 Task: Save favorite listings for townhouses in Columbus, Ohio, with a minimum of 3 bedrooms
Action: Mouse moved to (233, 214)
Screenshot: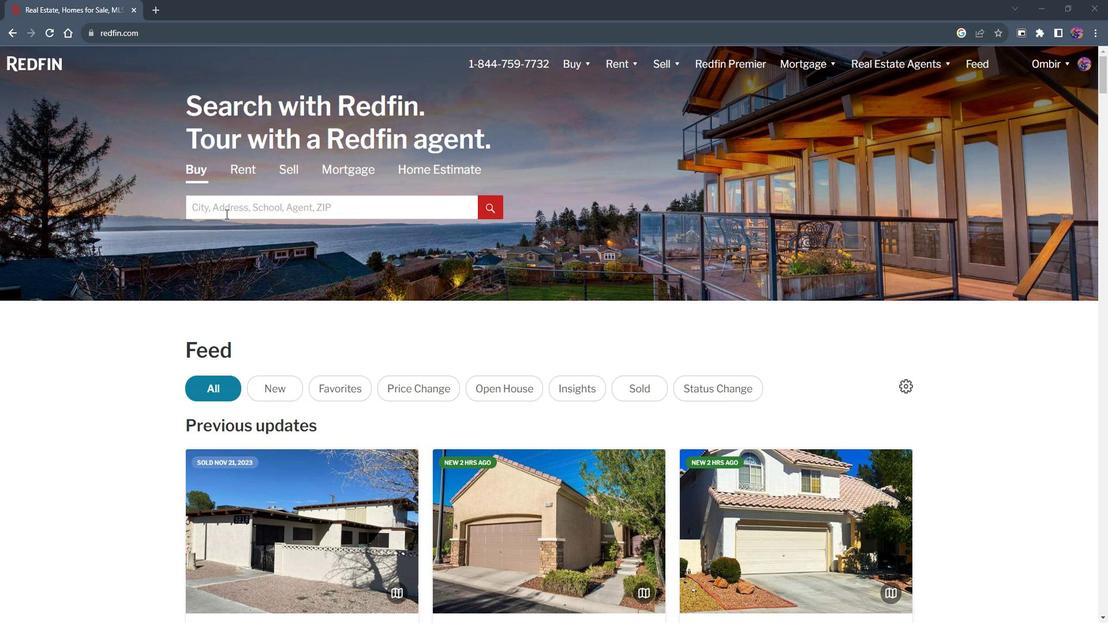 
Action: Mouse pressed left at (233, 214)
Screenshot: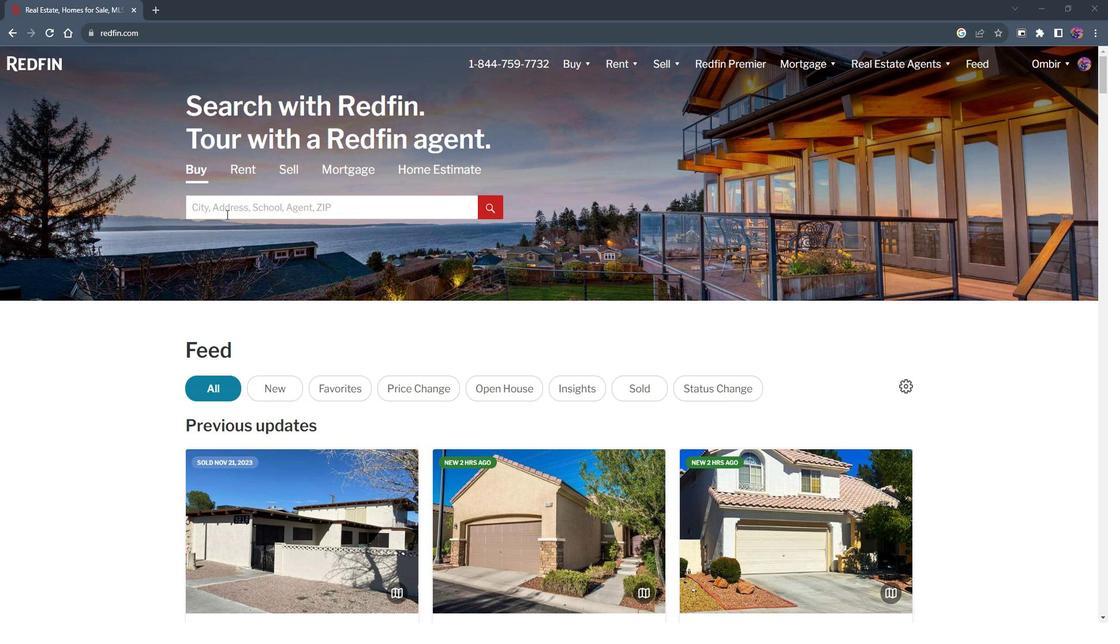 
Action: Mouse moved to (232, 211)
Screenshot: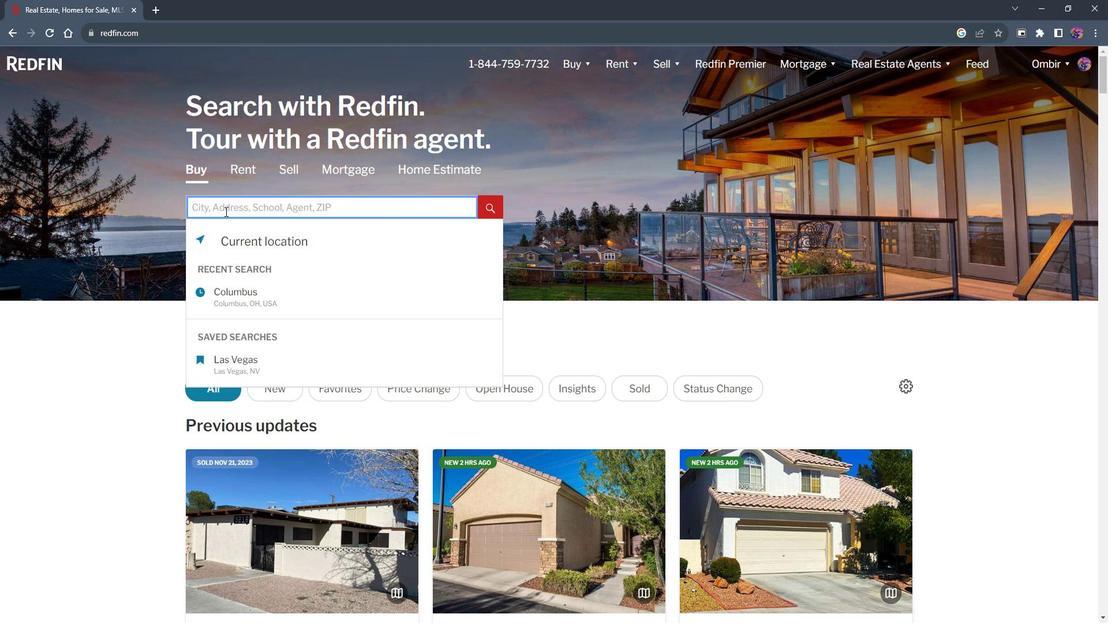 
Action: Key pressed columbus<Key.space>ohio<Key.enter>
Screenshot: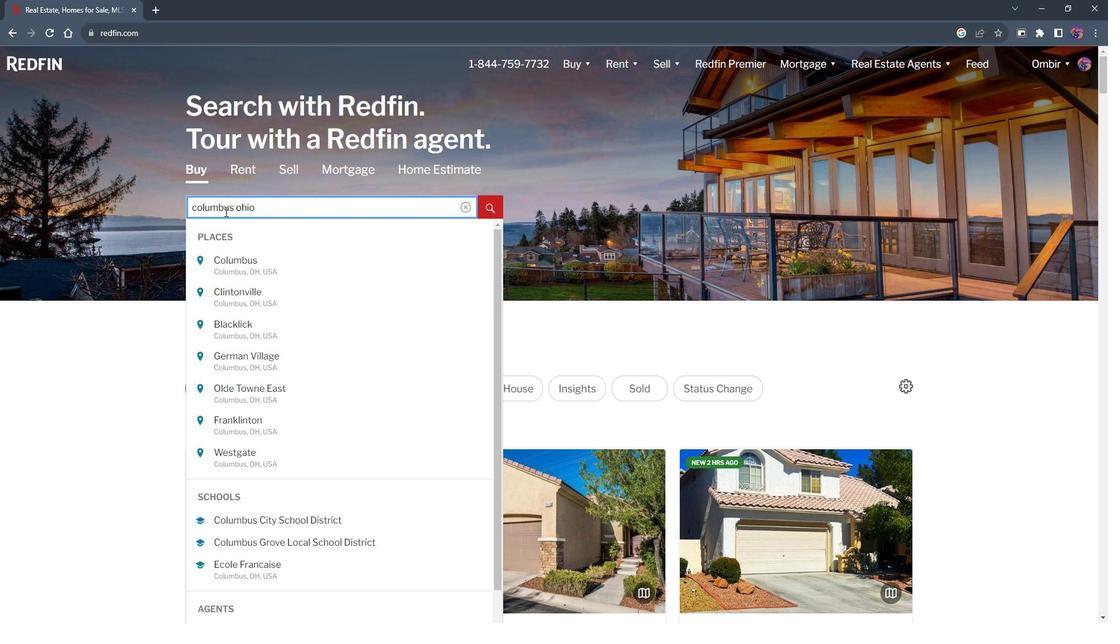 
Action: Mouse moved to (1036, 153)
Screenshot: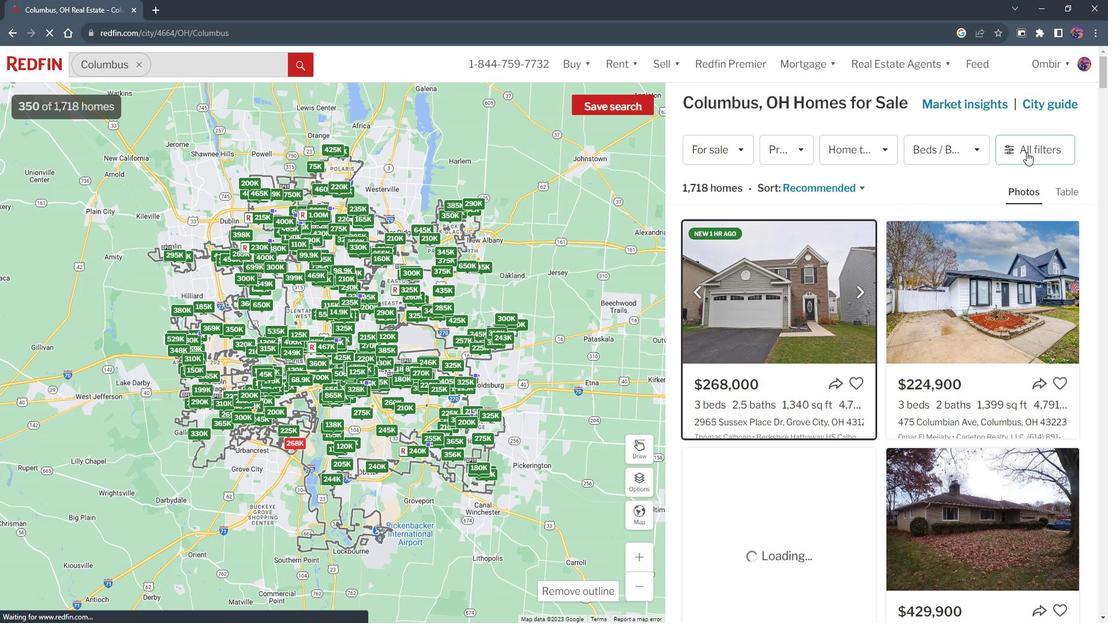 
Action: Mouse pressed left at (1036, 153)
Screenshot: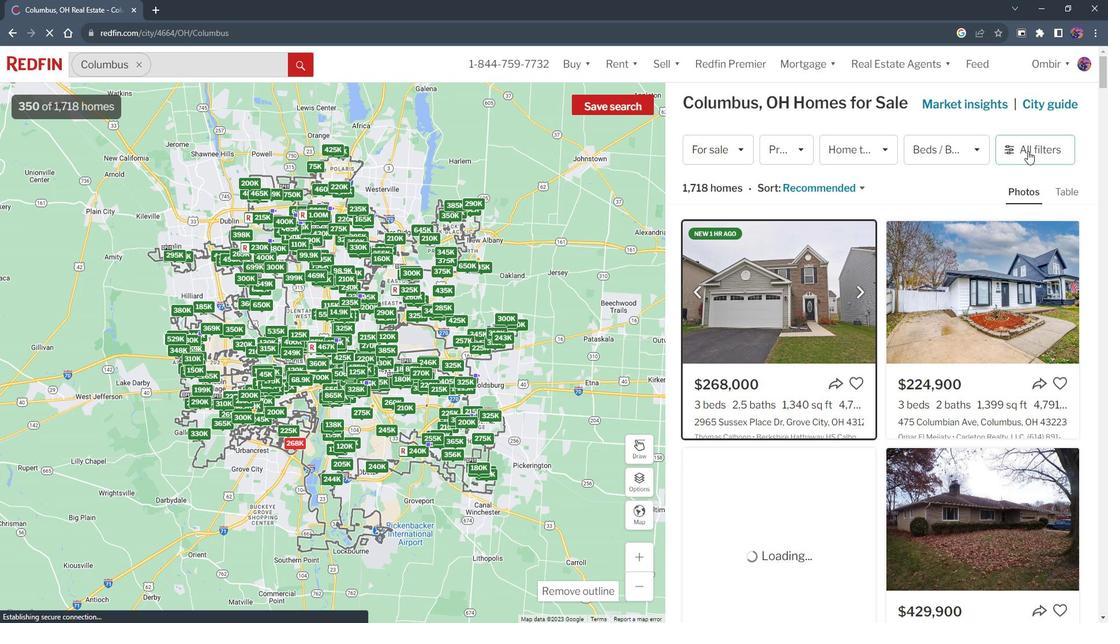 
Action: Mouse moved to (1032, 151)
Screenshot: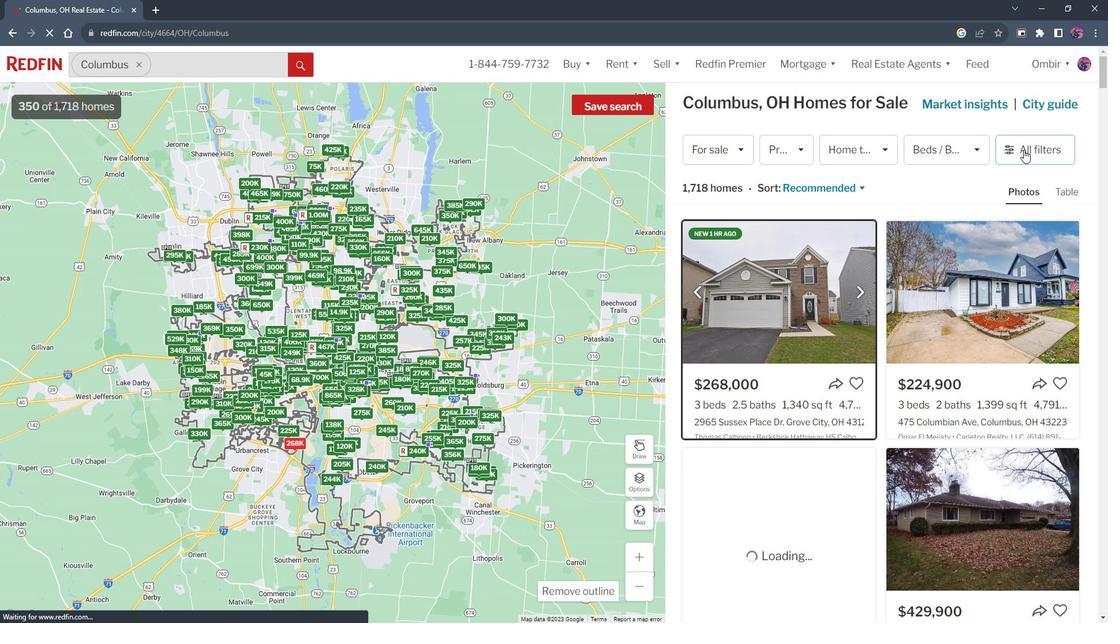 
Action: Mouse pressed left at (1032, 151)
Screenshot: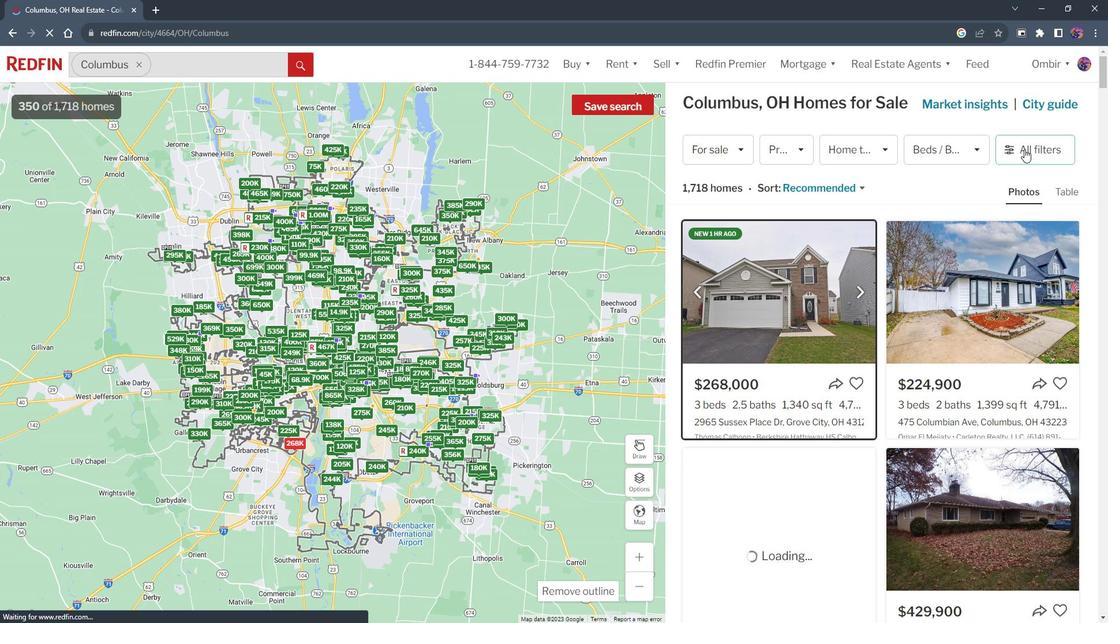 
Action: Mouse pressed left at (1032, 151)
Screenshot: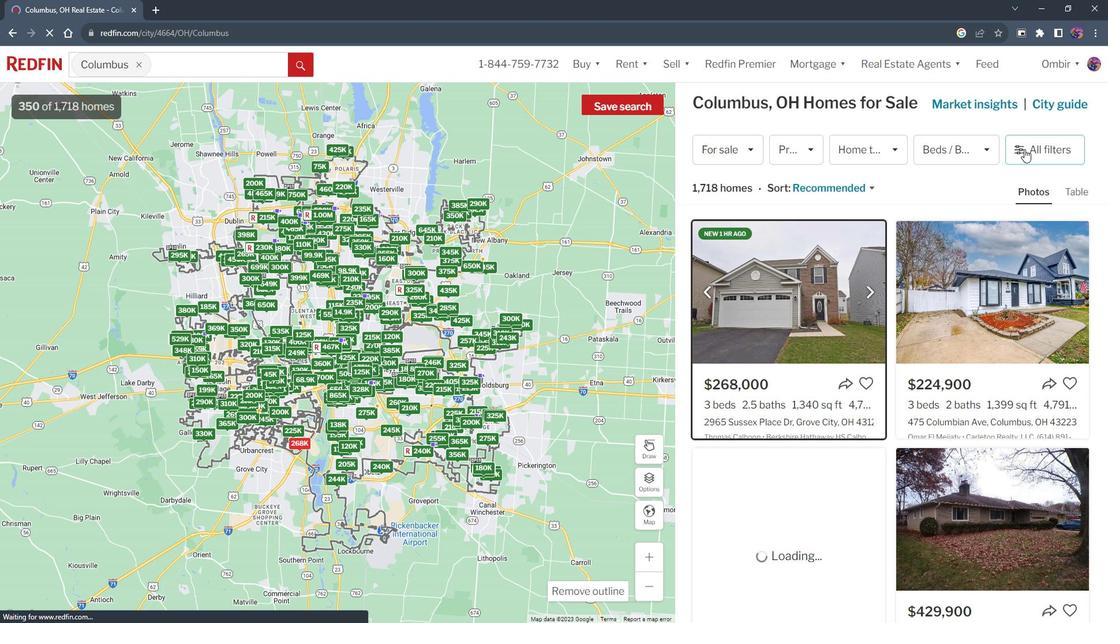 
Action: Mouse pressed left at (1032, 151)
Screenshot: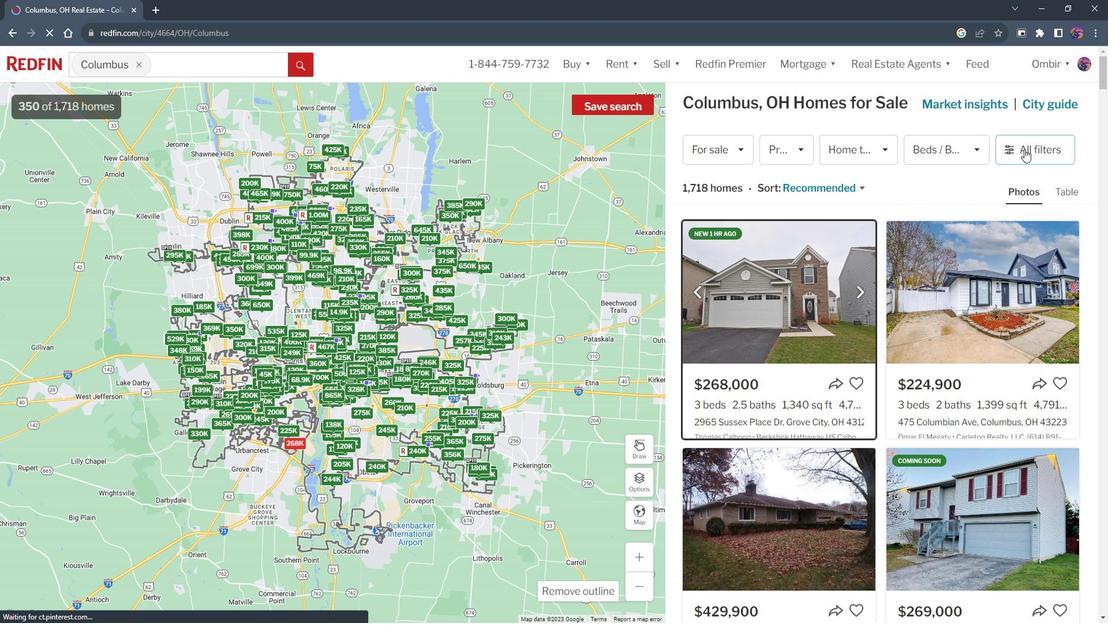 
Action: Mouse moved to (881, 322)
Screenshot: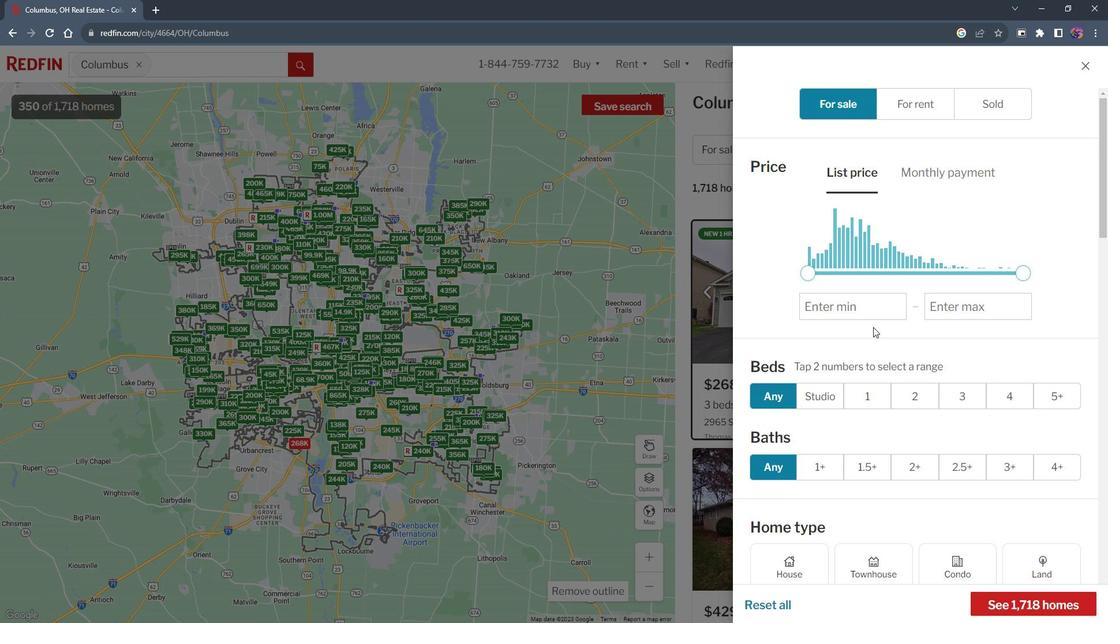 
Action: Mouse scrolled (881, 322) with delta (0, 0)
Screenshot: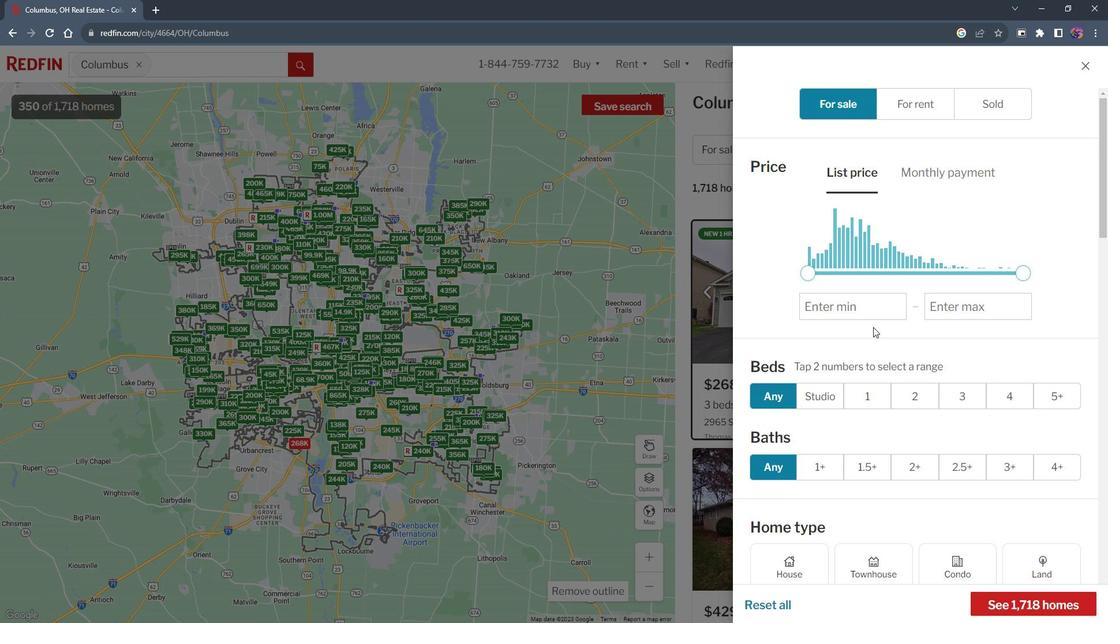 
Action: Mouse moved to (879, 321)
Screenshot: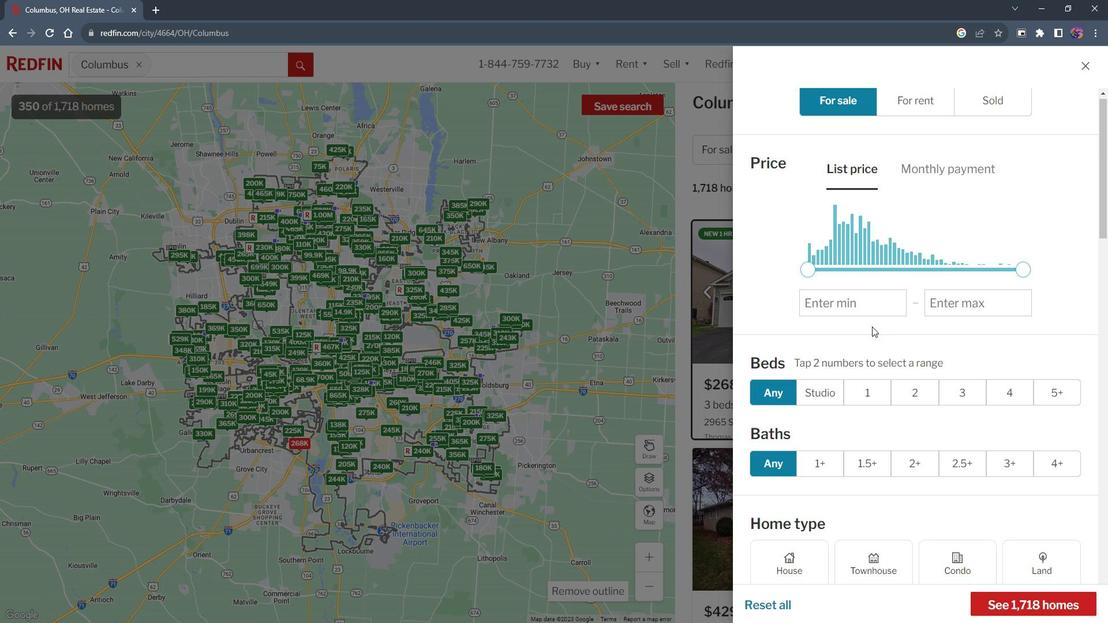 
Action: Mouse scrolled (879, 321) with delta (0, 0)
Screenshot: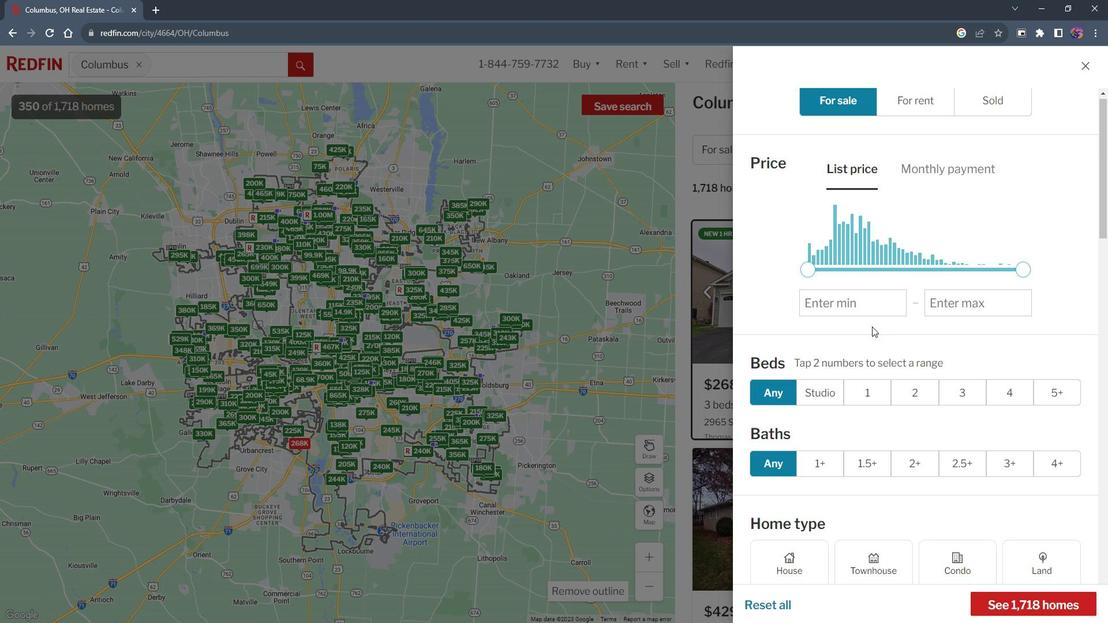 
Action: Mouse moved to (971, 269)
Screenshot: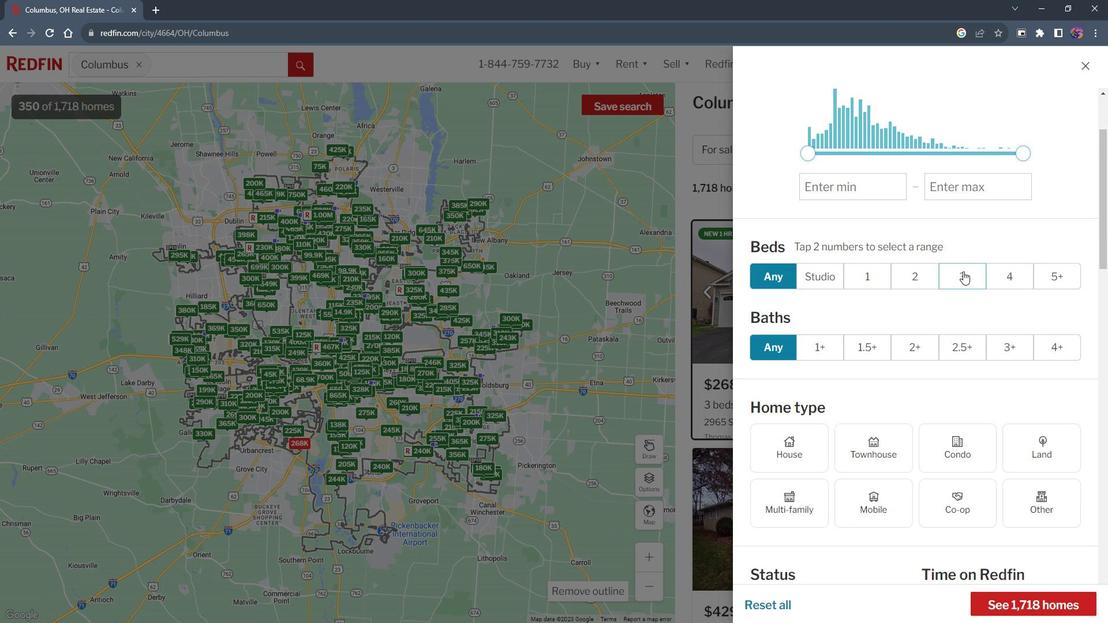 
Action: Mouse pressed left at (971, 269)
Screenshot: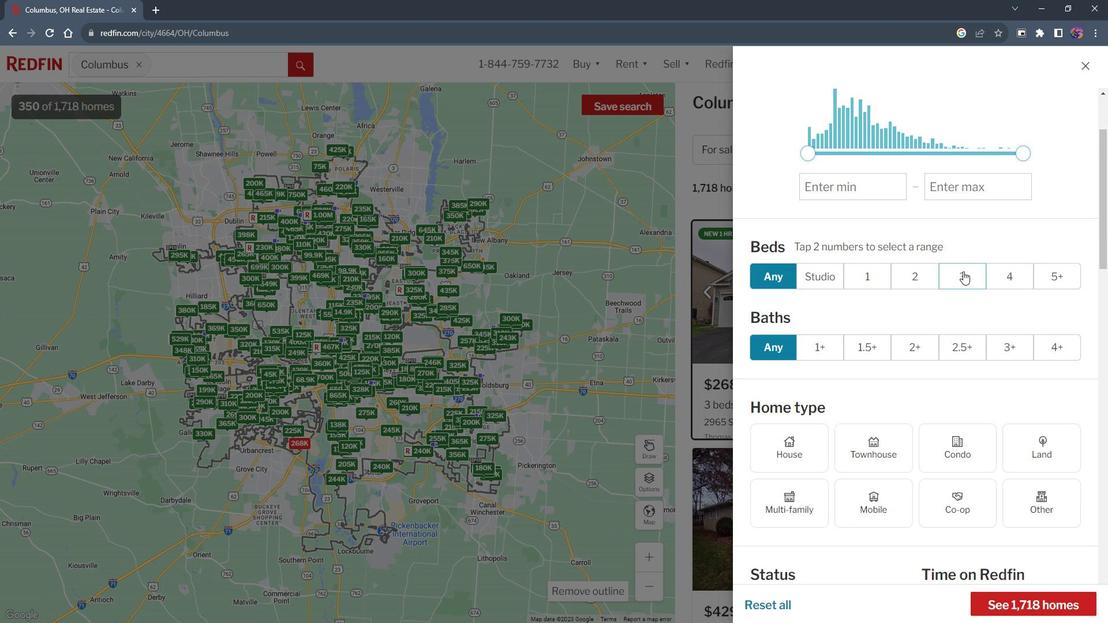 
Action: Mouse moved to (969, 269)
Screenshot: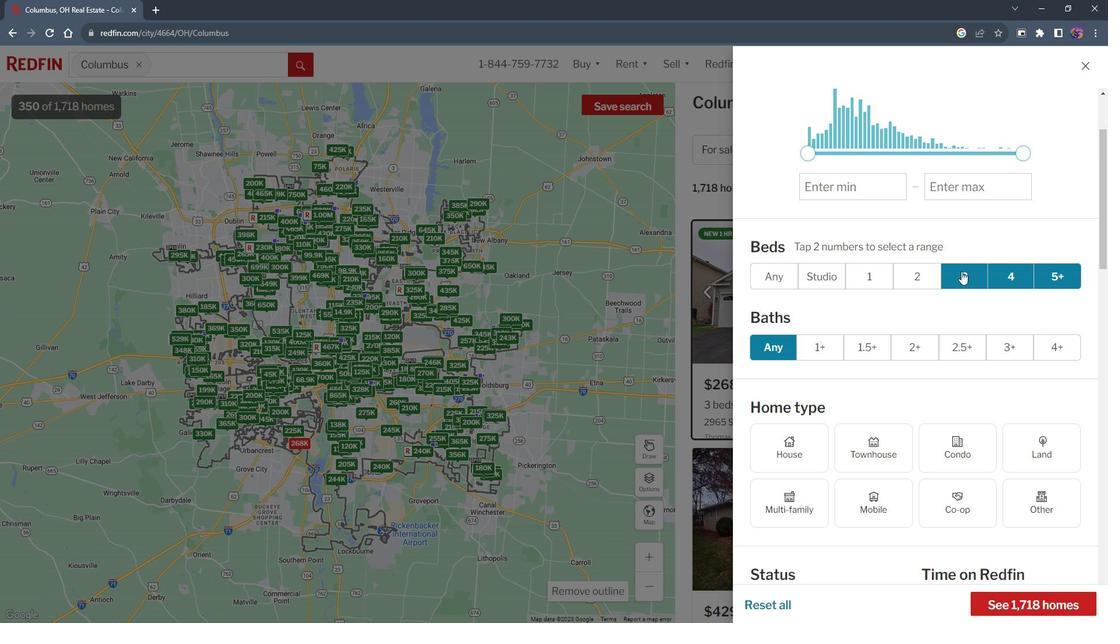 
Action: Mouse scrolled (969, 269) with delta (0, 0)
Screenshot: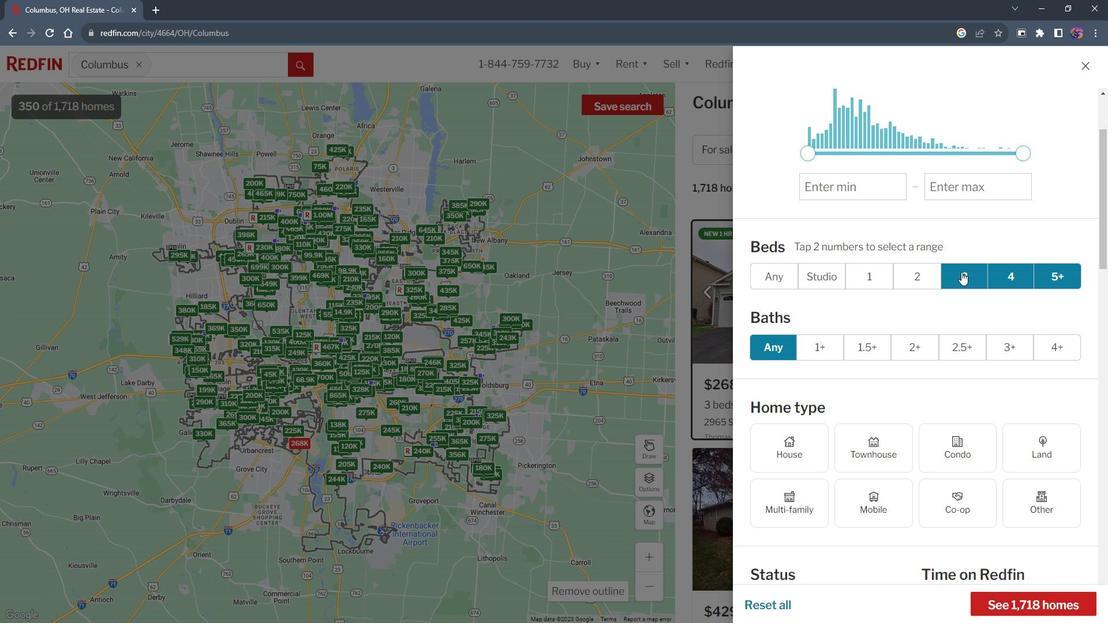 
Action: Mouse scrolled (969, 269) with delta (0, 0)
Screenshot: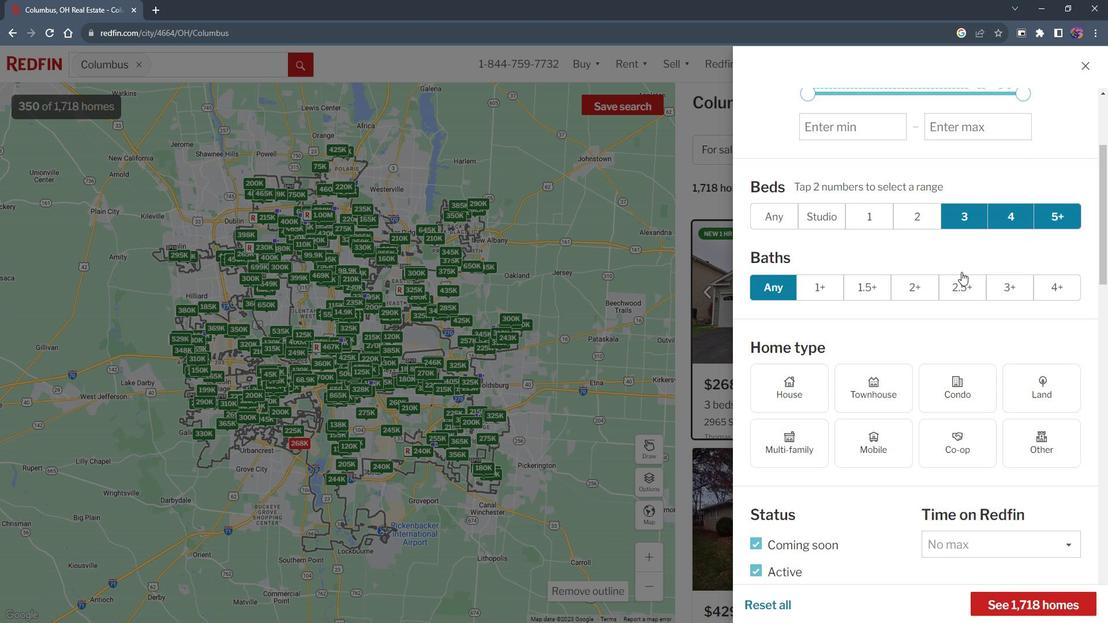 
Action: Mouse moved to (888, 318)
Screenshot: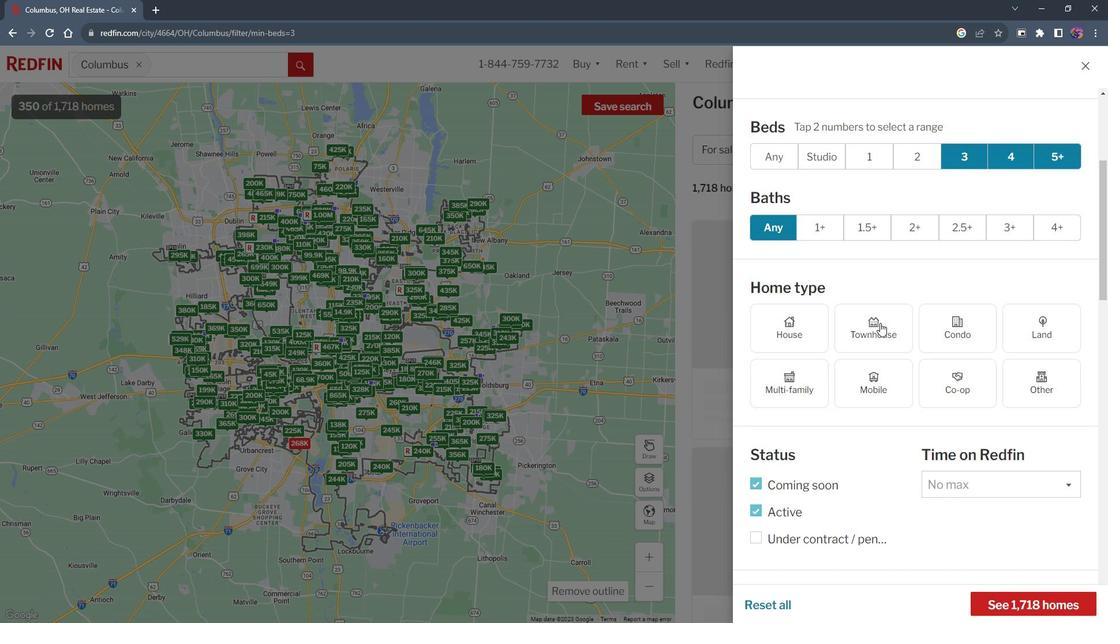 
Action: Mouse pressed left at (888, 318)
Screenshot: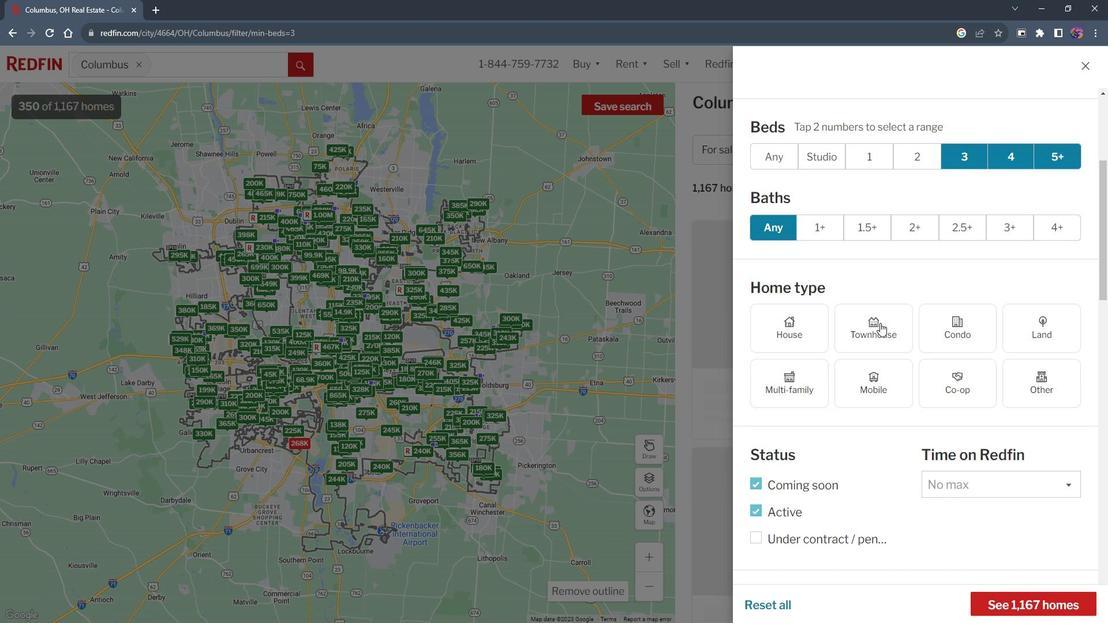 
Action: Mouse moved to (970, 157)
Screenshot: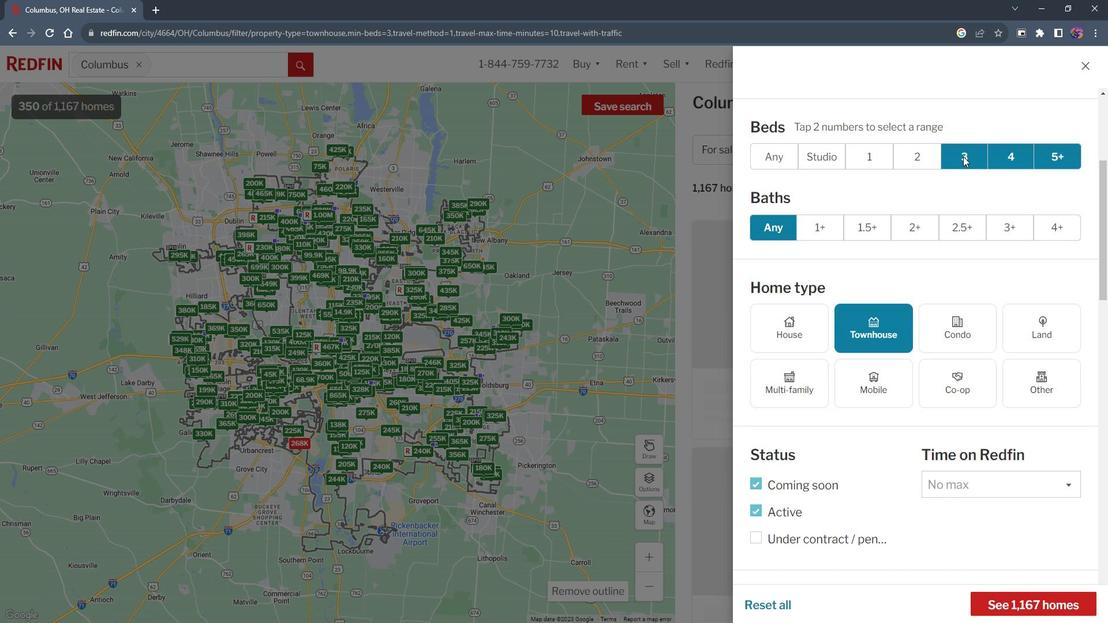 
Action: Mouse pressed left at (970, 157)
Screenshot: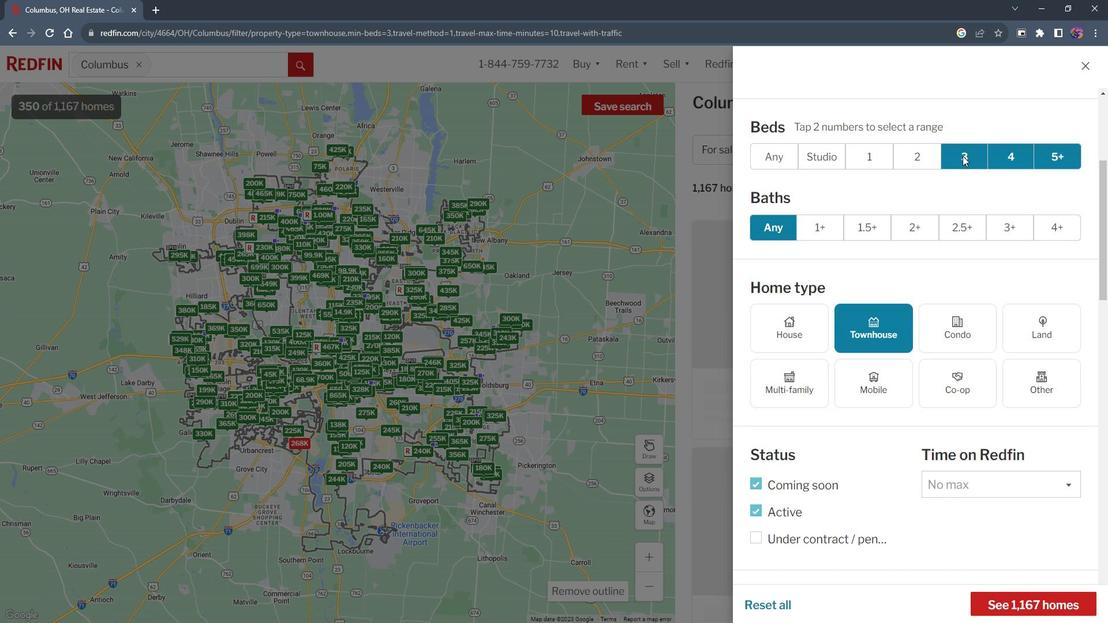 
Action: Mouse moved to (1043, 589)
Screenshot: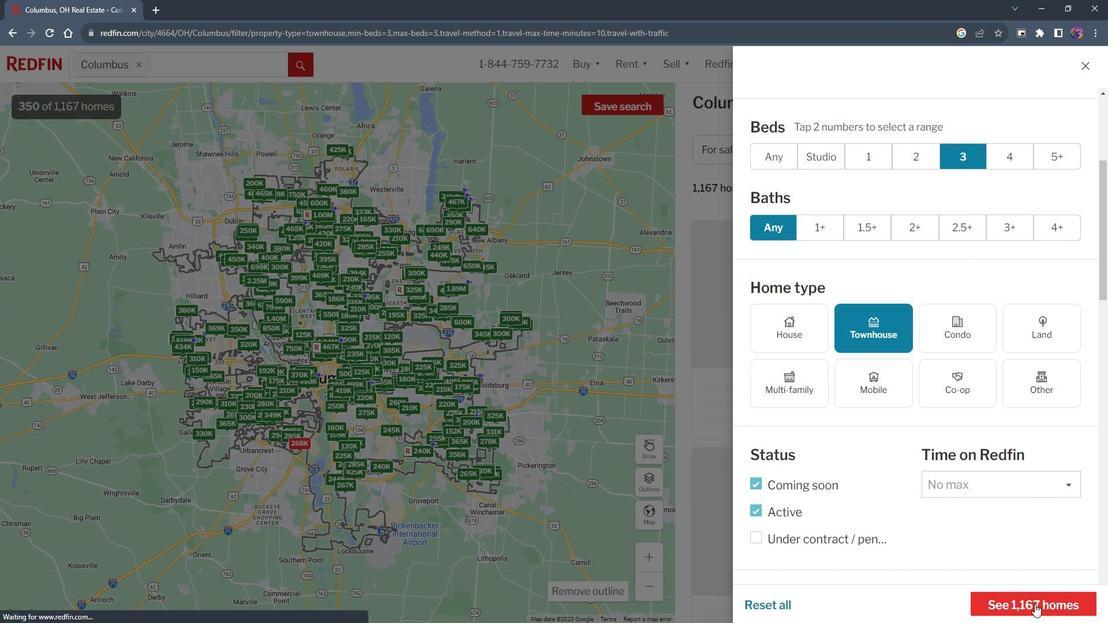 
Action: Mouse pressed left at (1043, 589)
Screenshot: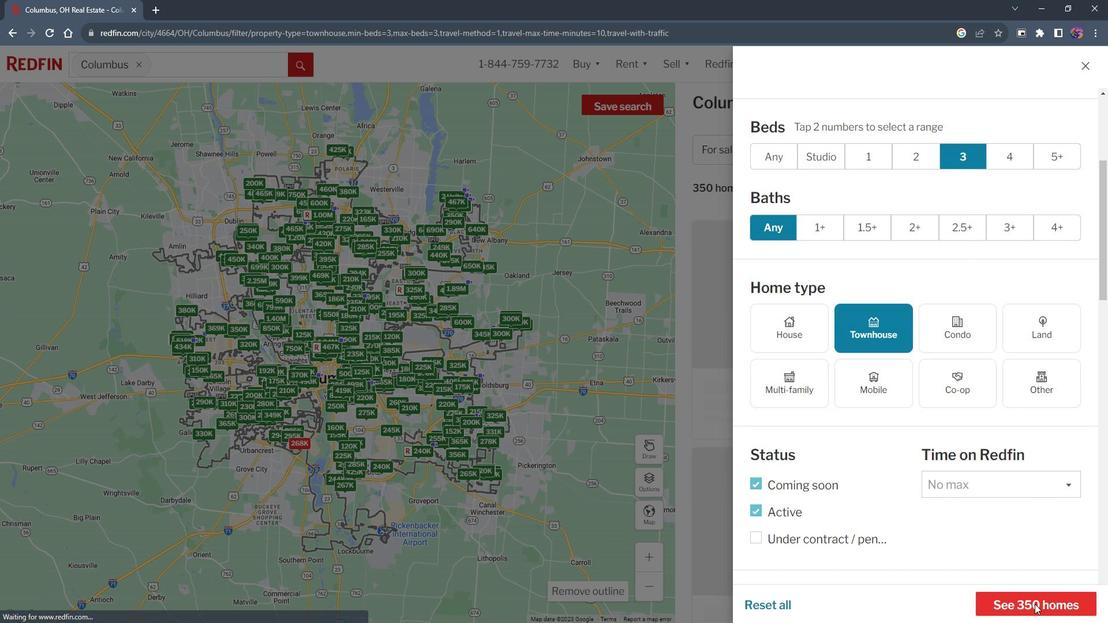 
Action: Mouse moved to (772, 289)
Screenshot: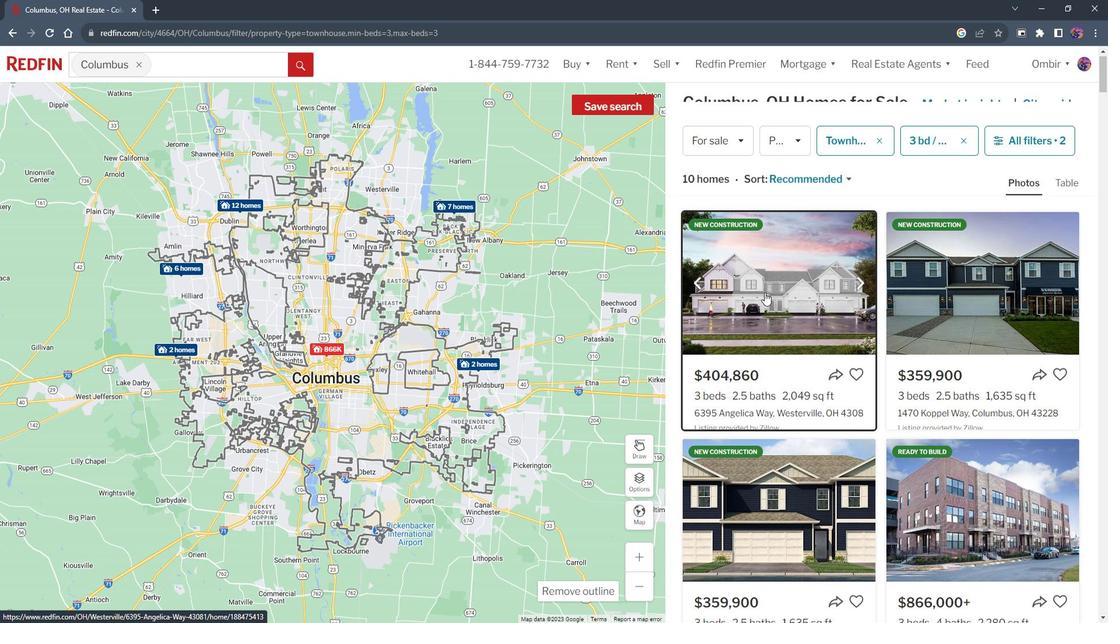 
Action: Mouse pressed left at (772, 289)
Screenshot: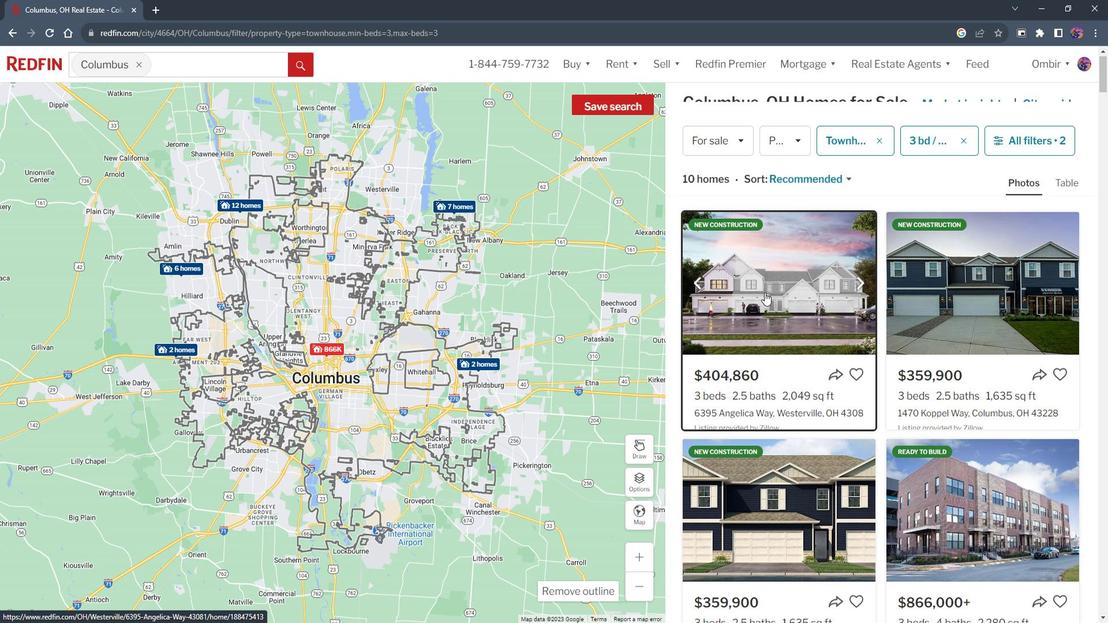 
Action: Mouse moved to (490, 282)
Screenshot: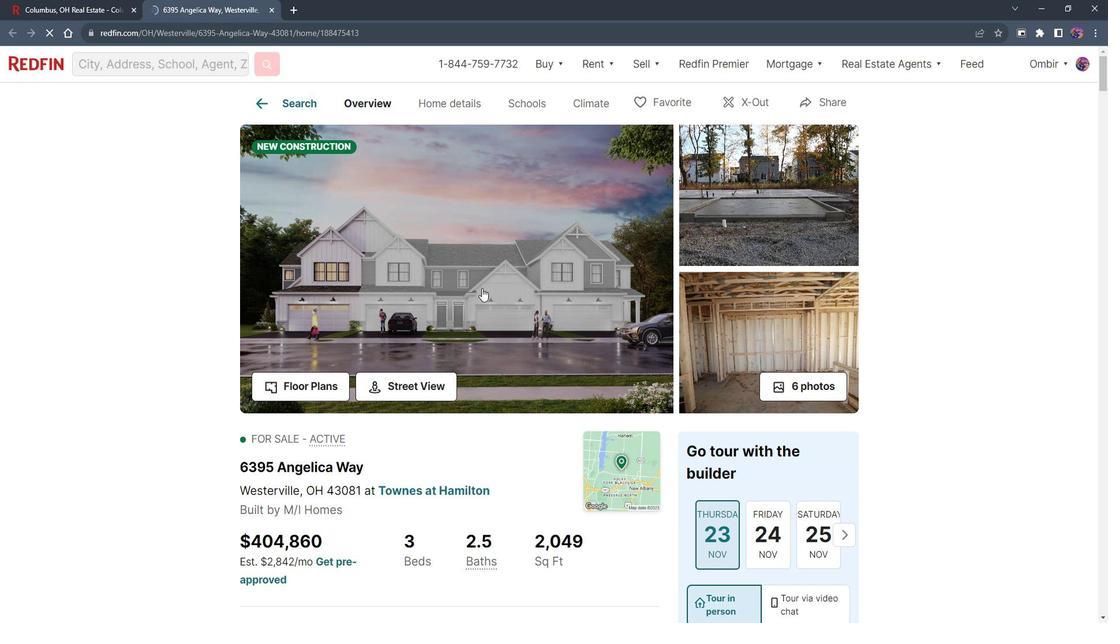 
Action: Mouse pressed left at (490, 282)
Screenshot: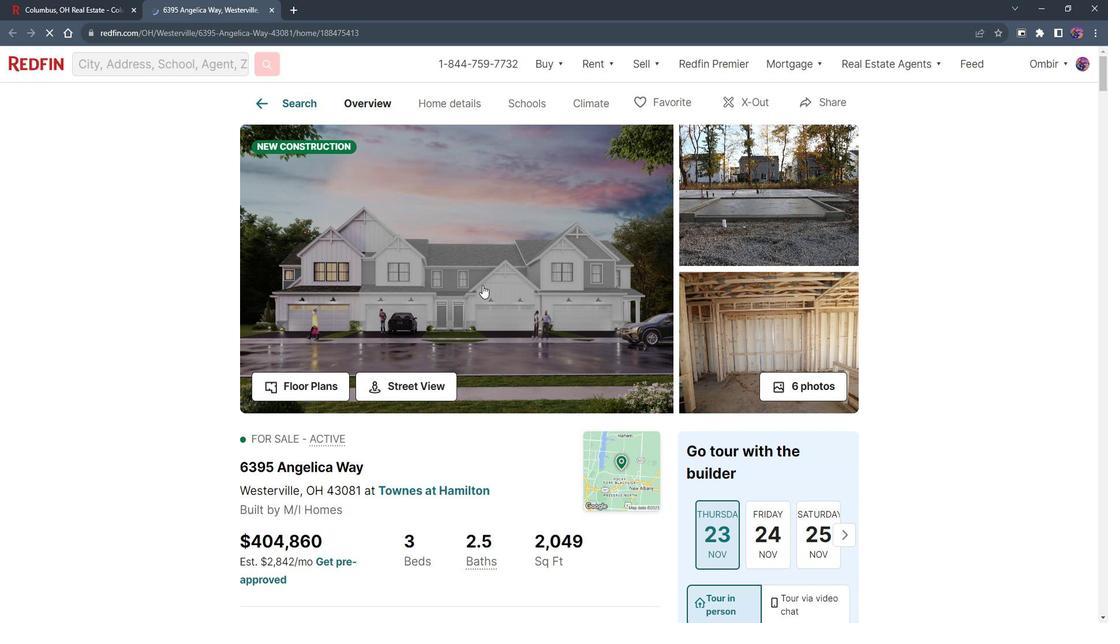 
Action: Mouse moved to (91, 368)
Screenshot: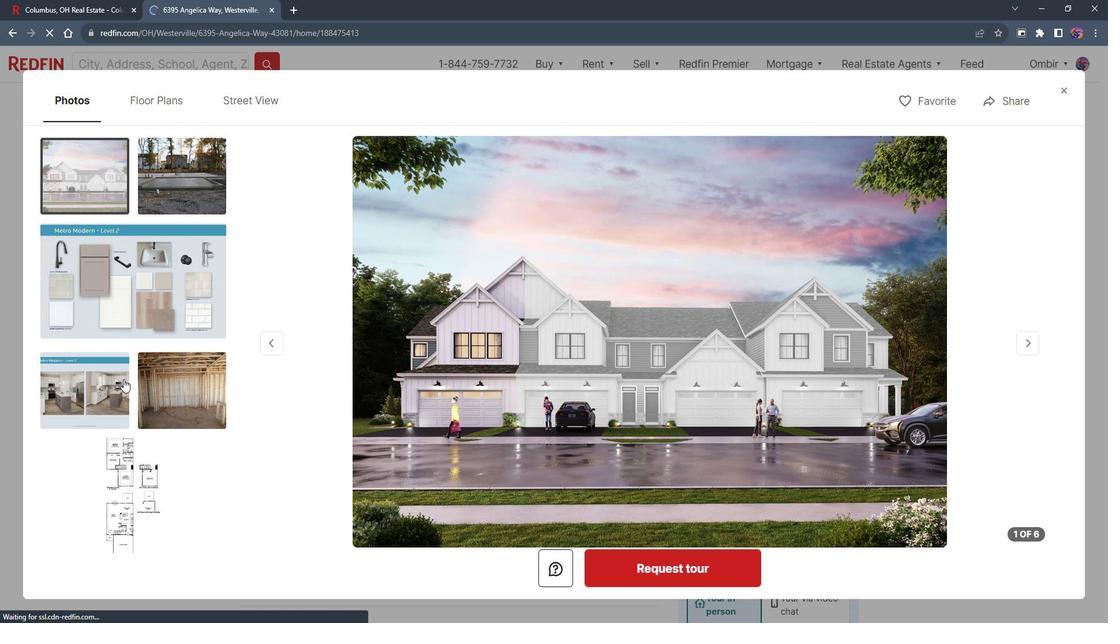 
Action: Mouse scrolled (91, 367) with delta (0, 0)
Screenshot: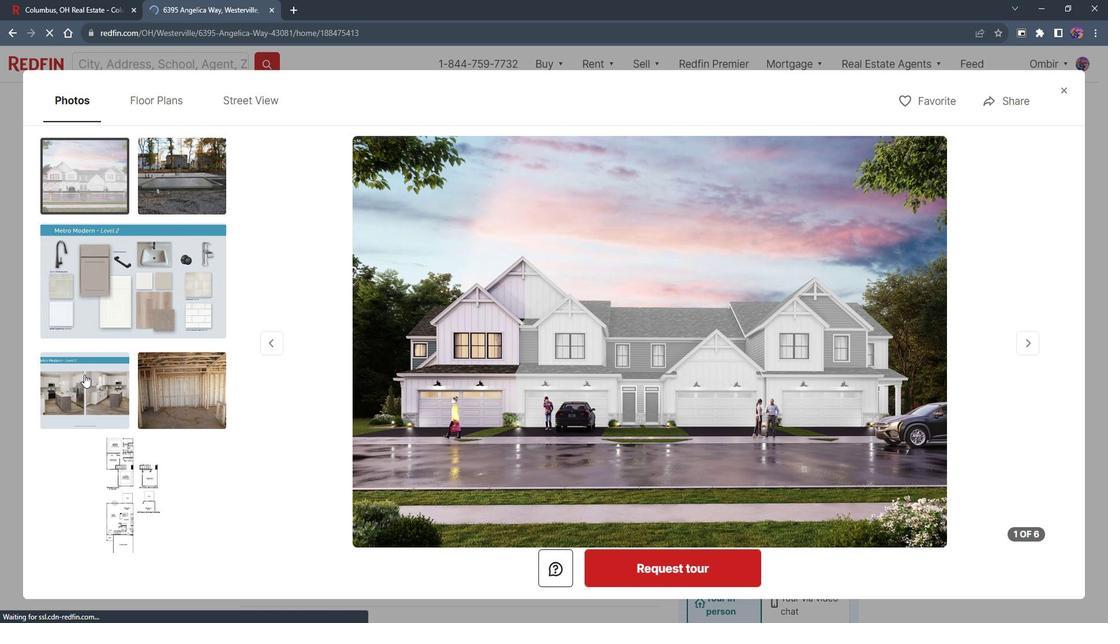 
Action: Mouse scrolled (91, 367) with delta (0, 0)
Screenshot: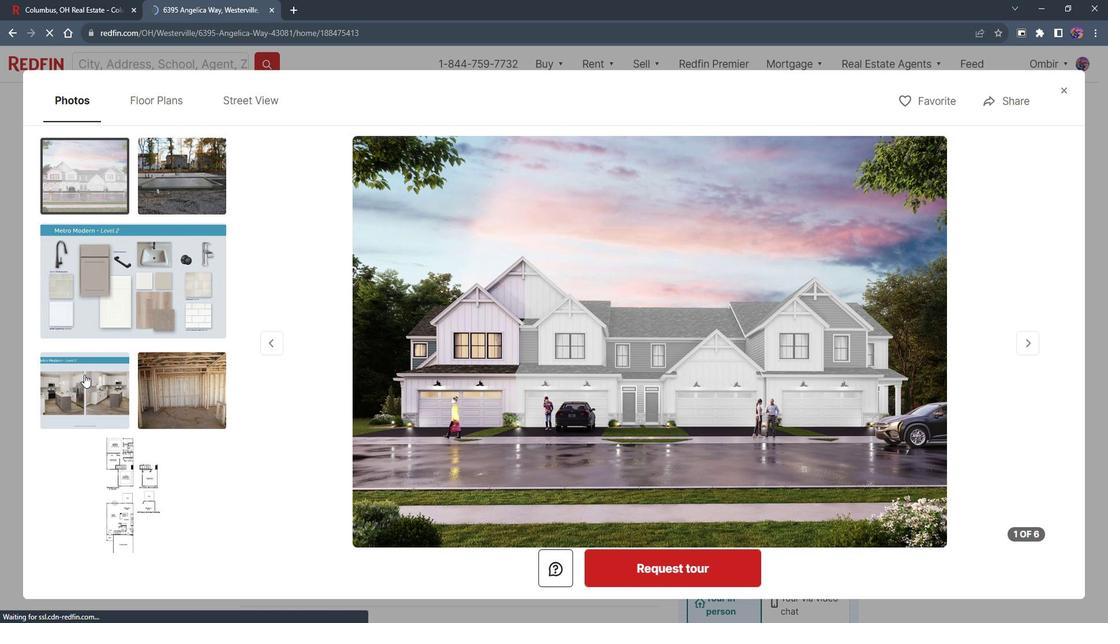 
Action: Mouse moved to (130, 284)
Screenshot: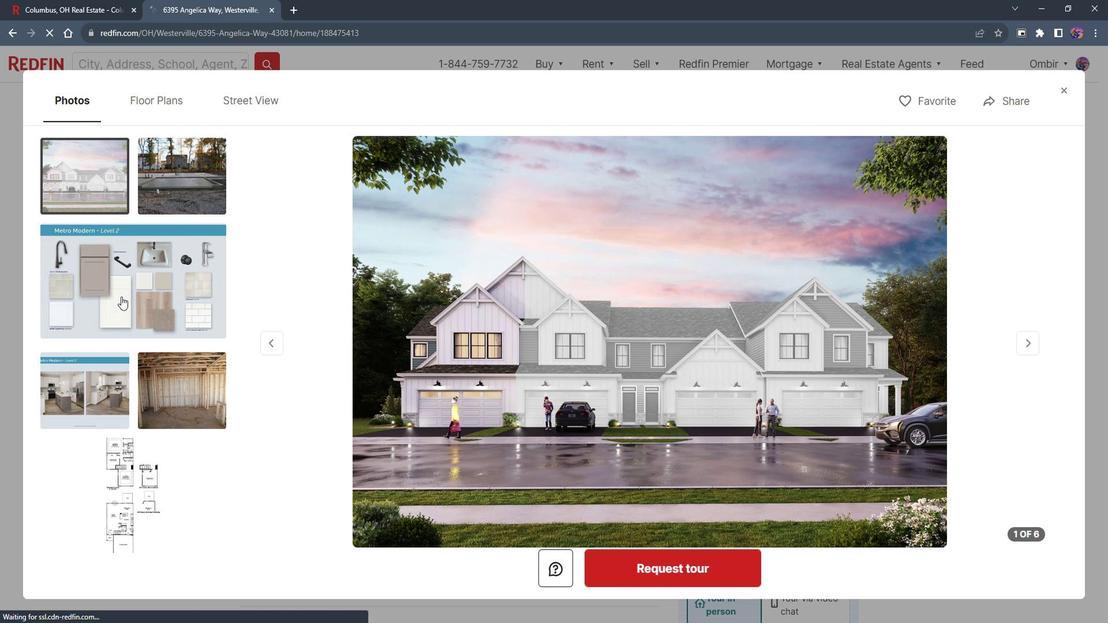 
Action: Mouse pressed left at (130, 284)
Screenshot: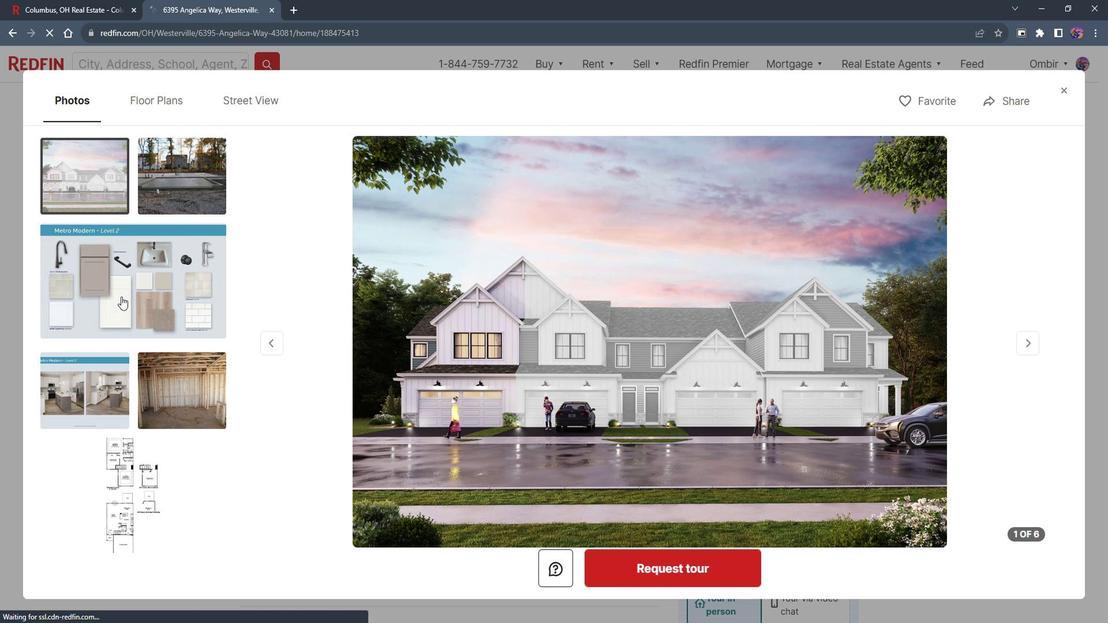 
Action: Mouse moved to (93, 396)
Screenshot: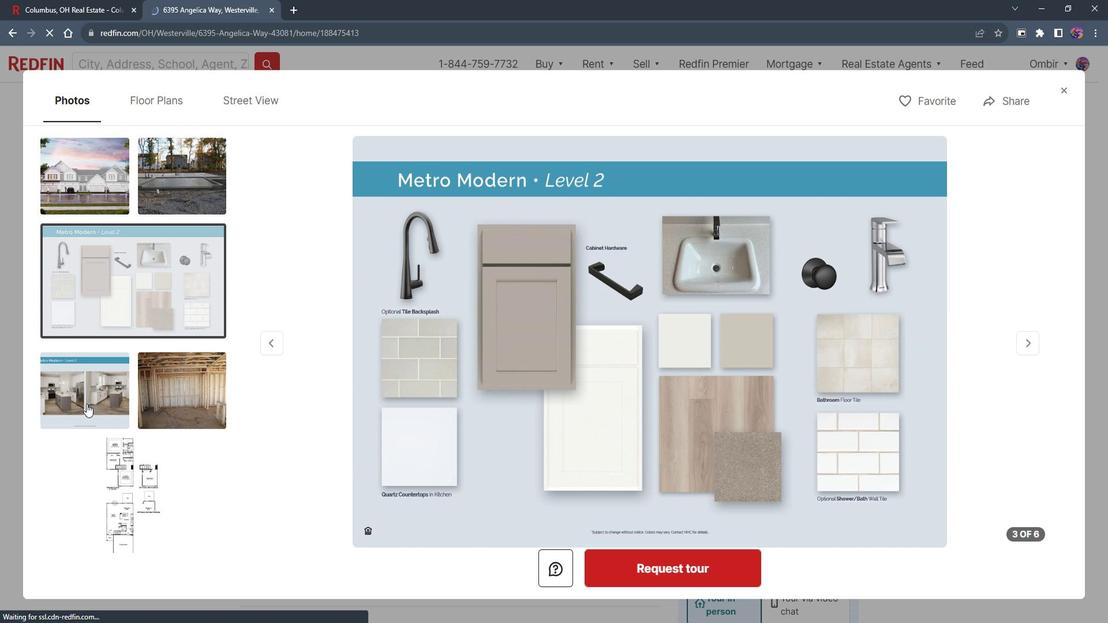
Action: Mouse pressed left at (93, 396)
Screenshot: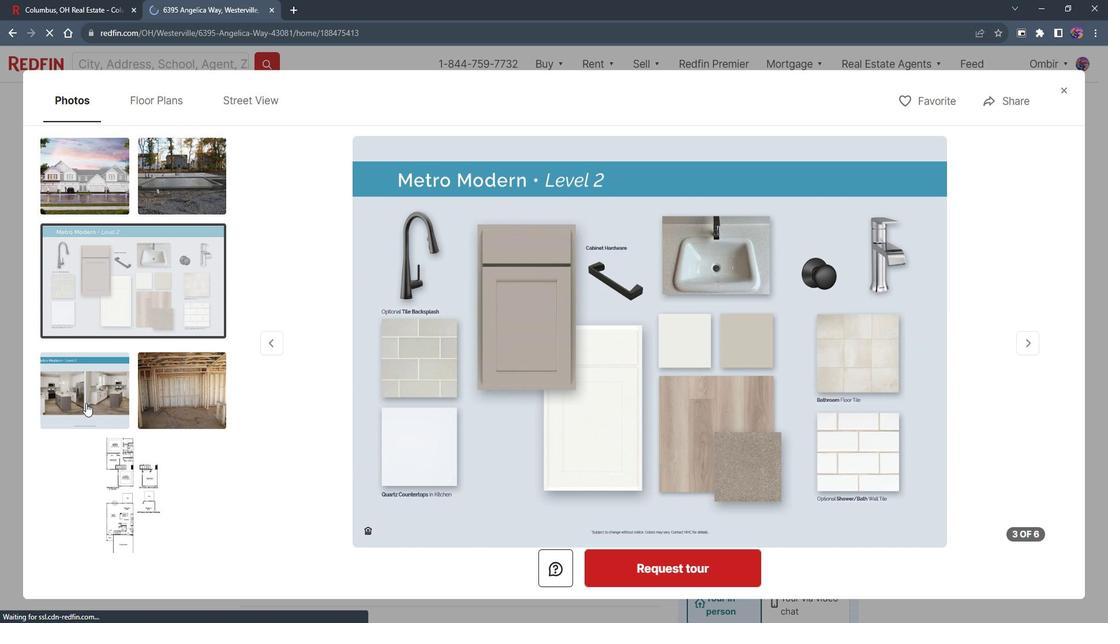 
Action: Mouse moved to (1073, 91)
Screenshot: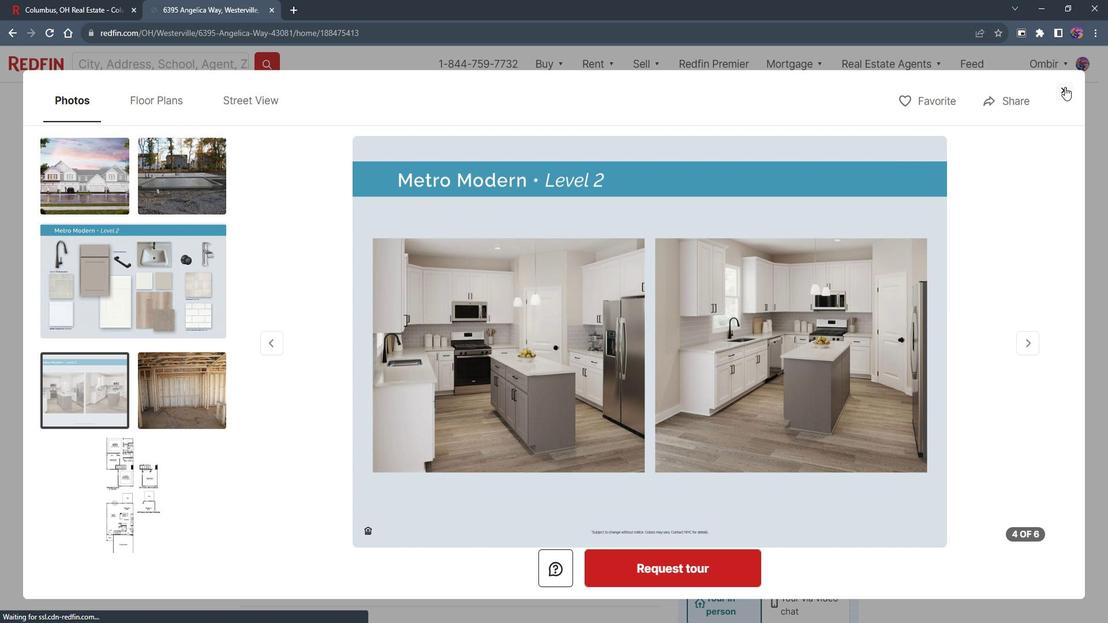 
Action: Mouse pressed left at (1073, 91)
Screenshot: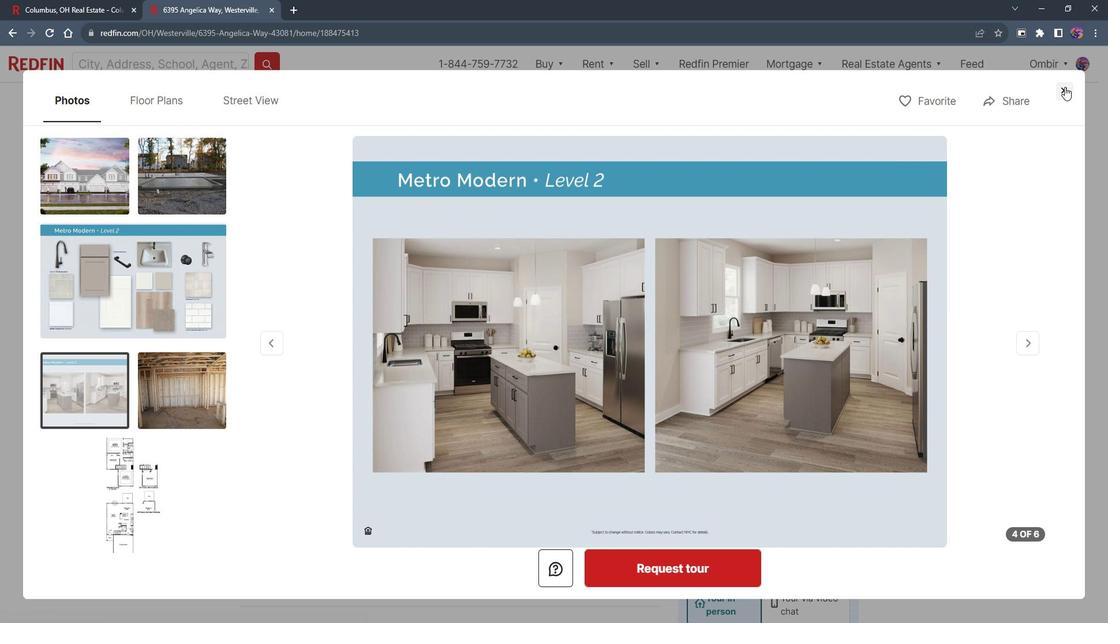 
Action: Mouse moved to (695, 291)
Screenshot: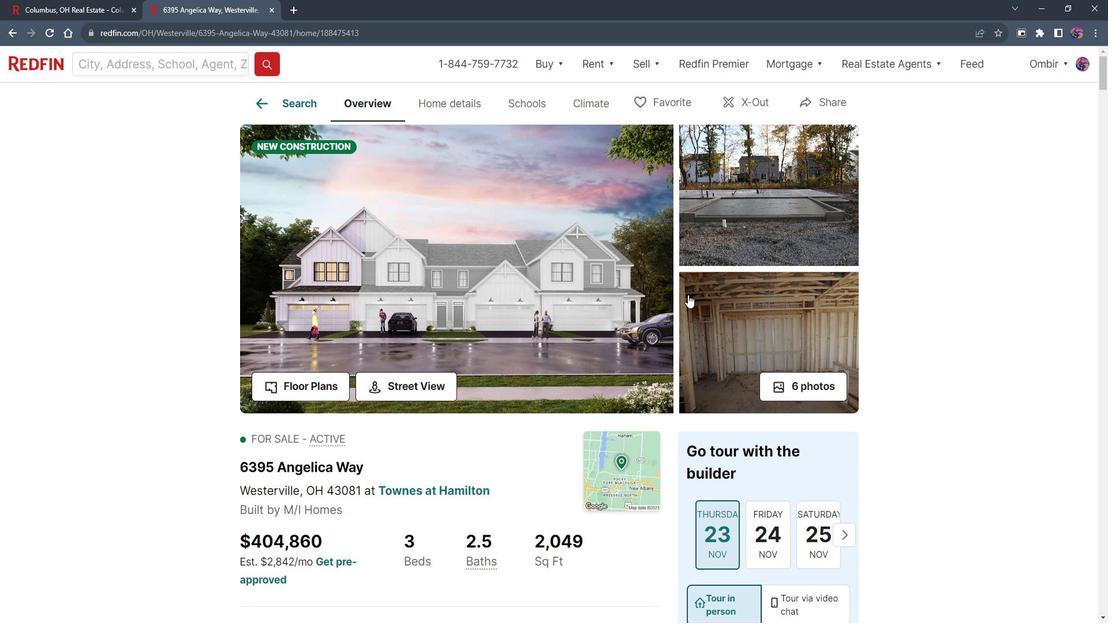 
Action: Mouse scrolled (695, 291) with delta (0, 0)
Screenshot: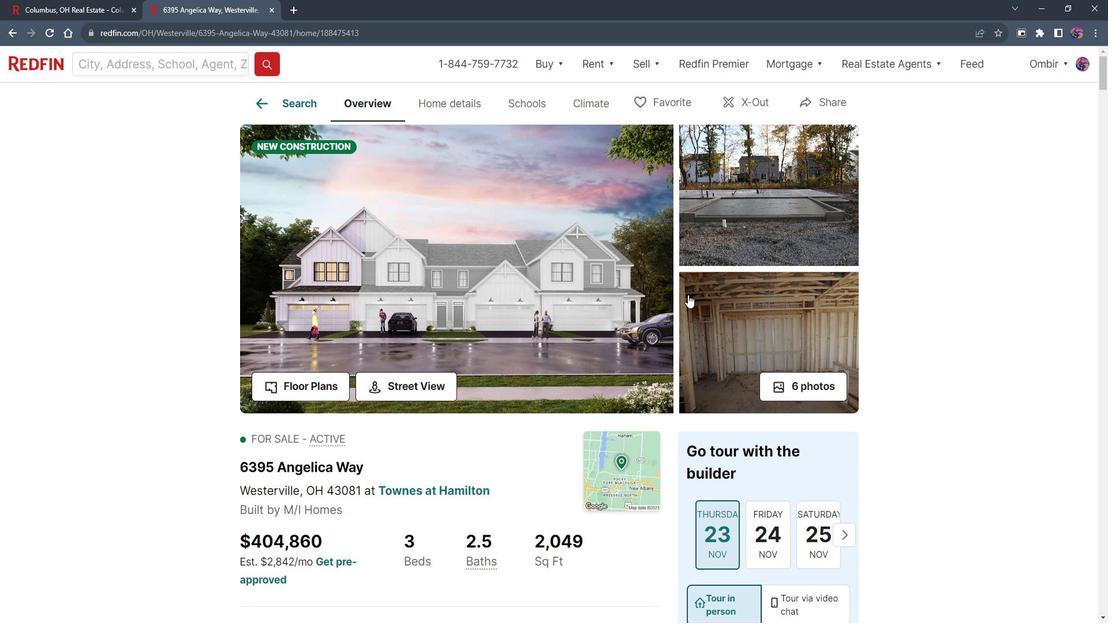 
Action: Mouse moved to (609, 279)
Screenshot: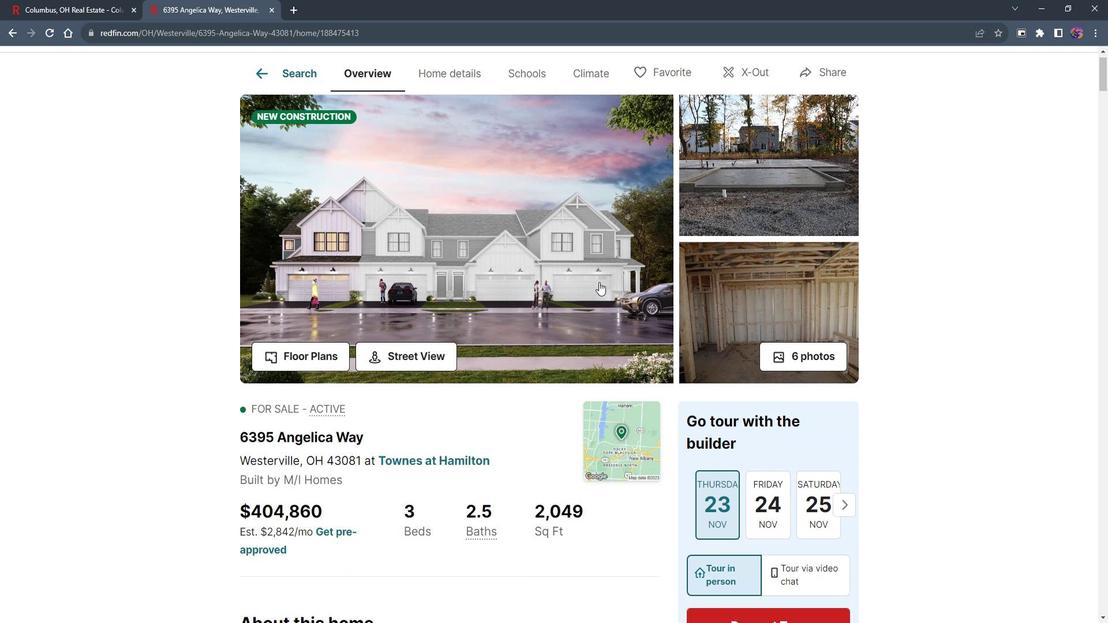 
Action: Mouse scrolled (609, 278) with delta (0, 0)
Screenshot: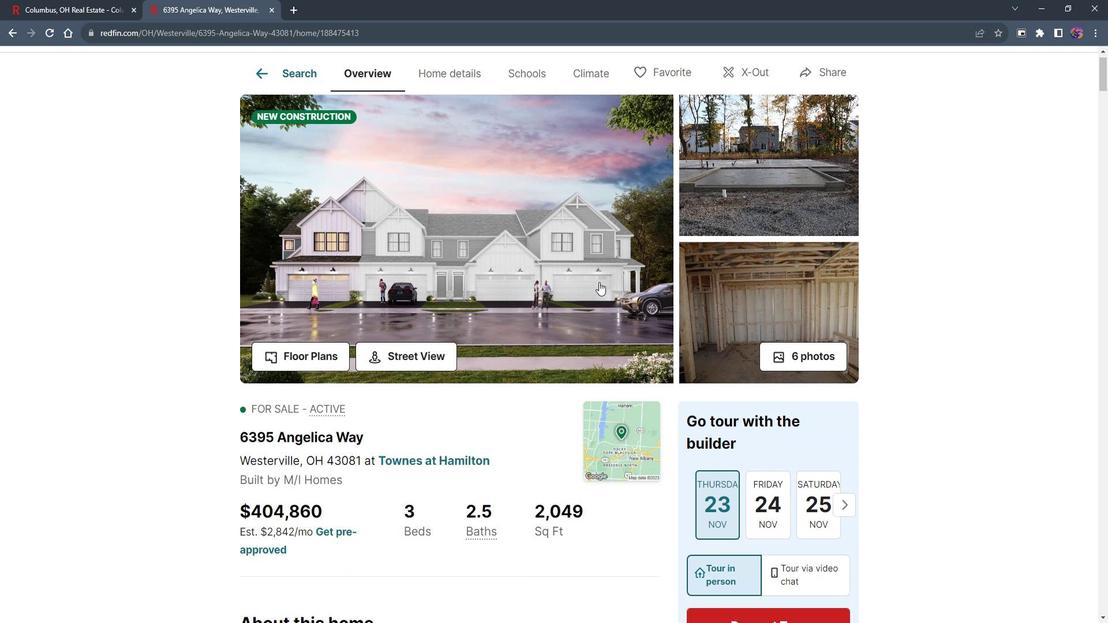 
Action: Mouse moved to (588, 298)
Screenshot: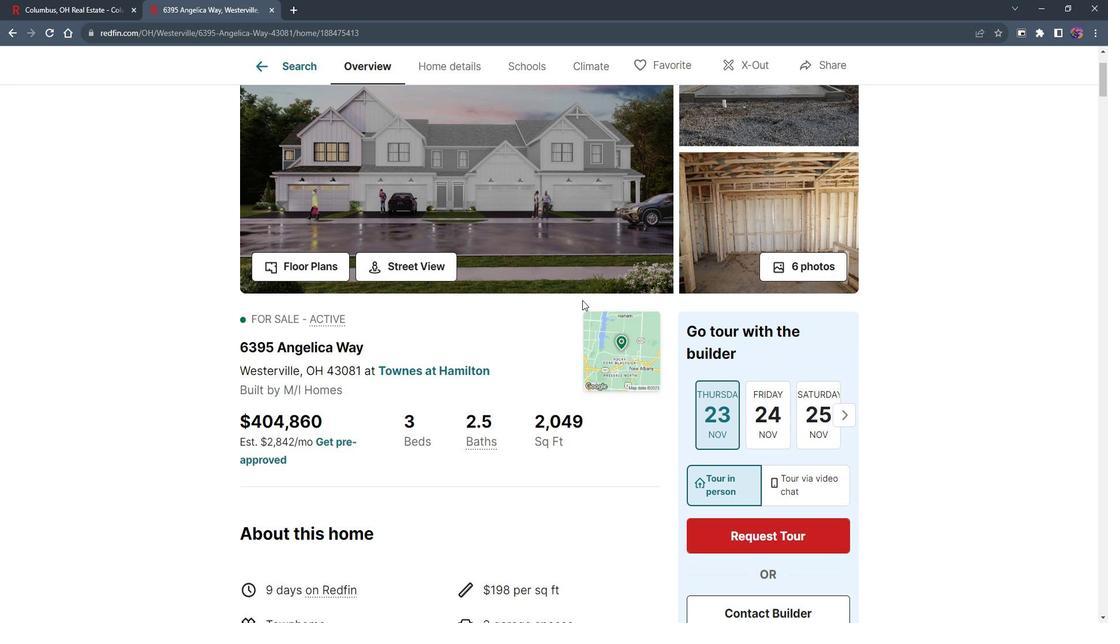 
Action: Mouse scrolled (588, 298) with delta (0, 0)
Screenshot: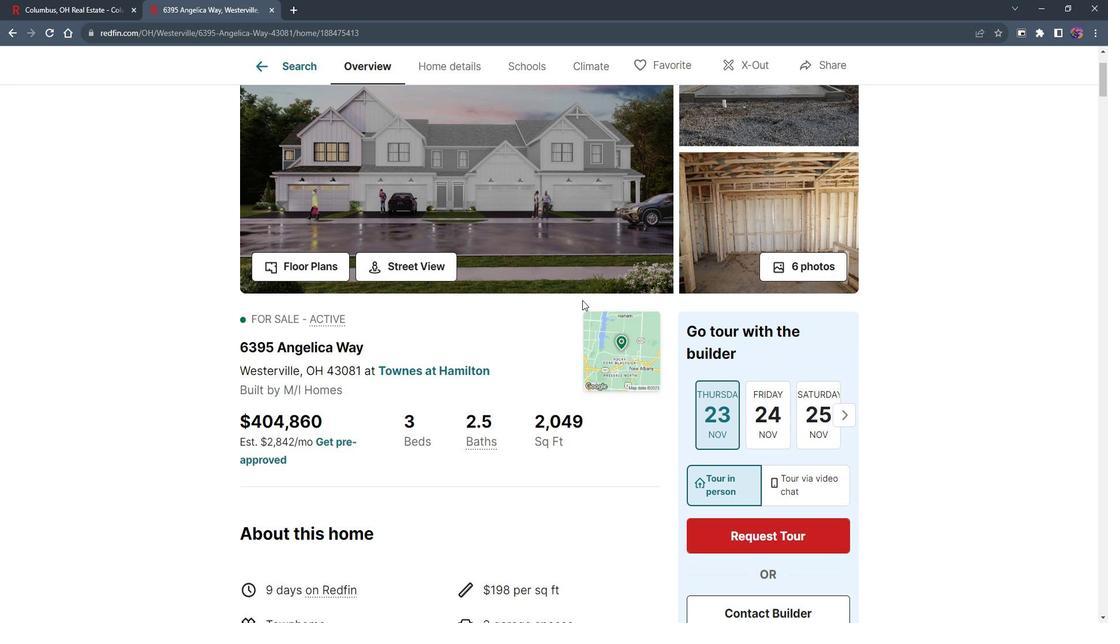 
Action: Mouse moved to (583, 302)
Screenshot: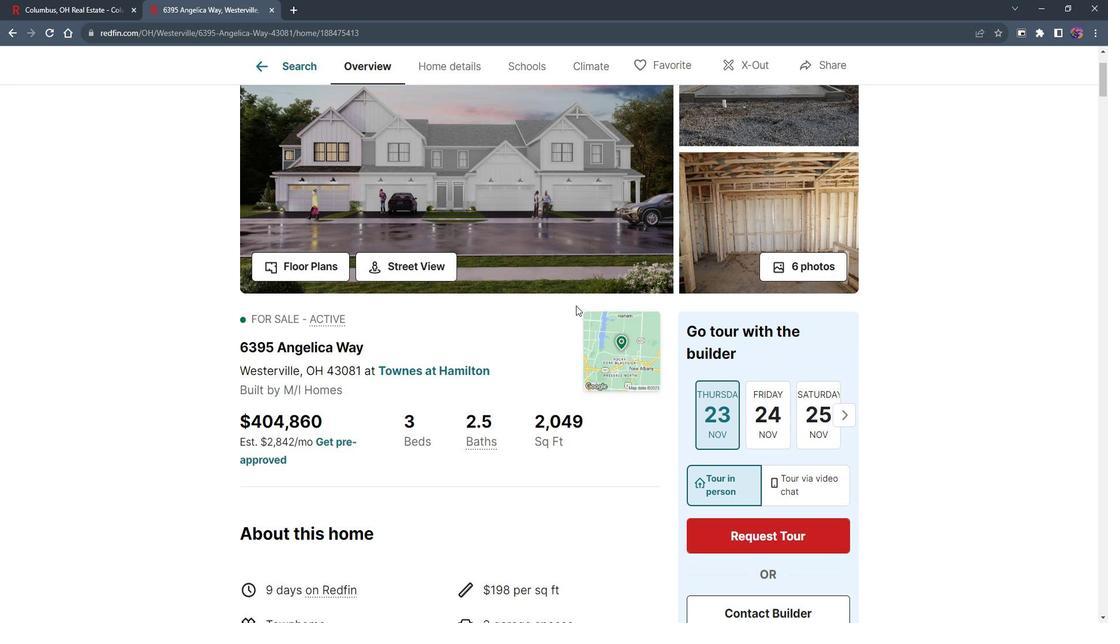 
Action: Mouse scrolled (583, 302) with delta (0, 0)
Screenshot: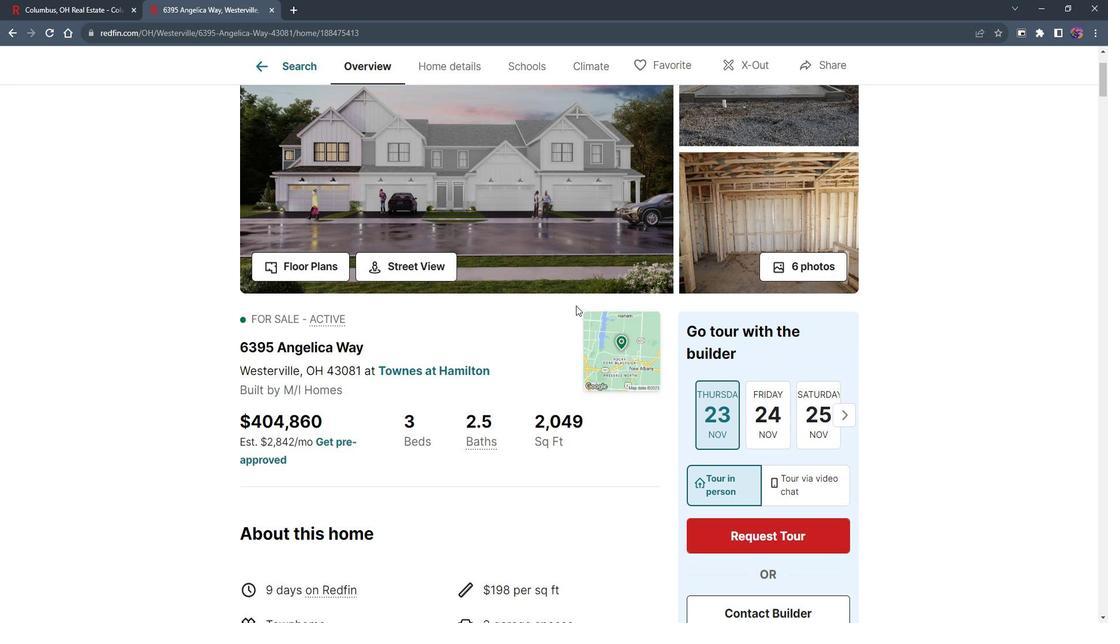 
Action: Mouse moved to (574, 304)
Screenshot: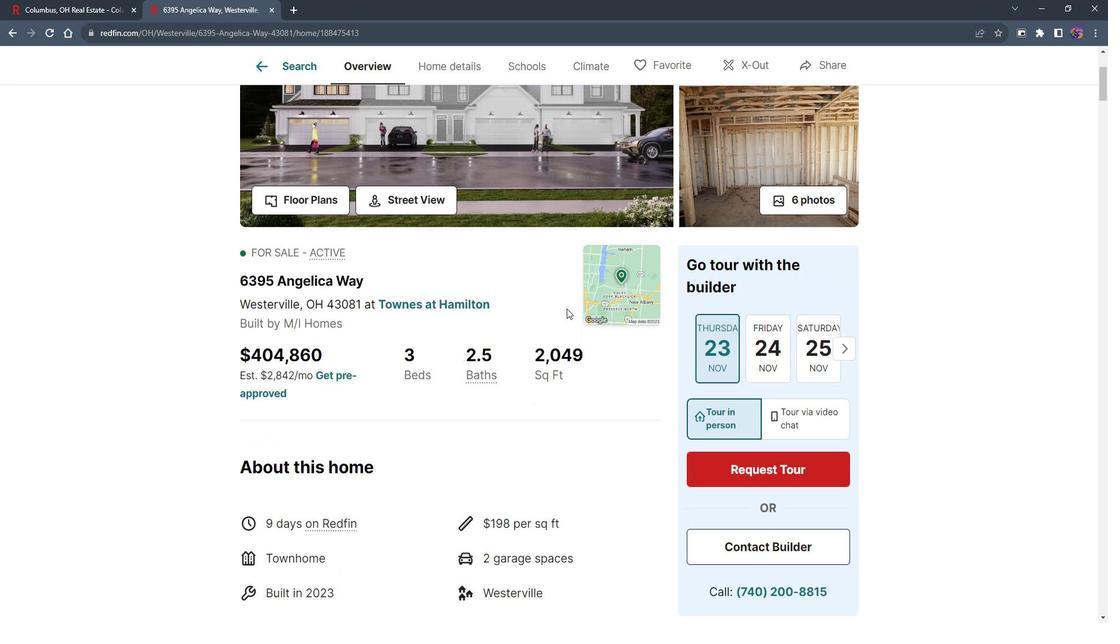 
Action: Mouse scrolled (574, 304) with delta (0, 0)
Screenshot: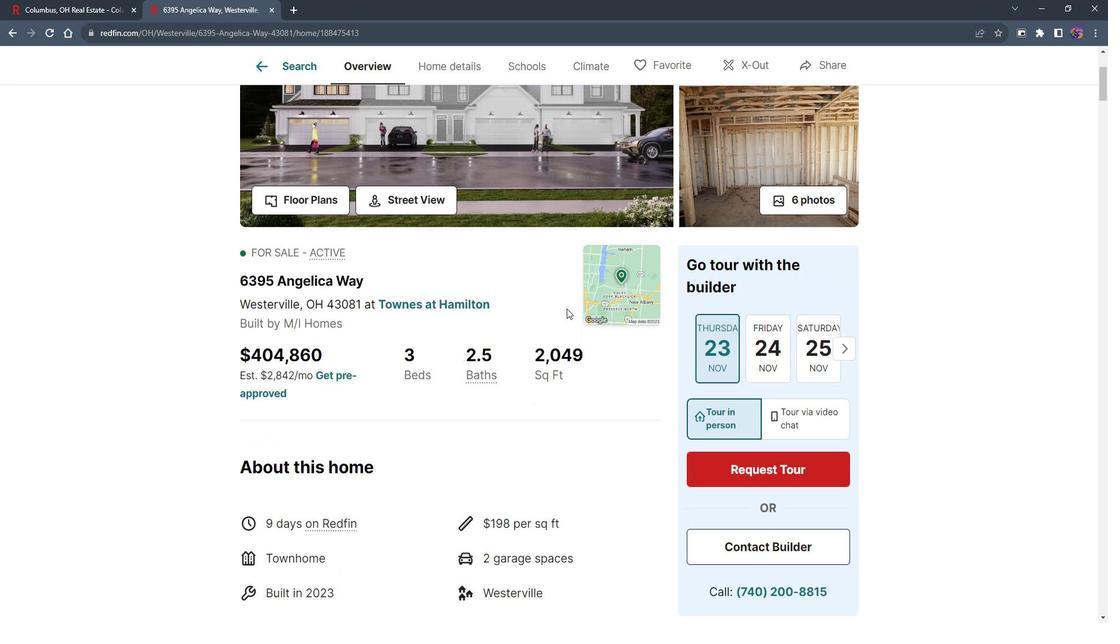 
Action: Mouse moved to (567, 306)
Screenshot: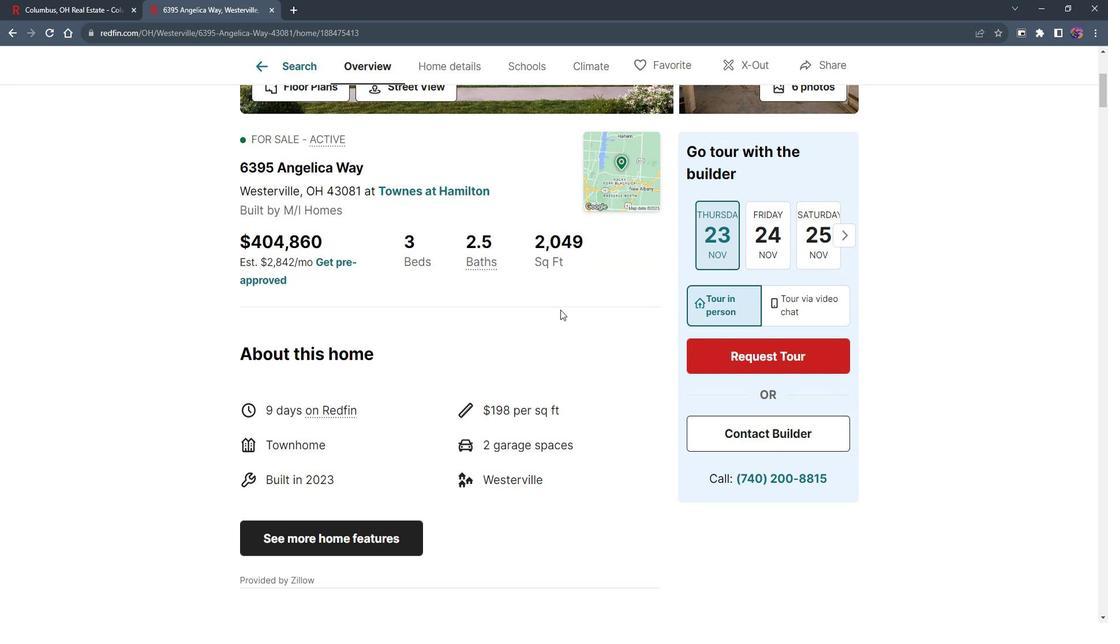 
Action: Mouse scrolled (567, 305) with delta (0, 0)
Screenshot: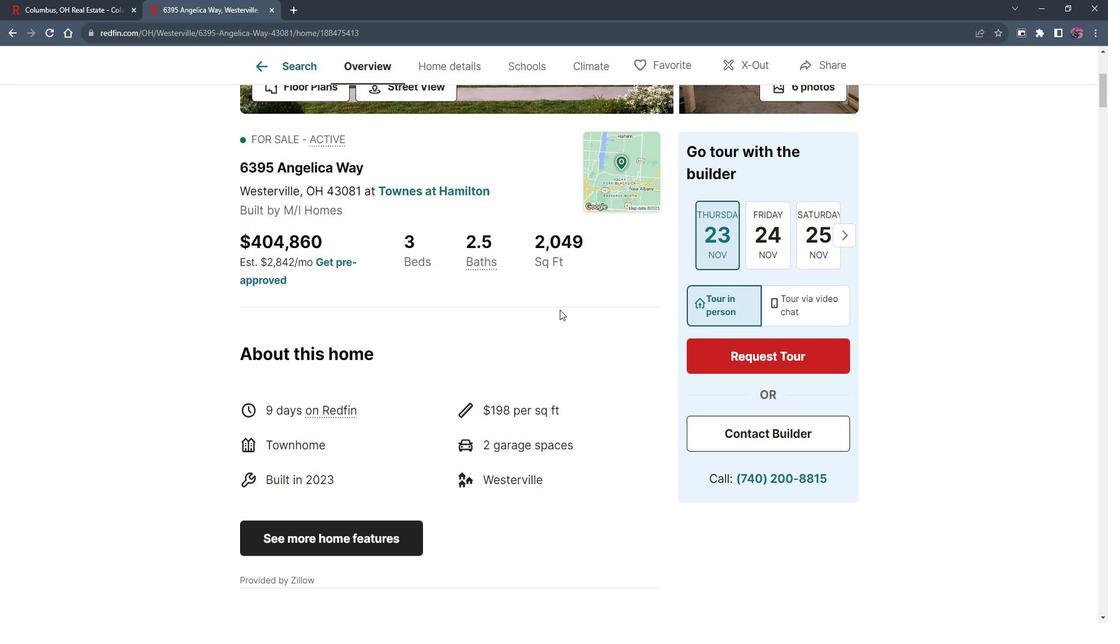 
Action: Mouse scrolled (567, 305) with delta (0, 0)
Screenshot: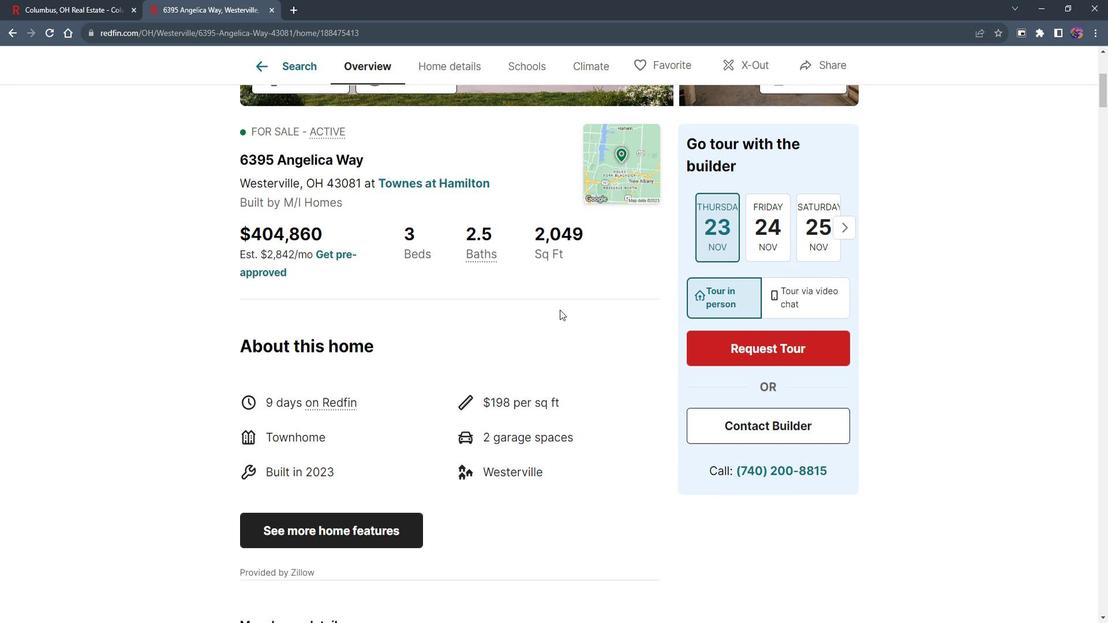 
Action: Mouse moved to (532, 340)
Screenshot: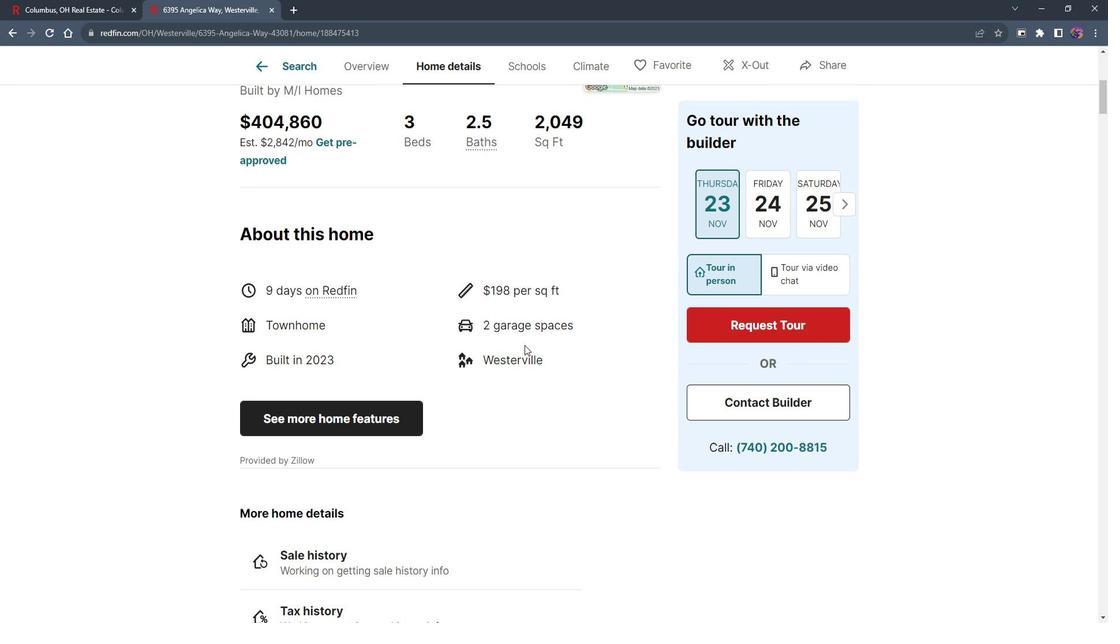 
Action: Mouse scrolled (532, 339) with delta (0, 0)
Screenshot: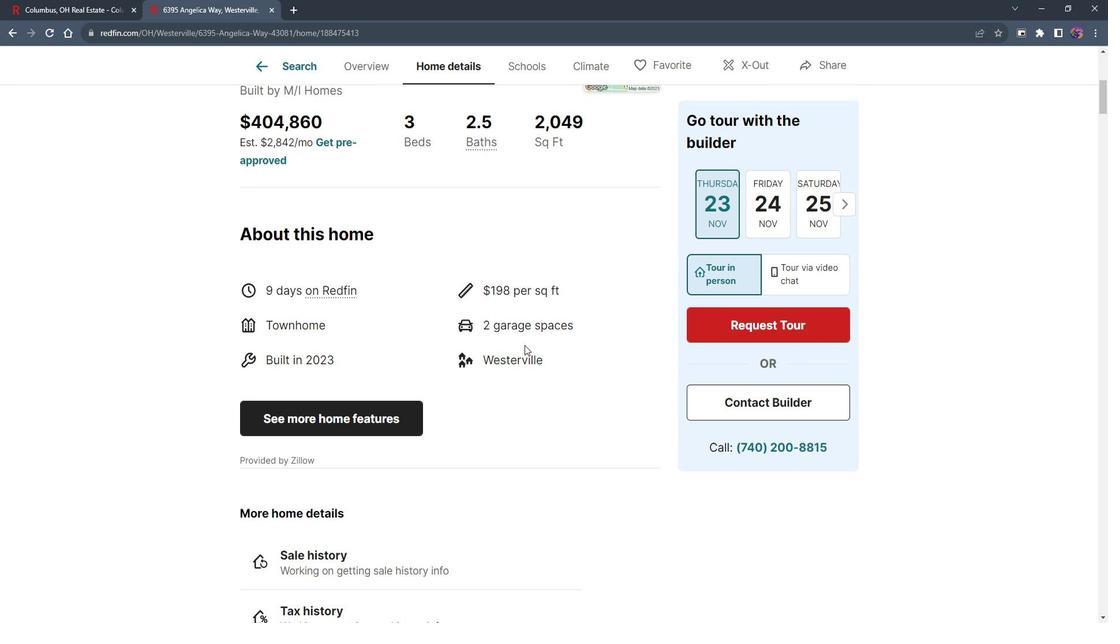 
Action: Mouse moved to (332, 356)
Screenshot: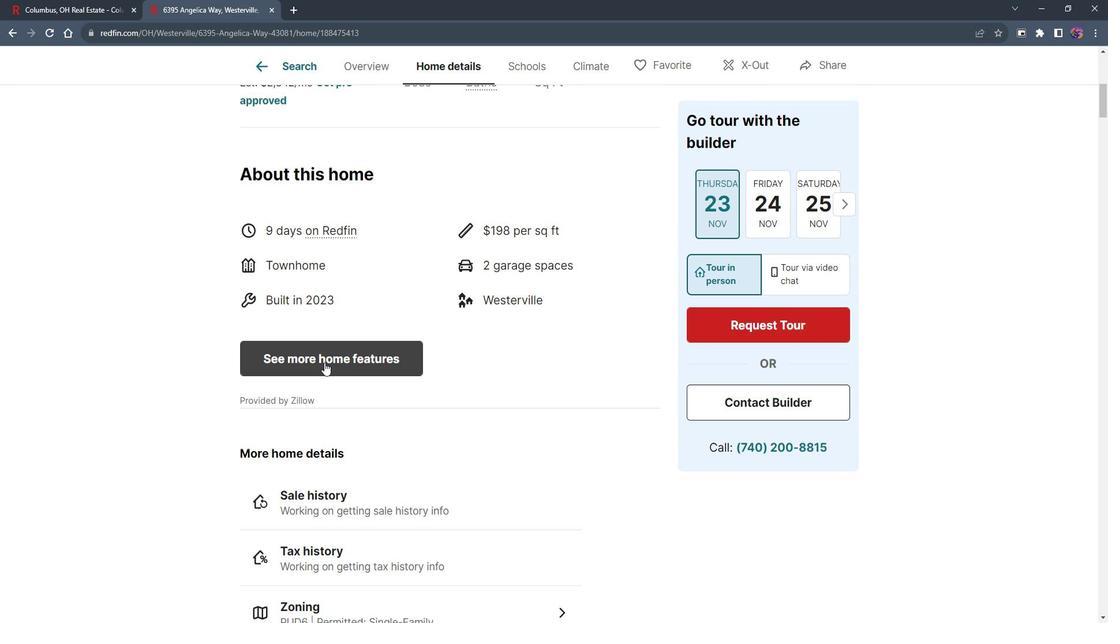 
Action: Mouse pressed left at (332, 356)
Screenshot: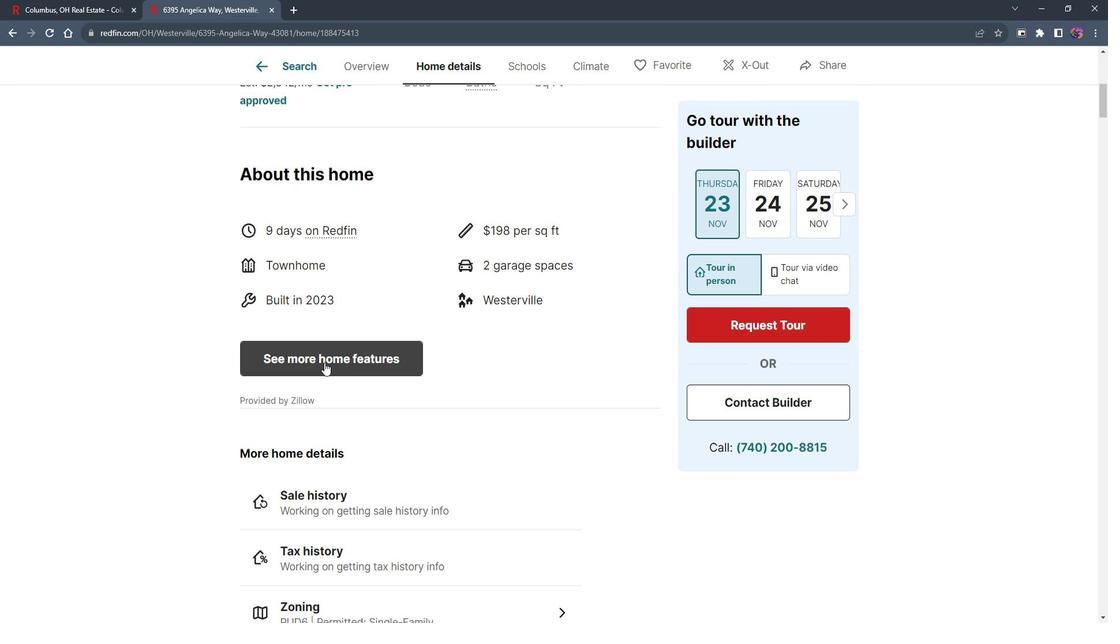 
Action: Mouse moved to (678, 292)
Screenshot: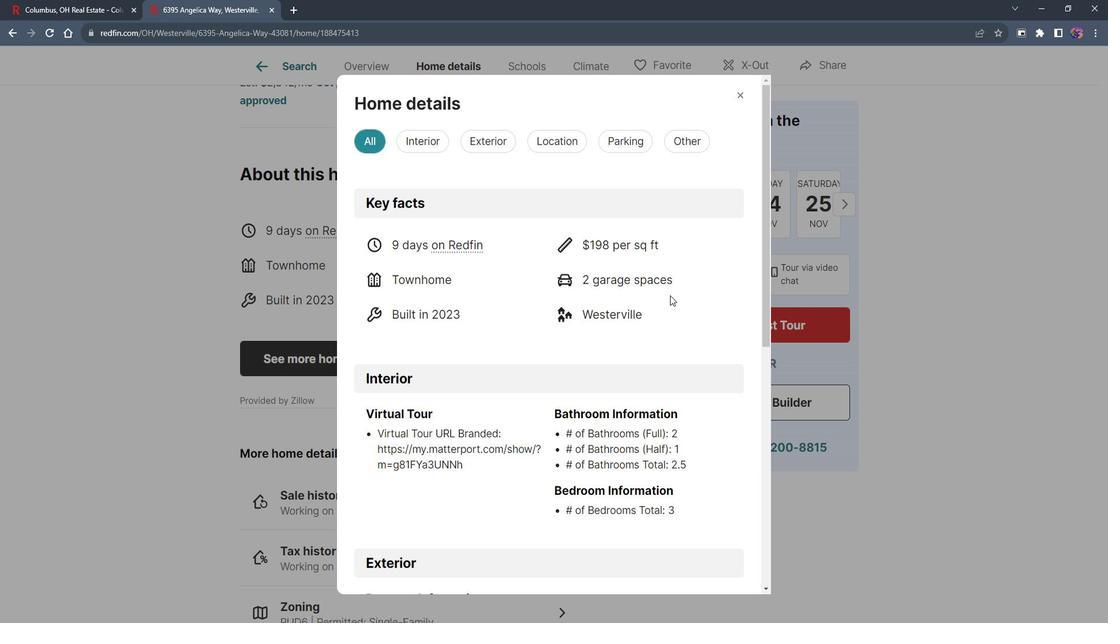 
Action: Mouse scrolled (678, 291) with delta (0, 0)
Screenshot: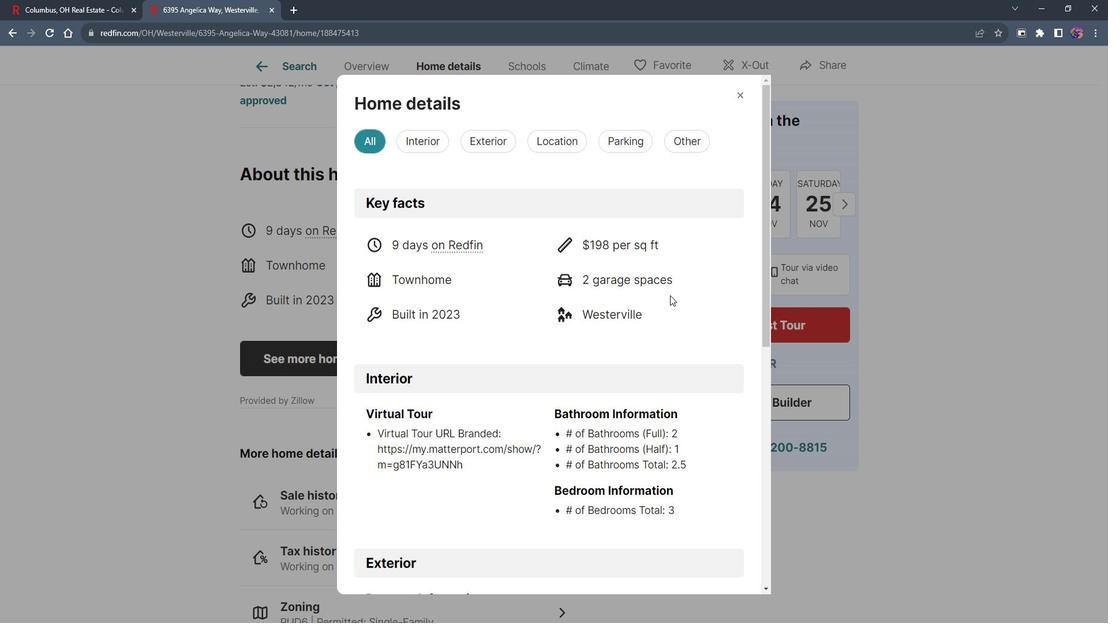 
Action: Mouse scrolled (678, 292) with delta (0, 0)
Screenshot: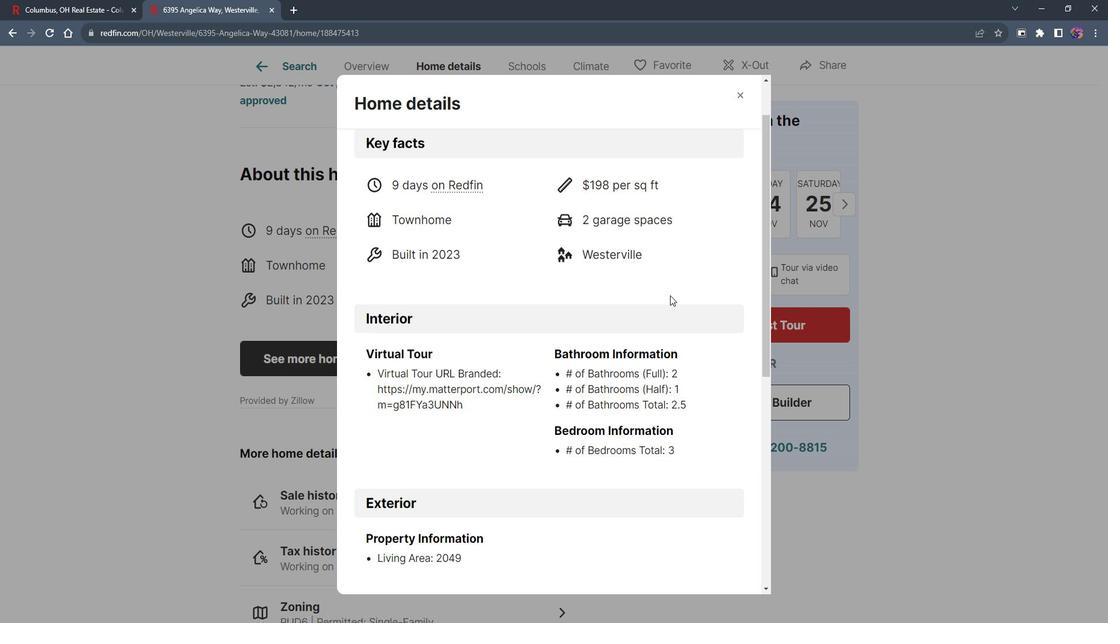 
Action: Mouse scrolled (678, 292) with delta (0, 0)
Screenshot: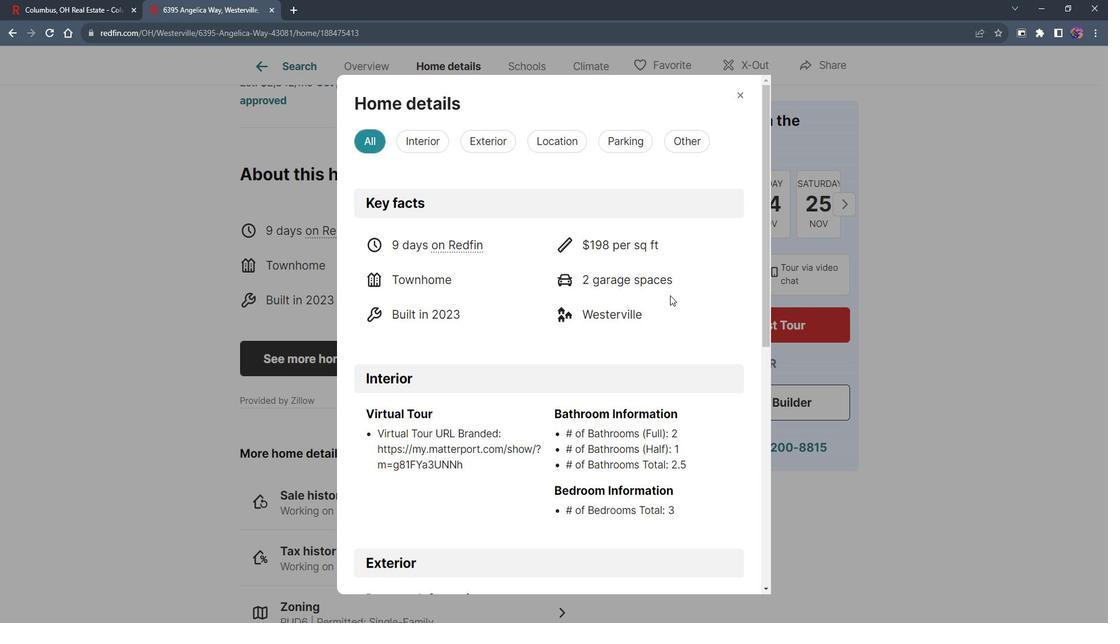 
Action: Mouse moved to (423, 140)
Screenshot: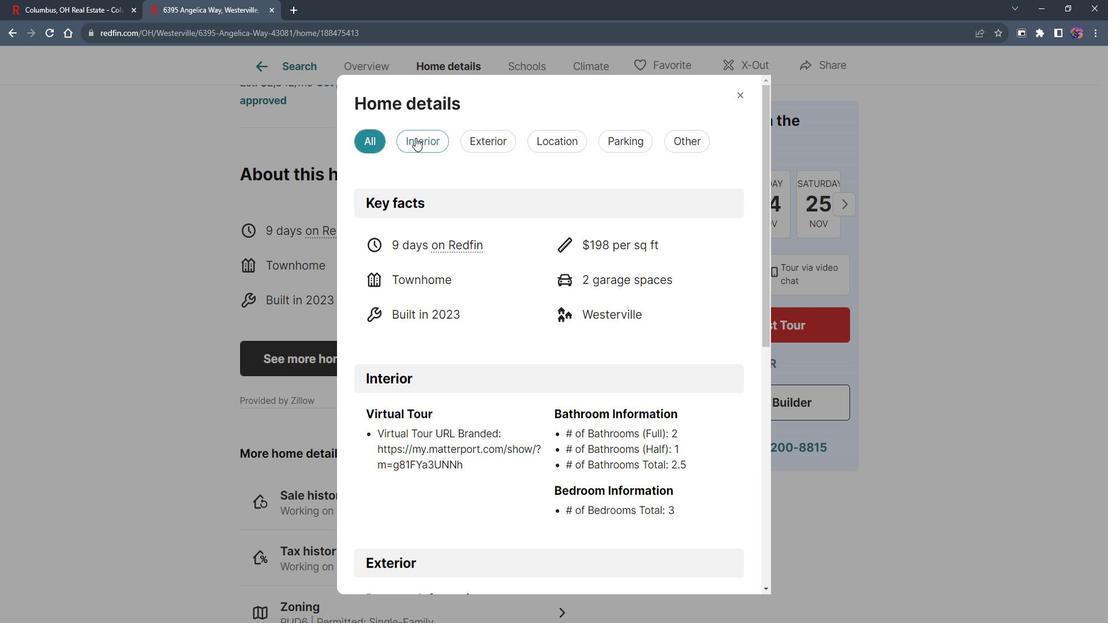 
Action: Mouse pressed left at (423, 140)
Screenshot: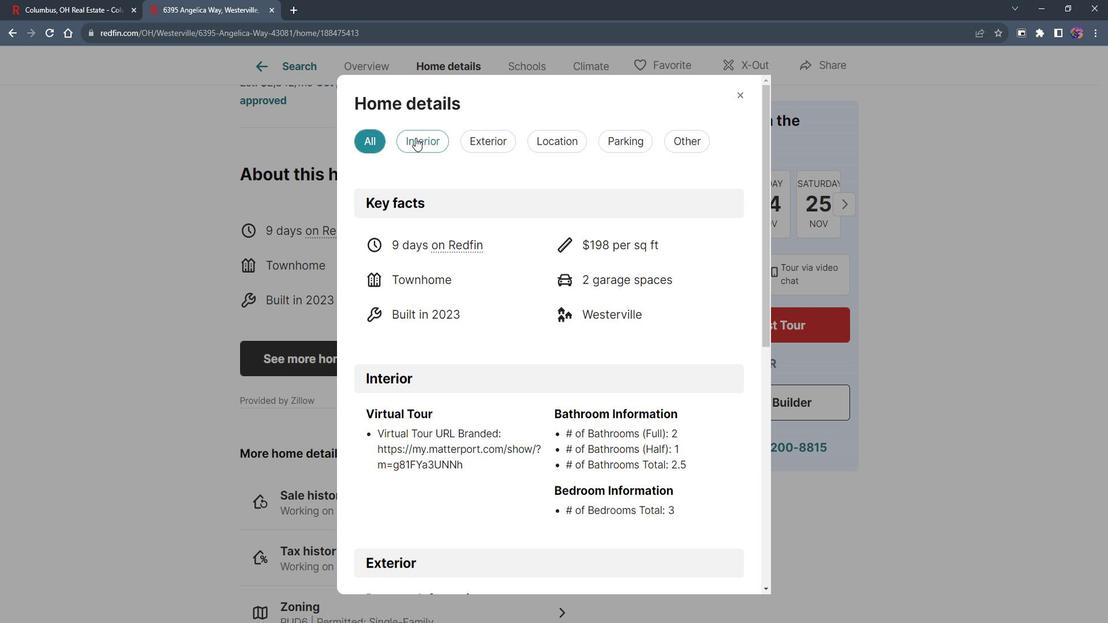 
Action: Mouse moved to (514, 142)
Screenshot: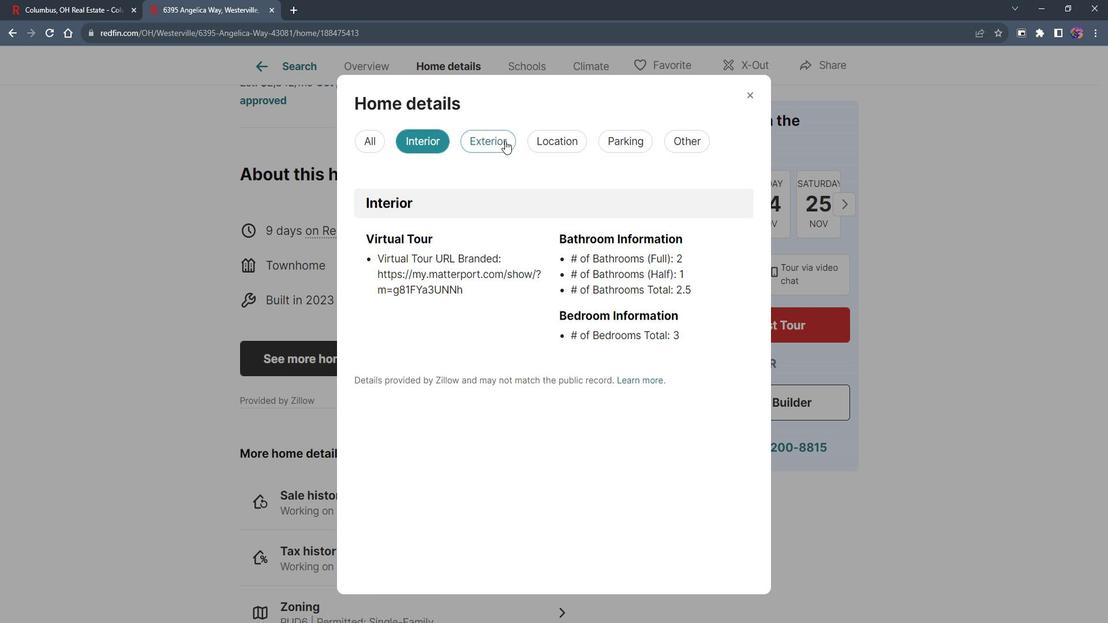 
Action: Mouse pressed left at (514, 142)
Screenshot: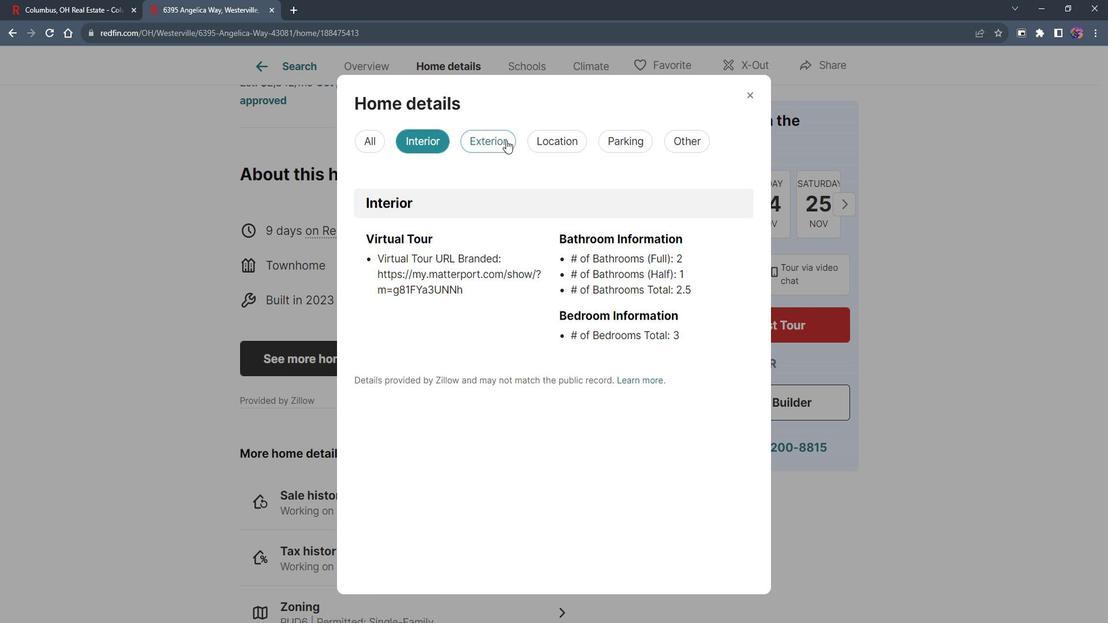 
Action: Mouse moved to (575, 149)
Screenshot: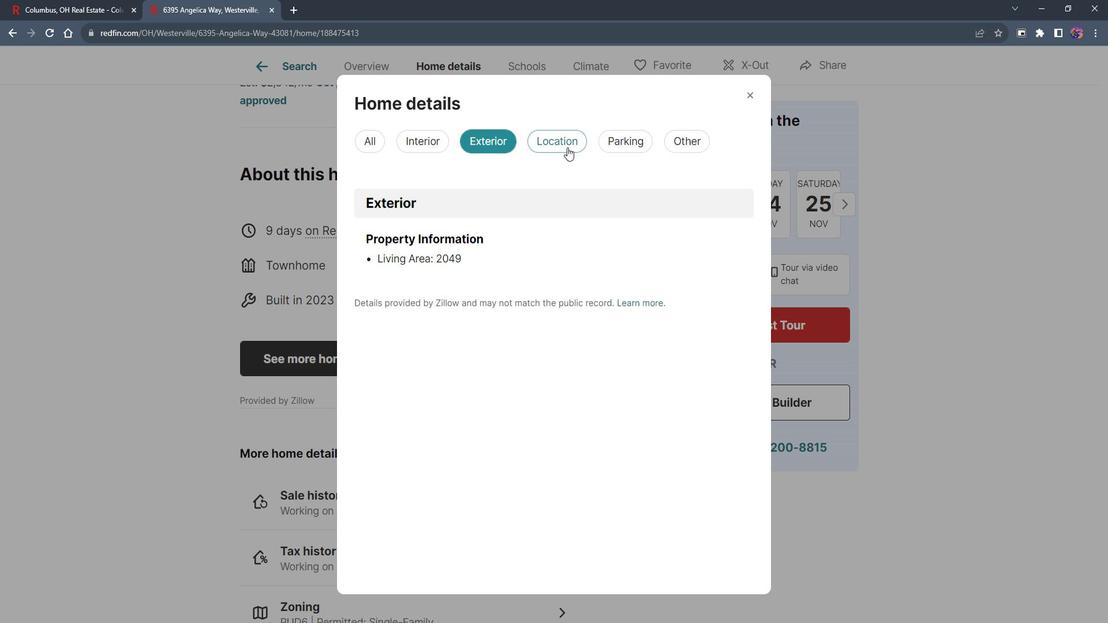 
Action: Mouse pressed left at (575, 149)
Screenshot: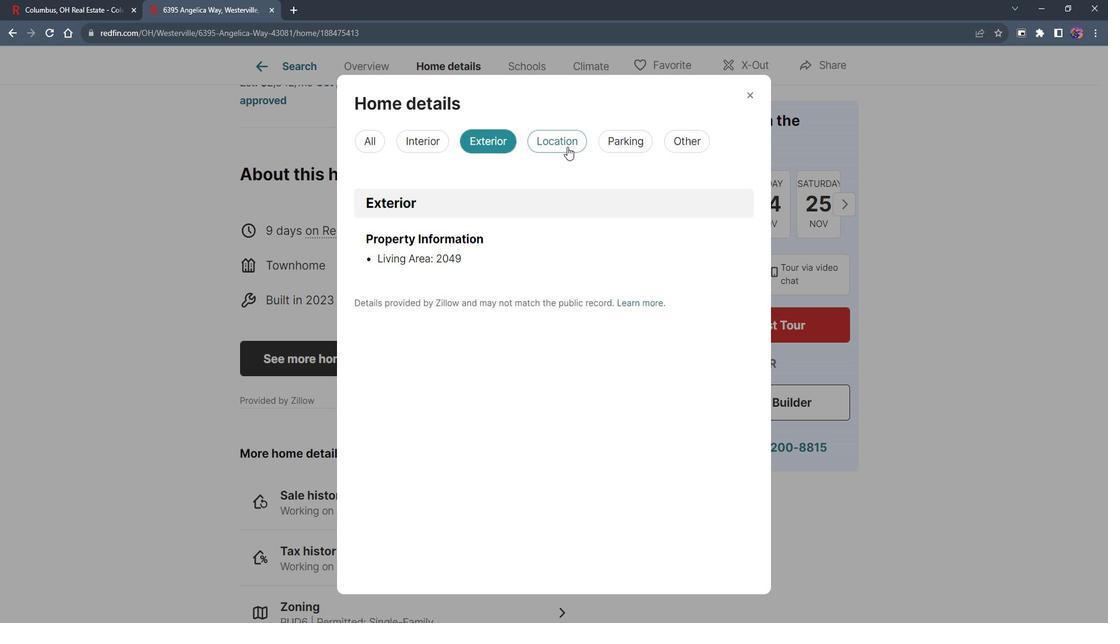
Action: Mouse moved to (640, 144)
Screenshot: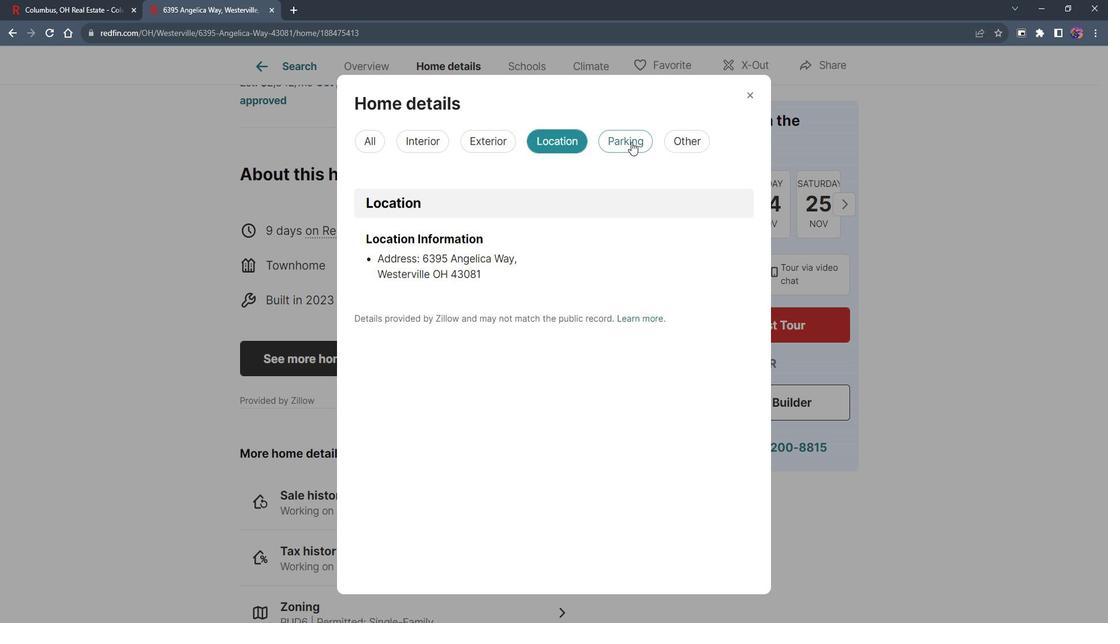 
Action: Mouse pressed left at (640, 144)
Screenshot: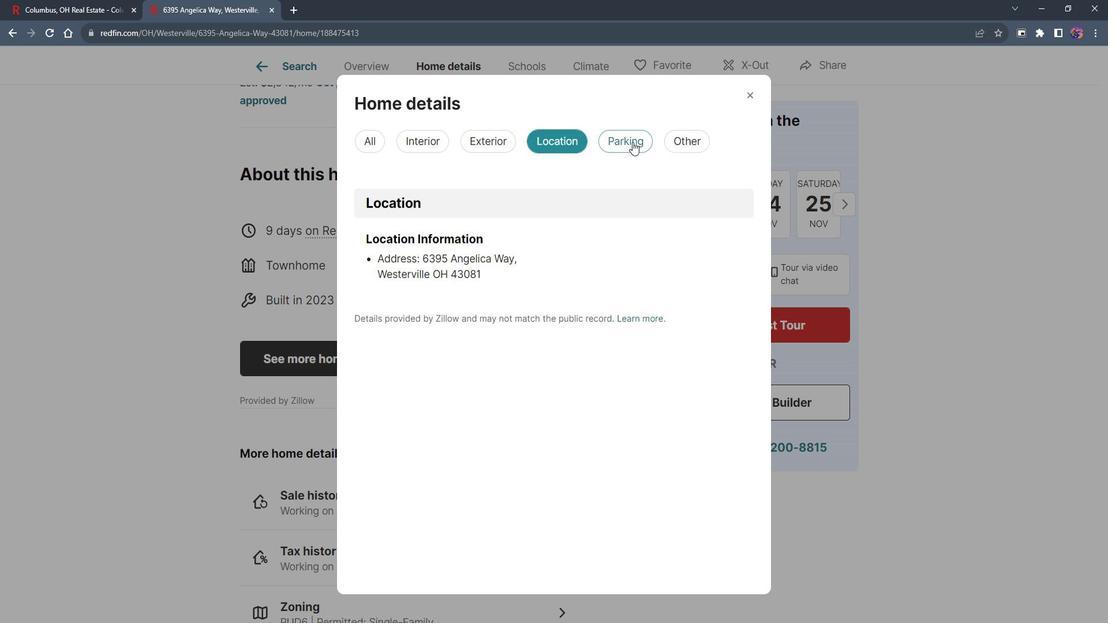 
Action: Mouse moved to (570, 139)
Screenshot: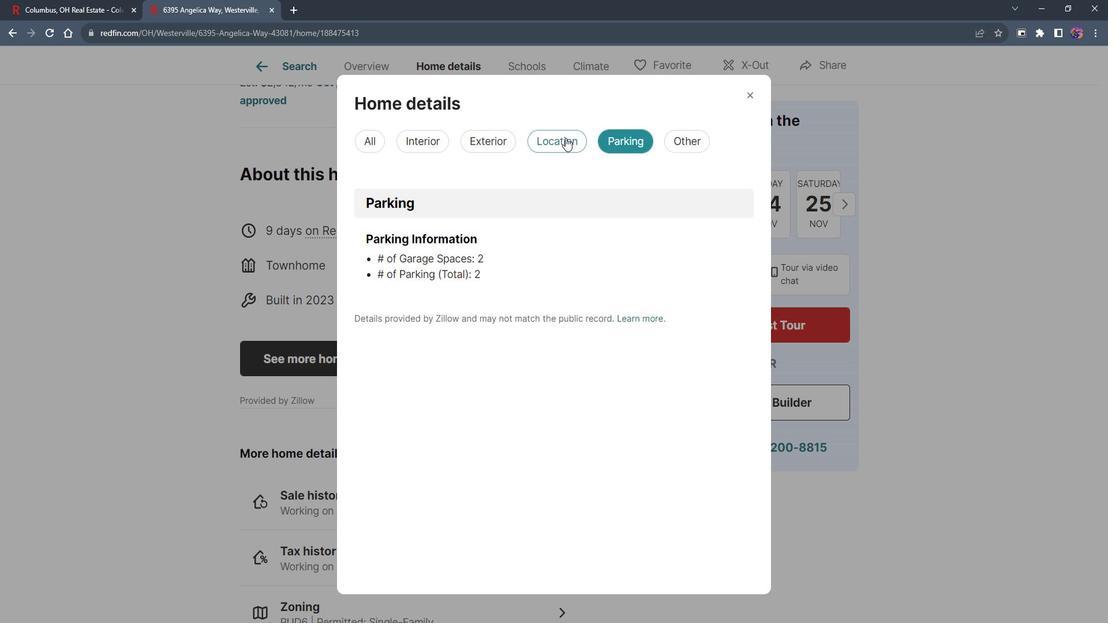 
Action: Mouse pressed left at (570, 139)
Screenshot: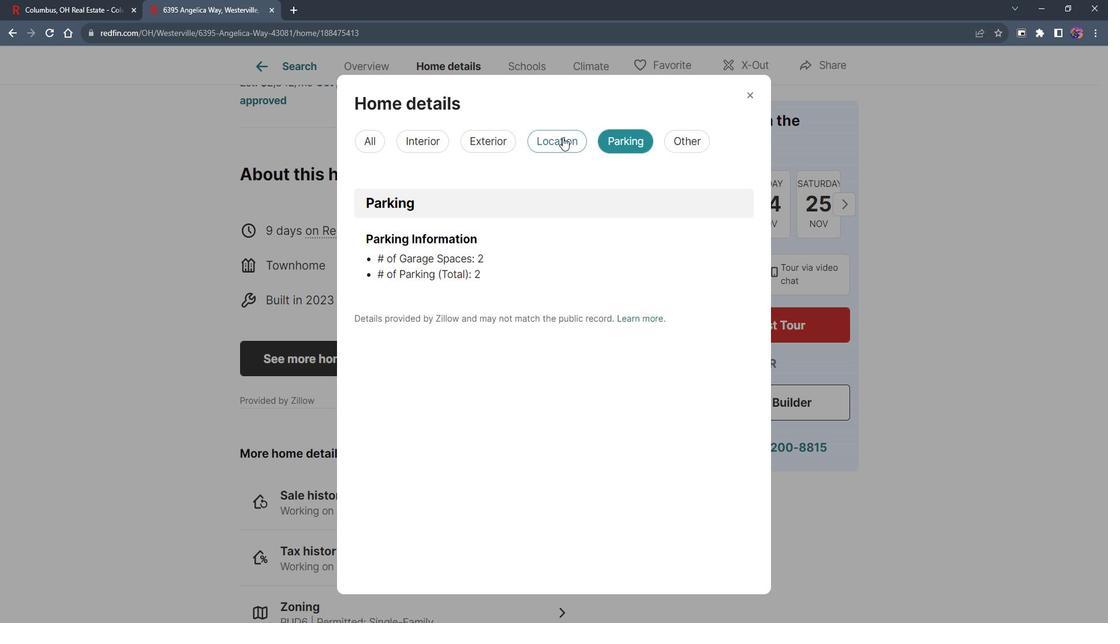 
Action: Mouse moved to (679, 145)
Screenshot: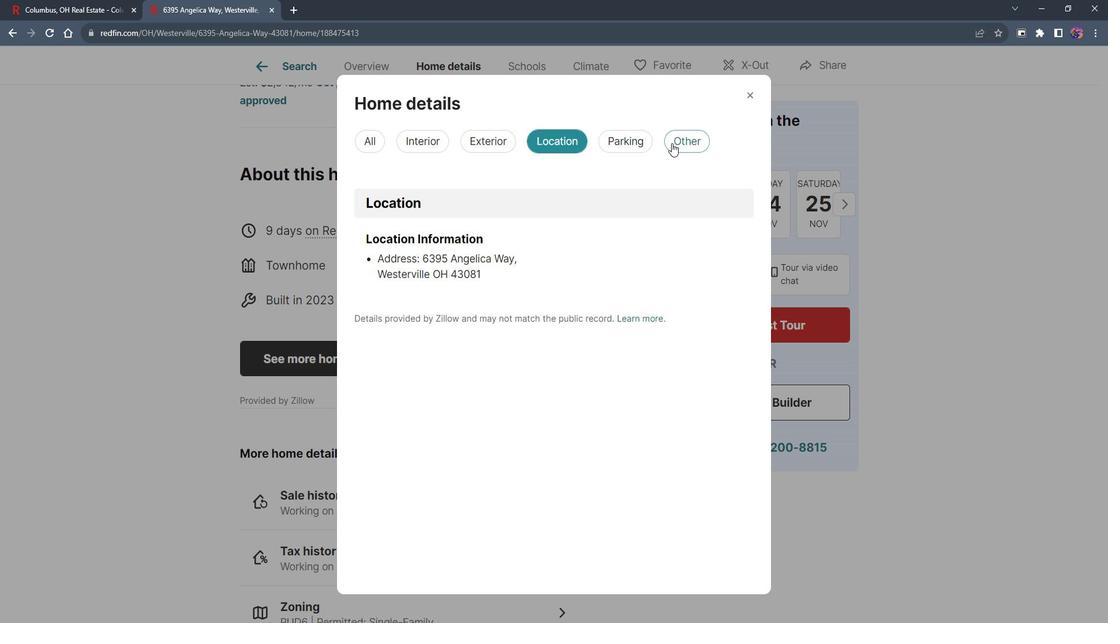 
Action: Mouse pressed left at (679, 145)
Screenshot: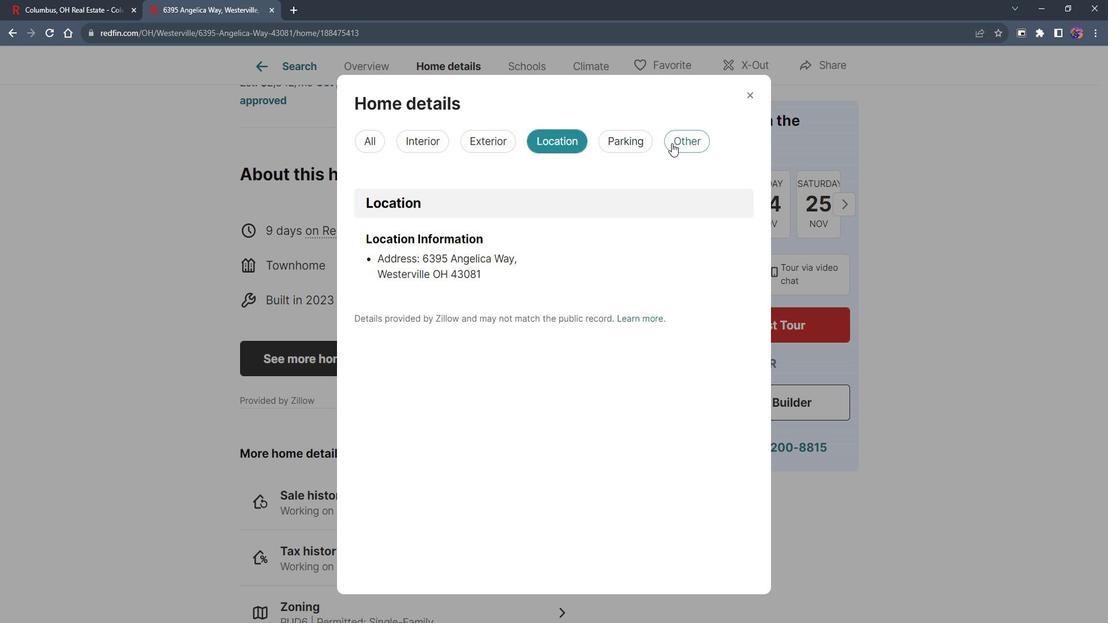 
Action: Mouse moved to (764, 95)
Screenshot: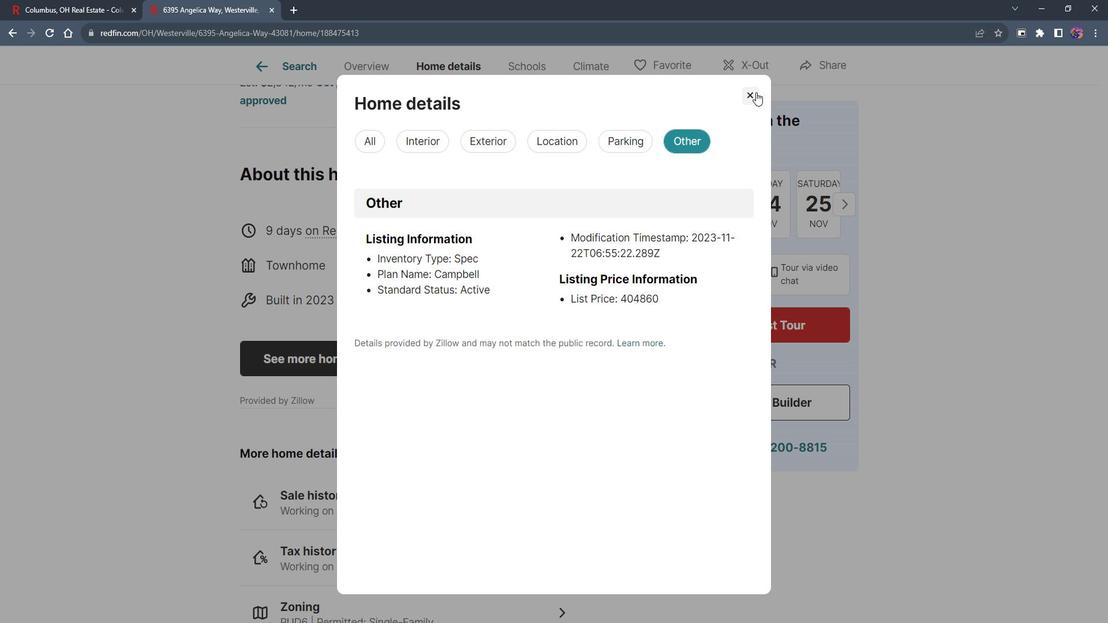 
Action: Mouse pressed left at (764, 95)
Screenshot: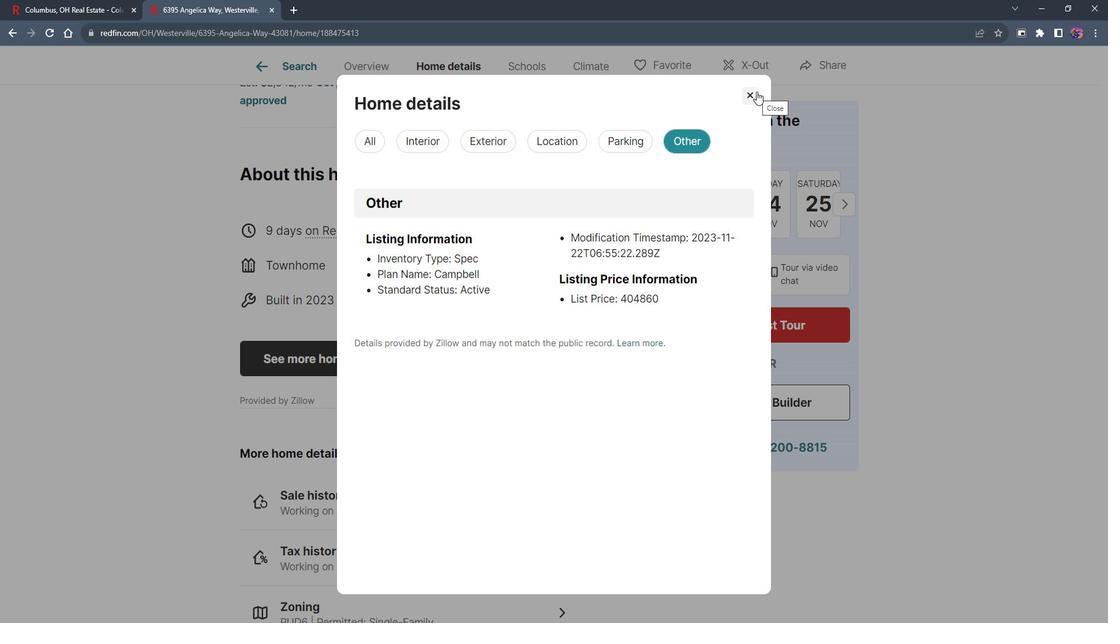 
Action: Mouse moved to (589, 304)
Screenshot: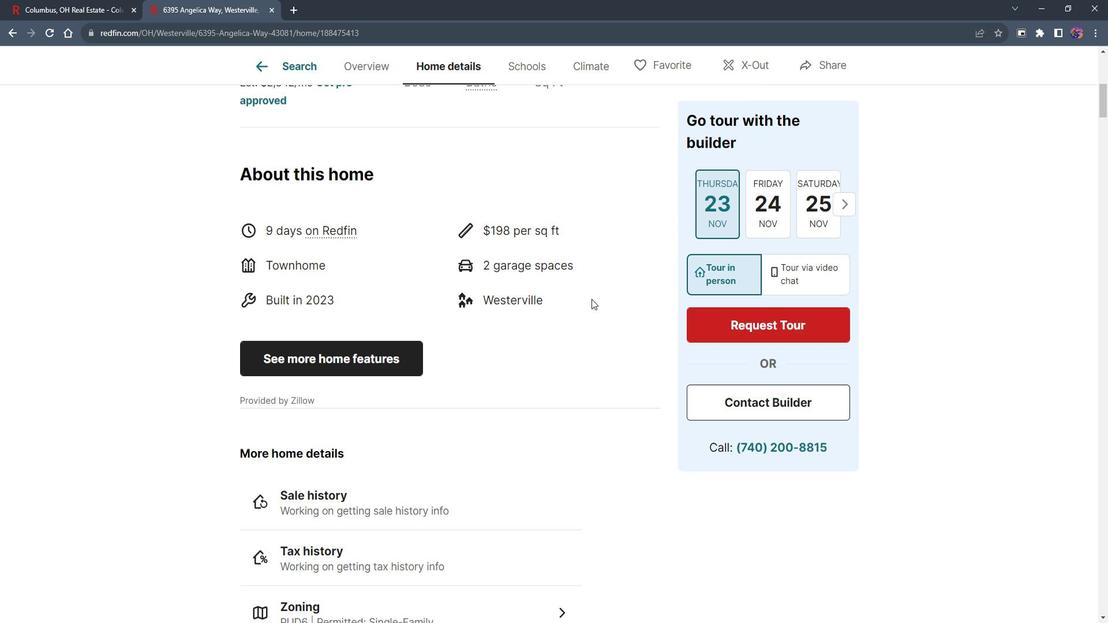 
Action: Mouse scrolled (589, 304) with delta (0, 0)
Screenshot: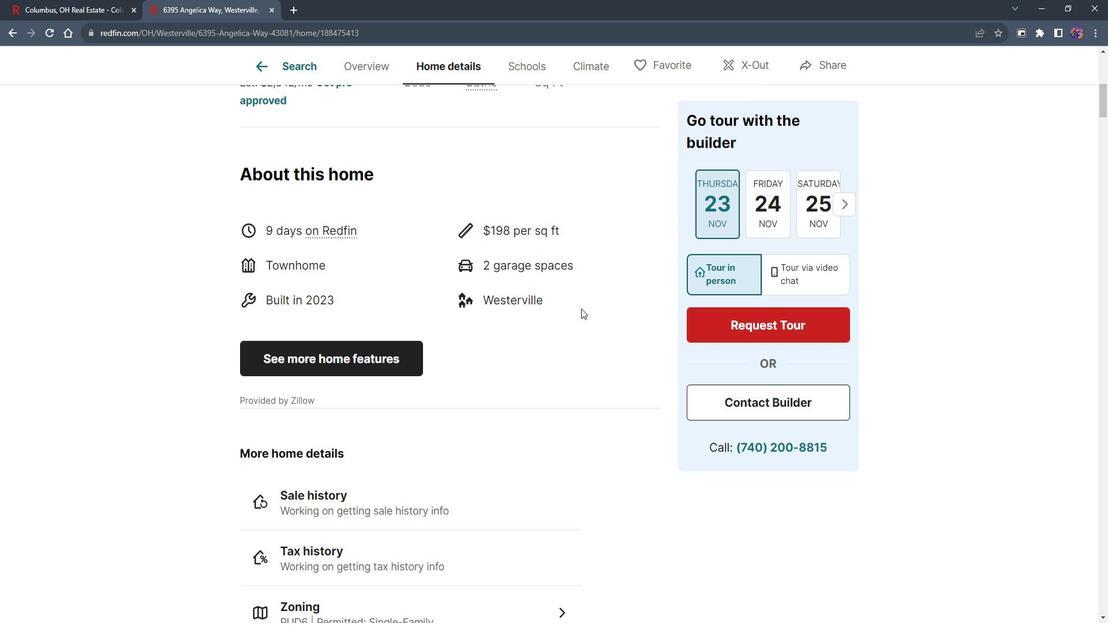 
Action: Mouse moved to (587, 304)
Screenshot: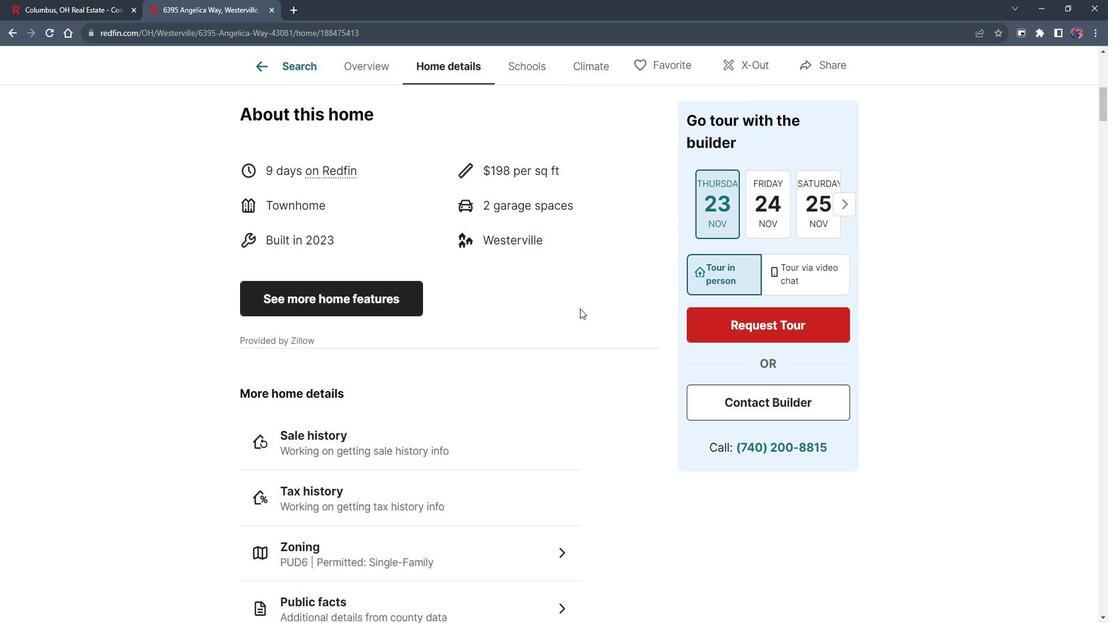 
Action: Mouse scrolled (587, 304) with delta (0, 0)
Screenshot: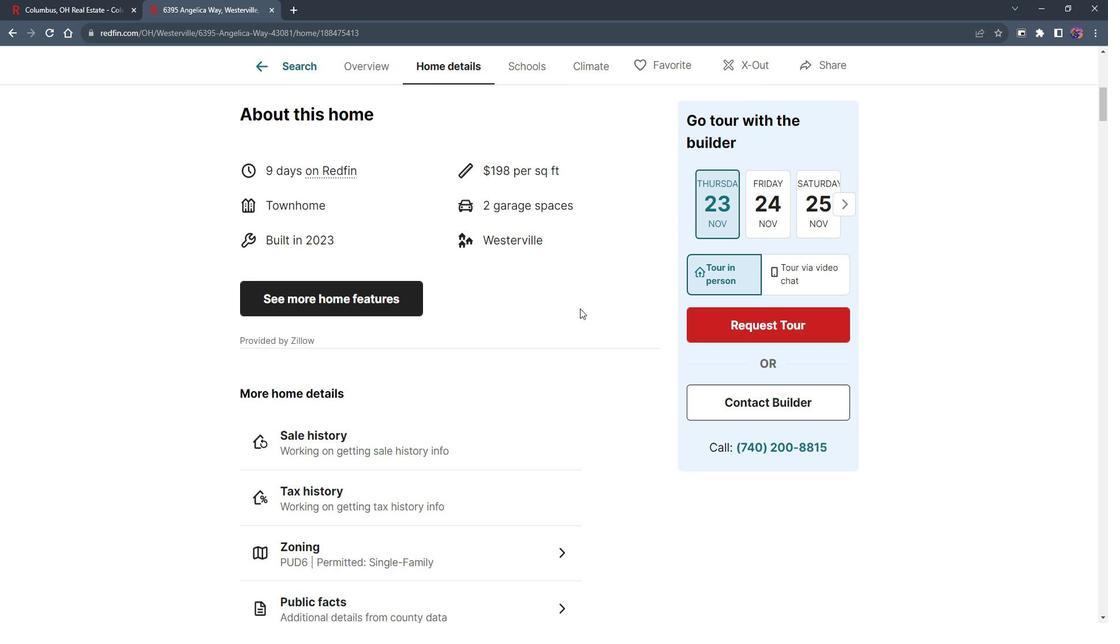 
Action: Mouse scrolled (587, 304) with delta (0, 0)
Screenshot: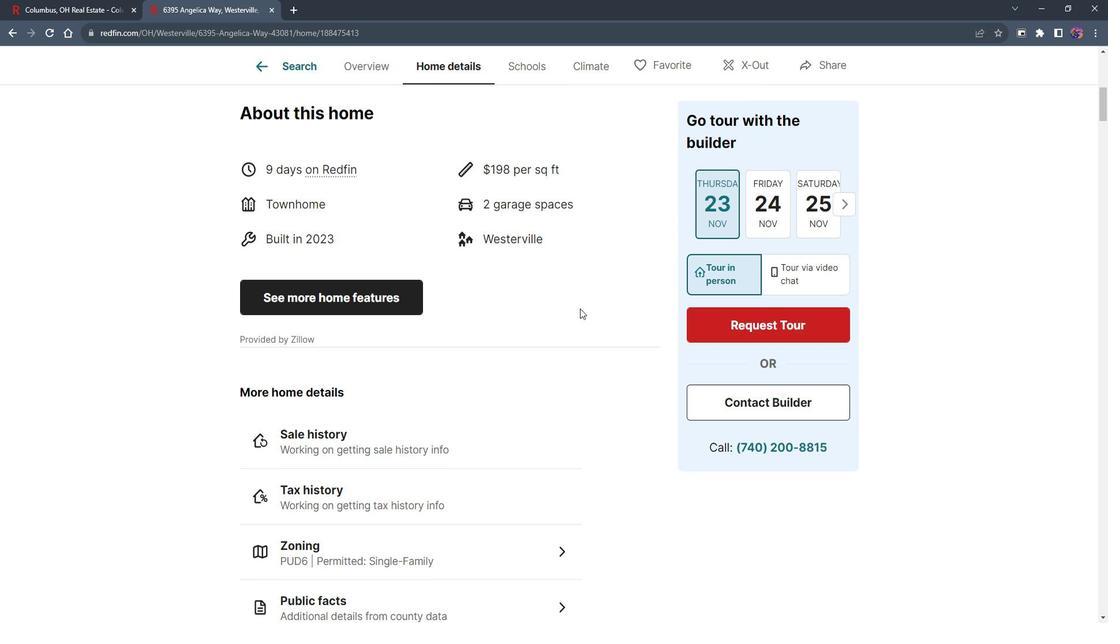 
Action: Mouse moved to (586, 303)
Screenshot: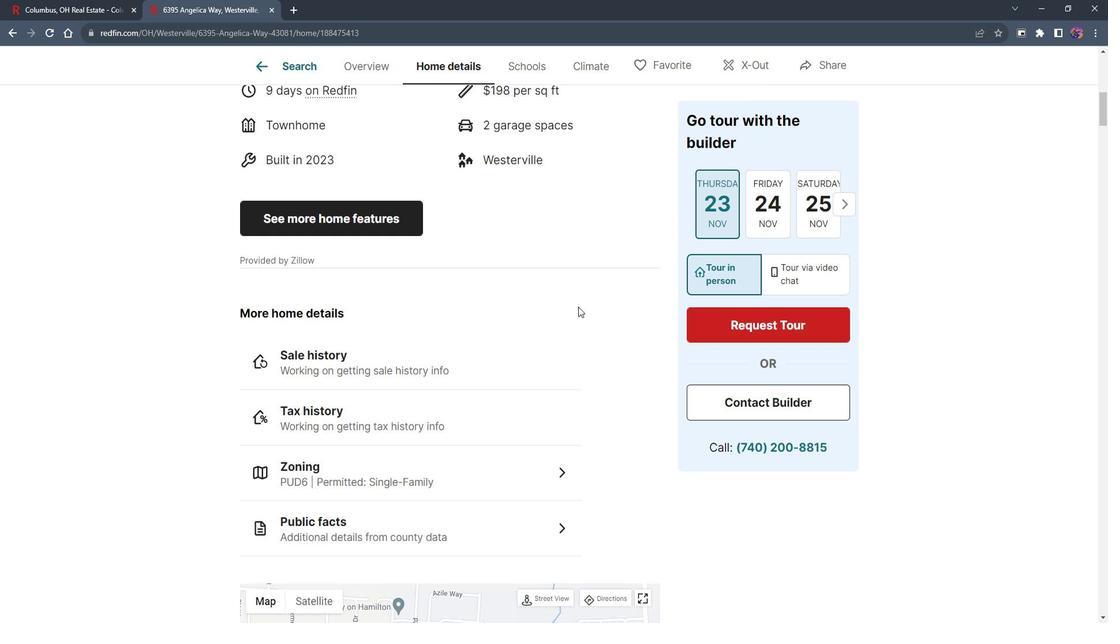 
Action: Mouse scrolled (586, 302) with delta (0, 0)
Screenshot: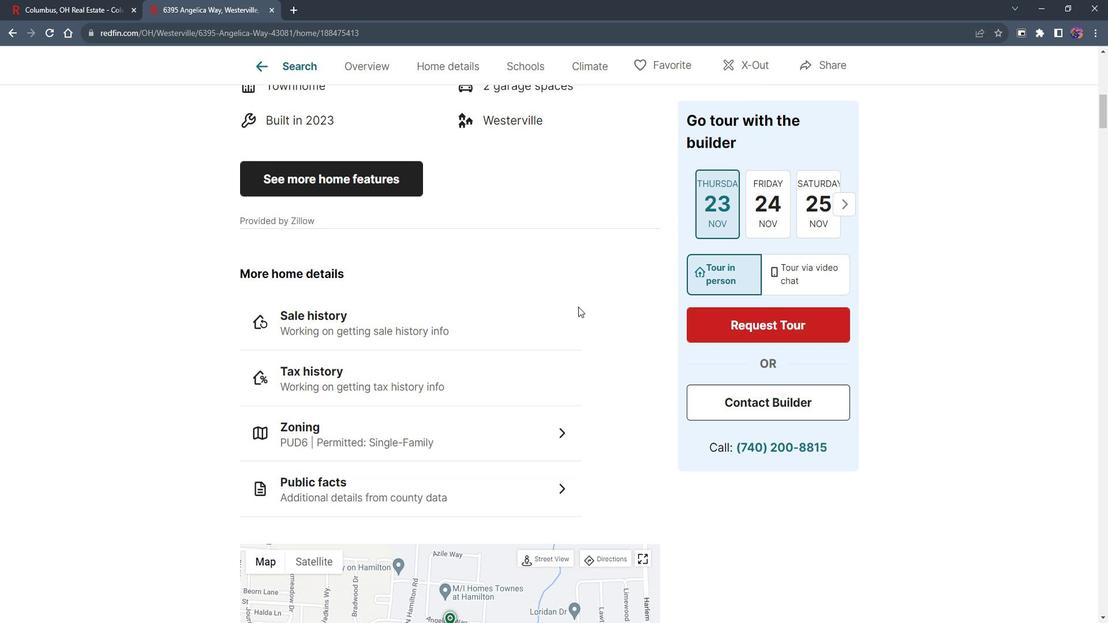 
Action: Mouse moved to (586, 303)
Screenshot: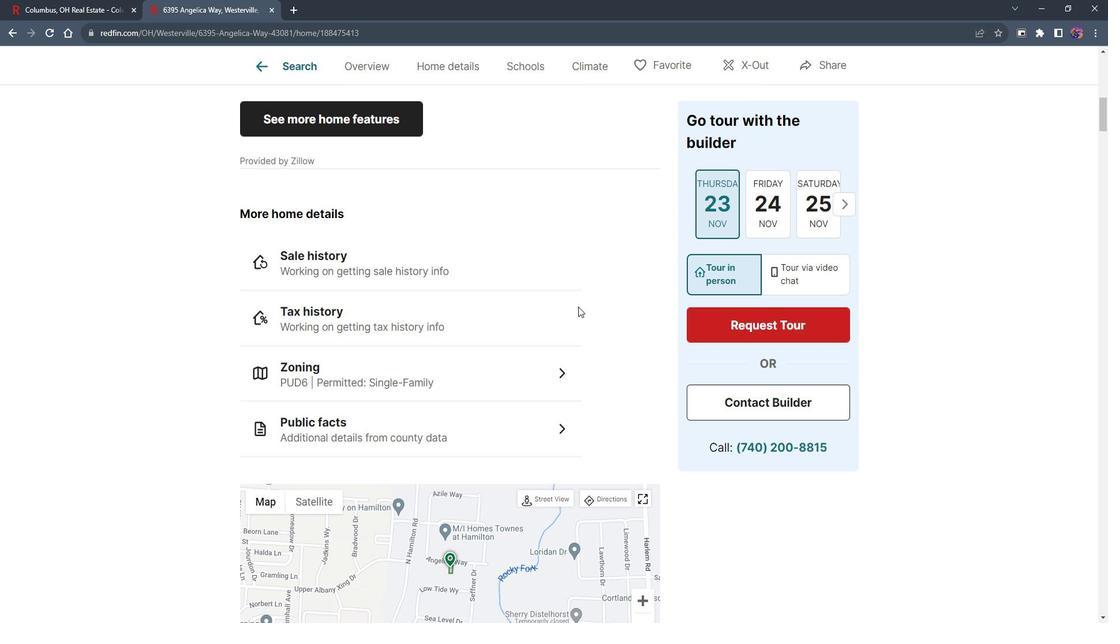 
Action: Mouse scrolled (586, 302) with delta (0, 0)
Screenshot: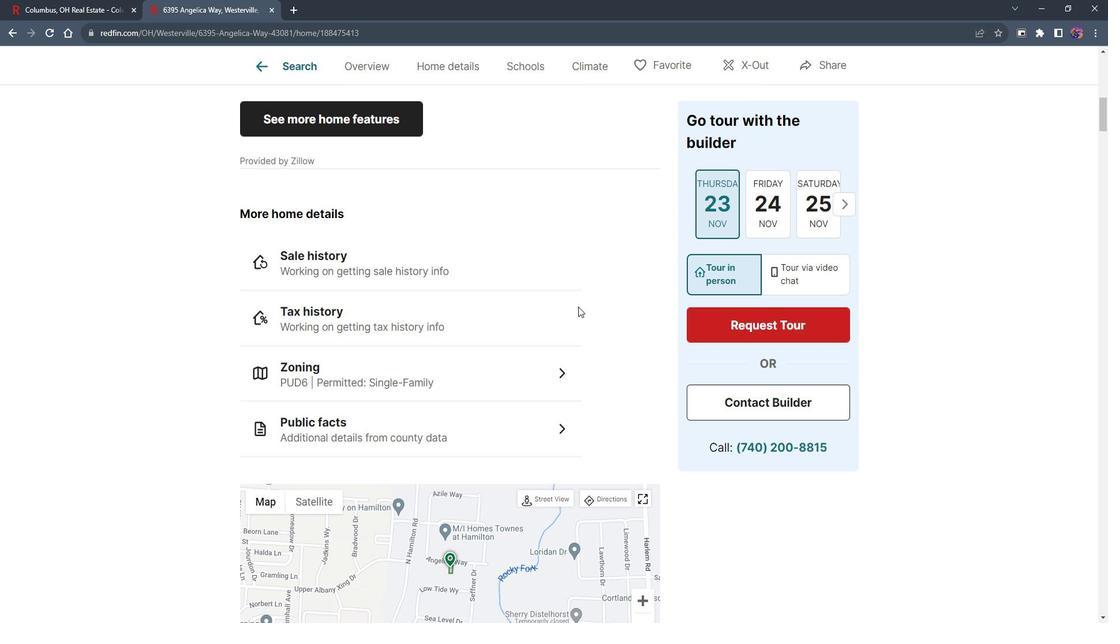 
Action: Mouse moved to (439, 232)
Screenshot: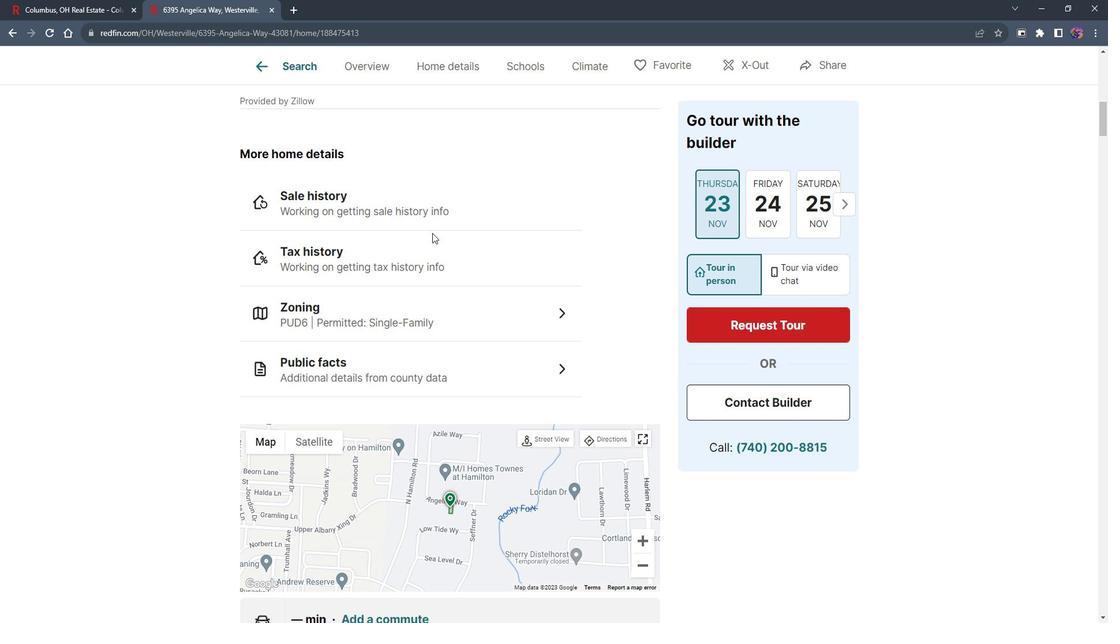 
Action: Mouse scrolled (439, 231) with delta (0, 0)
Screenshot: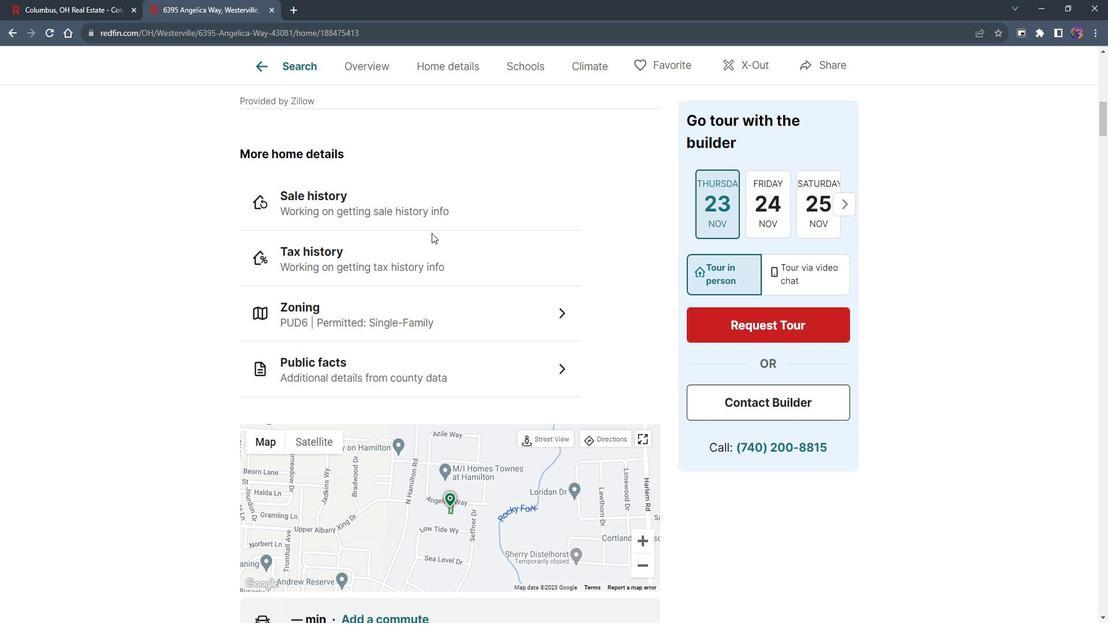 
Action: Mouse scrolled (439, 231) with delta (0, 0)
Screenshot: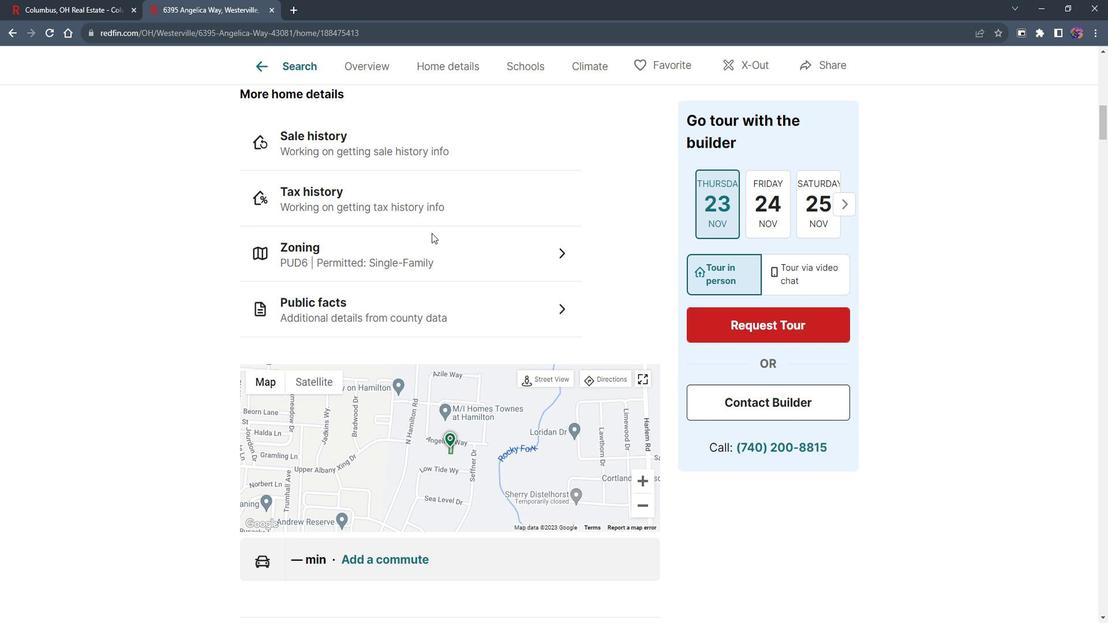 
Action: Mouse scrolled (439, 231) with delta (0, 0)
Screenshot: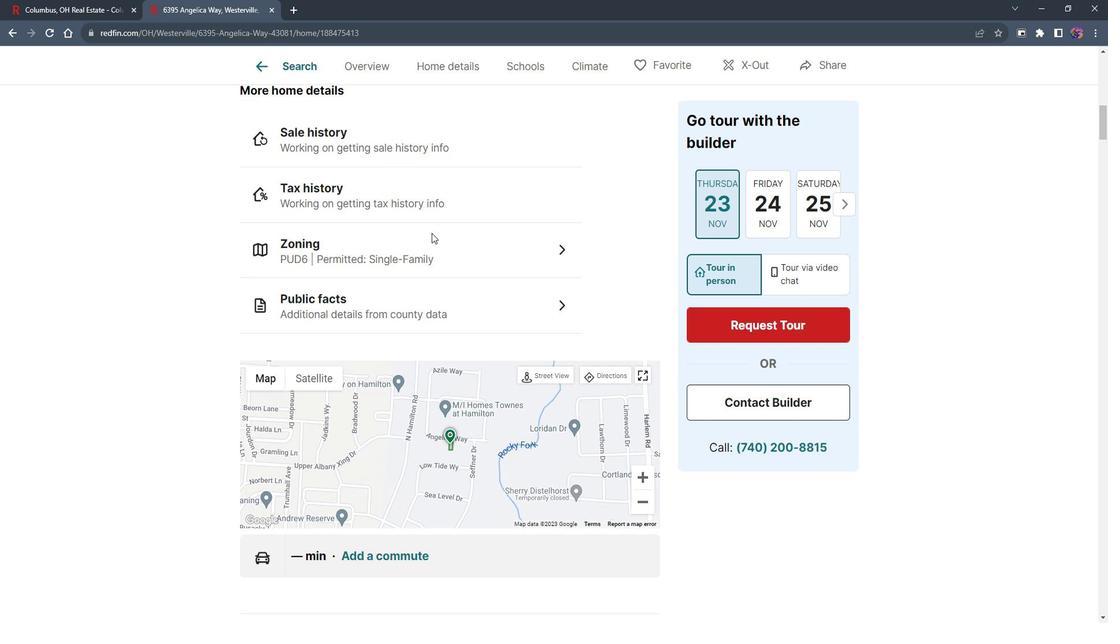 
Action: Mouse moved to (442, 238)
Screenshot: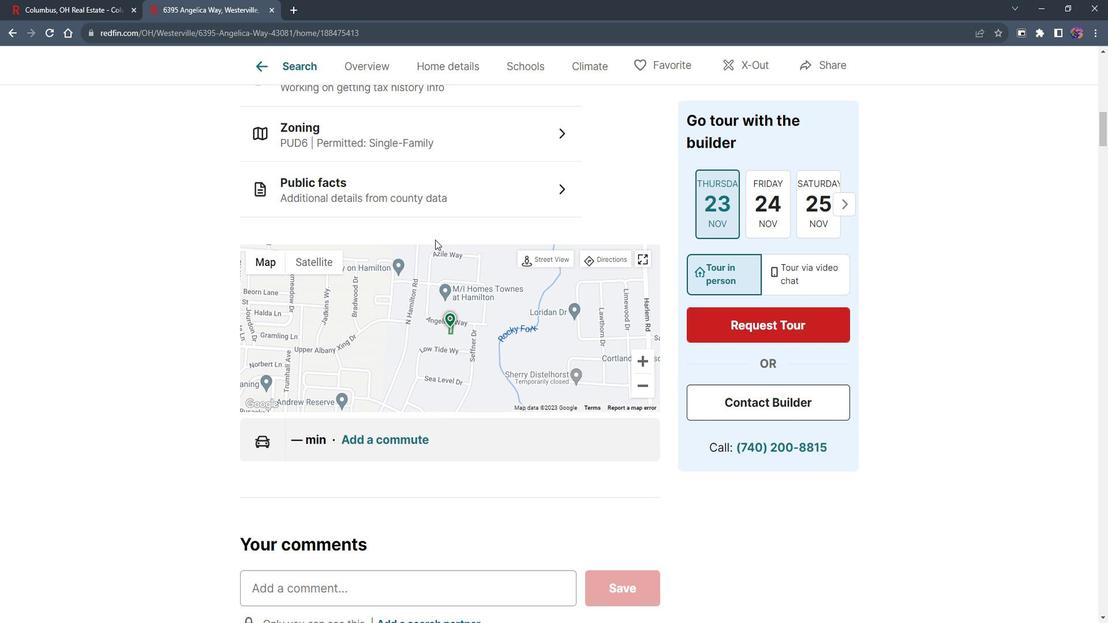 
Action: Mouse scrolled (442, 237) with delta (0, 0)
Screenshot: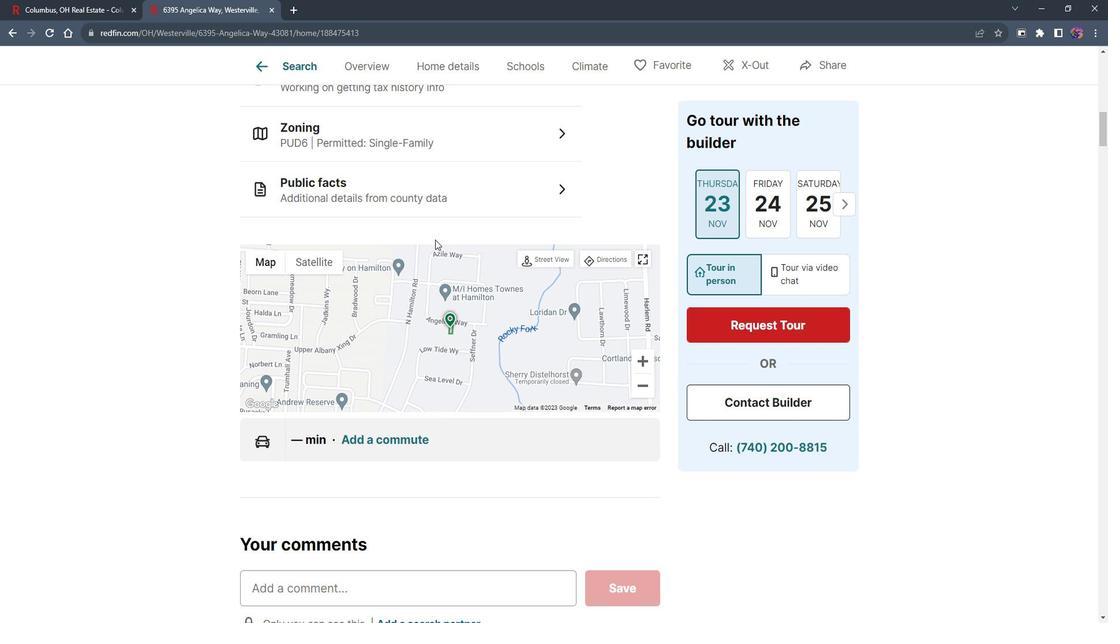
Action: Mouse scrolled (442, 237) with delta (0, 0)
Screenshot: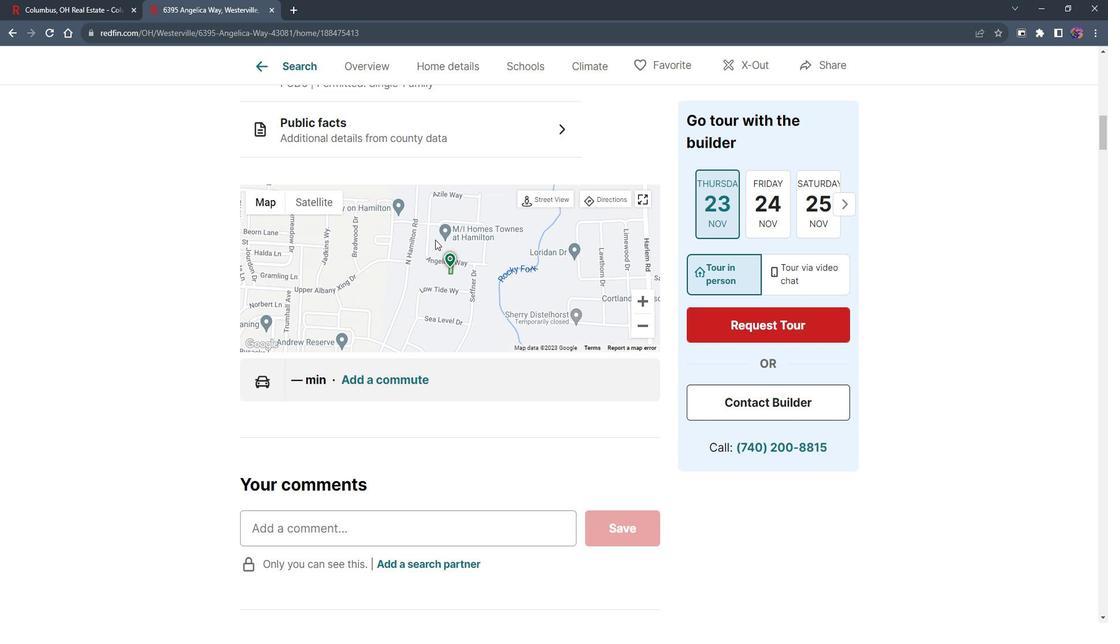 
Action: Mouse scrolled (442, 237) with delta (0, 0)
Screenshot: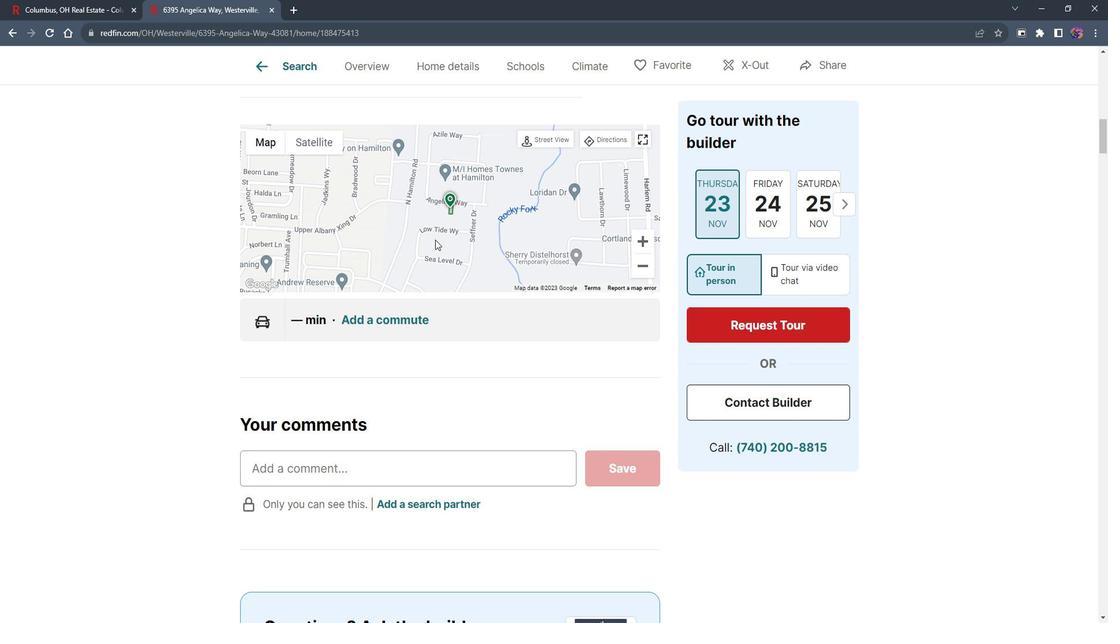 
Action: Mouse scrolled (442, 237) with delta (0, 0)
Screenshot: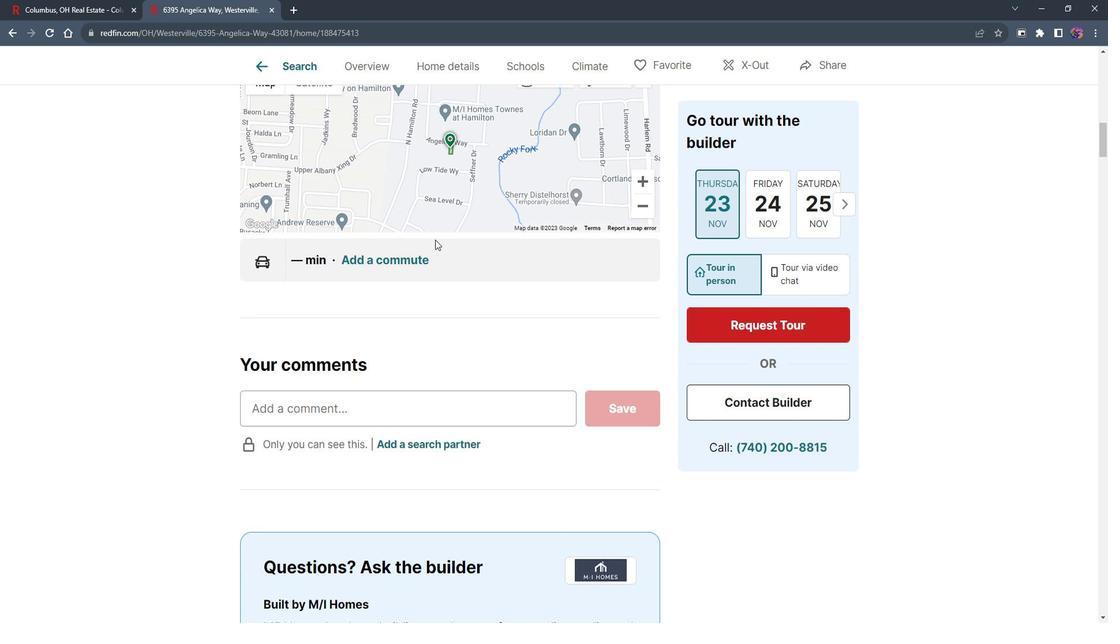 
Action: Mouse scrolled (442, 237) with delta (0, 0)
Screenshot: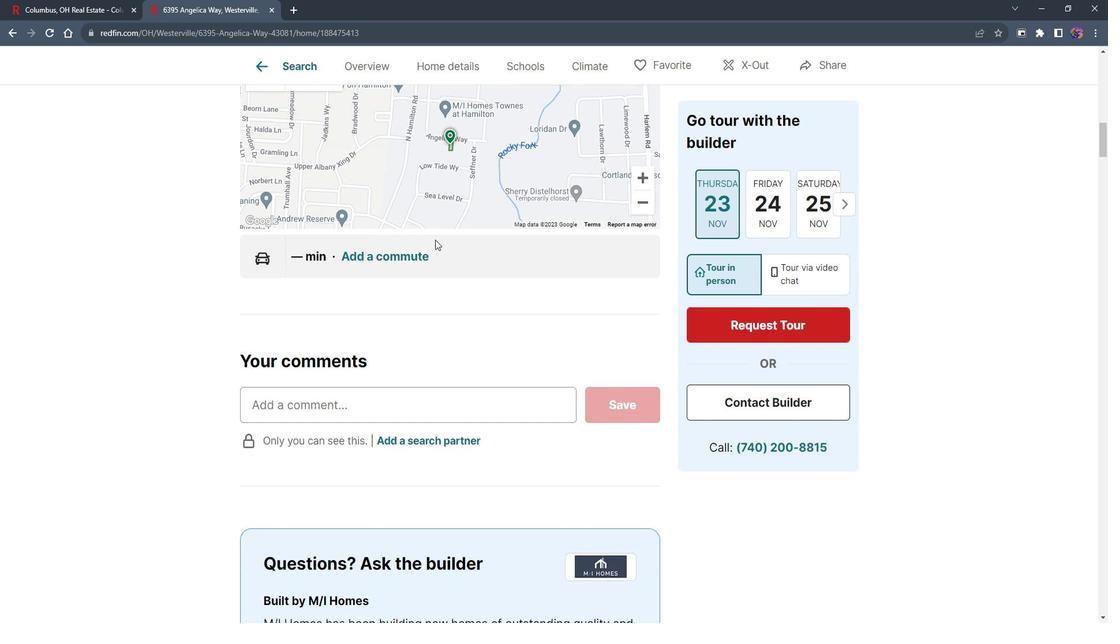 
Action: Mouse scrolled (442, 237) with delta (0, 0)
Screenshot: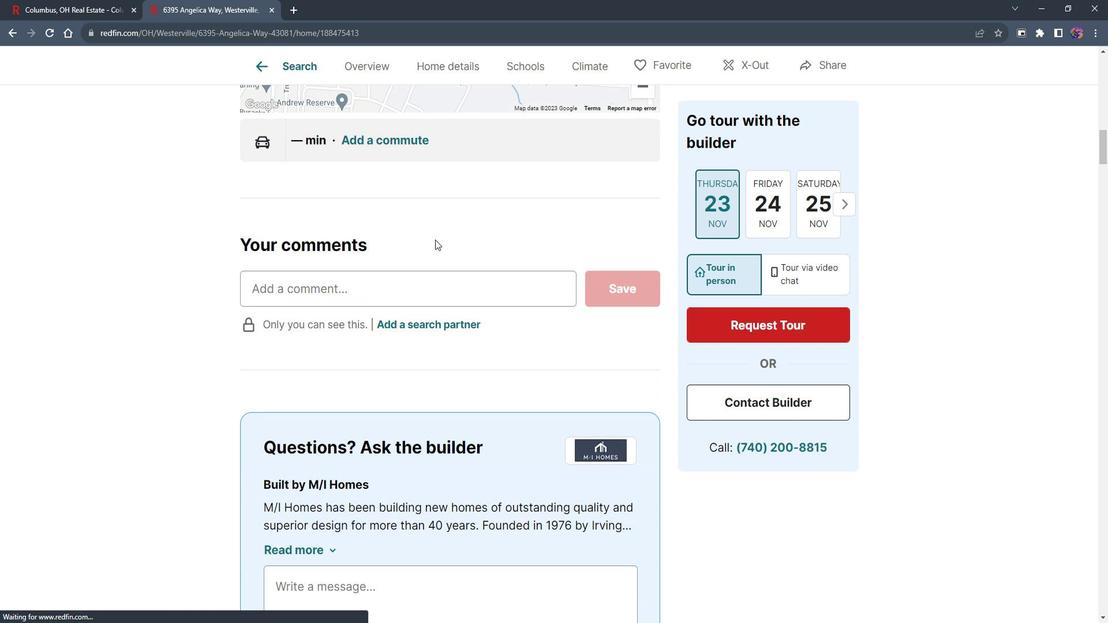 
Action: Mouse scrolled (442, 237) with delta (0, 0)
Screenshot: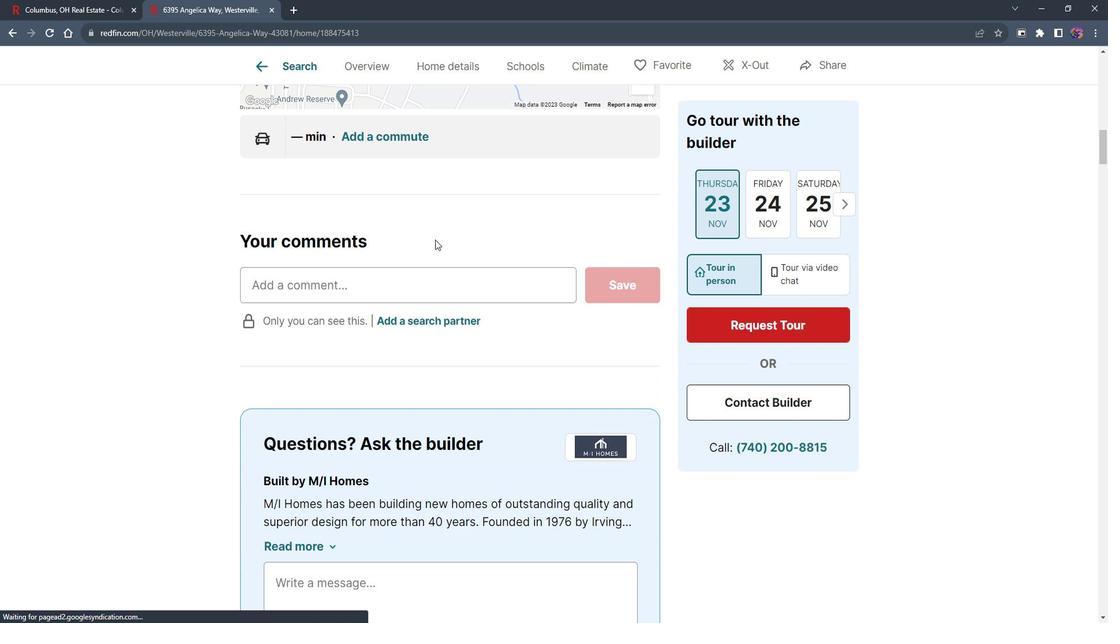 
Action: Mouse scrolled (442, 237) with delta (0, 0)
Screenshot: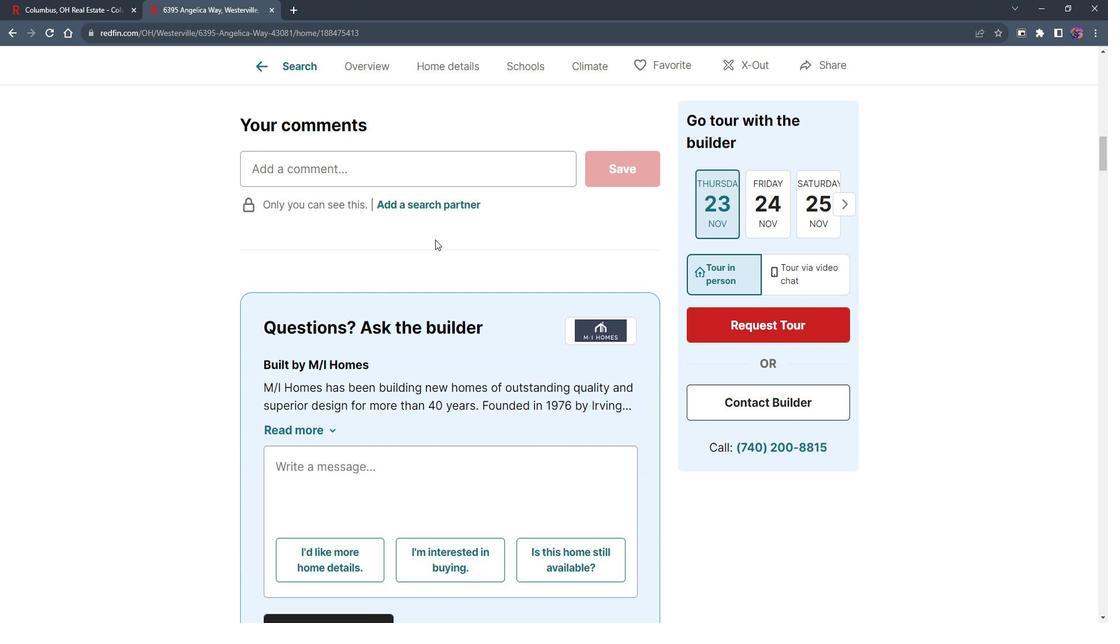 
Action: Mouse scrolled (442, 237) with delta (0, 0)
Screenshot: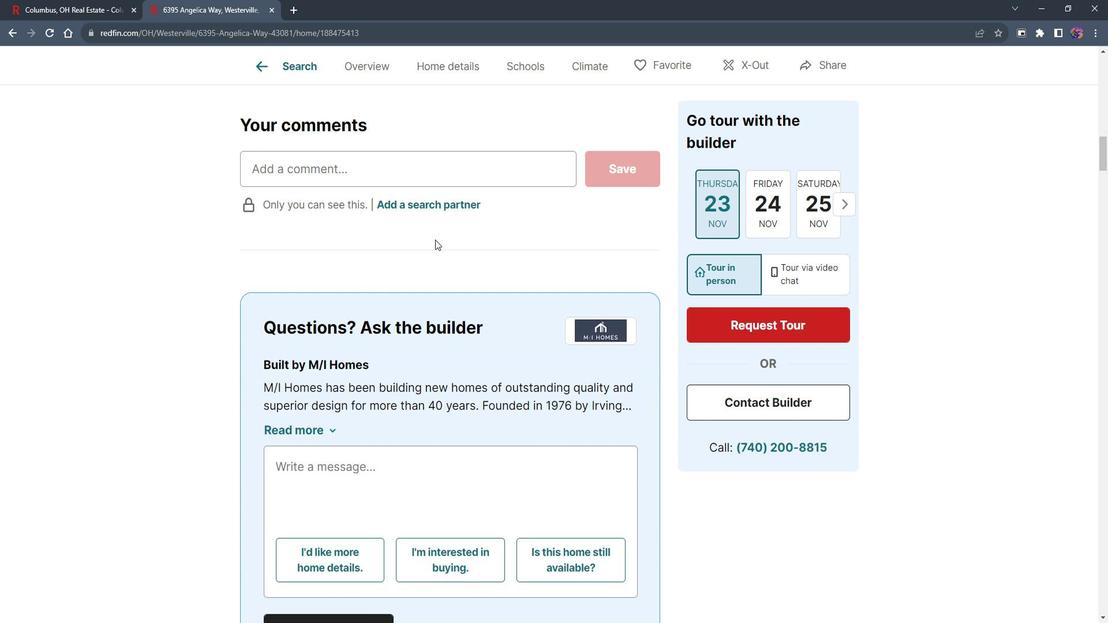 
Action: Mouse scrolled (442, 237) with delta (0, 0)
Screenshot: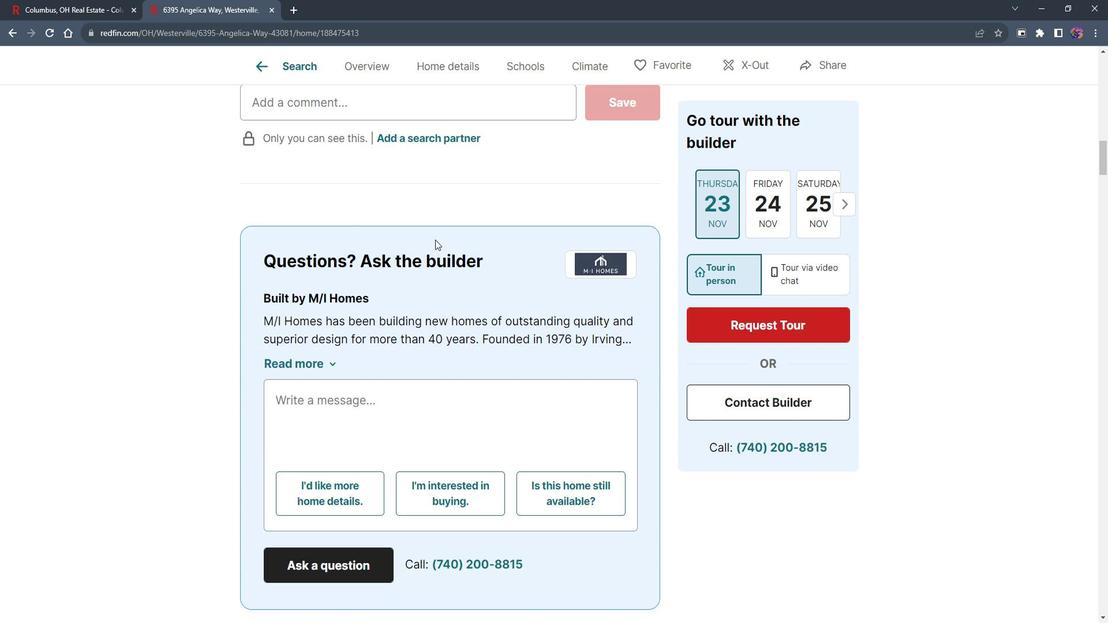 
Action: Mouse scrolled (442, 237) with delta (0, 0)
Screenshot: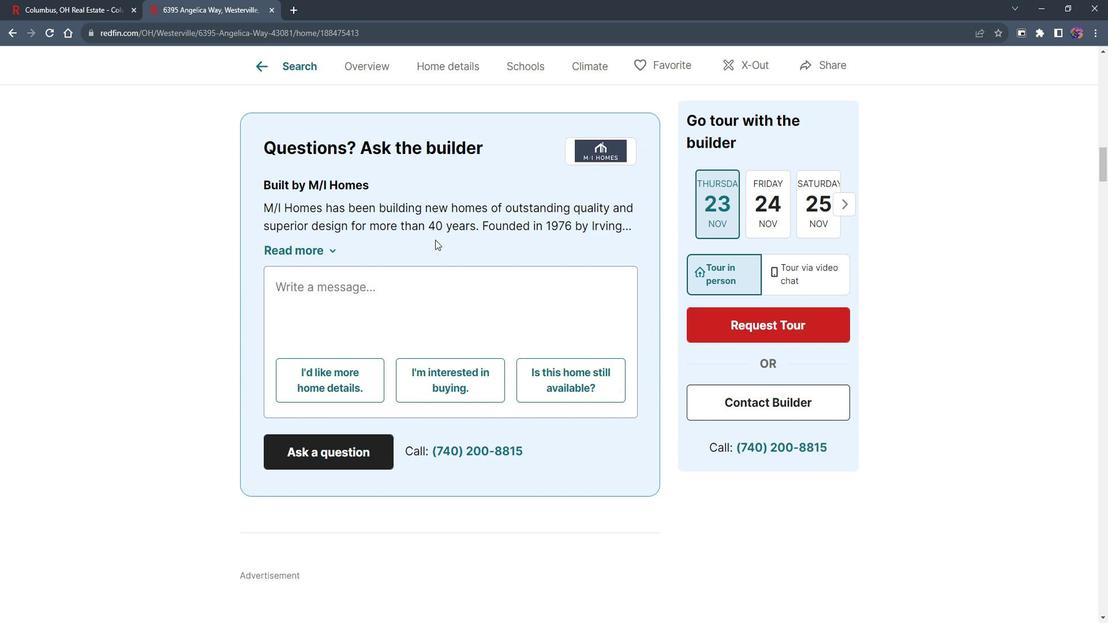 
Action: Mouse scrolled (442, 237) with delta (0, 0)
Screenshot: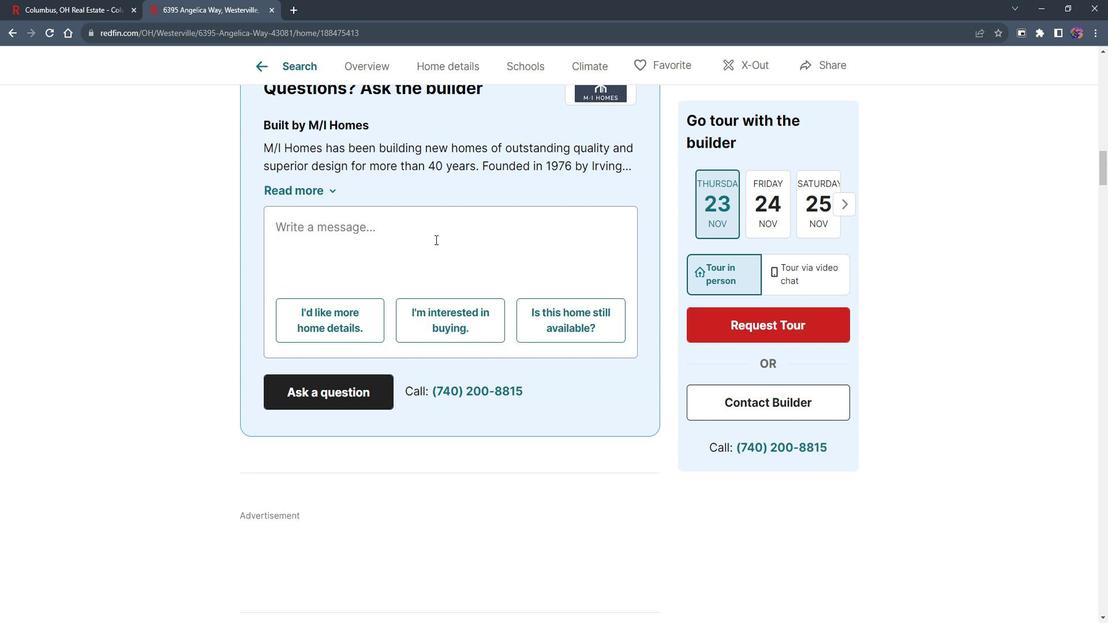 
Action: Mouse scrolled (442, 237) with delta (0, 0)
Screenshot: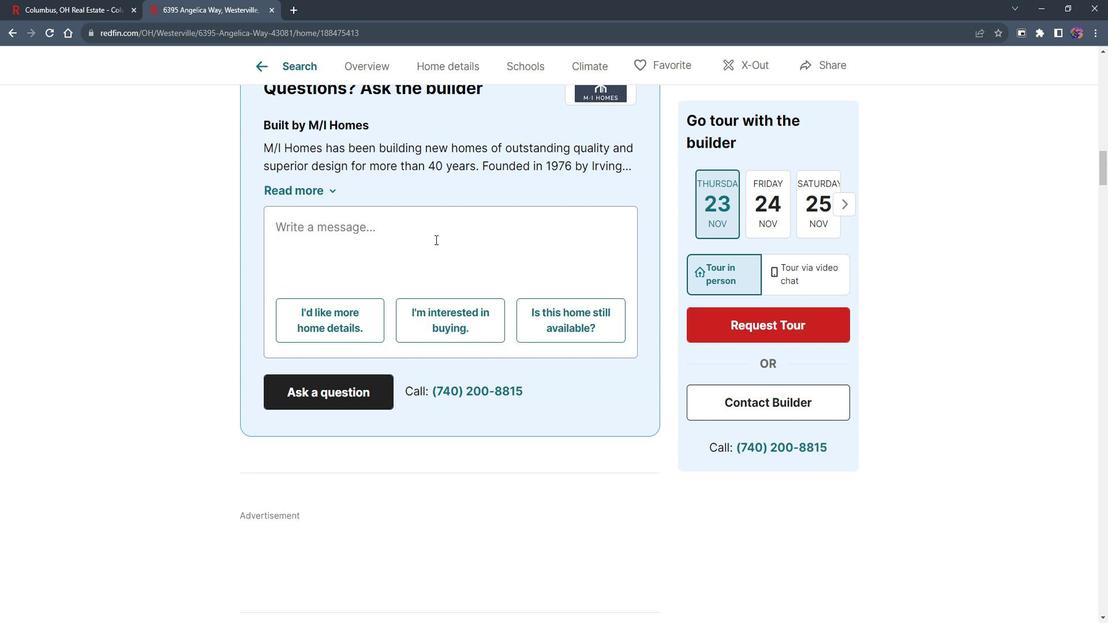 
Action: Mouse scrolled (442, 237) with delta (0, 0)
Screenshot: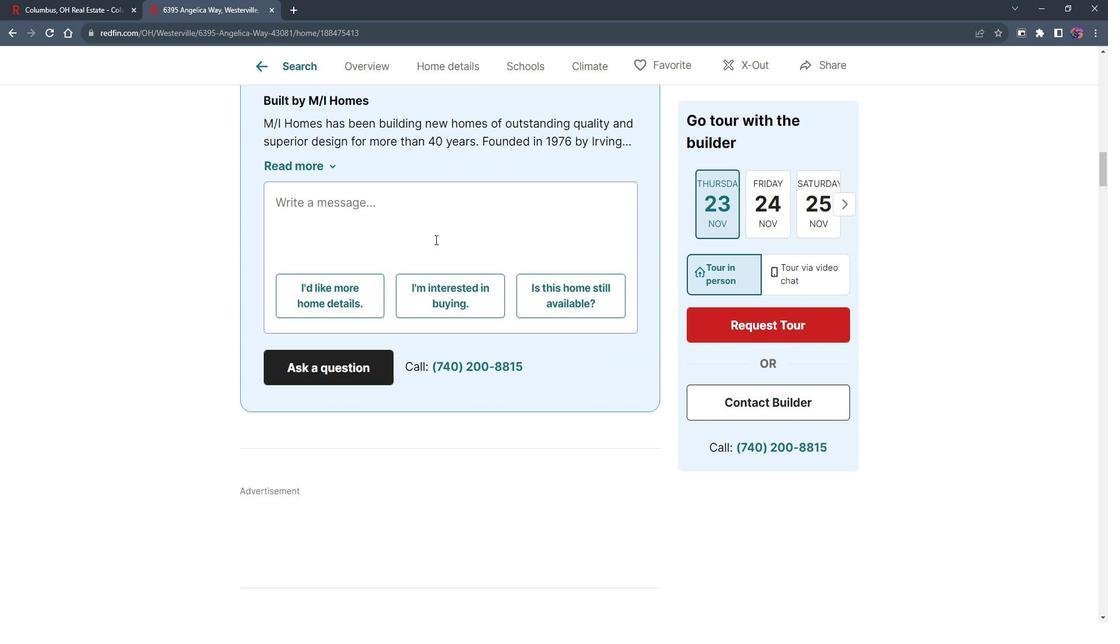 
Action: Mouse scrolled (442, 237) with delta (0, 0)
Screenshot: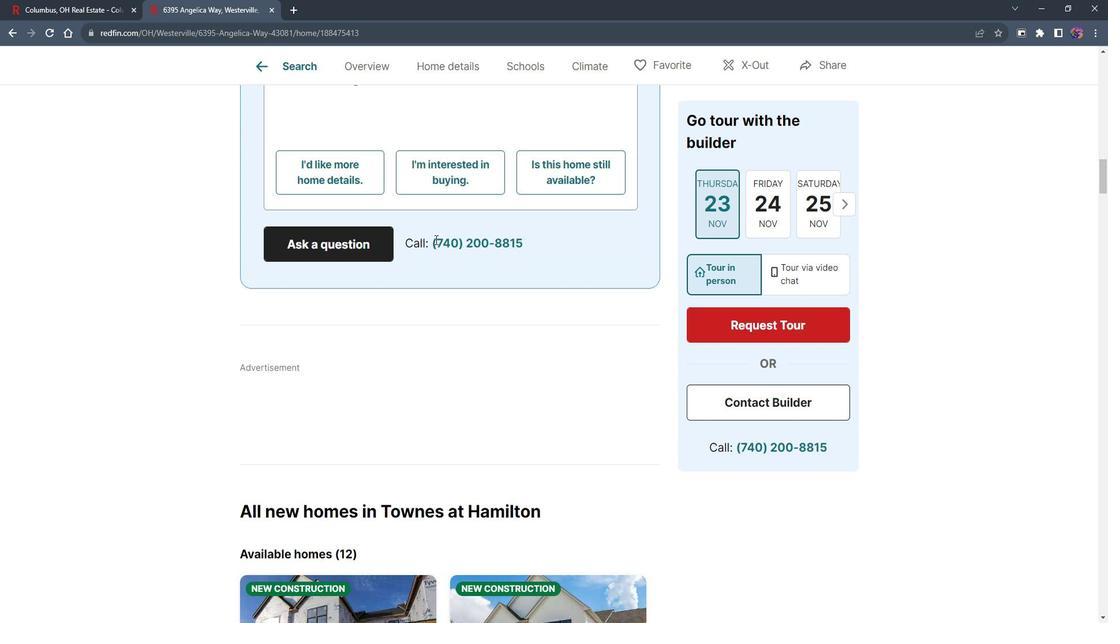 
Action: Mouse scrolled (442, 237) with delta (0, 0)
Screenshot: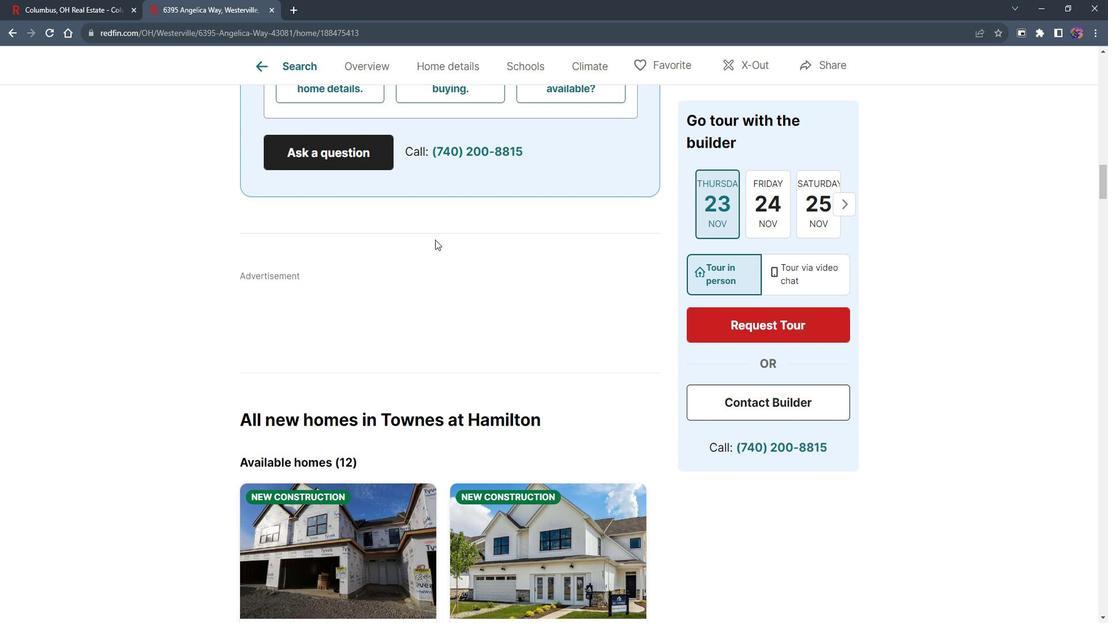 
Action: Mouse scrolled (442, 239) with delta (0, 0)
Screenshot: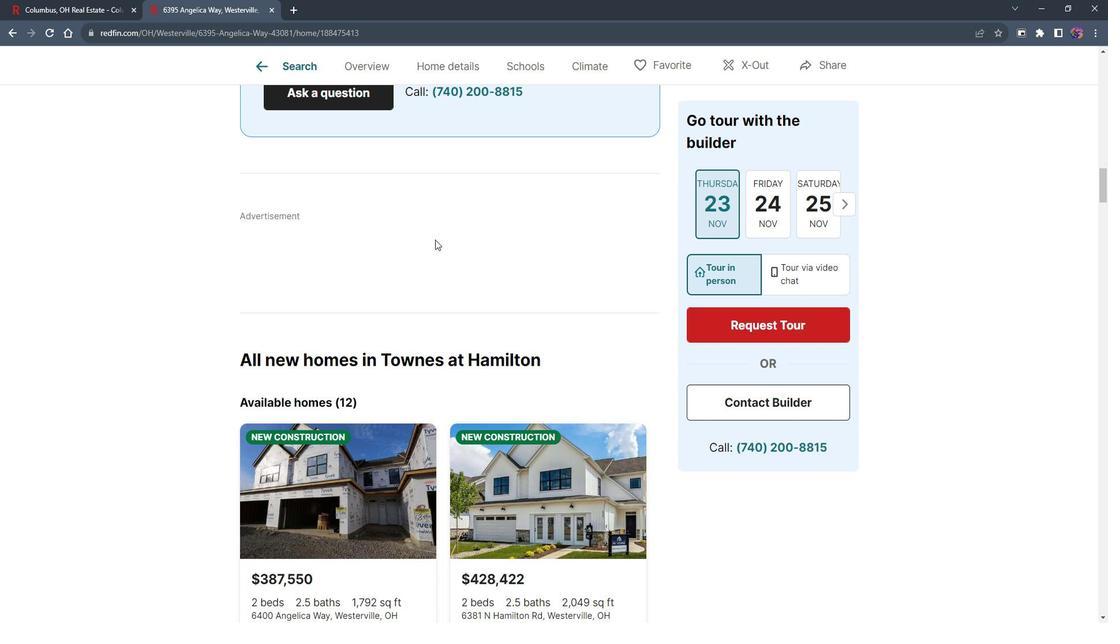 
Action: Mouse scrolled (442, 239) with delta (0, 0)
Screenshot: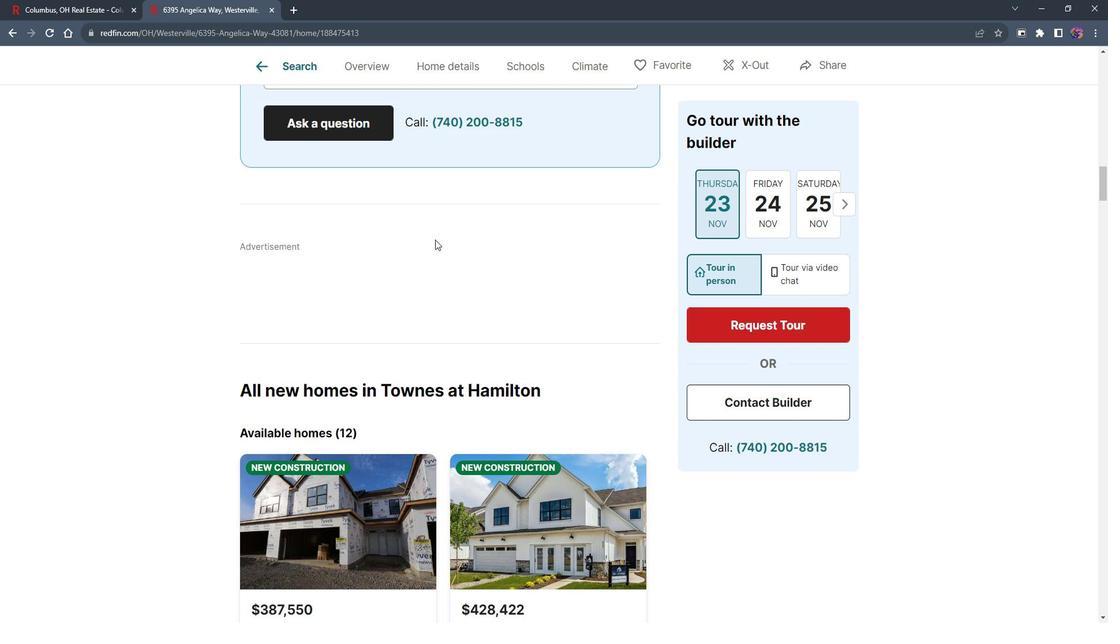 
Action: Mouse scrolled (442, 239) with delta (0, 0)
Screenshot: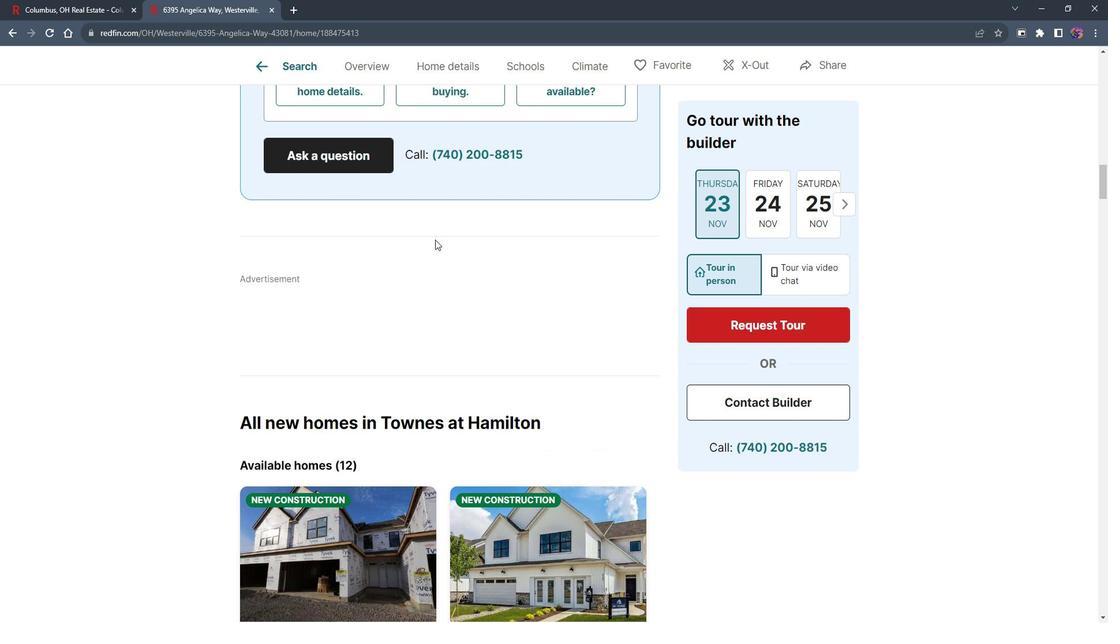 
Action: Mouse scrolled (442, 239) with delta (0, 0)
Screenshot: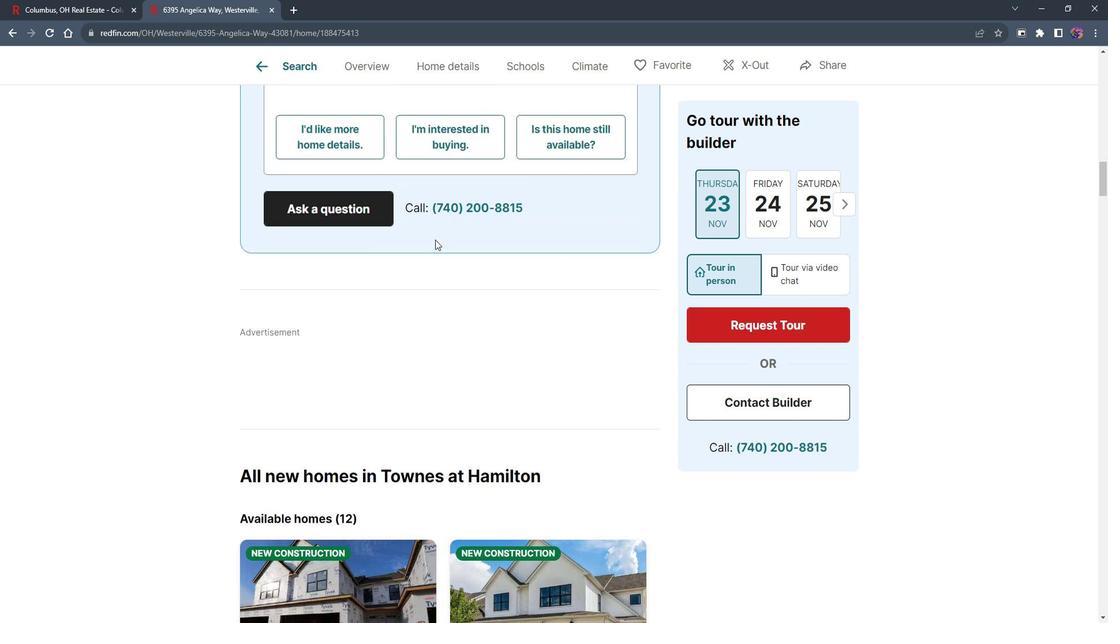 
Action: Mouse scrolled (442, 239) with delta (0, 0)
Screenshot: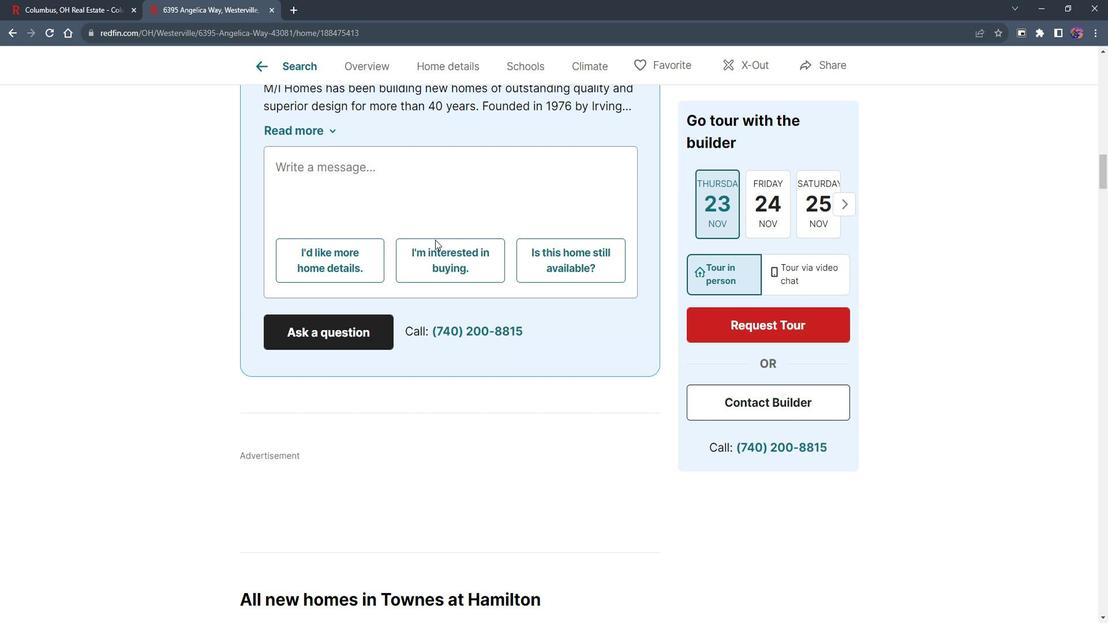 
Action: Mouse scrolled (442, 239) with delta (0, 0)
Screenshot: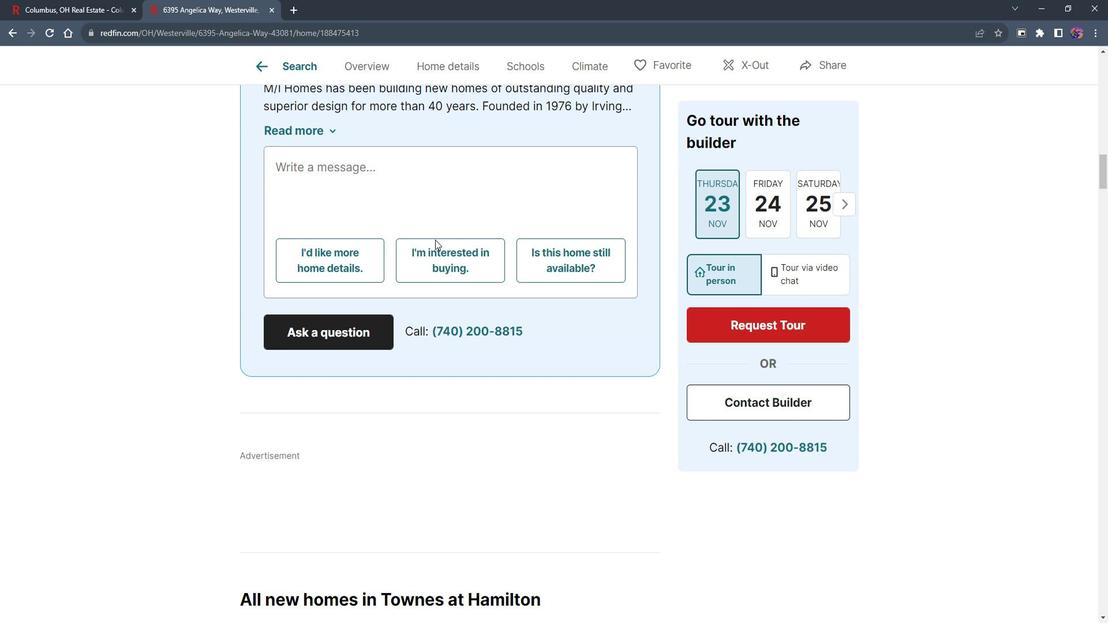 
Action: Mouse scrolled (442, 239) with delta (0, 0)
Screenshot: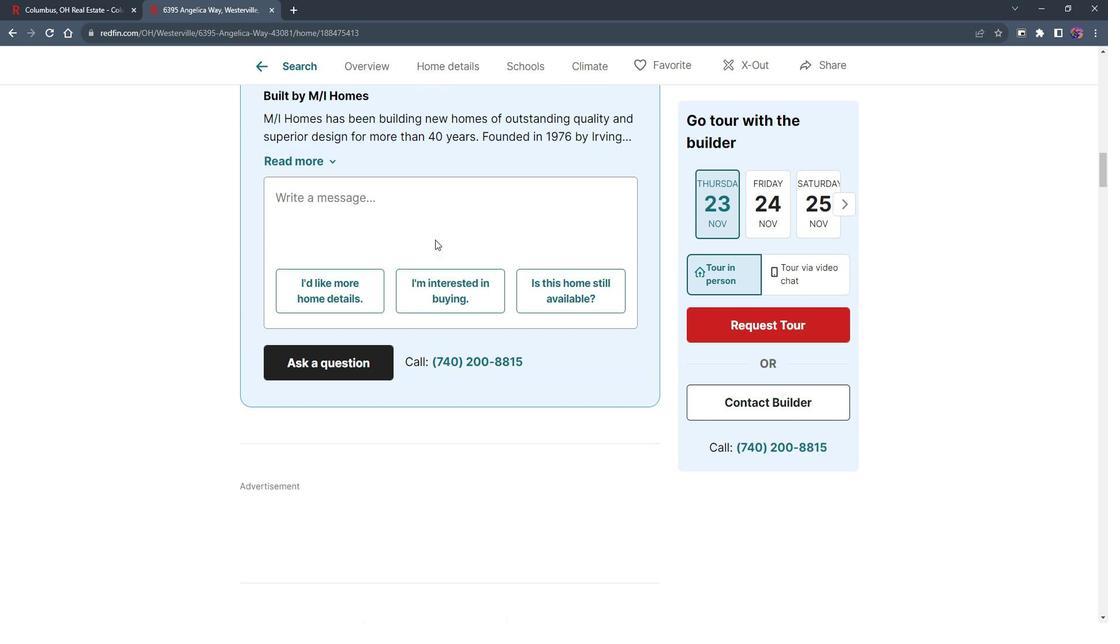 
Action: Mouse scrolled (442, 239) with delta (0, 0)
Screenshot: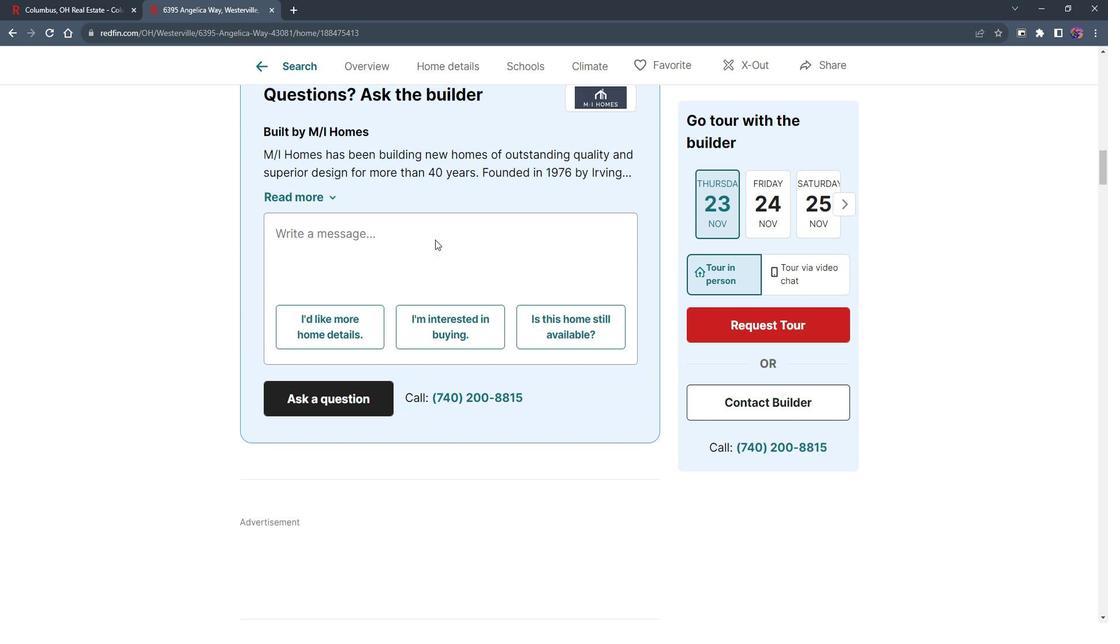 
Action: Mouse scrolled (442, 239) with delta (0, 0)
Screenshot: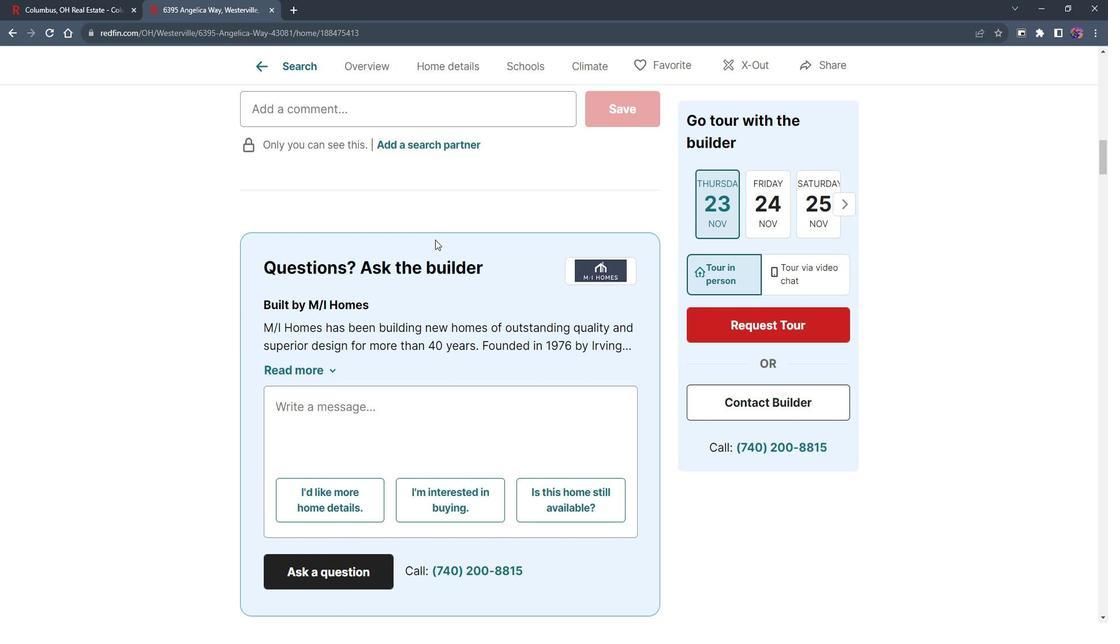
Action: Mouse scrolled (442, 239) with delta (0, 0)
Screenshot: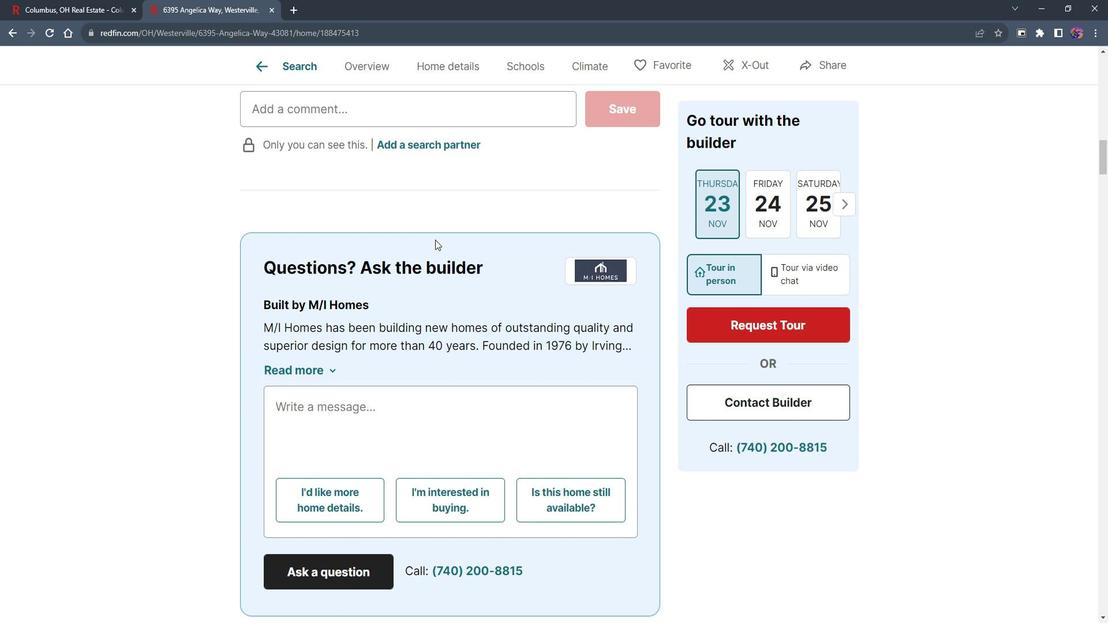 
Action: Mouse scrolled (442, 239) with delta (0, 0)
Screenshot: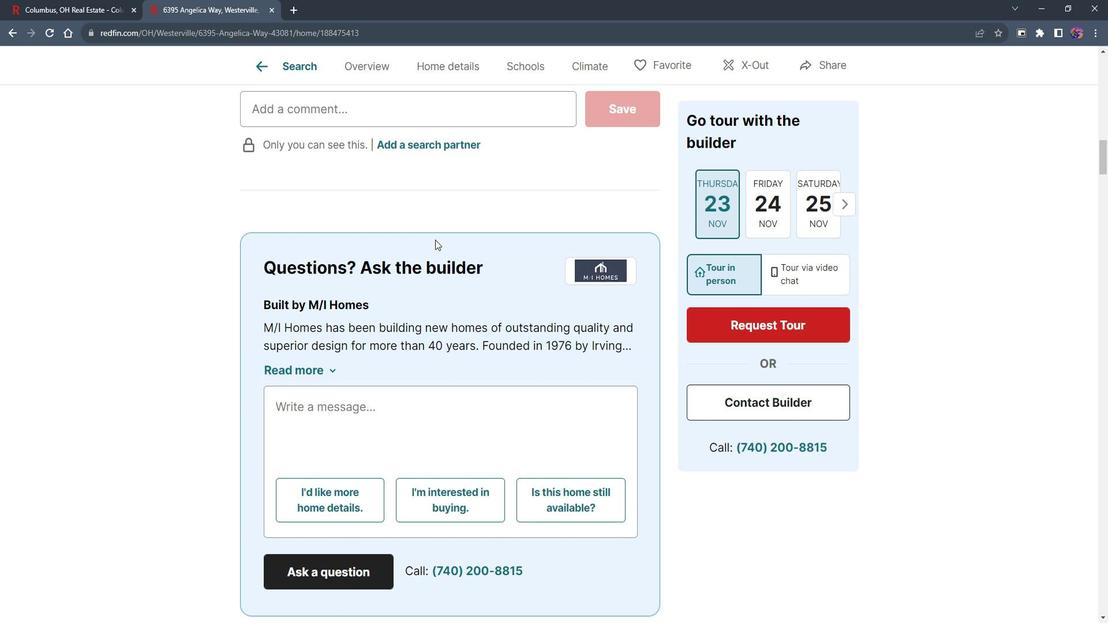 
Action: Mouse scrolled (442, 239) with delta (0, 0)
Screenshot: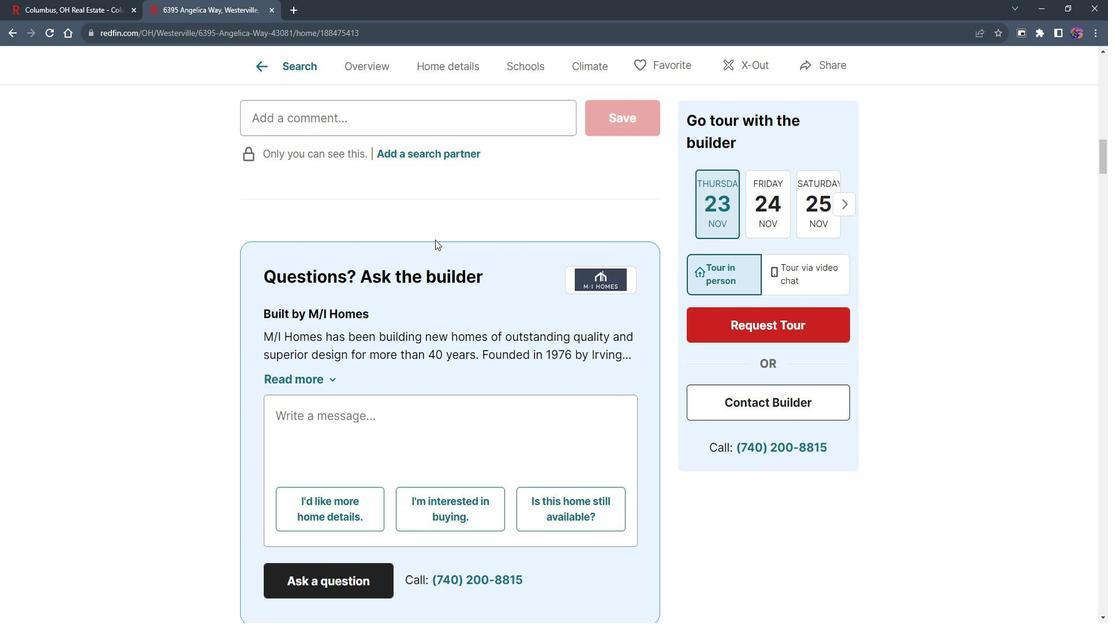 
Action: Mouse moved to (442, 234)
Screenshot: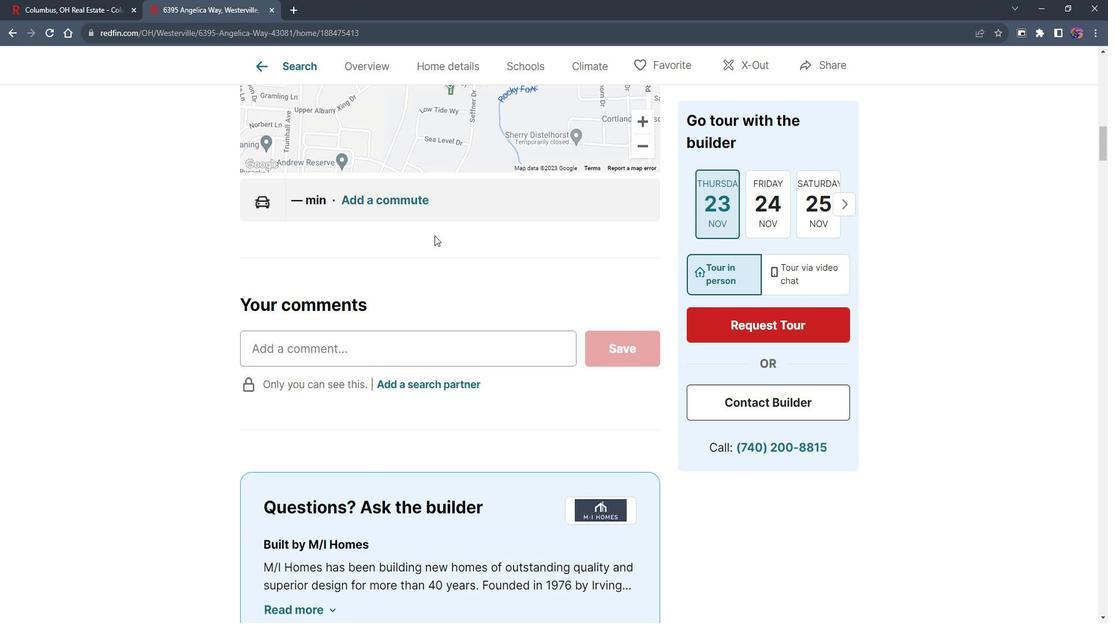 
Action: Mouse scrolled (442, 235) with delta (0, 0)
Screenshot: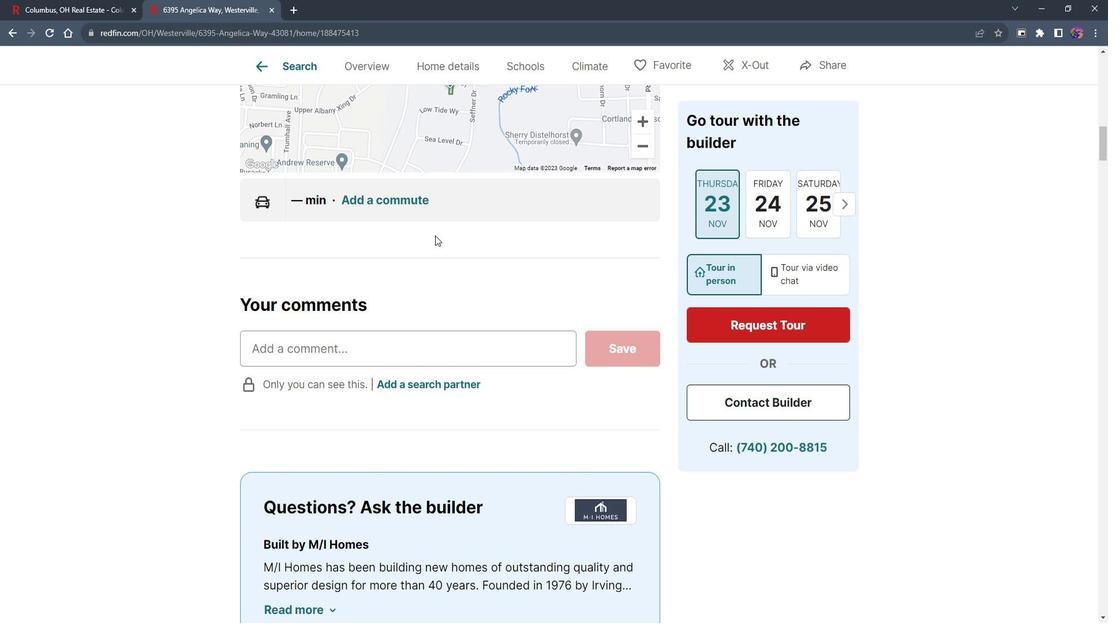 
Action: Mouse scrolled (442, 235) with delta (0, 0)
Screenshot: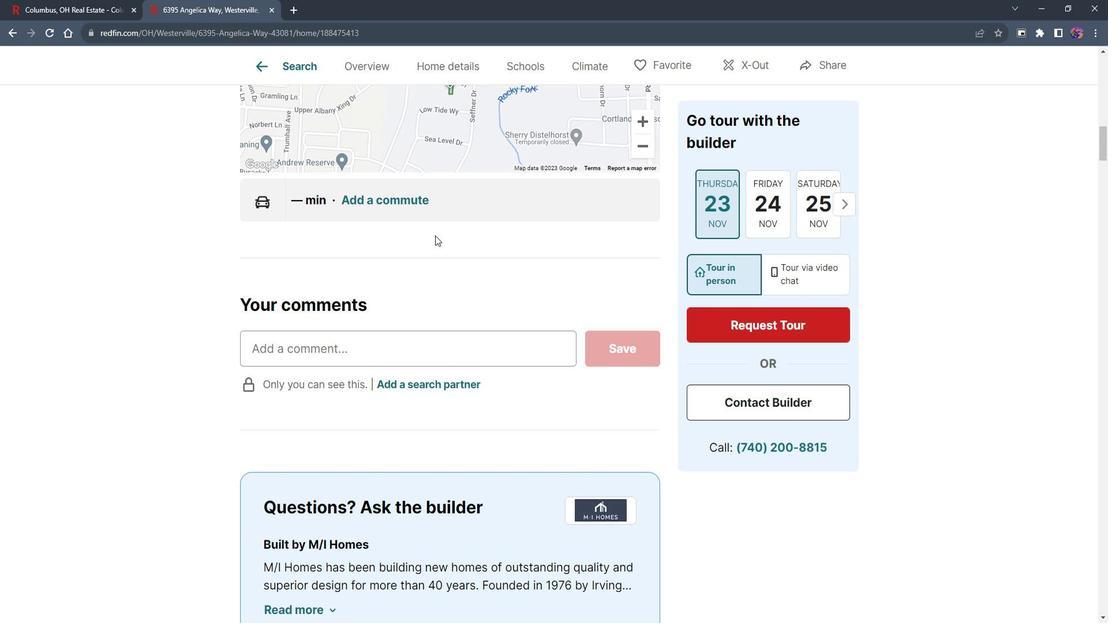 
Action: Mouse scrolled (442, 235) with delta (0, 0)
Screenshot: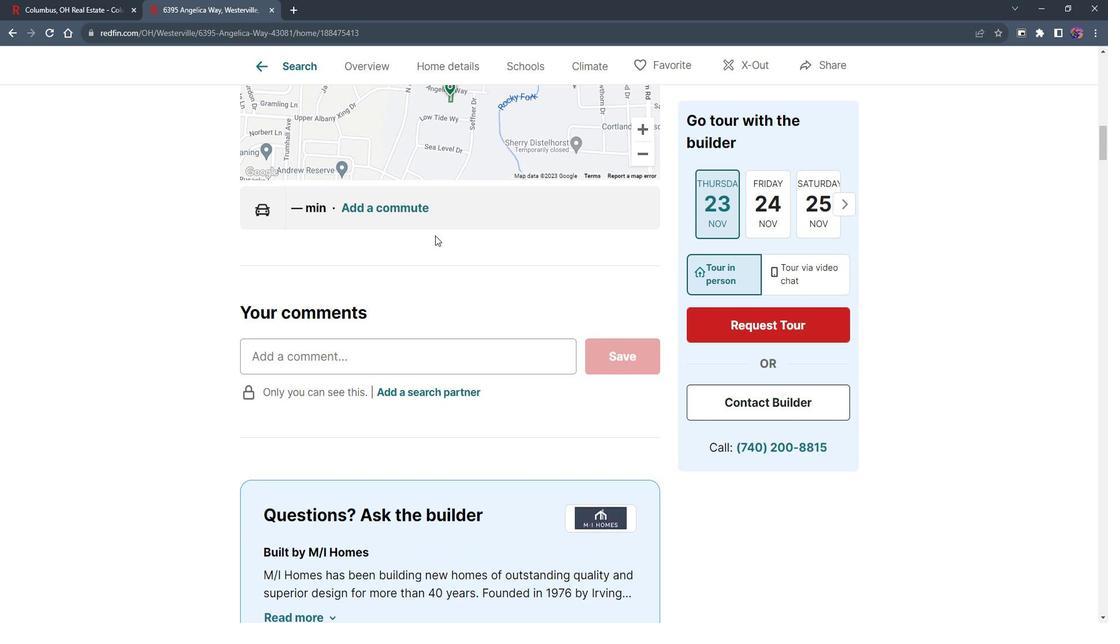 
Action: Mouse scrolled (442, 235) with delta (0, 0)
Screenshot: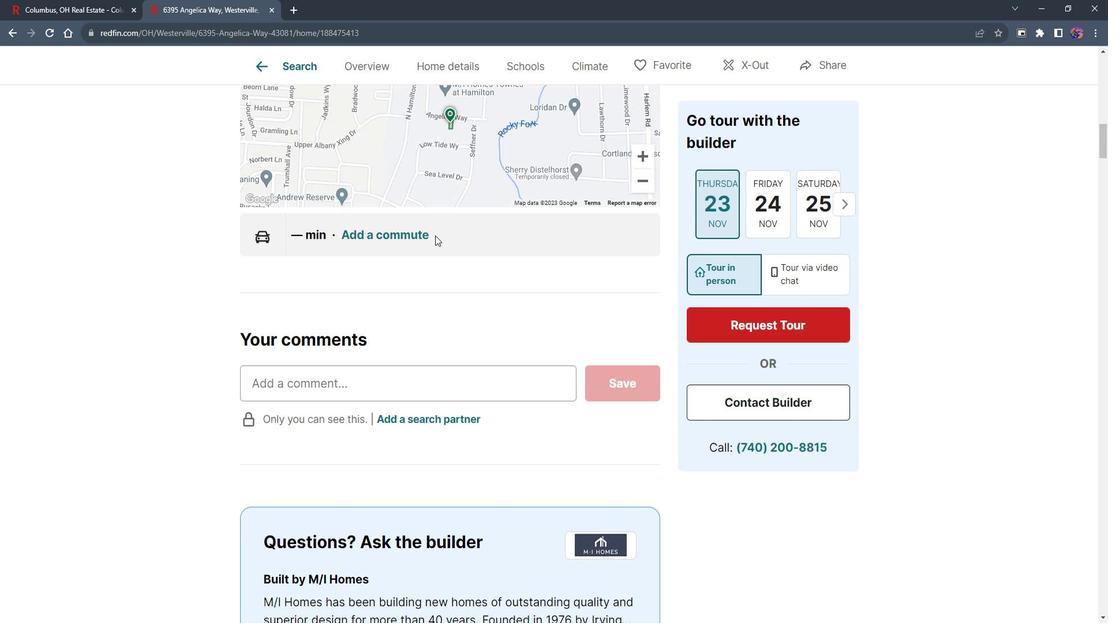 
Action: Mouse scrolled (442, 235) with delta (0, 0)
Screenshot: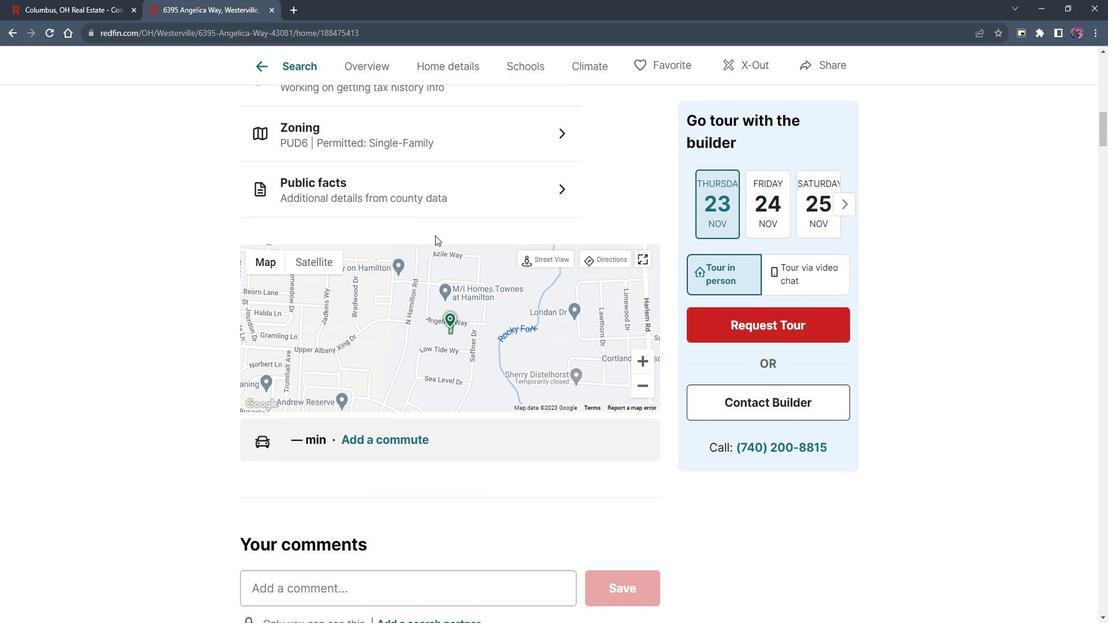 
Action: Mouse scrolled (442, 235) with delta (0, 0)
Screenshot: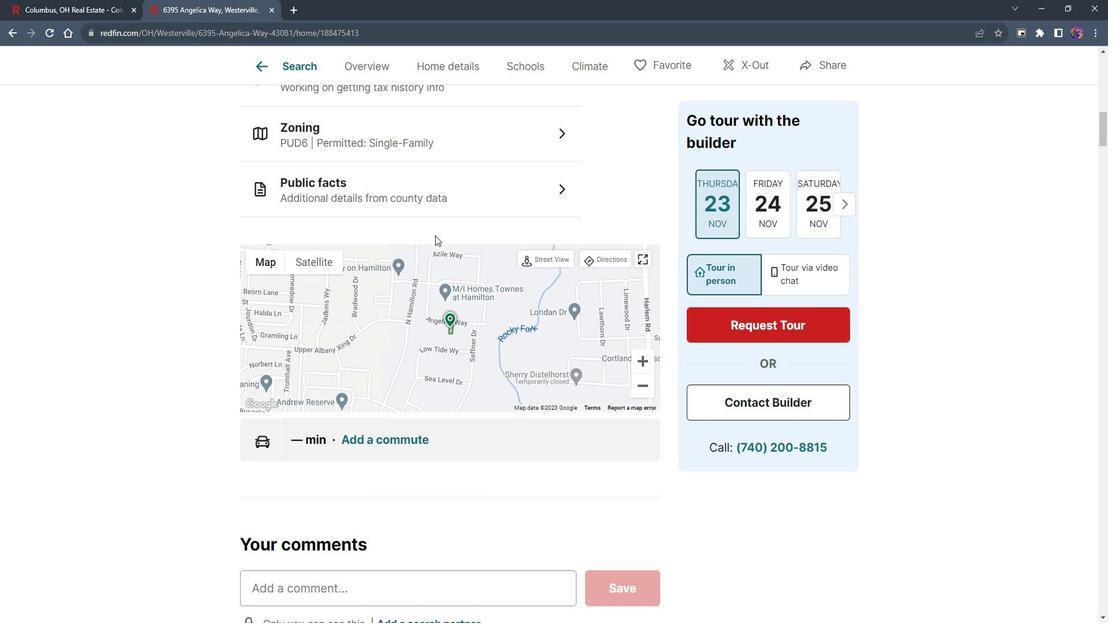 
Action: Mouse scrolled (442, 235) with delta (0, 0)
Screenshot: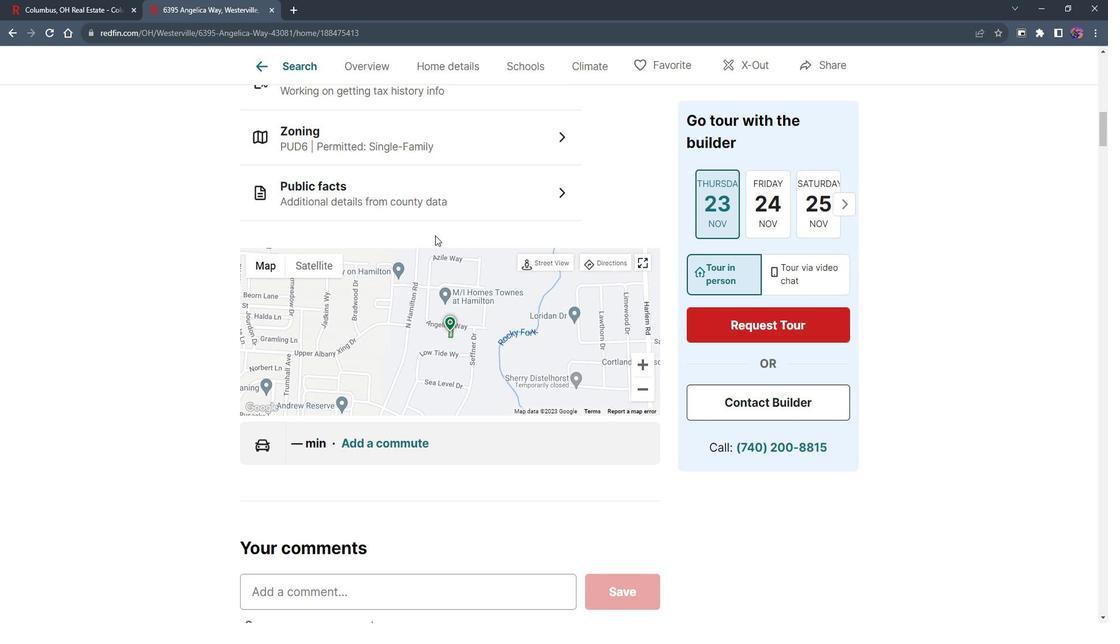 
Action: Mouse scrolled (442, 235) with delta (0, 0)
Screenshot: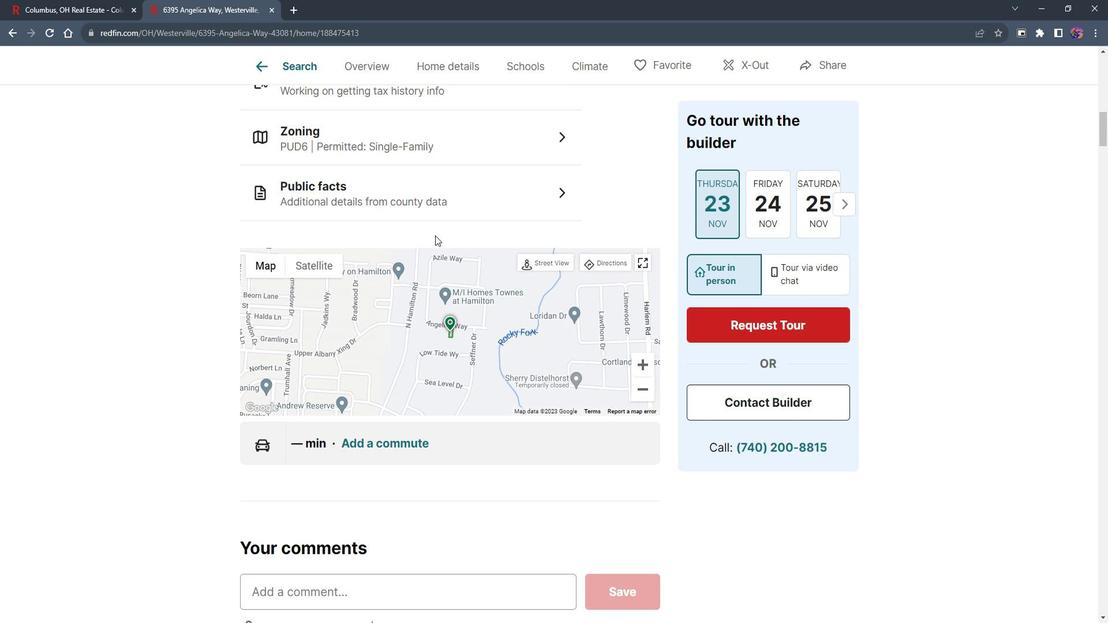 
Action: Mouse moved to (65, 7)
Screenshot: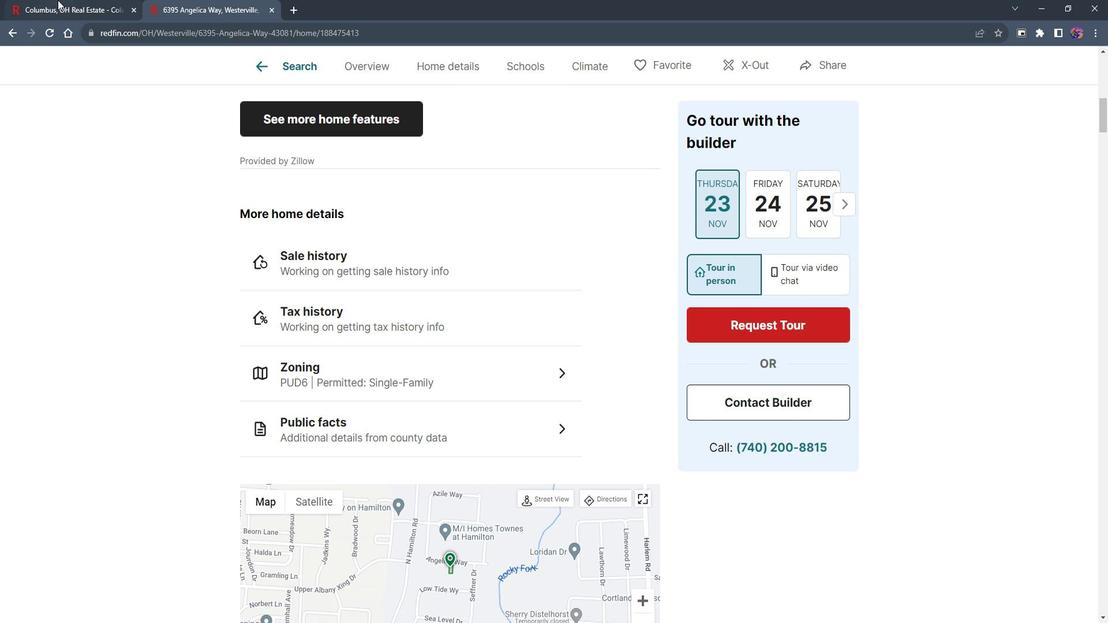 
Action: Mouse pressed left at (65, 7)
Screenshot: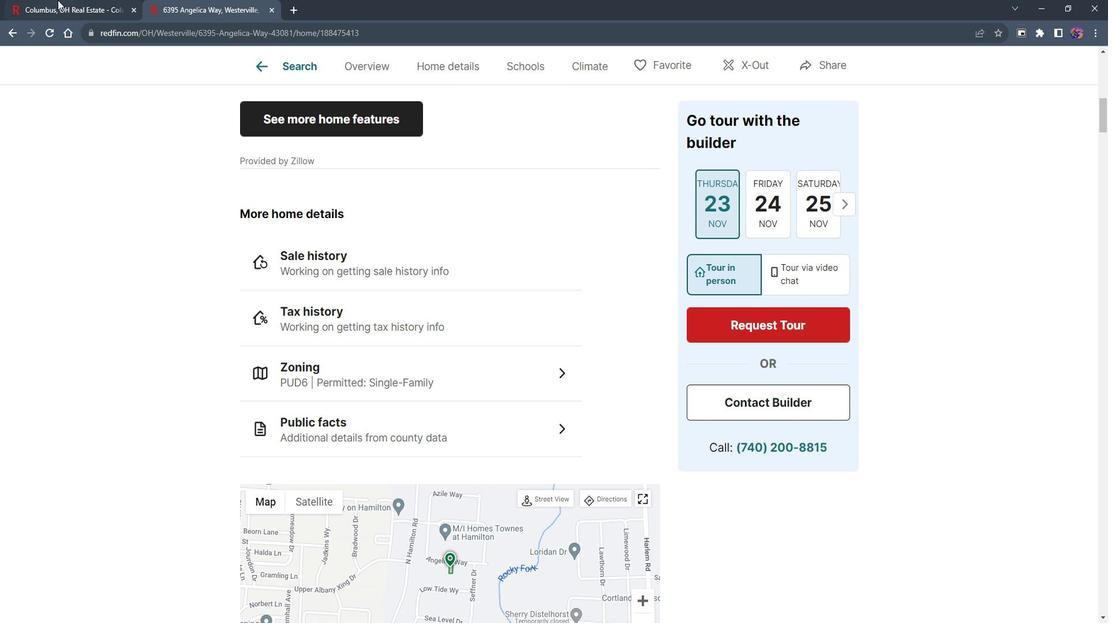 
Action: Mouse moved to (976, 363)
Screenshot: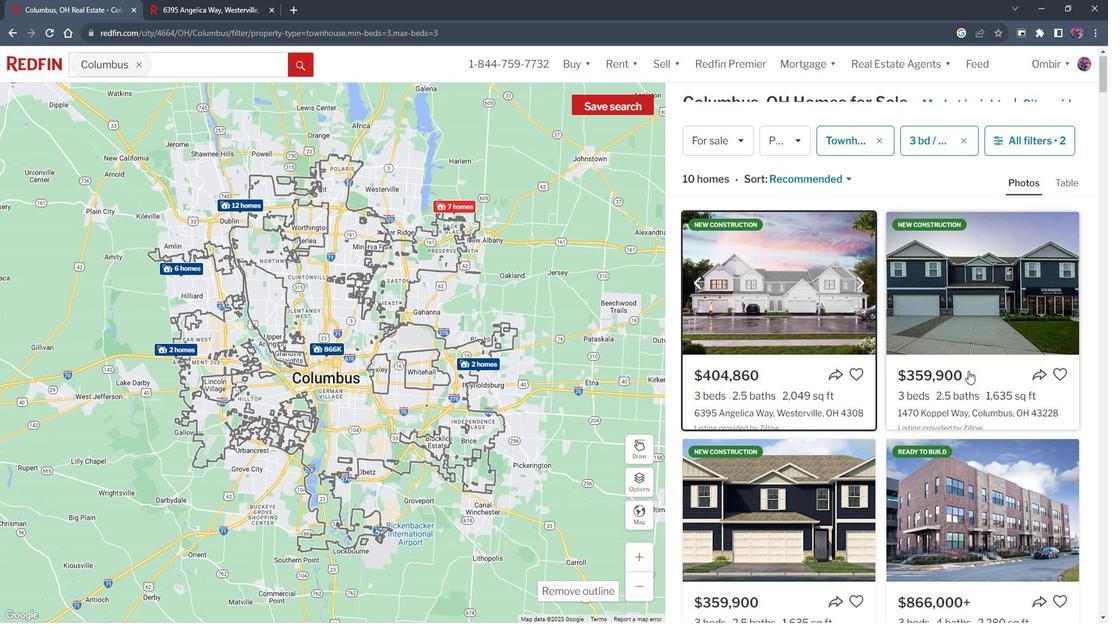 
Action: Mouse scrolled (976, 363) with delta (0, 0)
Screenshot: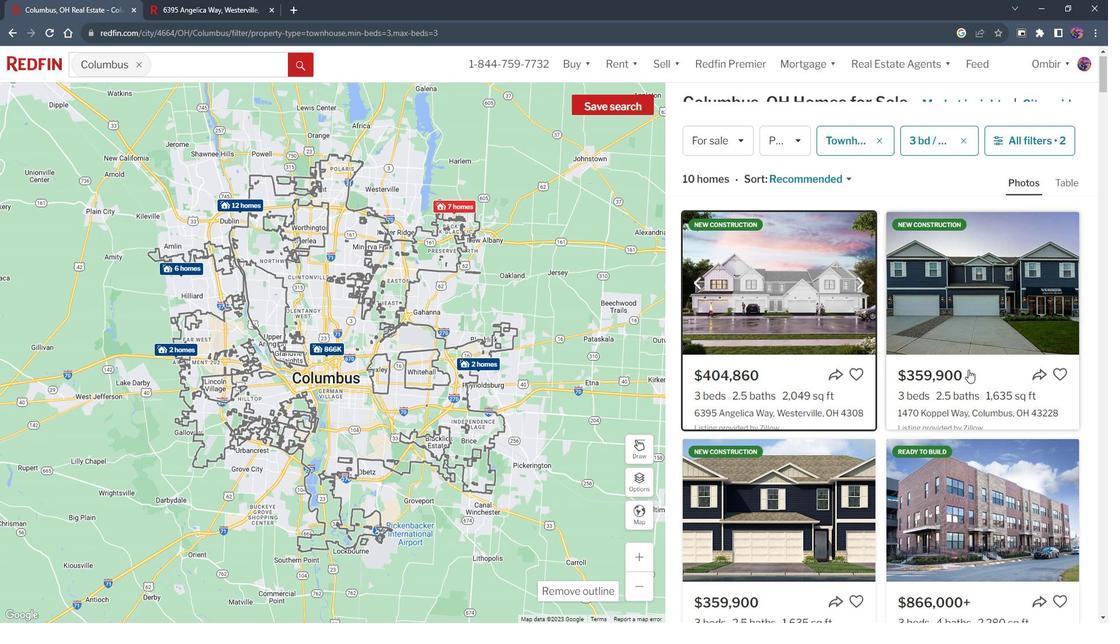 
Action: Mouse moved to (989, 362)
Screenshot: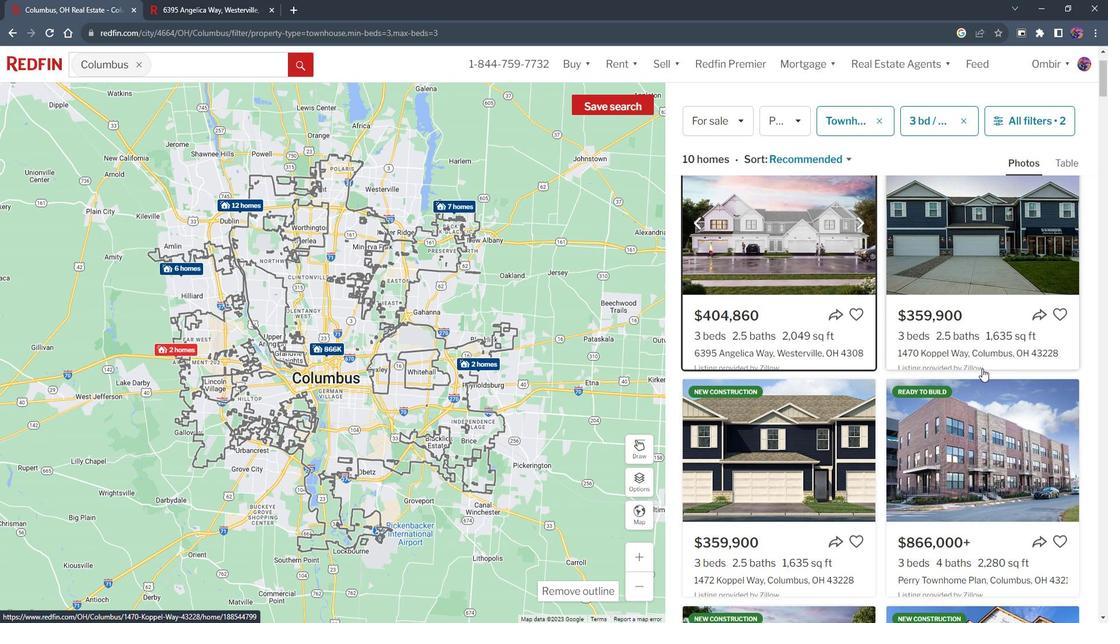 
Action: Mouse scrolled (989, 362) with delta (0, 0)
Screenshot: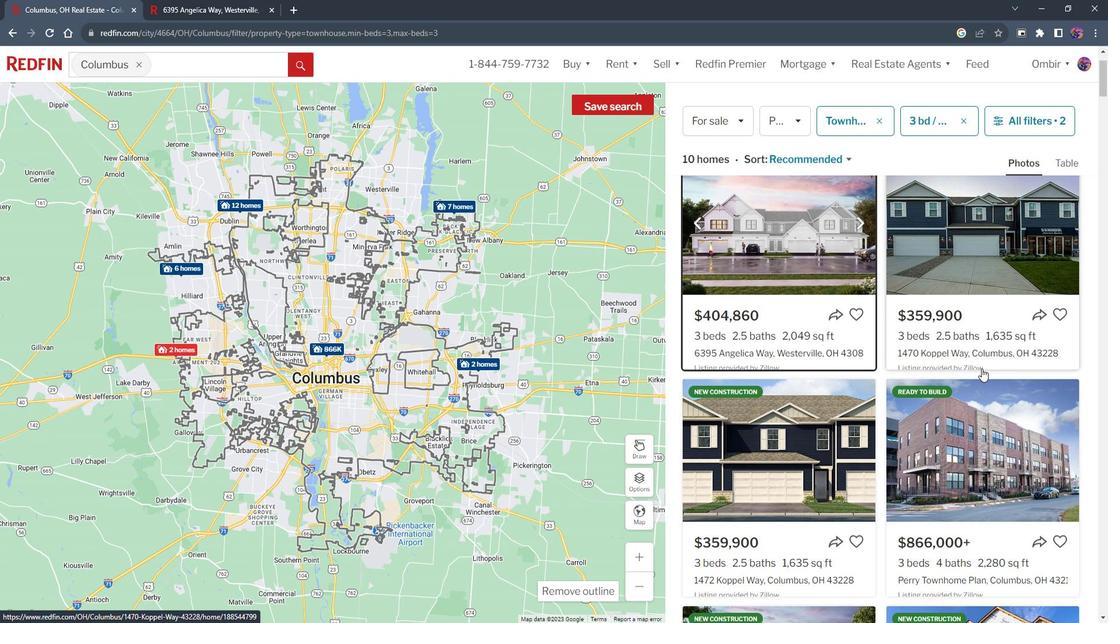 
Action: Mouse scrolled (989, 362) with delta (0, 0)
Screenshot: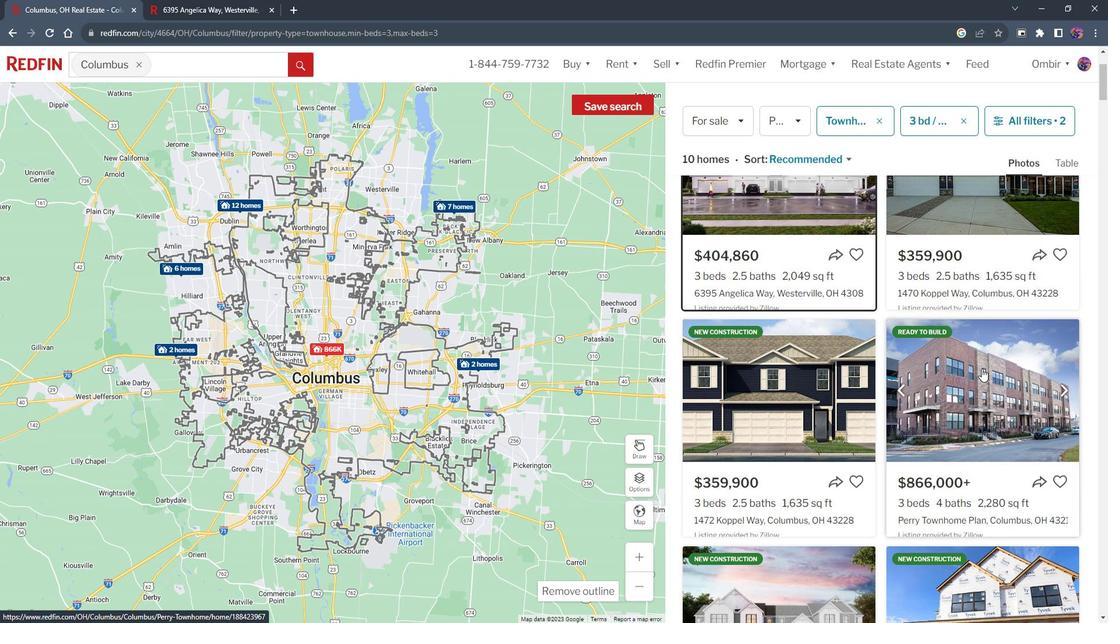 
Action: Mouse moved to (988, 338)
Screenshot: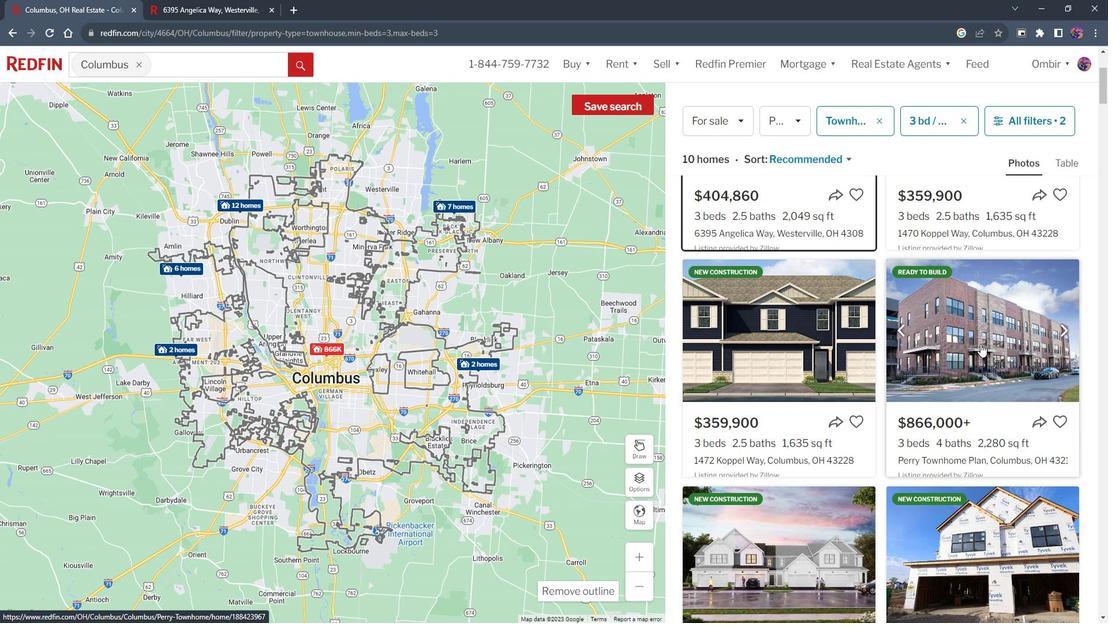 
Action: Mouse pressed left at (988, 338)
Screenshot: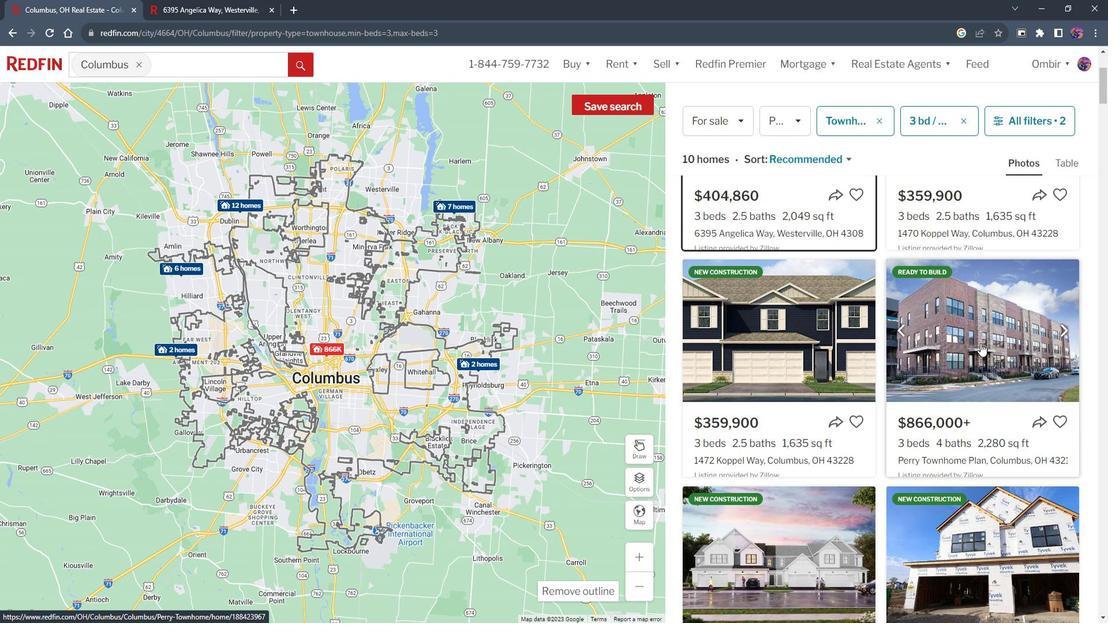 
Action: Mouse moved to (477, 298)
Screenshot: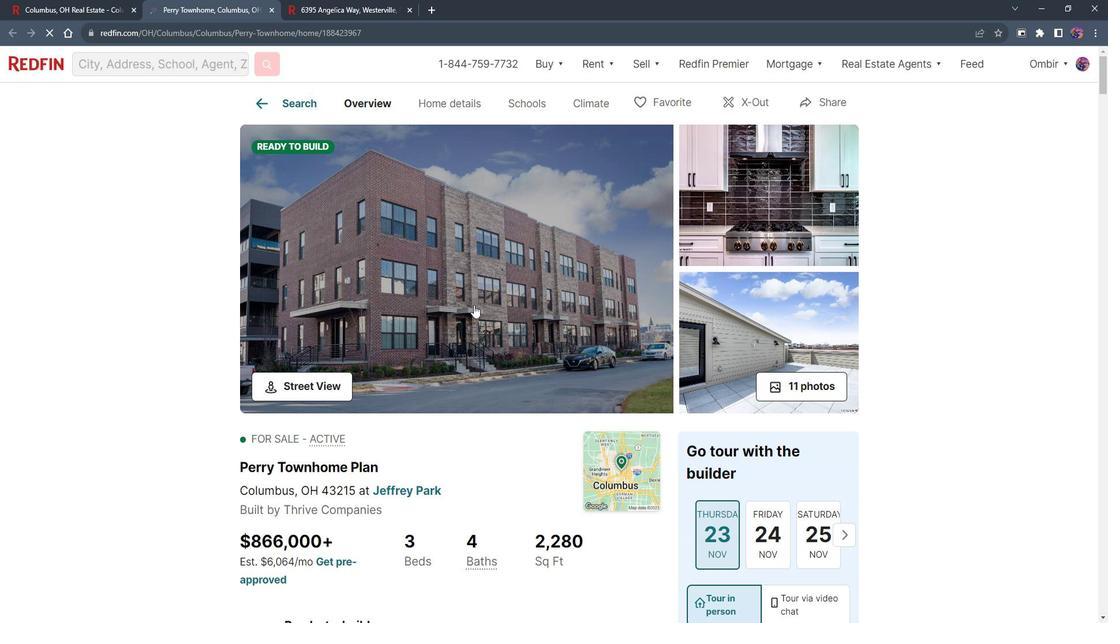 
Action: Mouse pressed left at (477, 298)
Screenshot: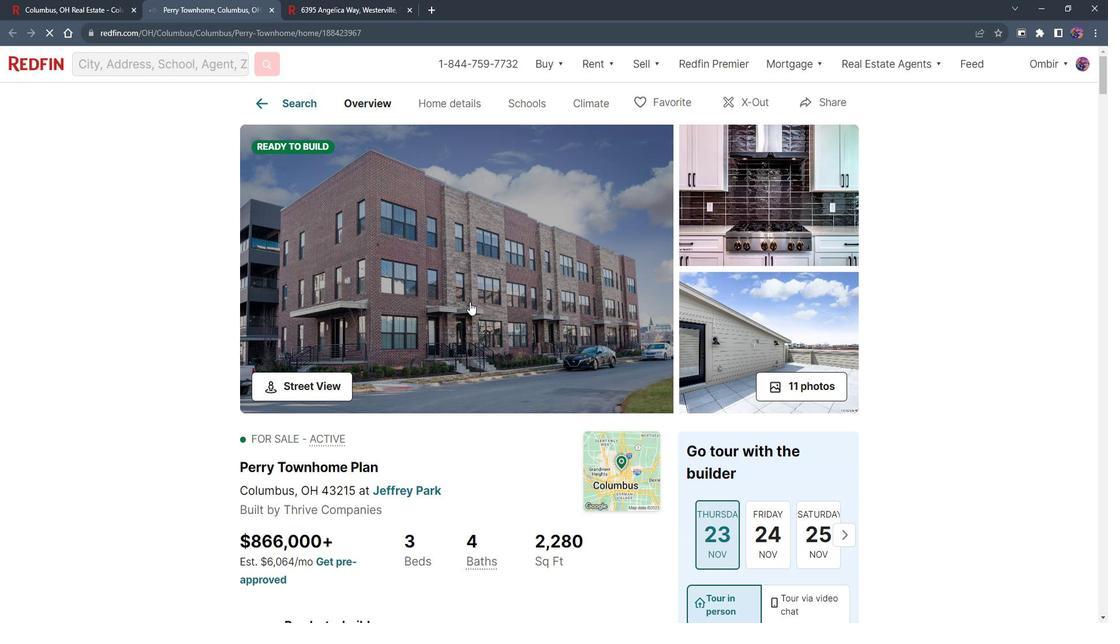 
Action: Mouse moved to (341, 6)
Screenshot: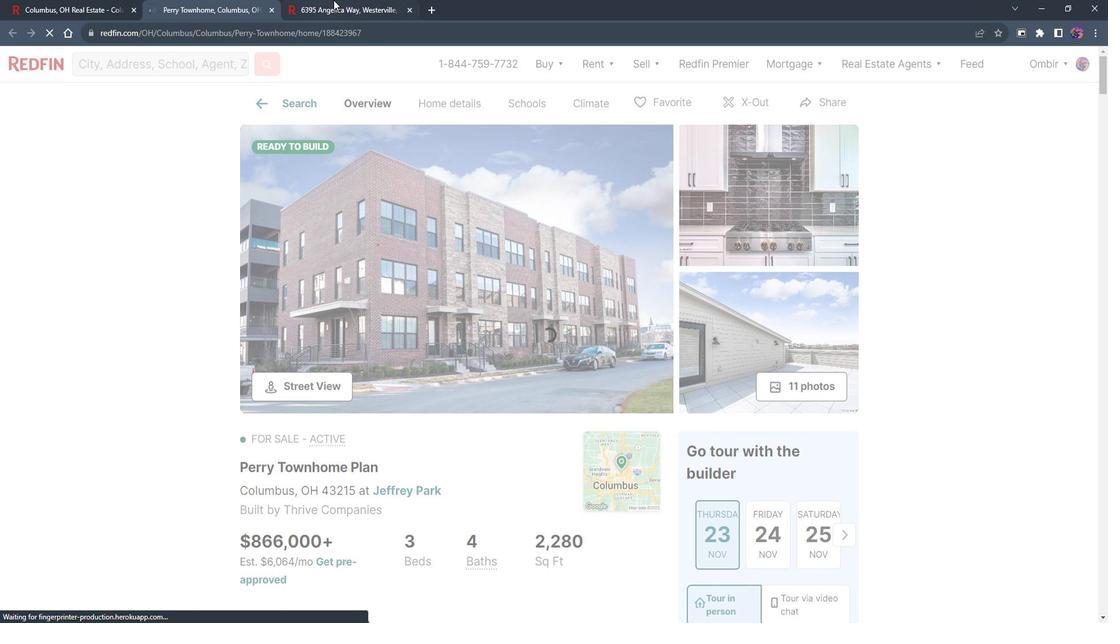 
Action: Mouse pressed left at (341, 7)
Screenshot: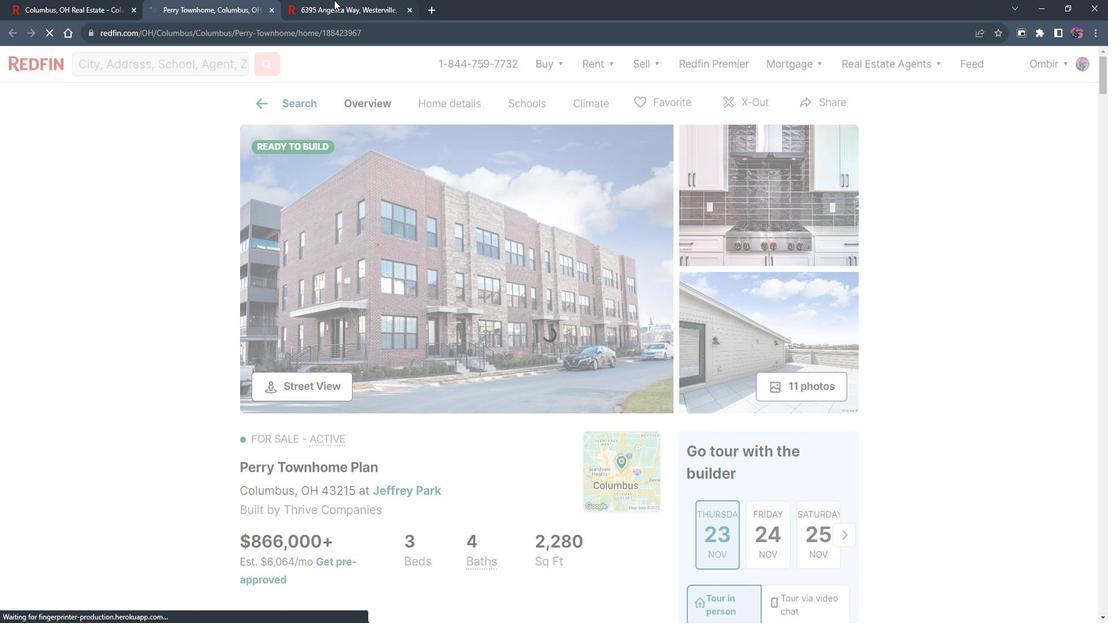 
Action: Mouse moved to (508, 325)
Screenshot: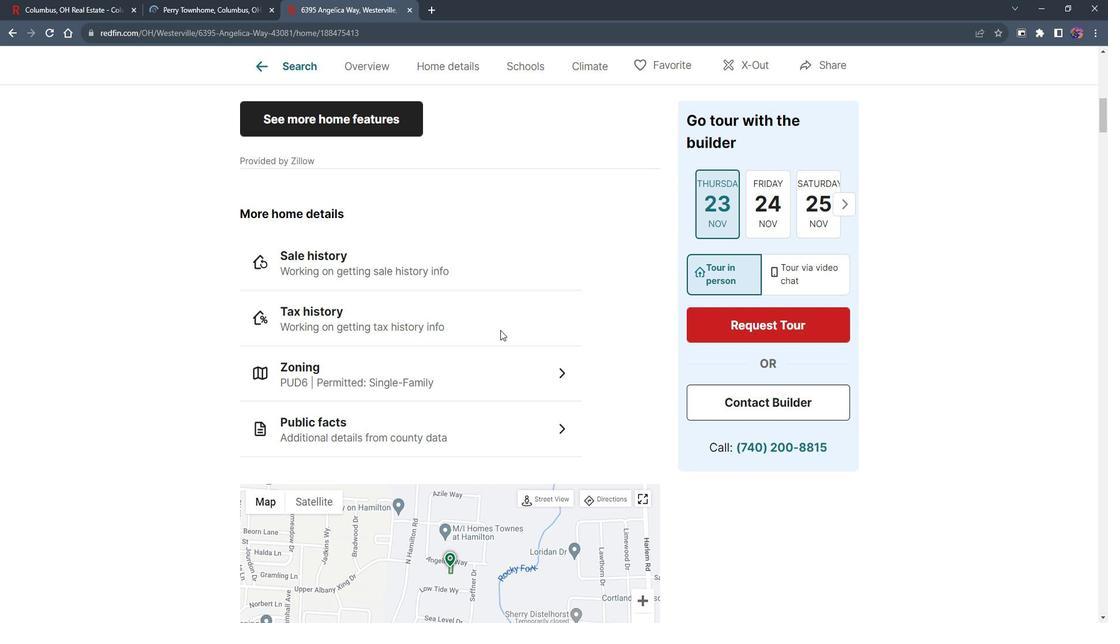 
Action: Mouse scrolled (508, 326) with delta (0, 0)
Screenshot: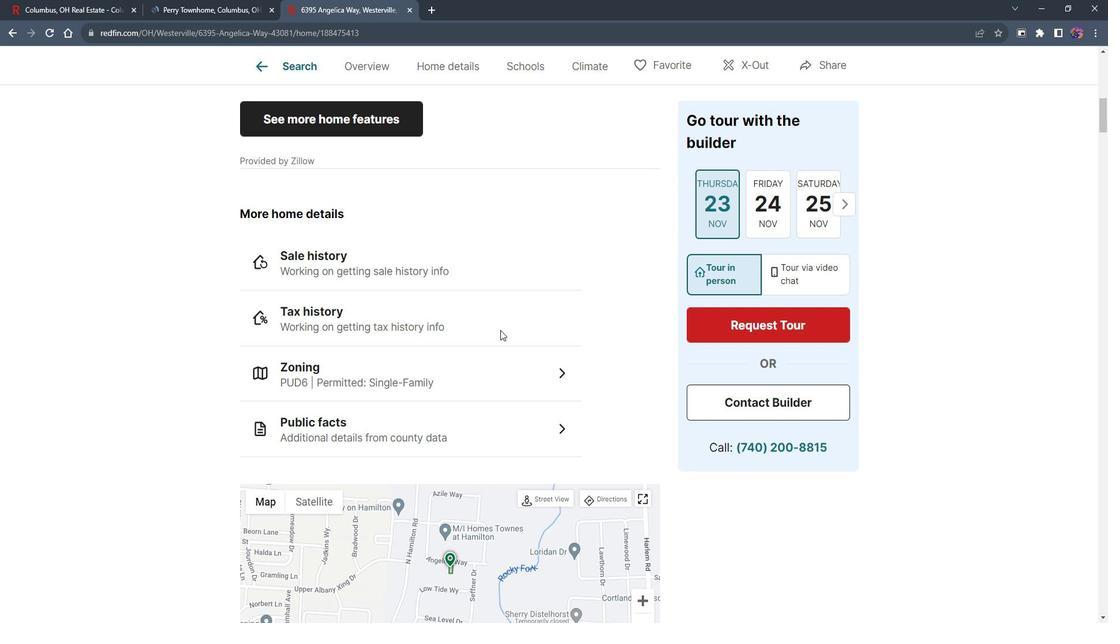 
Action: Mouse scrolled (508, 326) with delta (0, 0)
Screenshot: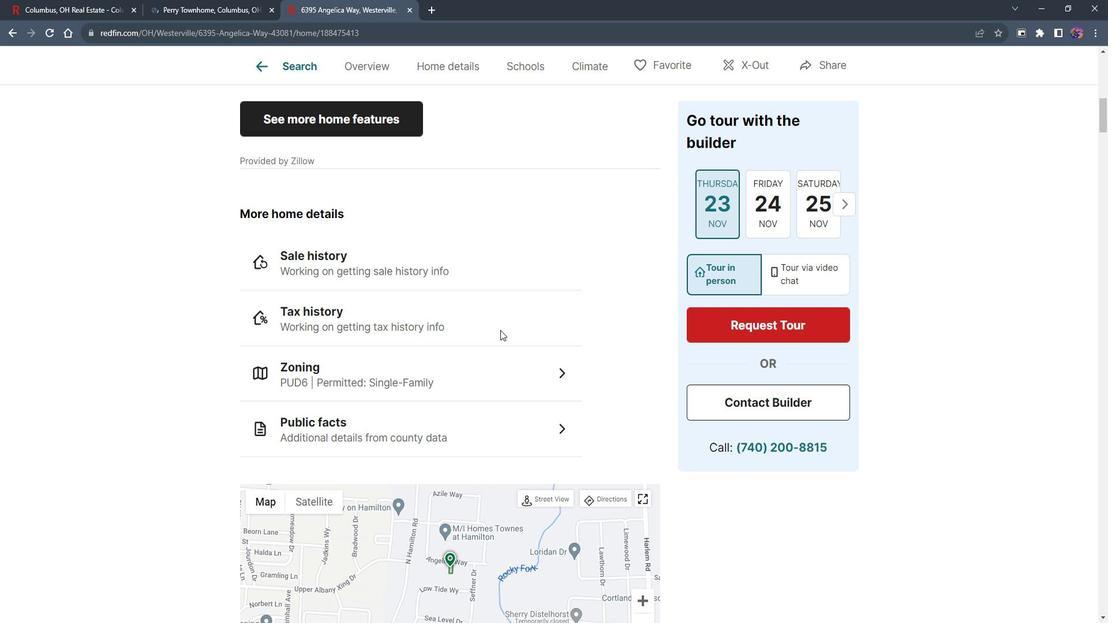 
Action: Mouse scrolled (508, 326) with delta (0, 0)
Screenshot: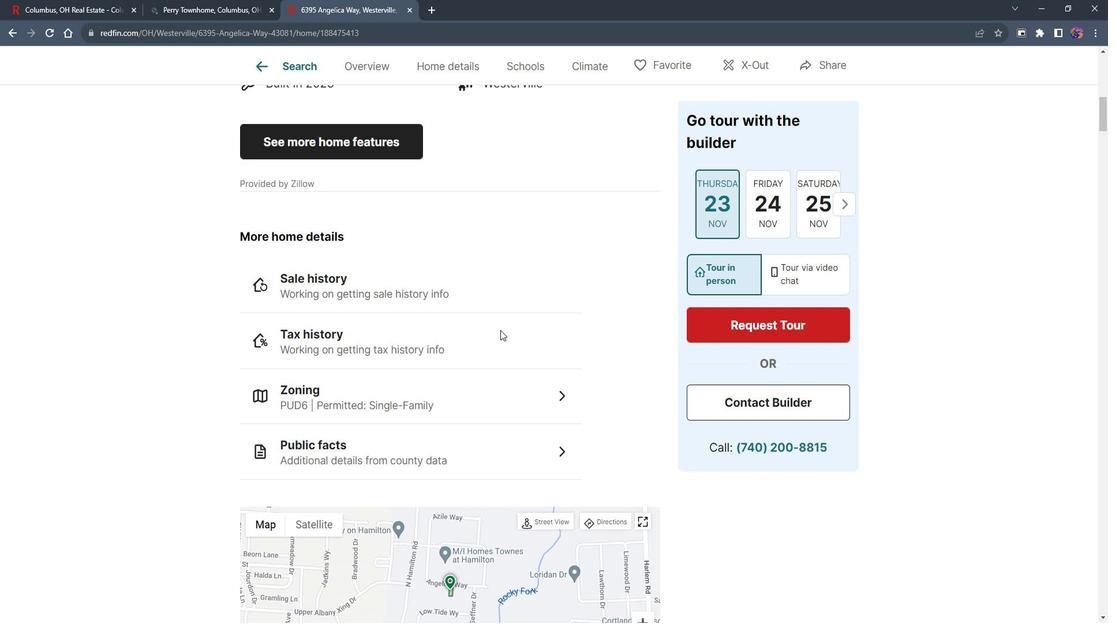 
Action: Mouse scrolled (508, 326) with delta (0, 0)
Screenshot: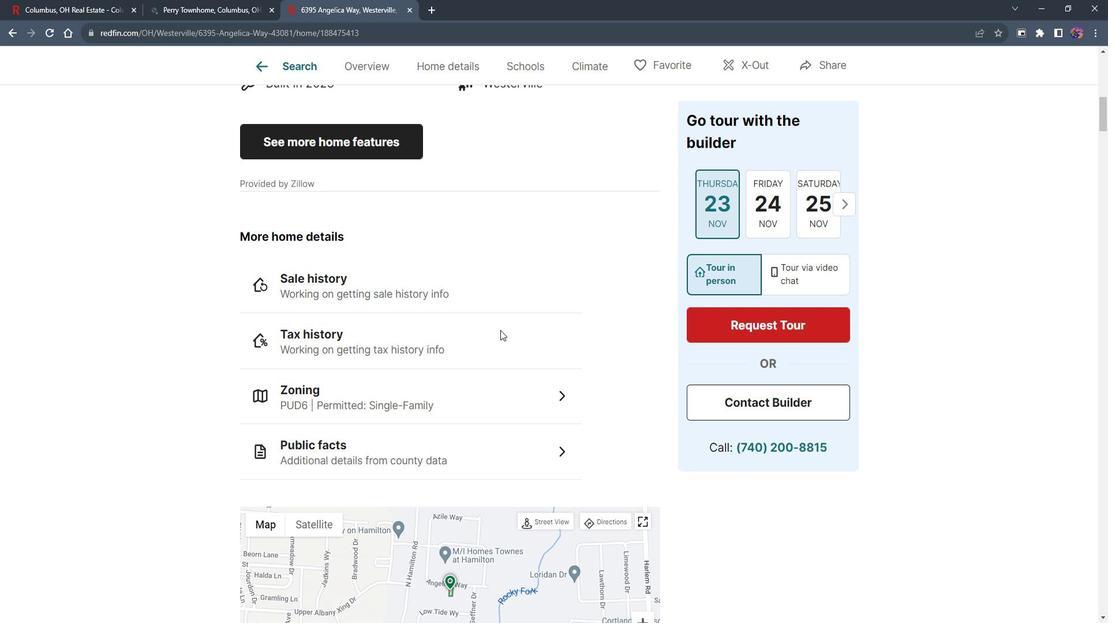 
Action: Mouse moved to (508, 318)
Screenshot: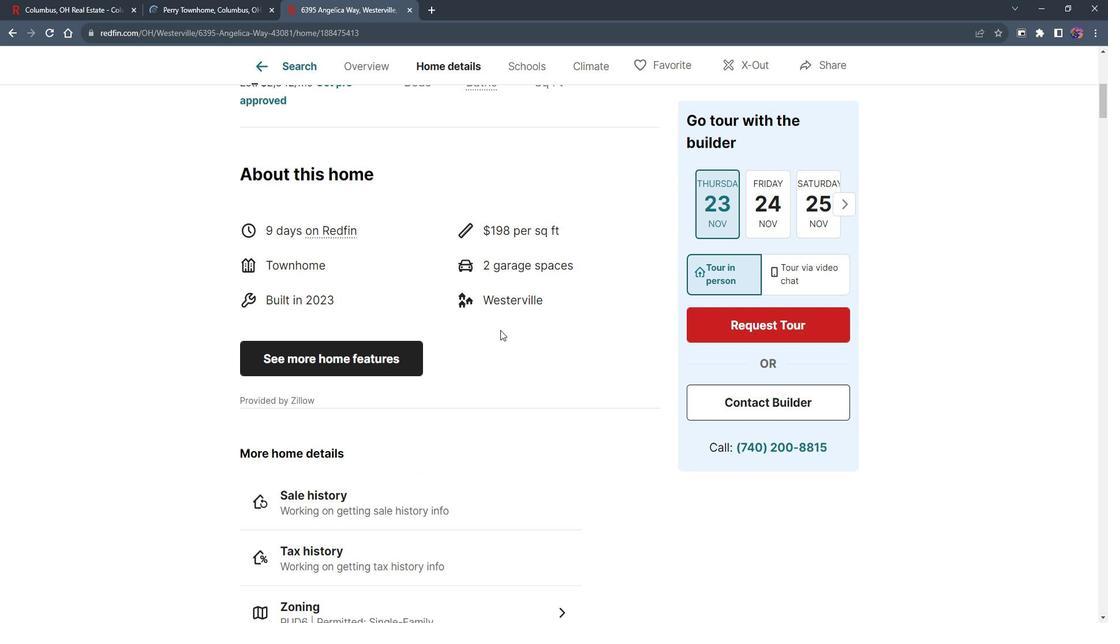 
Action: Mouse scrolled (508, 318) with delta (0, 0)
Screenshot: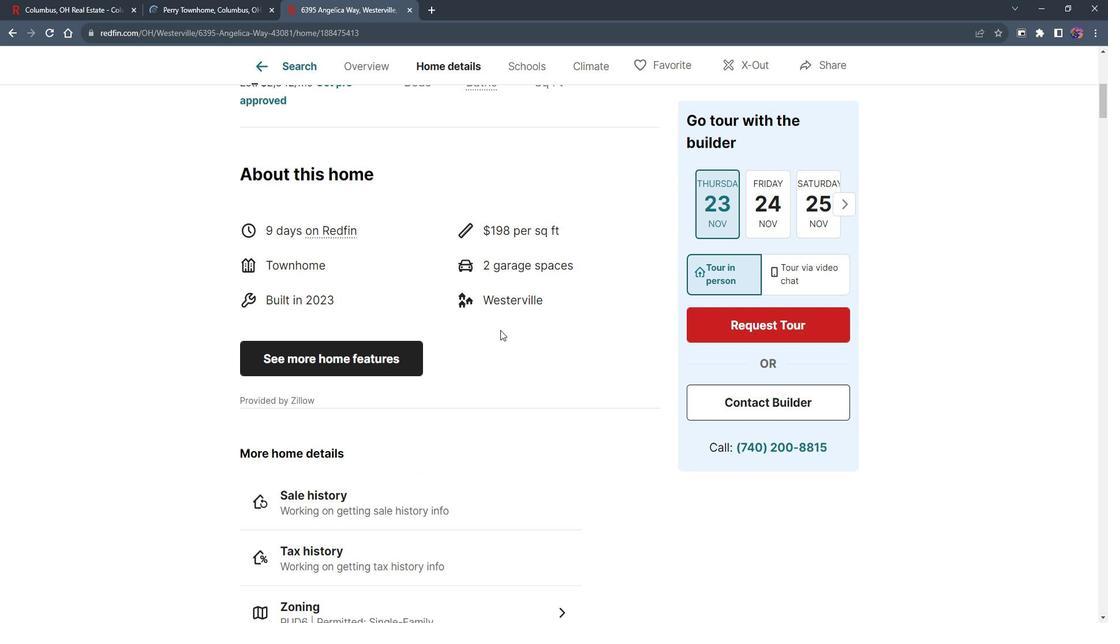 
Action: Mouse moved to (508, 316)
Screenshot: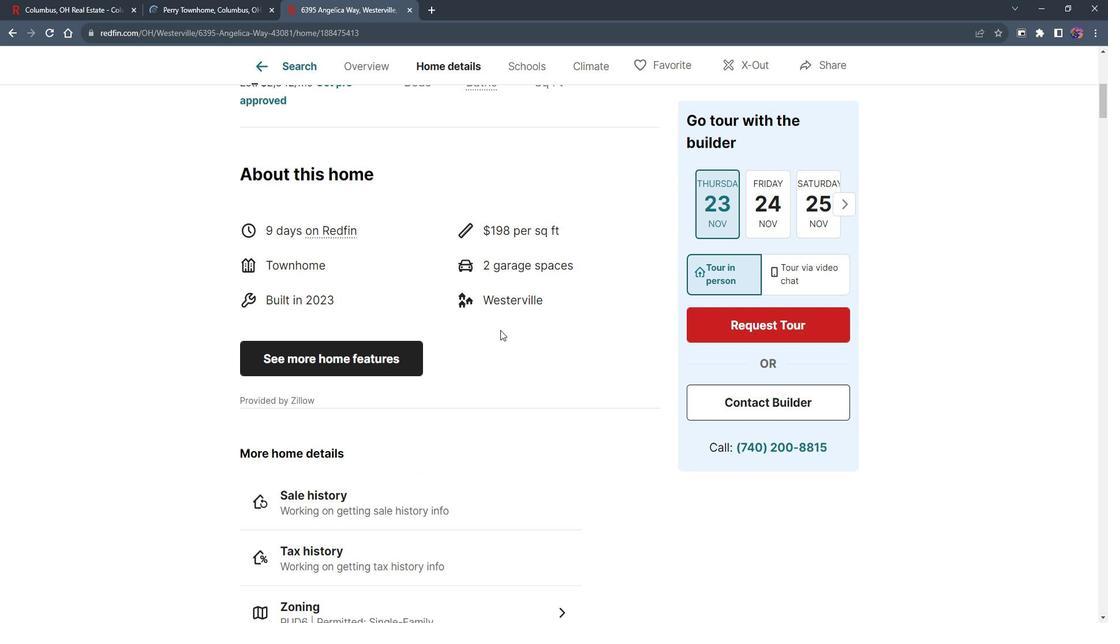 
Action: Mouse scrolled (508, 317) with delta (0, 0)
Screenshot: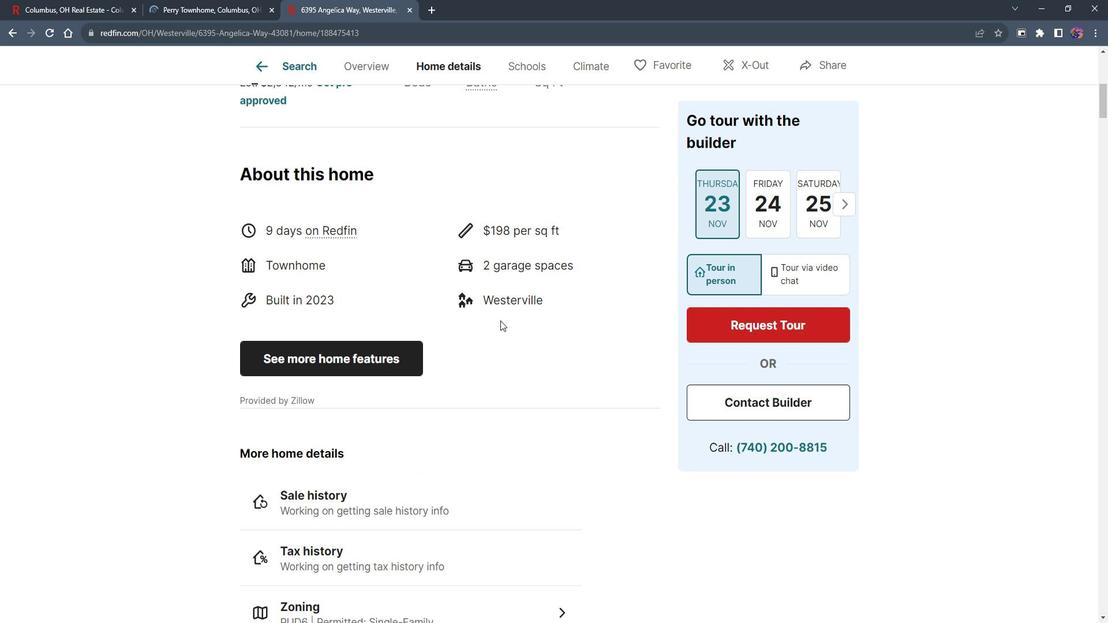 
Action: Mouse scrolled (508, 317) with delta (0, 0)
Screenshot: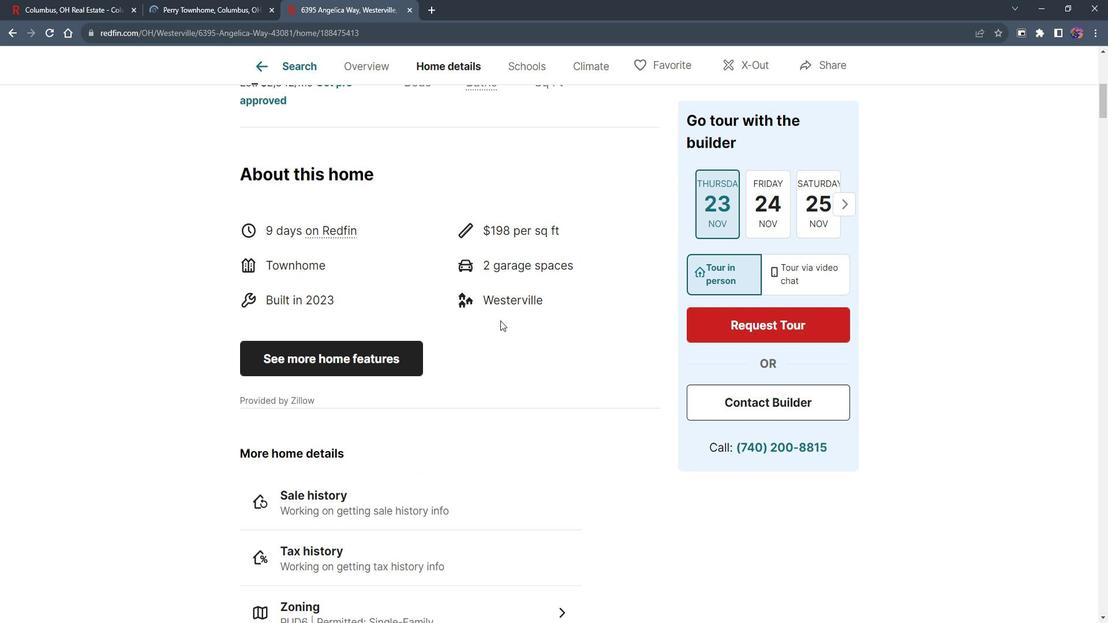 
Action: Mouse scrolled (508, 317) with delta (0, 0)
Screenshot: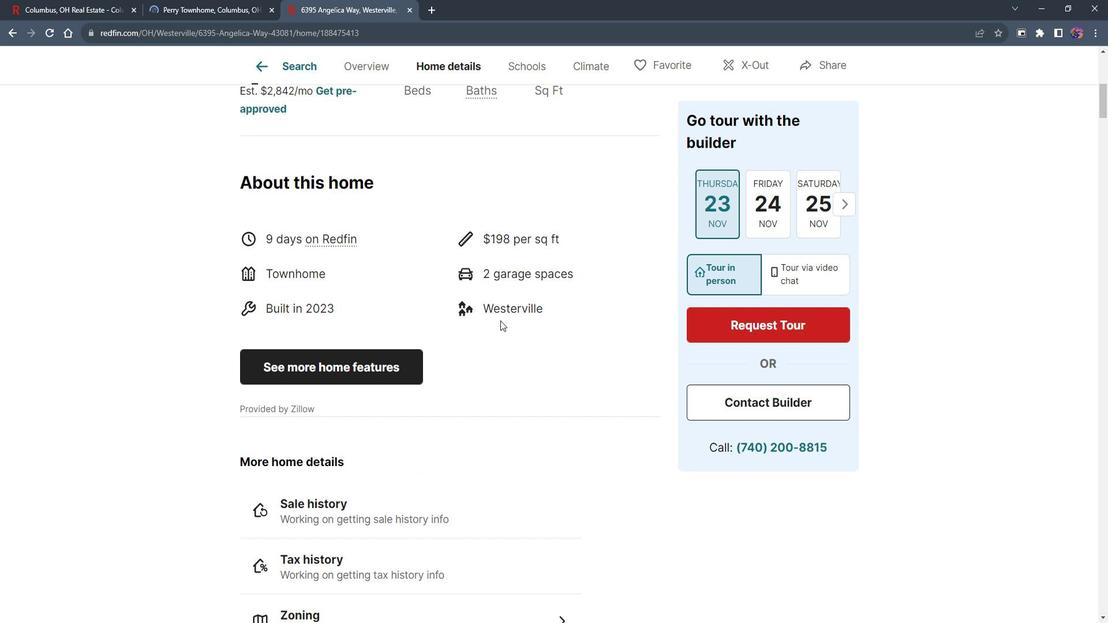
Action: Mouse scrolled (508, 317) with delta (0, 0)
Screenshot: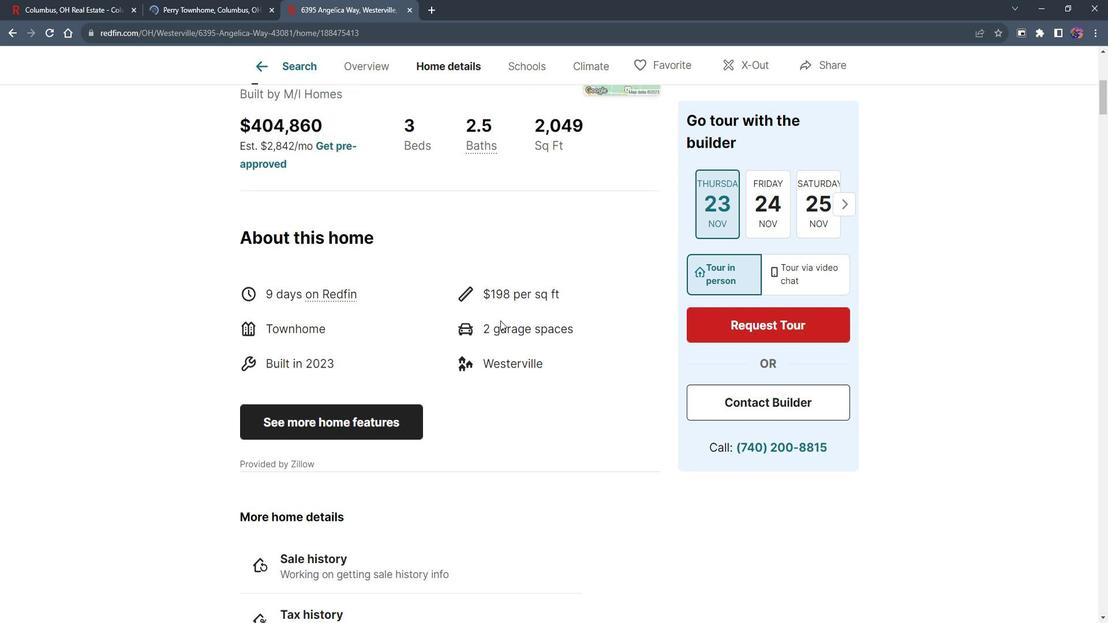 
Action: Mouse moved to (507, 316)
Screenshot: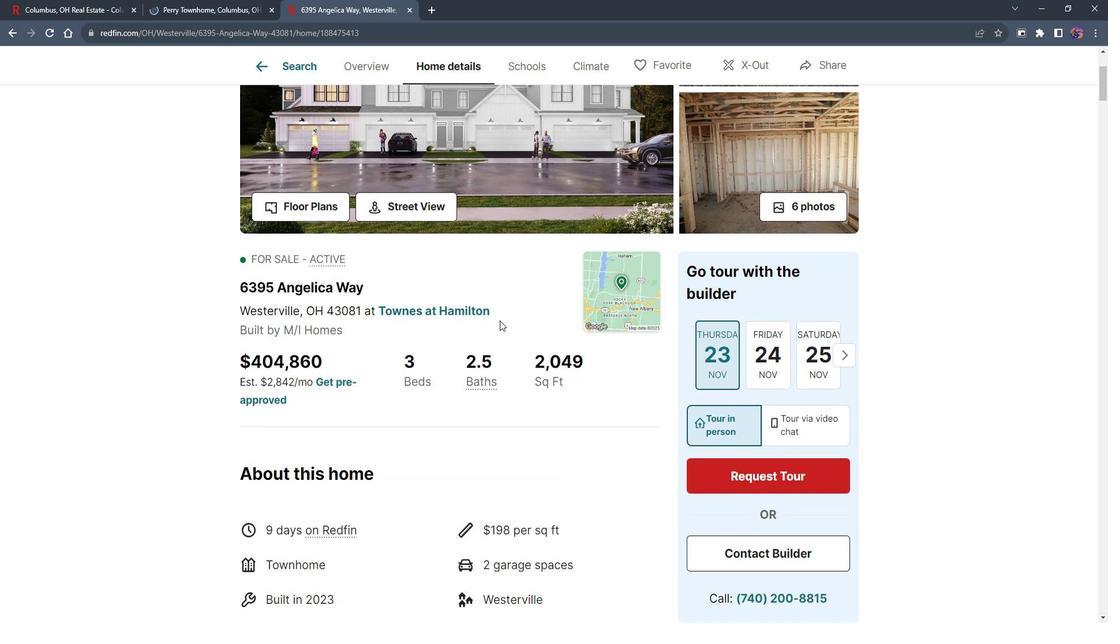 
Action: Mouse scrolled (507, 317) with delta (0, 0)
Screenshot: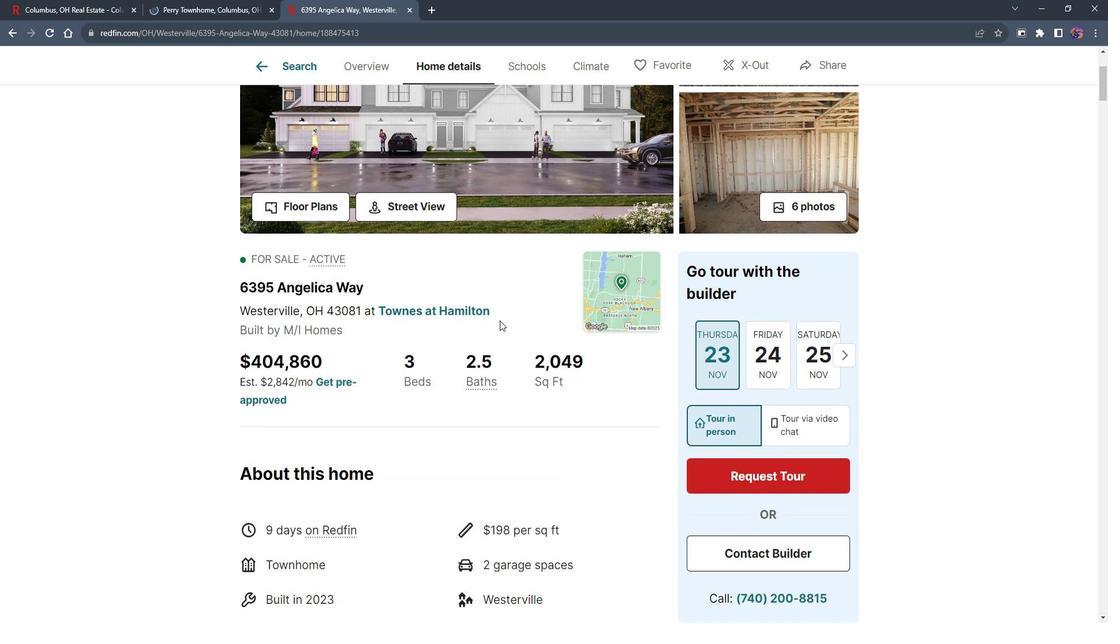 
Action: Mouse scrolled (507, 317) with delta (0, 0)
Screenshot: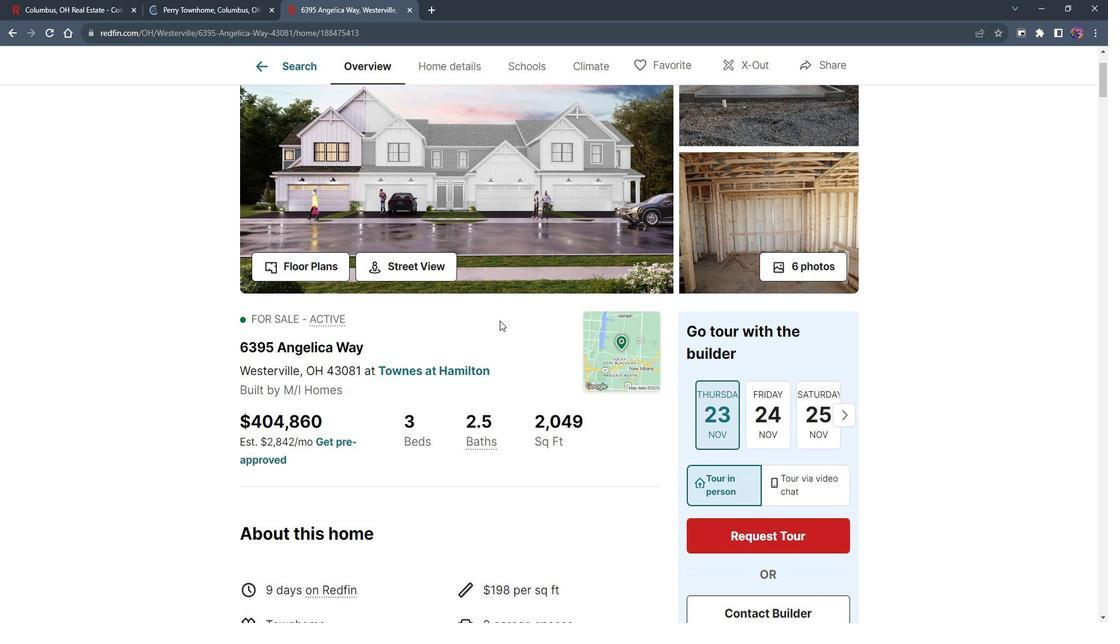 
Action: Mouse moved to (515, 410)
Screenshot: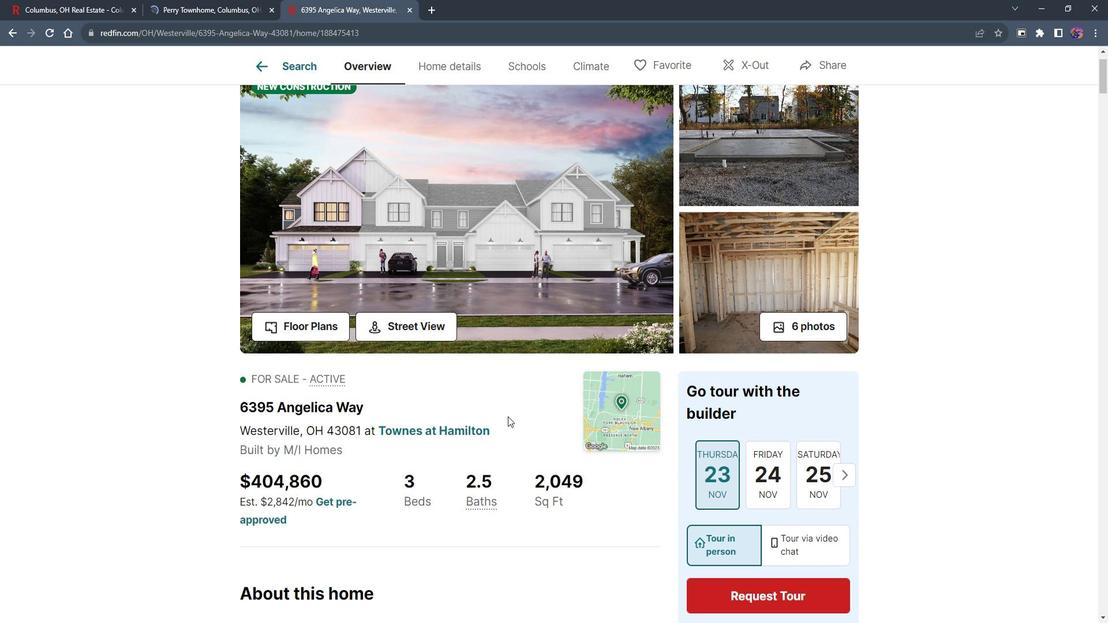 
Action: Mouse scrolled (515, 410) with delta (0, 0)
Screenshot: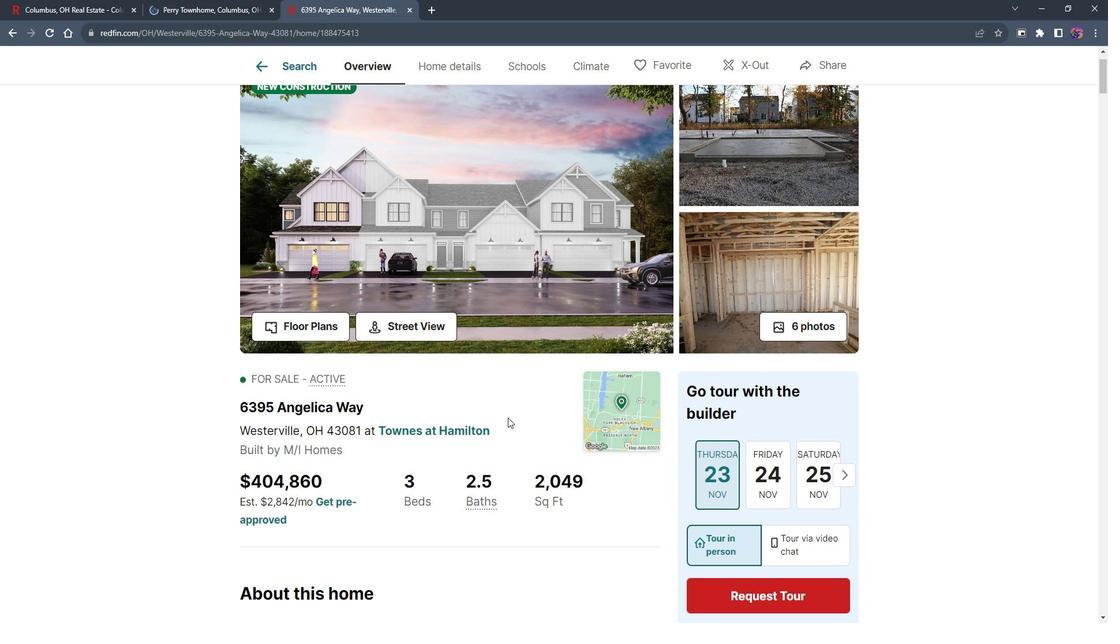 
Action: Mouse moved to (519, 429)
Screenshot: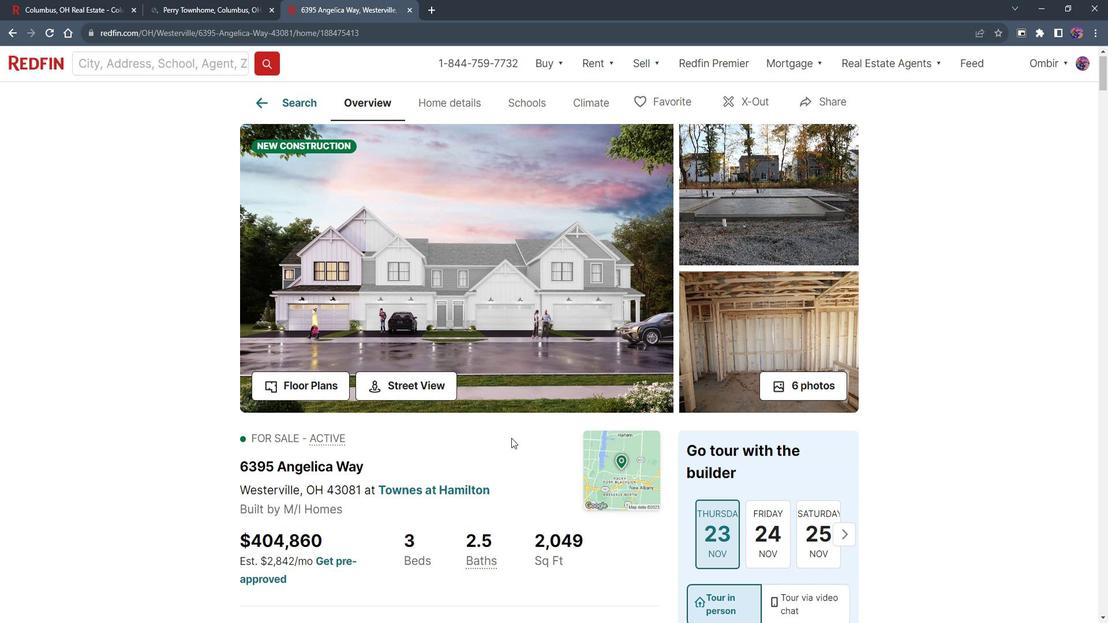 
Action: Mouse scrolled (519, 430) with delta (0, 0)
Screenshot: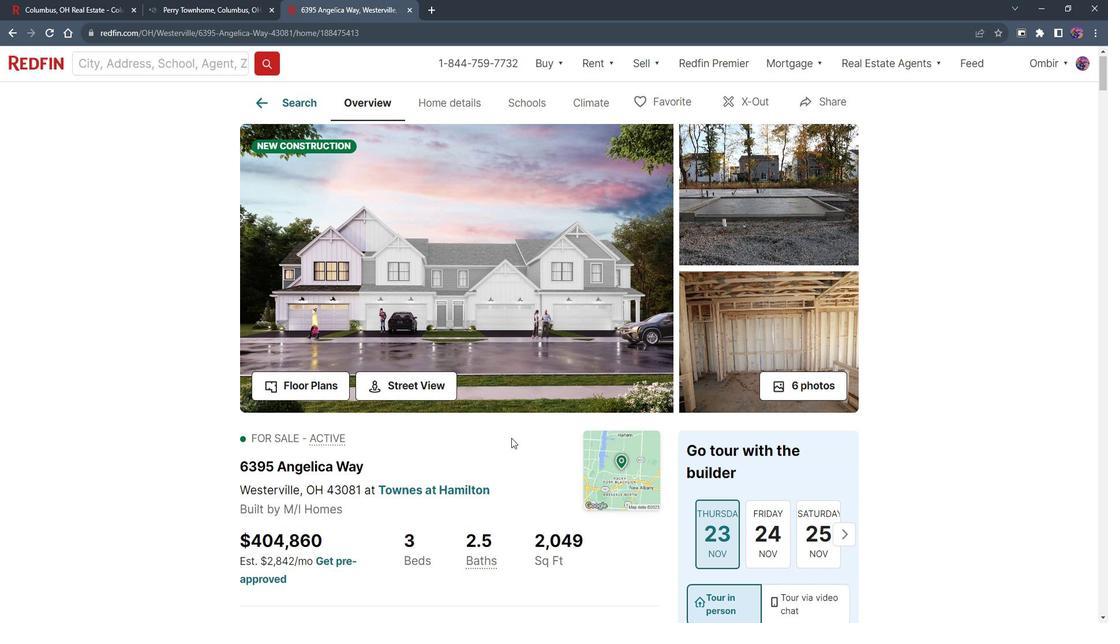 
Action: Mouse scrolled (519, 430) with delta (0, 0)
Screenshot: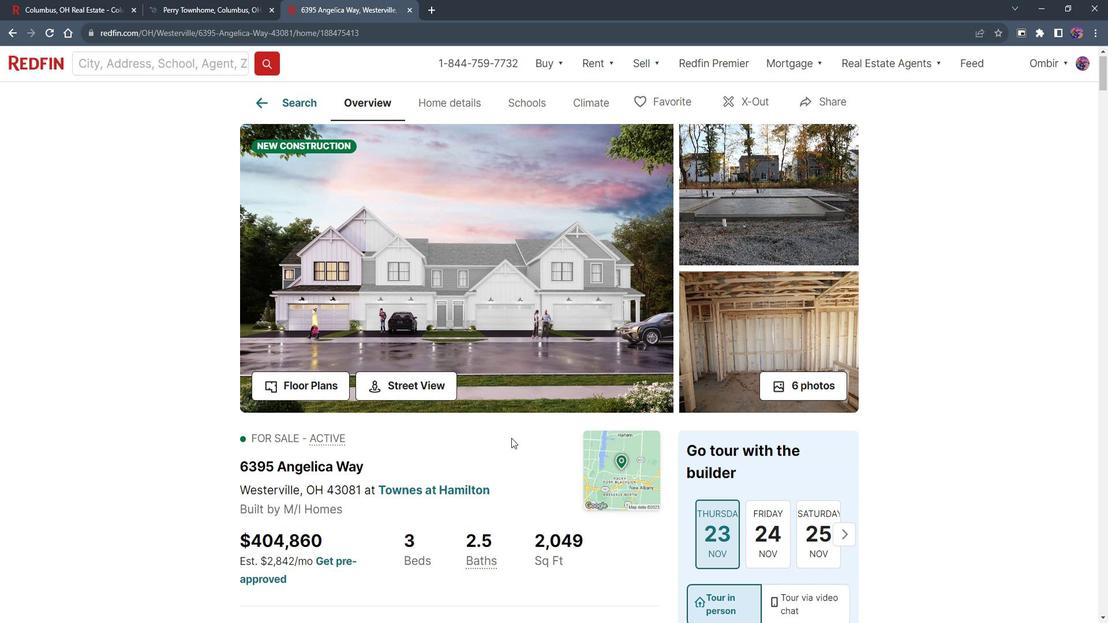 
Action: Mouse moved to (643, 102)
Screenshot: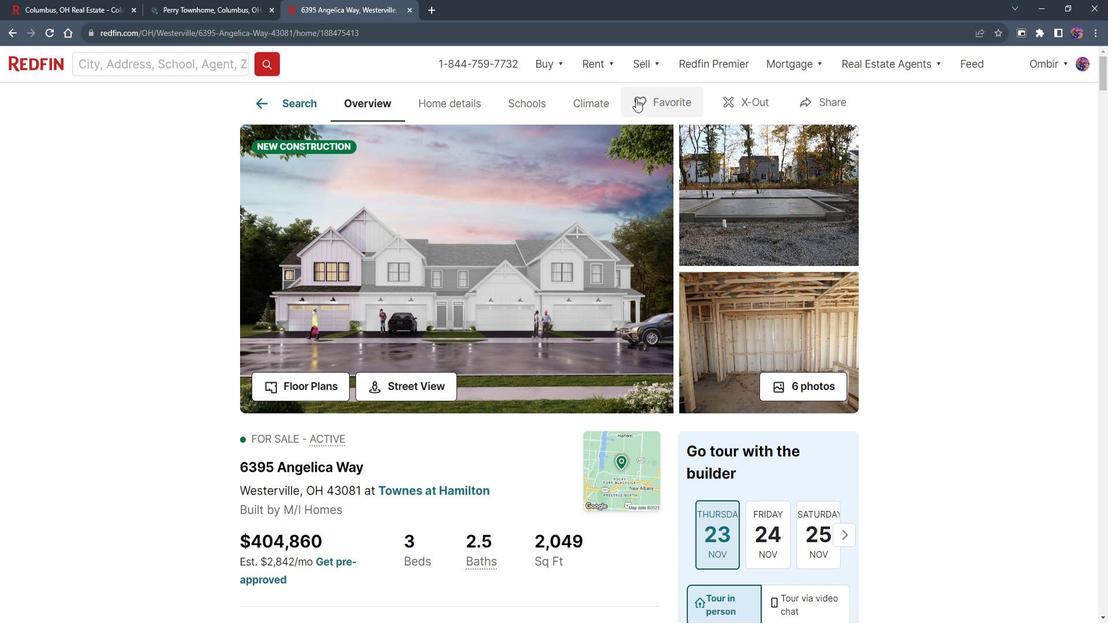 
Action: Mouse pressed left at (643, 102)
Screenshot: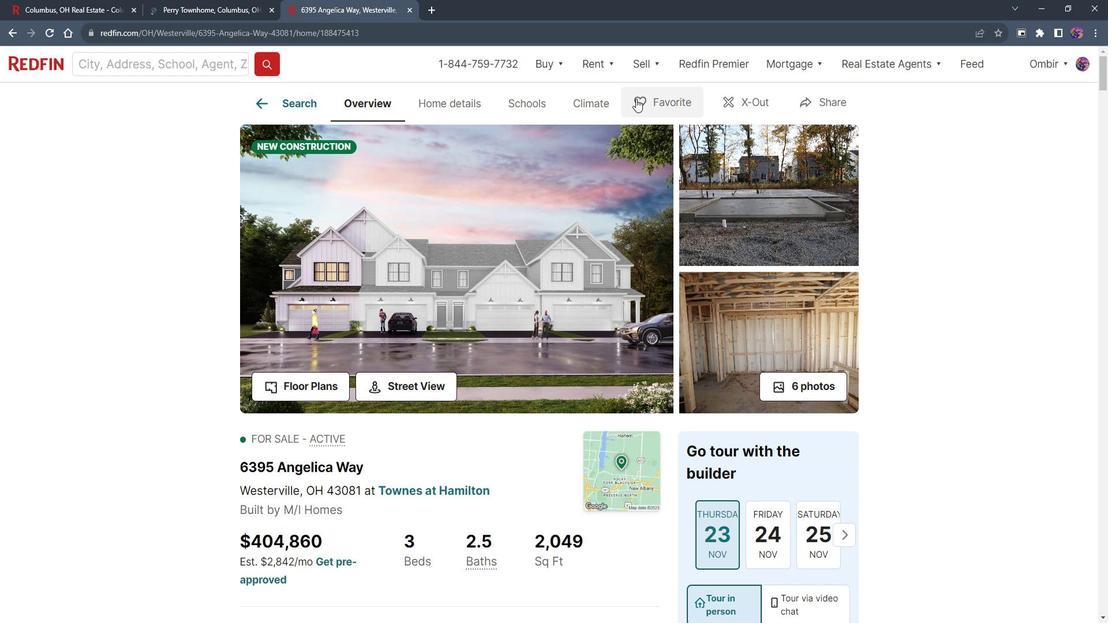 
Action: Mouse moved to (187, 7)
Screenshot: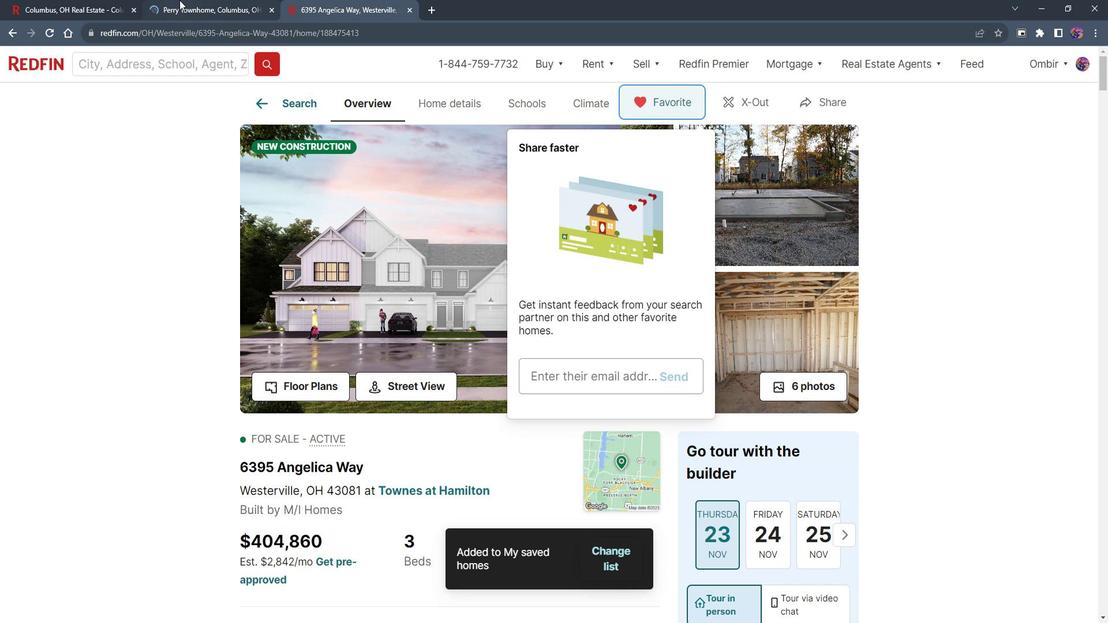 
Action: Mouse pressed left at (187, 7)
Screenshot: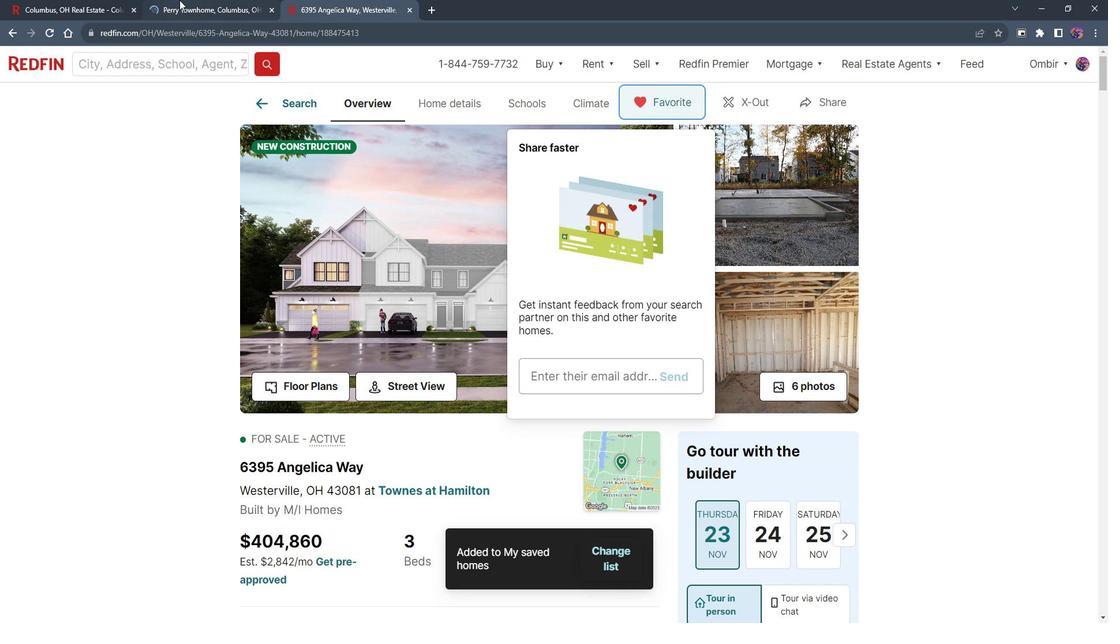 
Action: Mouse moved to (141, 270)
Screenshot: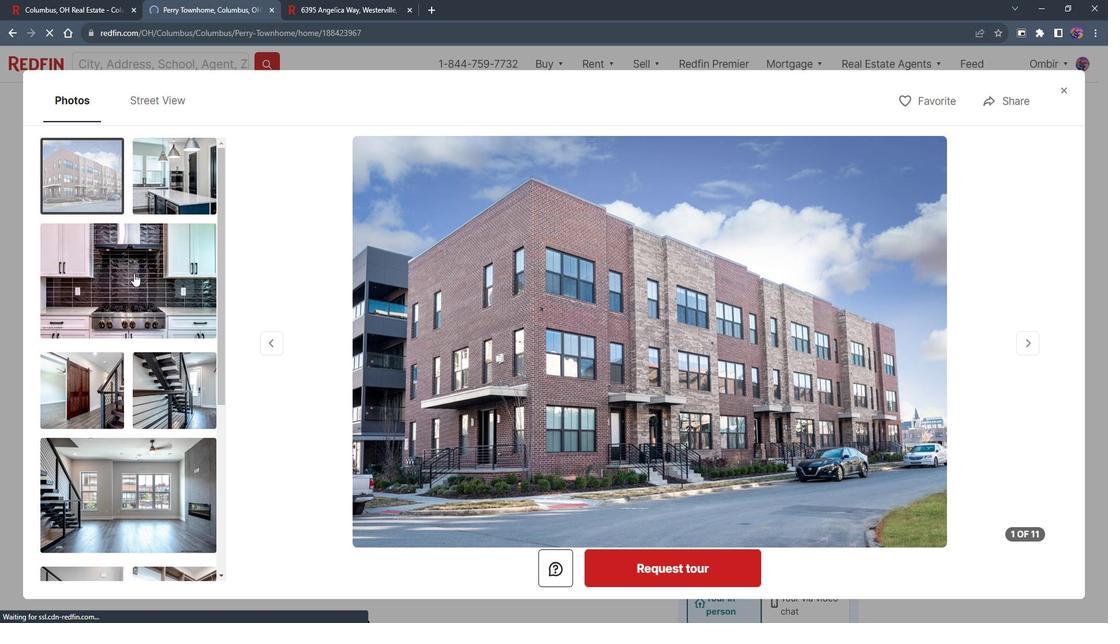 
Action: Mouse pressed left at (141, 270)
Screenshot: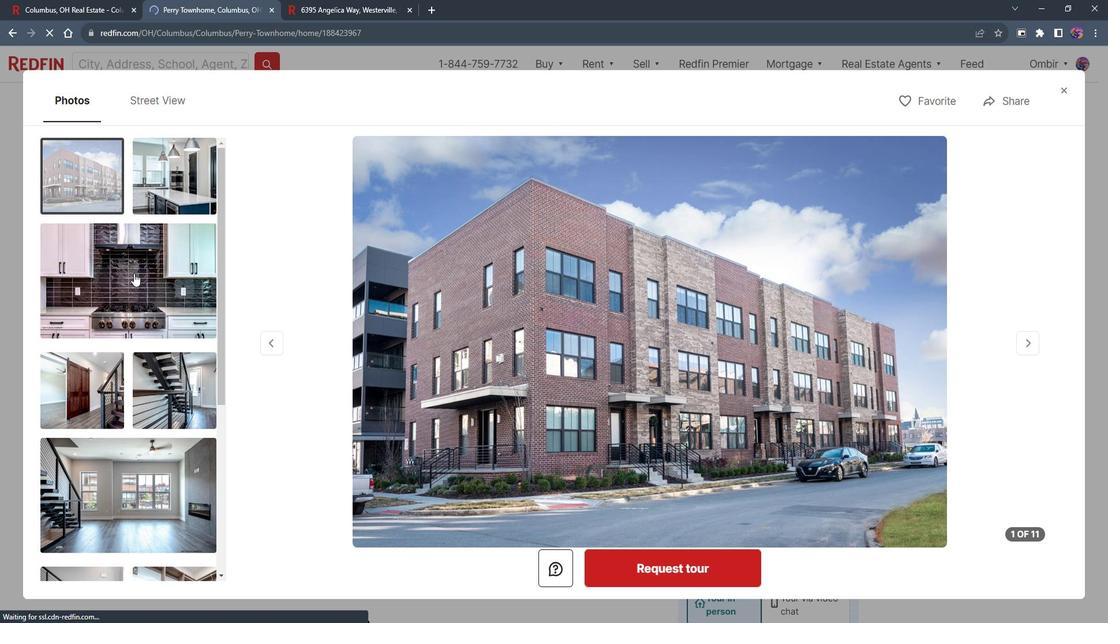 
Action: Mouse moved to (212, 374)
Screenshot: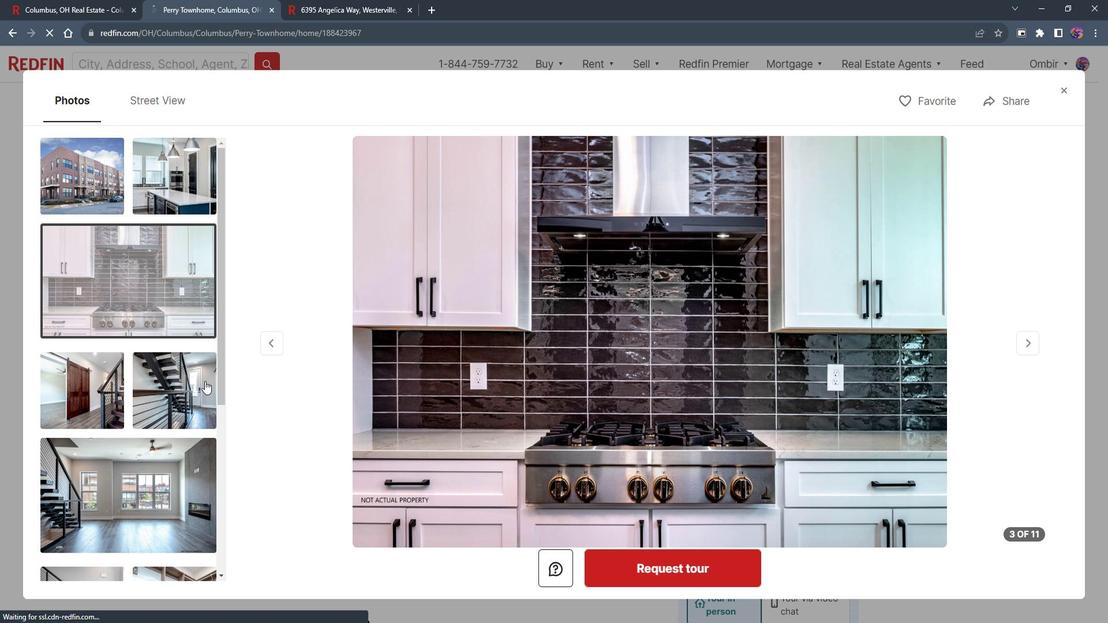 
Action: Mouse scrolled (212, 374) with delta (0, 0)
Screenshot: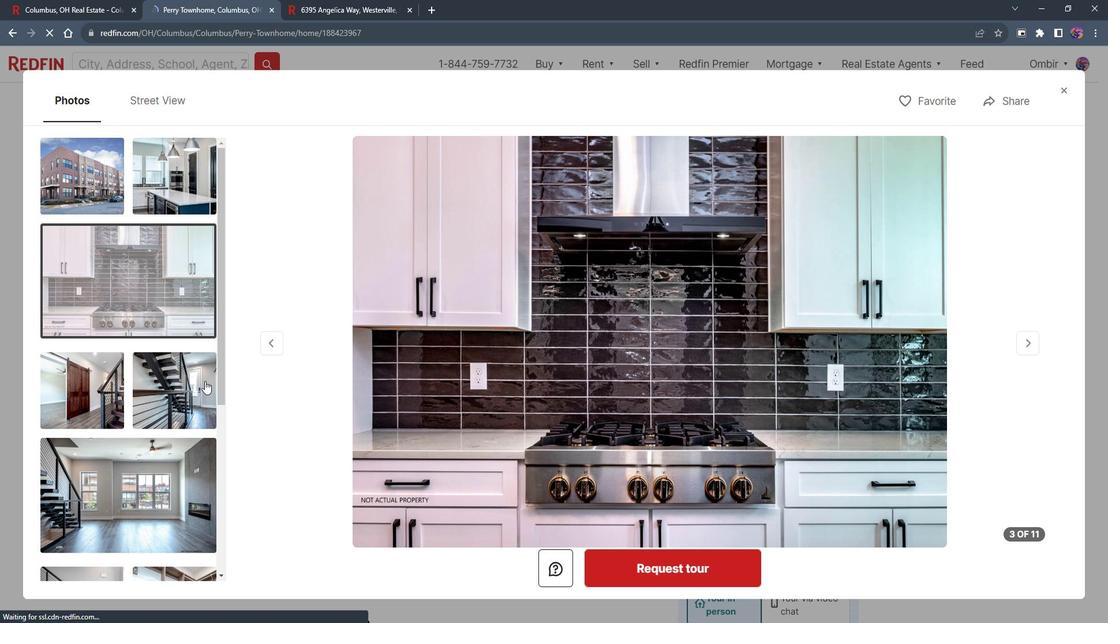 
Action: Mouse scrolled (212, 374) with delta (0, 0)
Screenshot: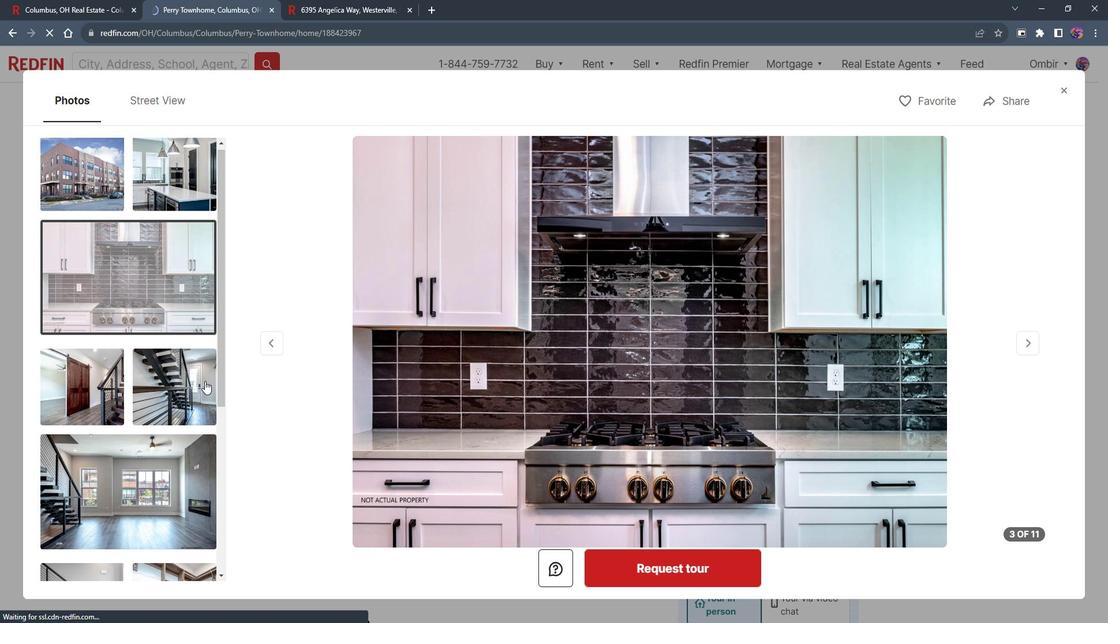
Action: Mouse moved to (212, 373)
Screenshot: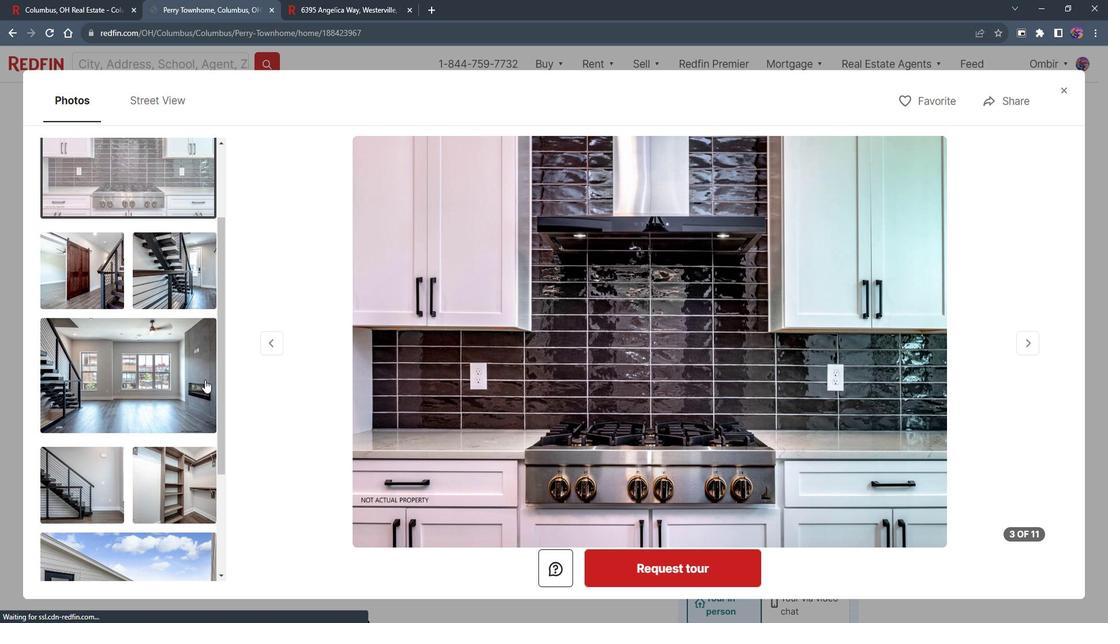 
Action: Mouse scrolled (212, 372) with delta (0, 0)
Screenshot: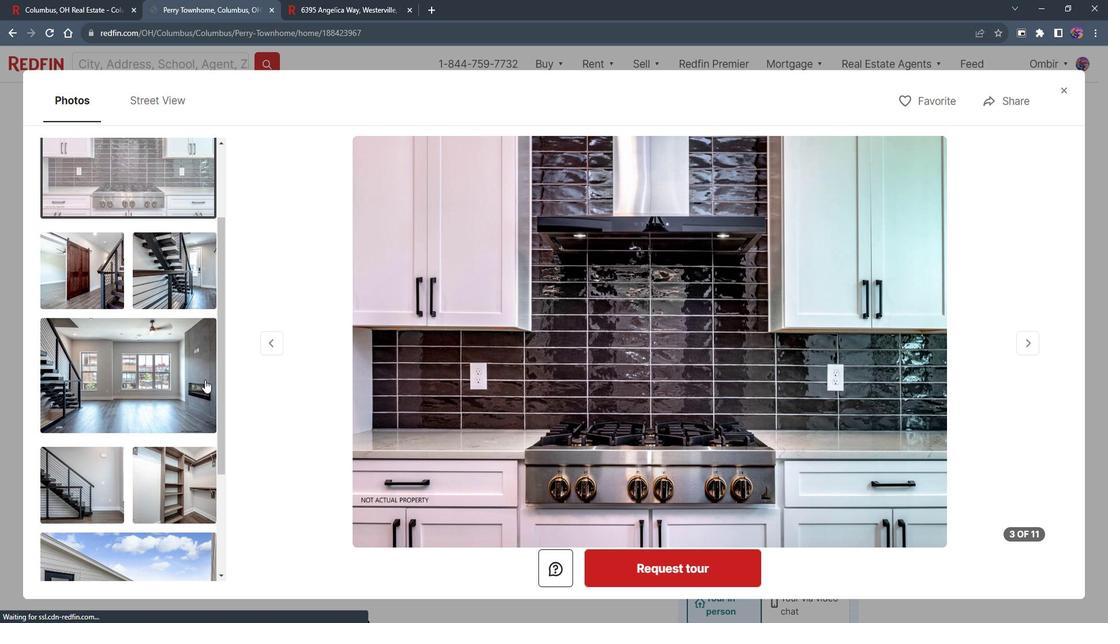 
Action: Mouse moved to (124, 314)
Screenshot: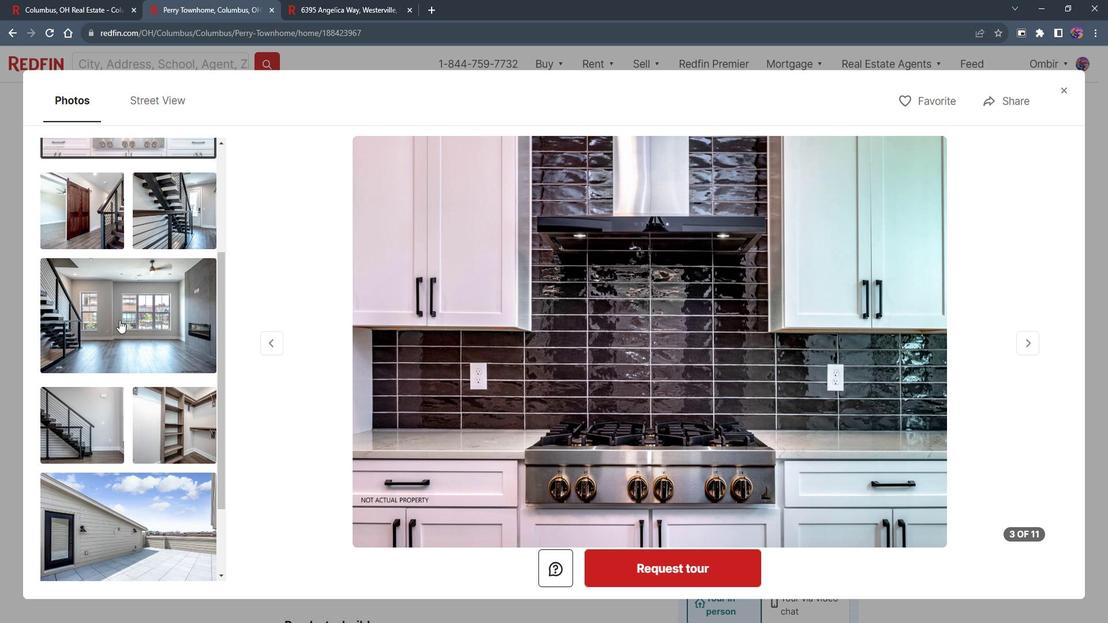
Action: Mouse pressed left at (124, 314)
Screenshot: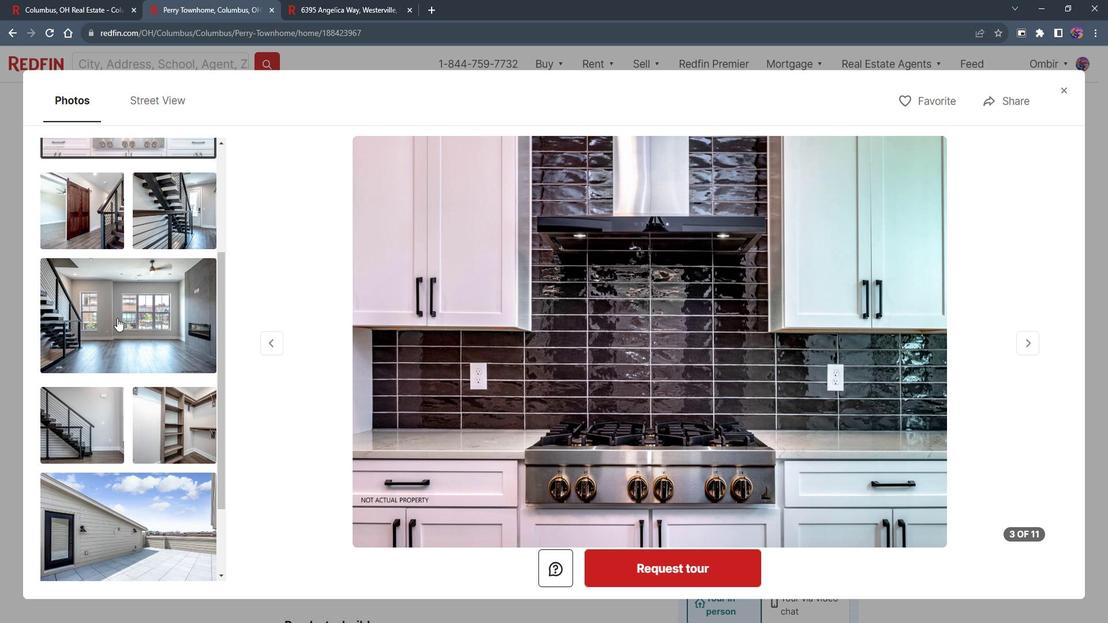 
Action: Mouse moved to (133, 313)
Screenshot: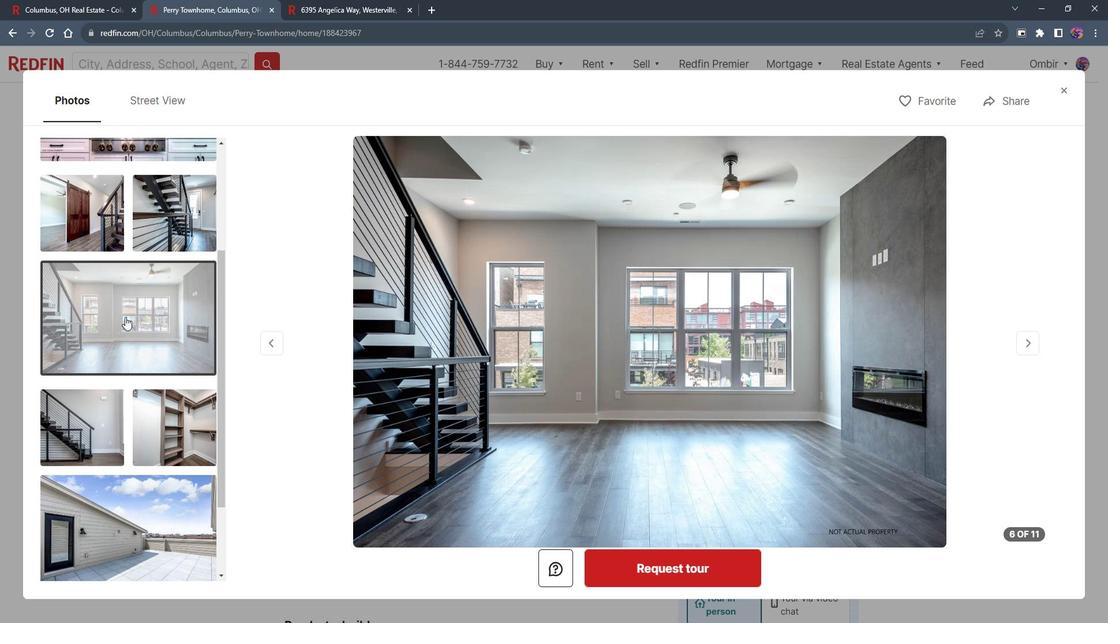 
Action: Mouse scrolled (133, 312) with delta (0, 0)
Screenshot: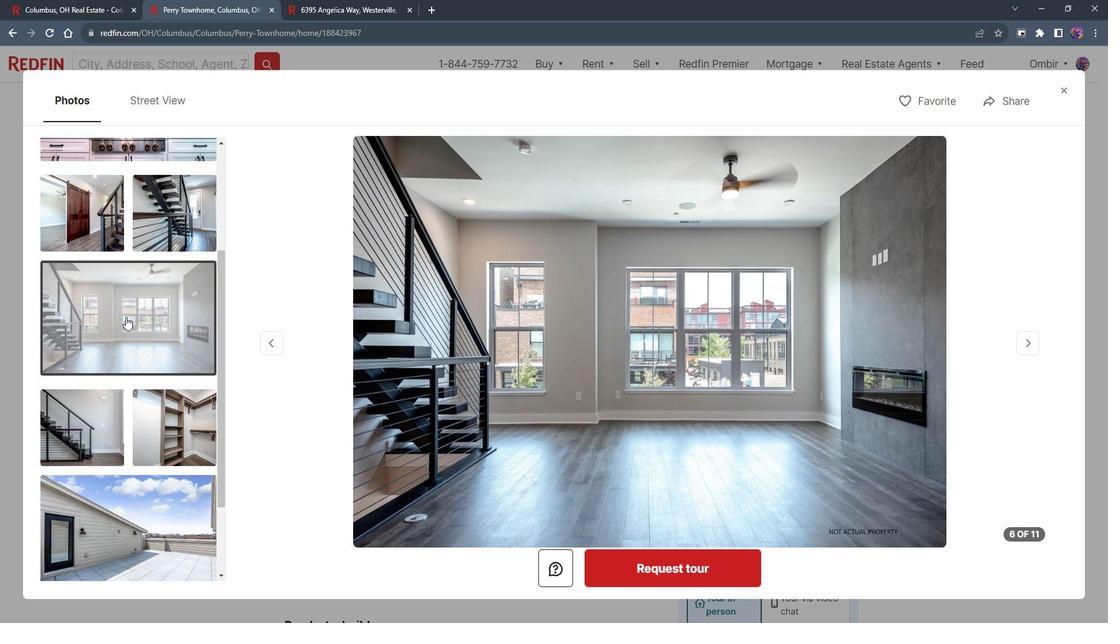 
Action: Mouse scrolled (133, 312) with delta (0, 0)
Screenshot: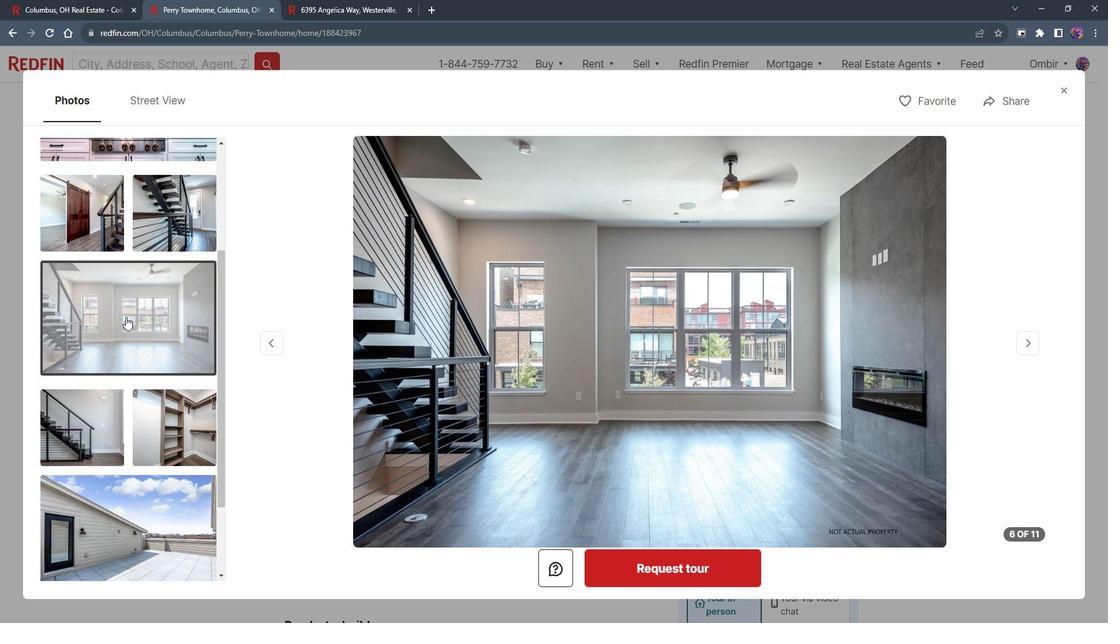 
Action: Mouse scrolled (133, 312) with delta (0, 0)
Screenshot: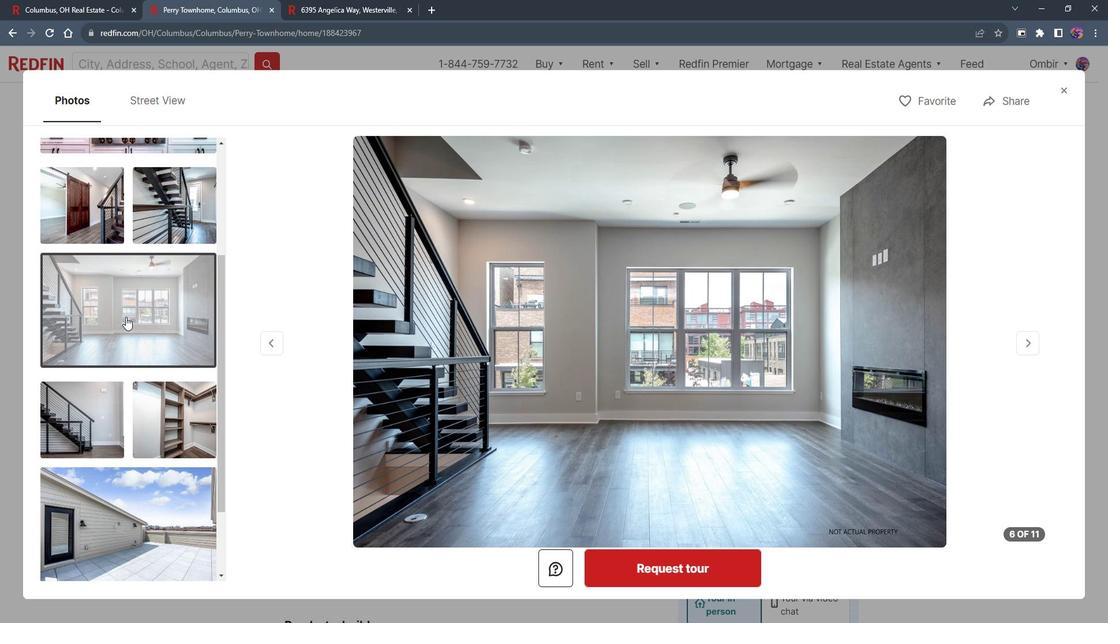 
Action: Mouse moved to (129, 326)
Screenshot: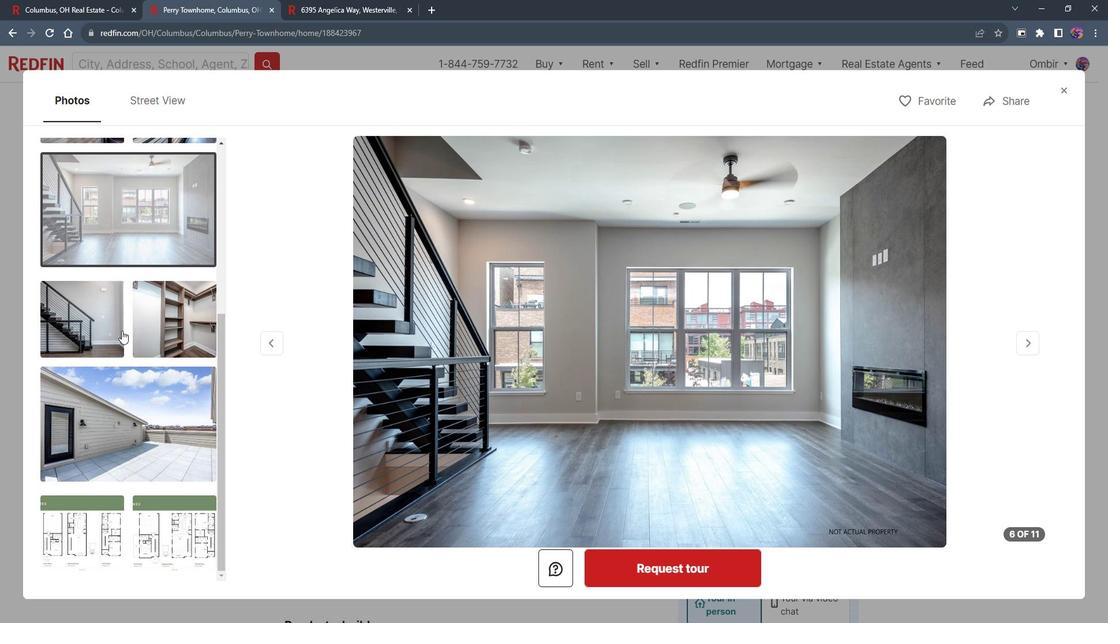 
Action: Mouse scrolled (129, 325) with delta (0, 0)
Screenshot: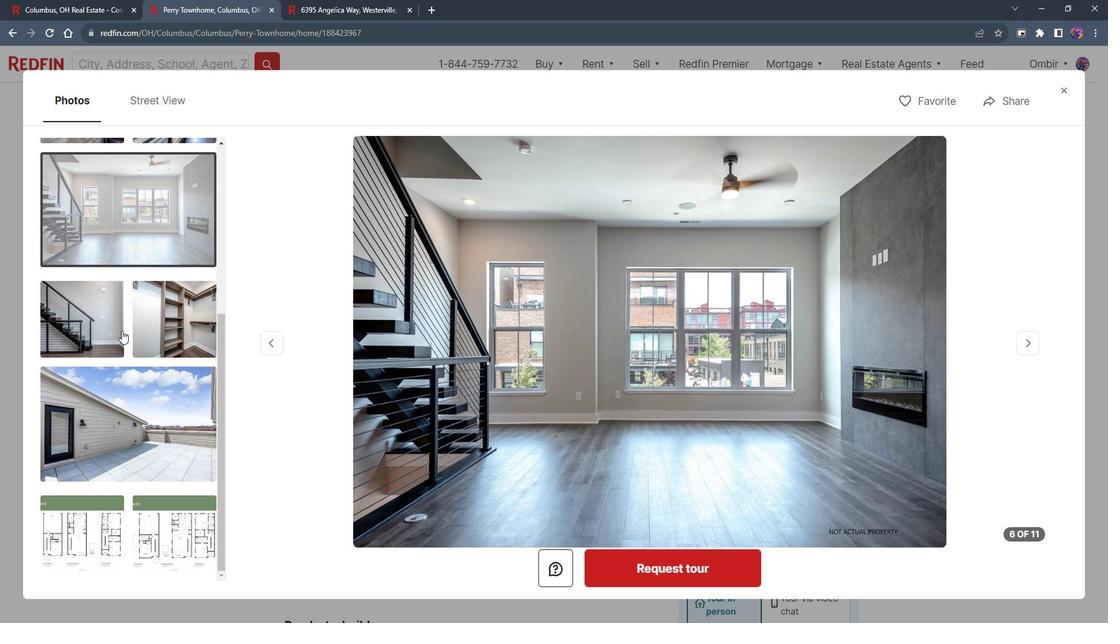 
Action: Mouse scrolled (129, 325) with delta (0, 0)
Screenshot: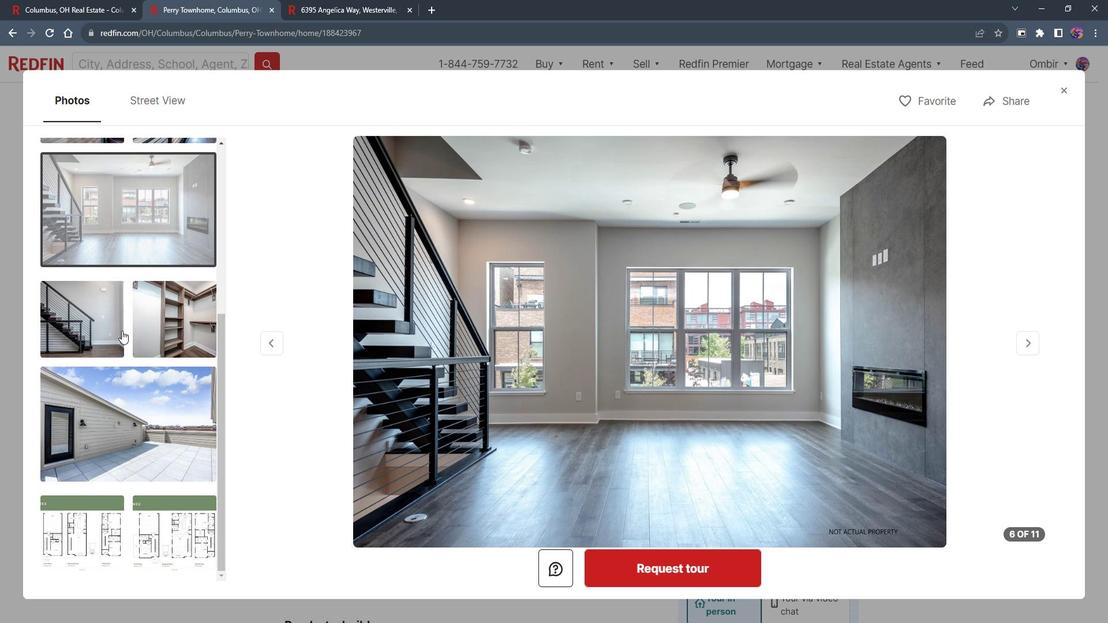 
Action: Mouse moved to (145, 403)
Screenshot: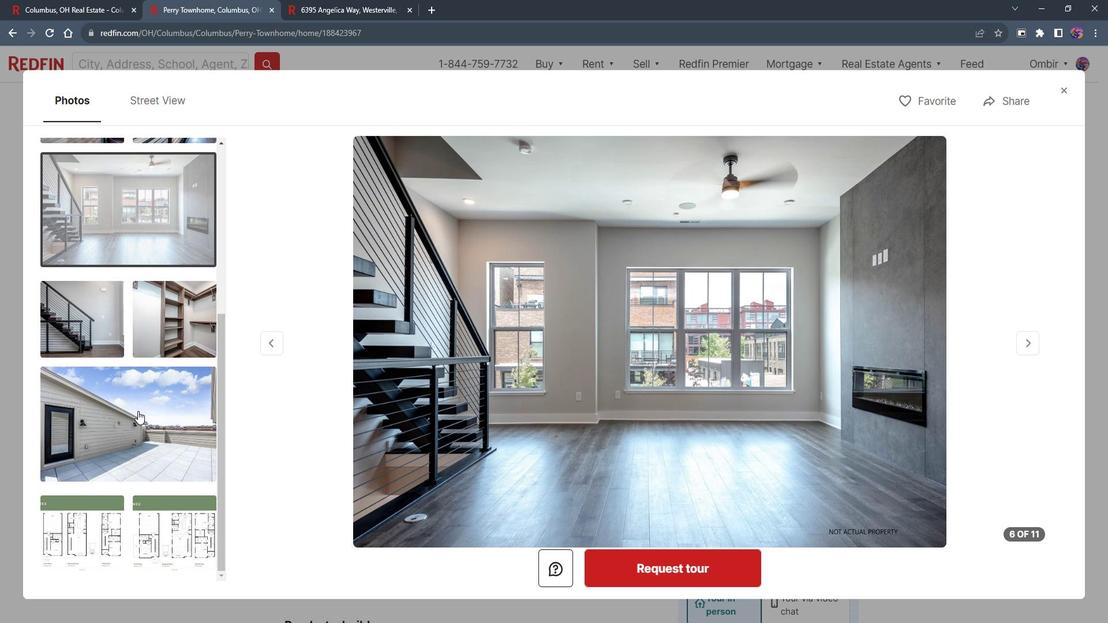 
Action: Mouse pressed left at (145, 403)
Screenshot: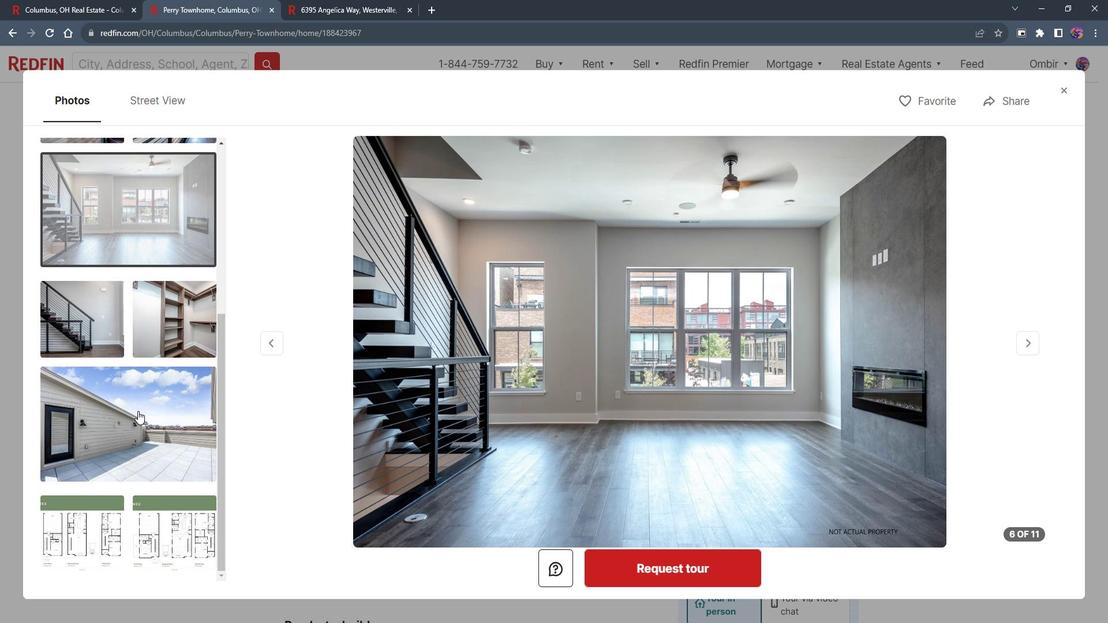 
Action: Mouse moved to (146, 402)
Screenshot: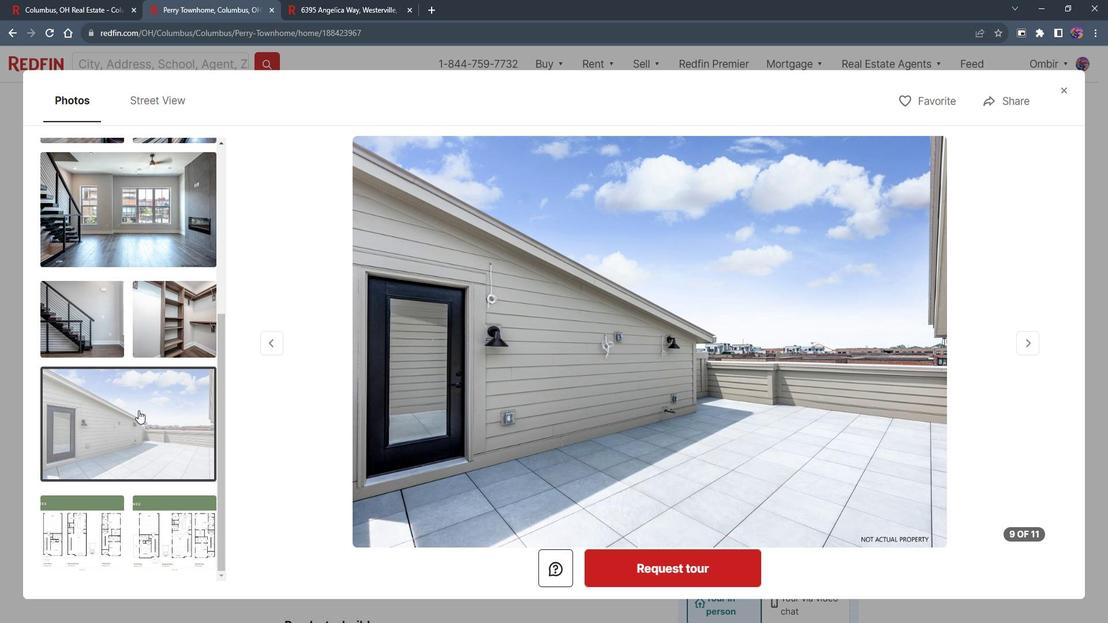 
Action: Mouse scrolled (146, 401) with delta (0, 0)
Screenshot: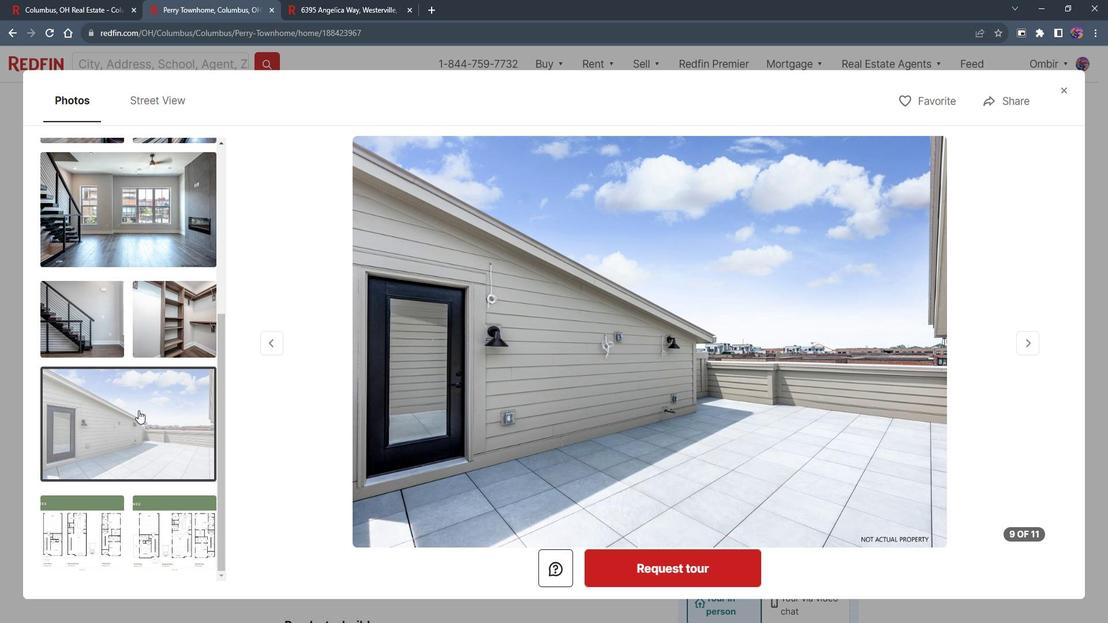 
Action: Mouse scrolled (146, 401) with delta (0, 0)
Screenshot: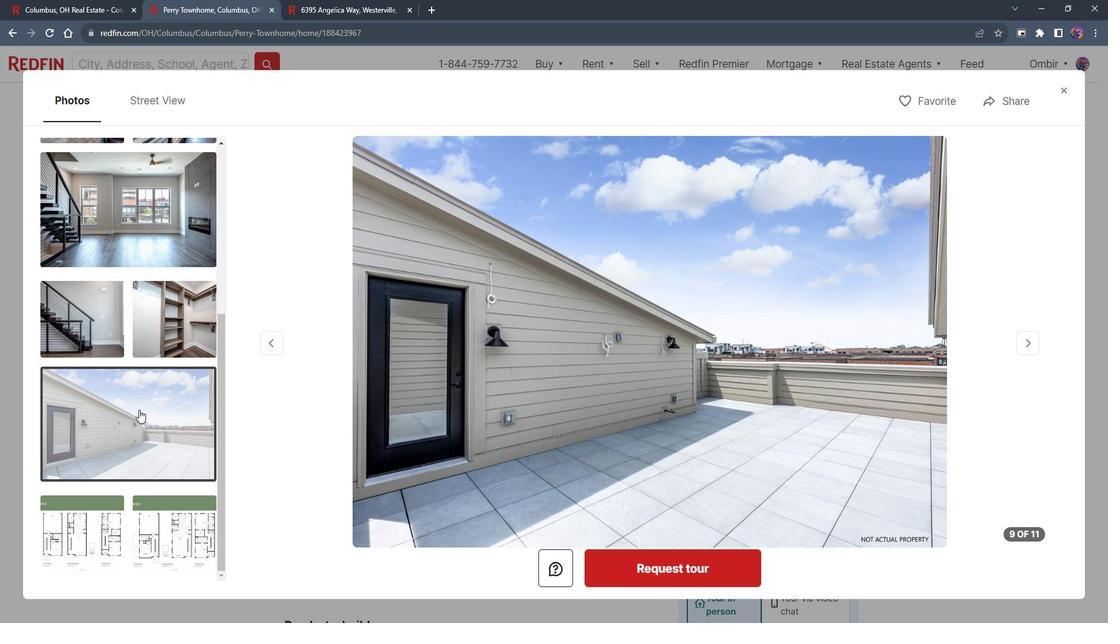 
Action: Mouse moved to (151, 398)
Screenshot: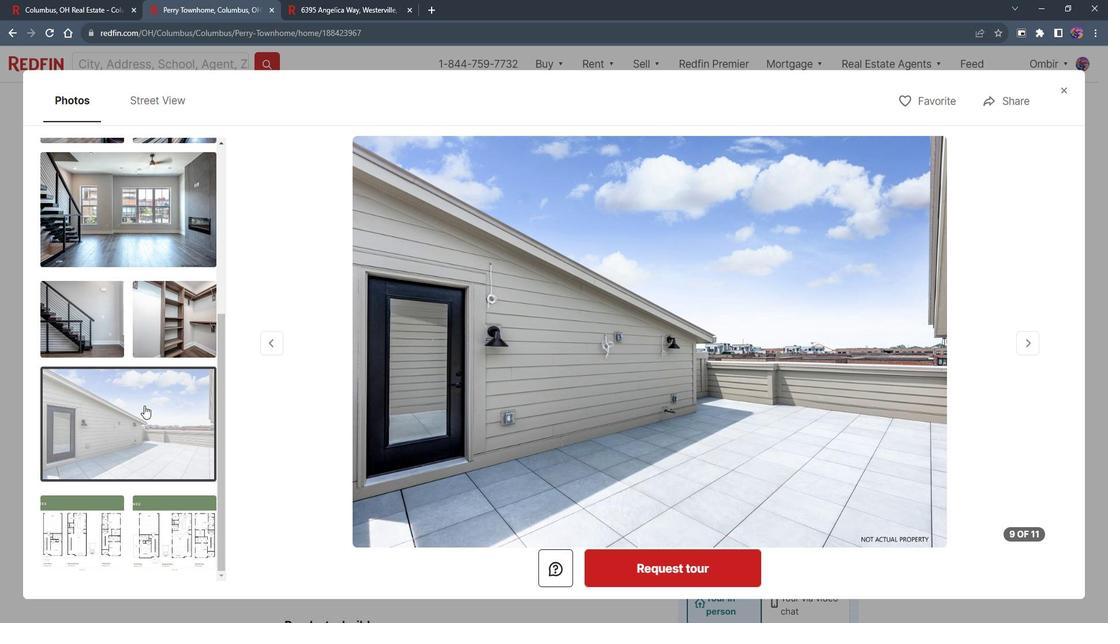 
Action: Mouse scrolled (151, 397) with delta (0, 0)
Screenshot: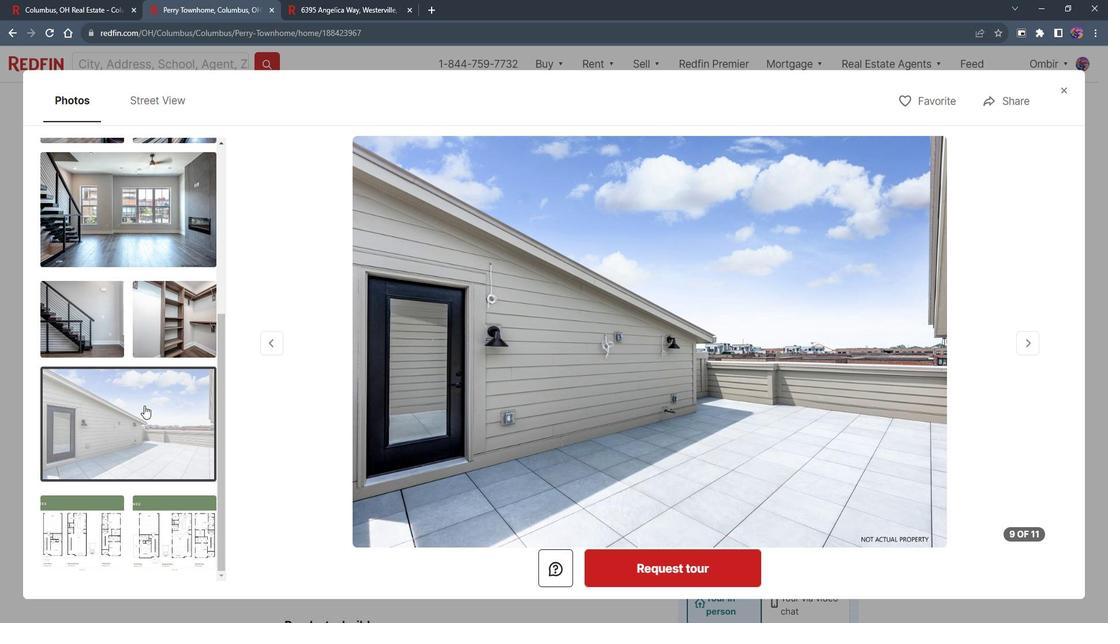 
Action: Mouse moved to (1074, 90)
Screenshot: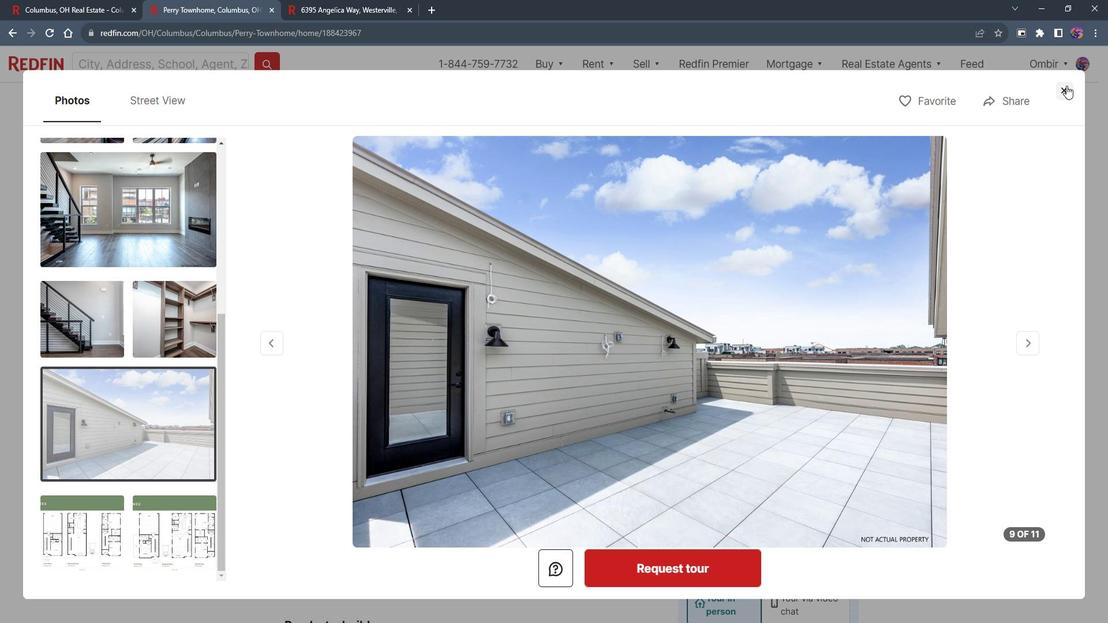 
Action: Mouse pressed left at (1074, 90)
Screenshot: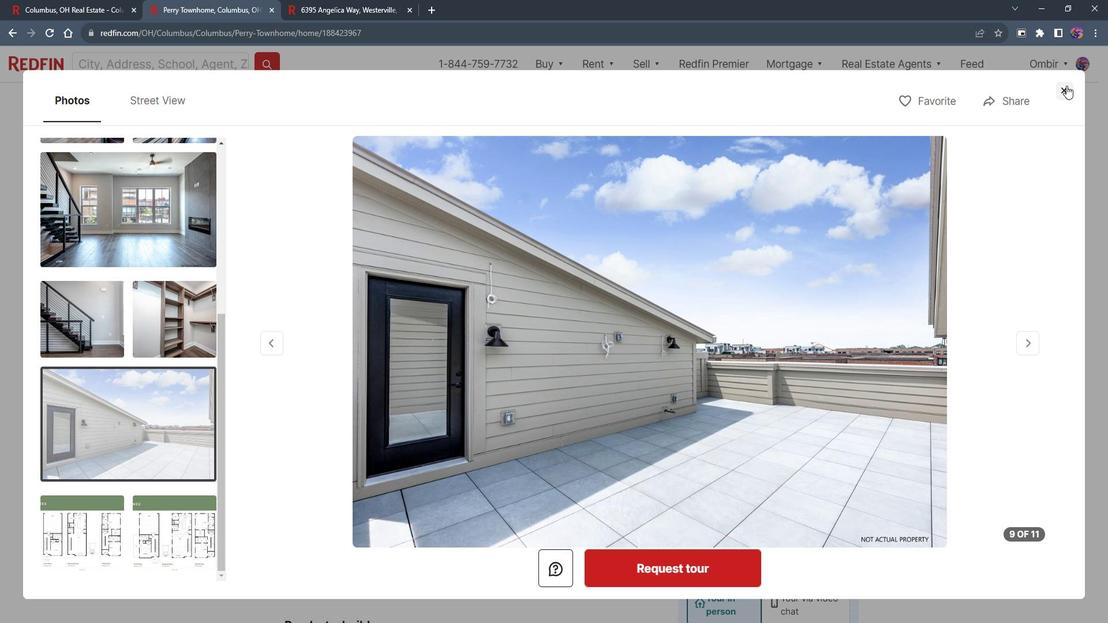 
Action: Mouse moved to (434, 395)
Screenshot: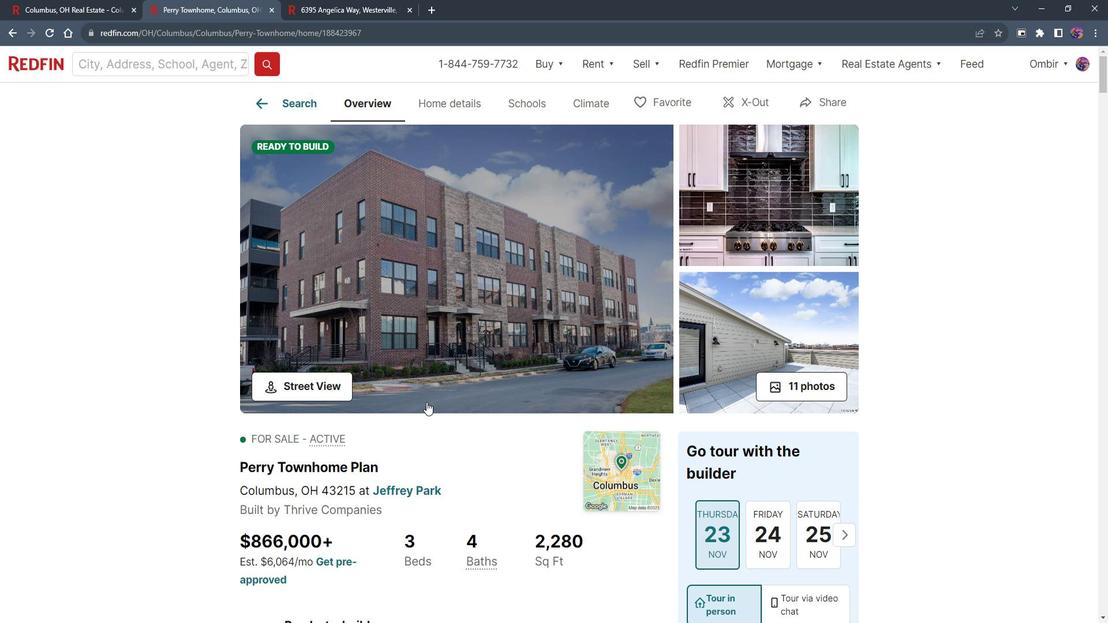 
Action: Mouse scrolled (434, 394) with delta (0, 0)
Screenshot: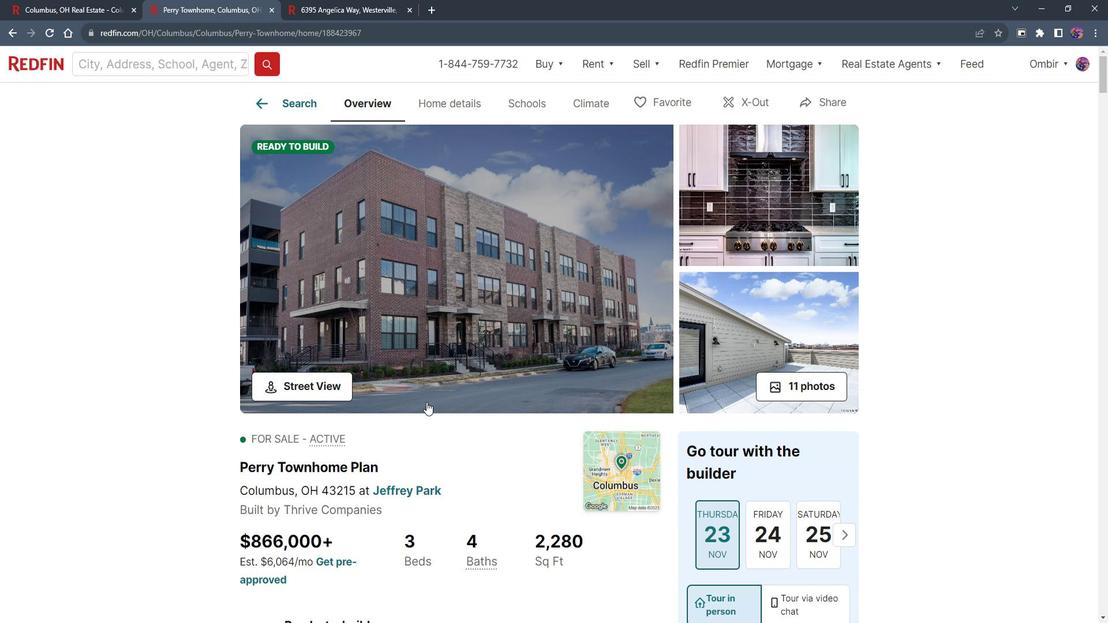 
Action: Mouse scrolled (434, 394) with delta (0, 0)
Screenshot: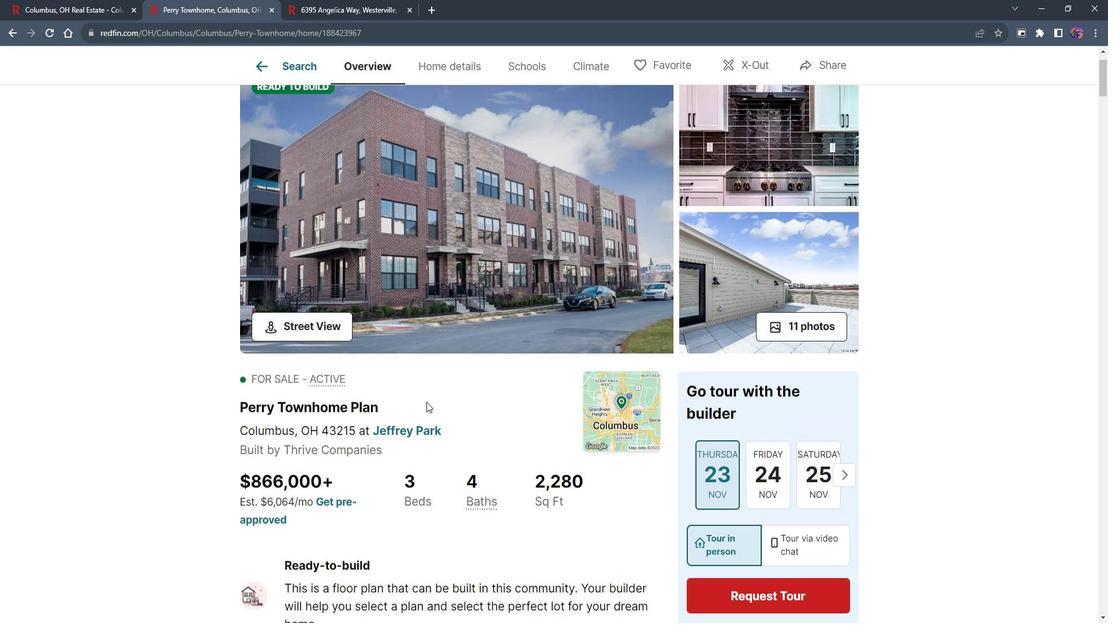 
Action: Mouse moved to (433, 395)
Screenshot: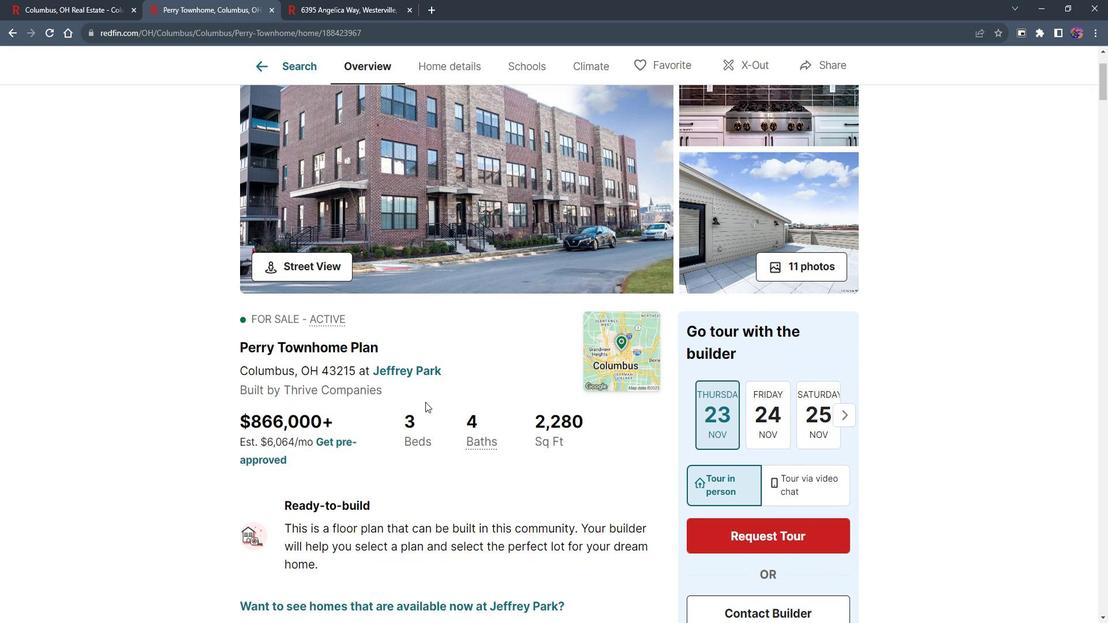 
Action: Mouse scrolled (433, 394) with delta (0, 0)
Screenshot: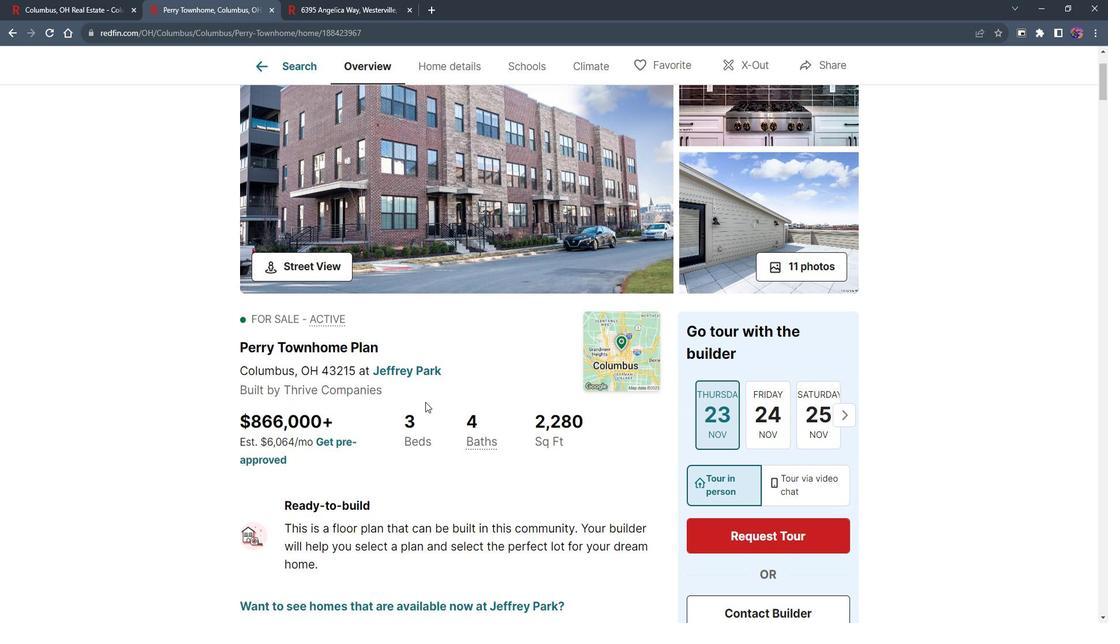 
Action: Mouse scrolled (433, 394) with delta (0, 0)
Screenshot: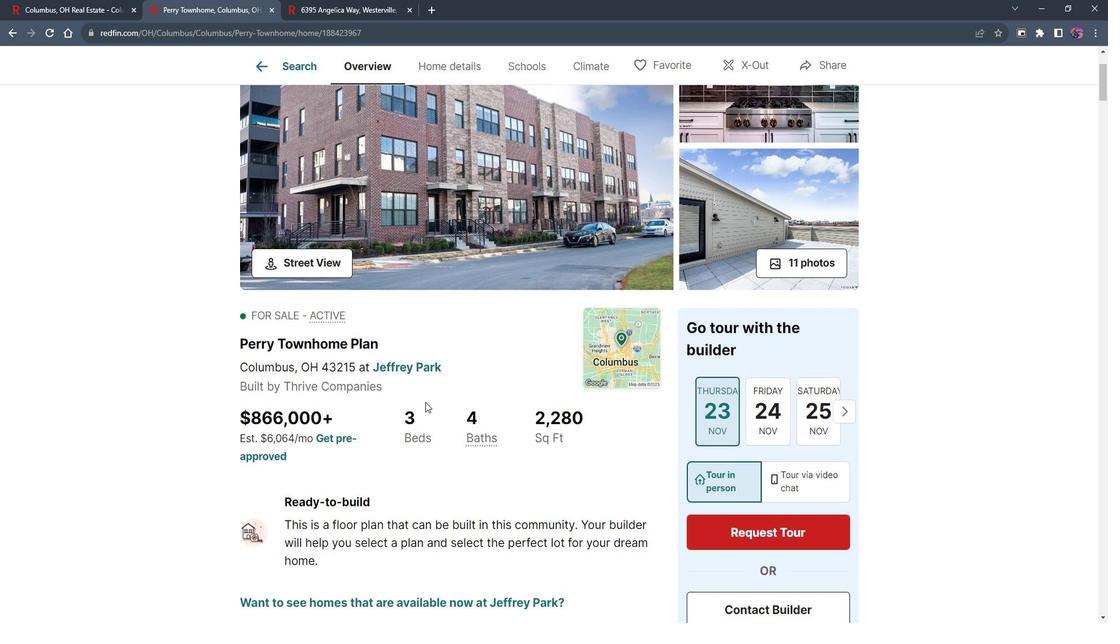 
Action: Mouse scrolled (433, 394) with delta (0, 0)
Screenshot: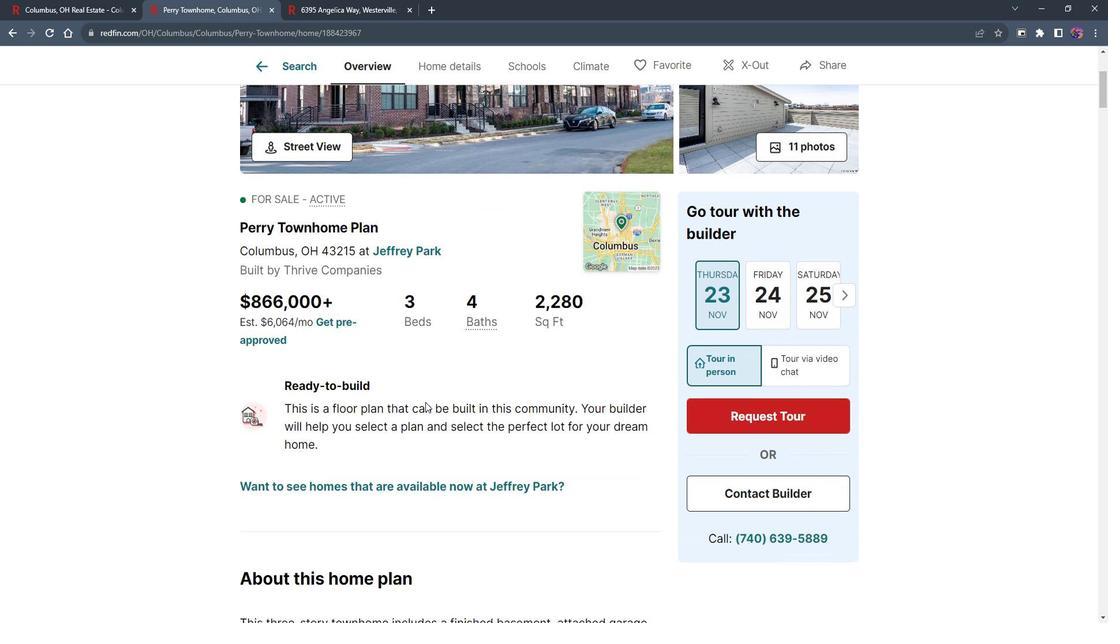 
Action: Mouse scrolled (433, 394) with delta (0, 0)
Screenshot: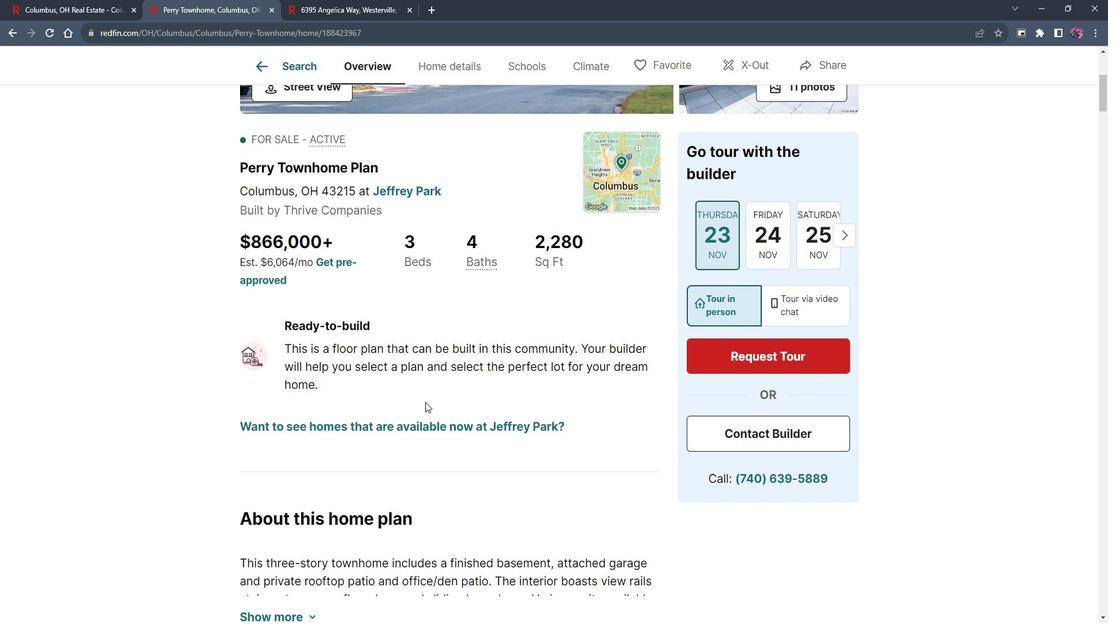 
Action: Mouse scrolled (433, 394) with delta (0, 0)
Screenshot: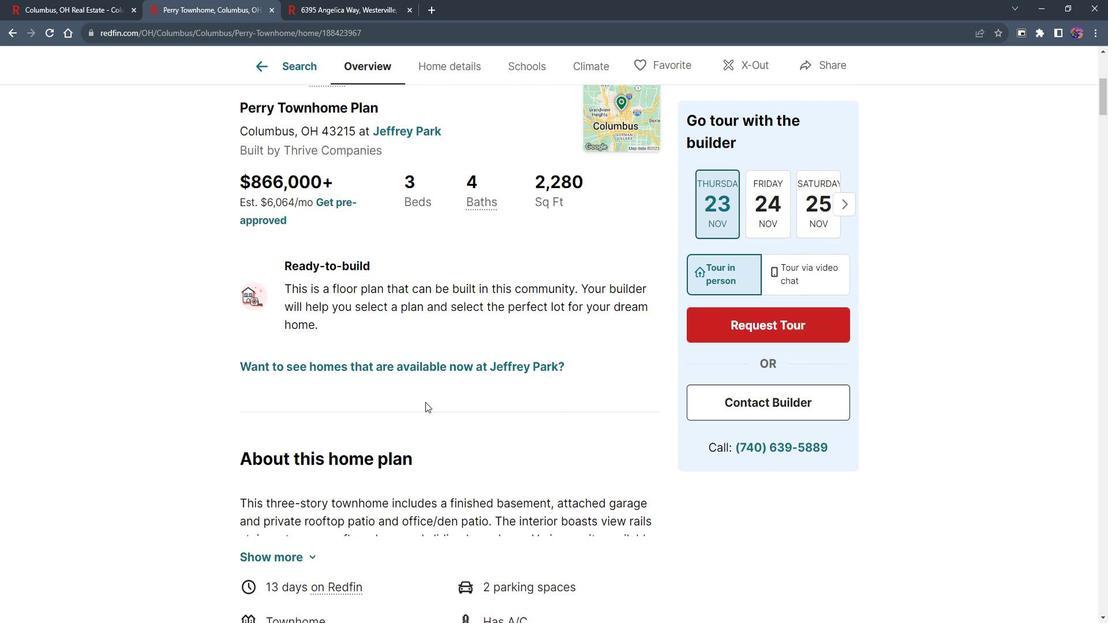 
Action: Mouse scrolled (433, 394) with delta (0, 0)
Screenshot: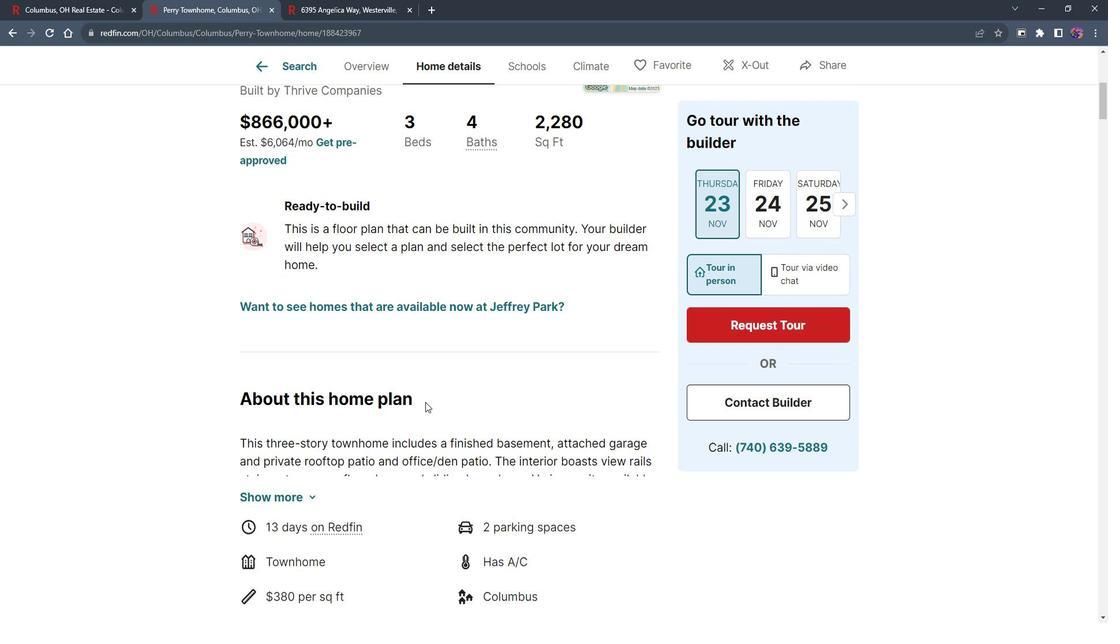 
Action: Mouse moved to (309, 425)
Screenshot: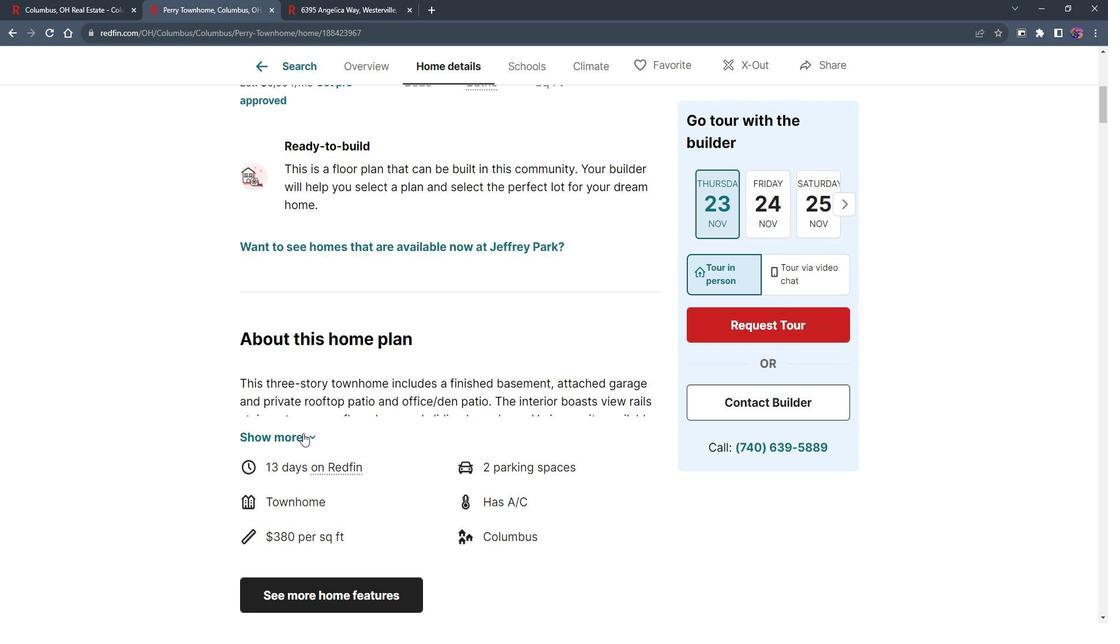 
Action: Mouse pressed left at (309, 425)
Screenshot: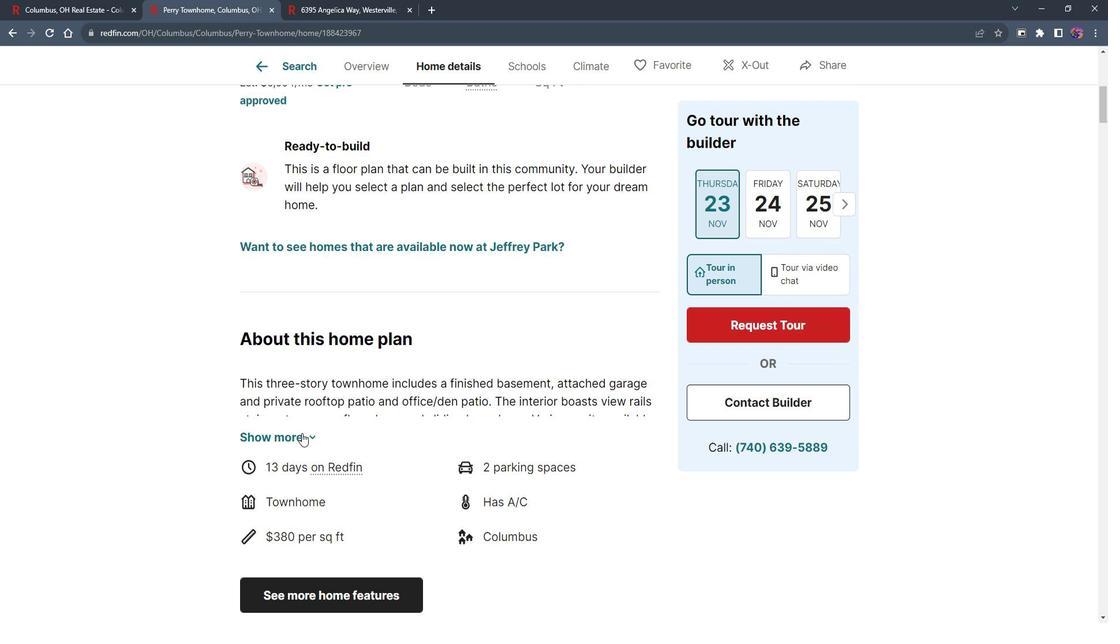 
Action: Mouse moved to (400, 425)
Screenshot: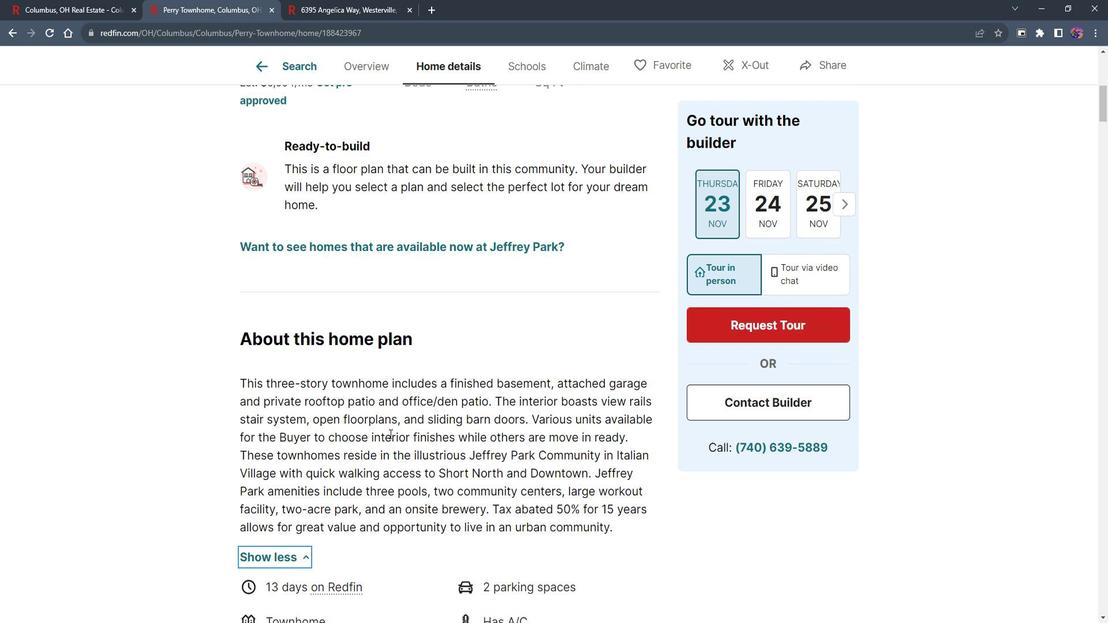 
Action: Mouse scrolled (400, 425) with delta (0, 0)
Screenshot: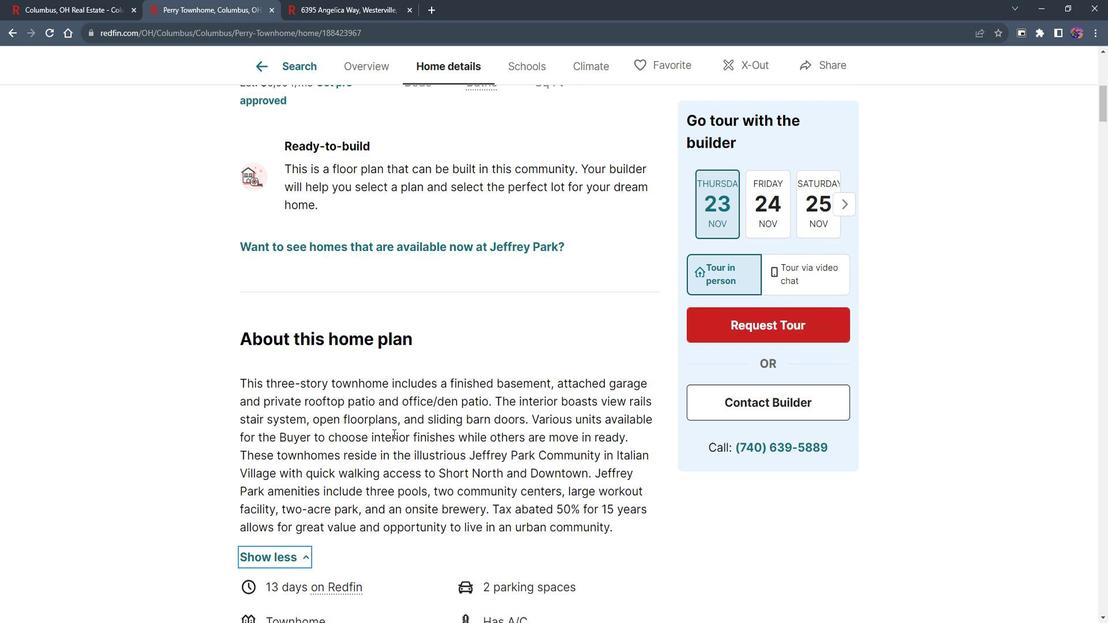 
Action: Mouse scrolled (400, 425) with delta (0, 0)
Screenshot: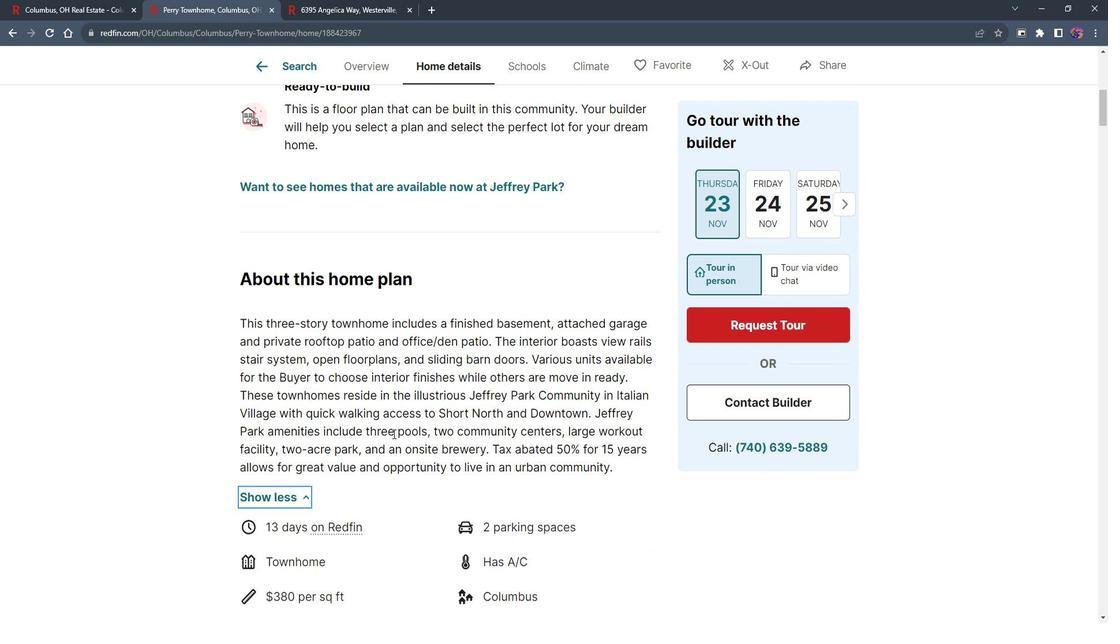 
Action: Mouse moved to (403, 420)
Screenshot: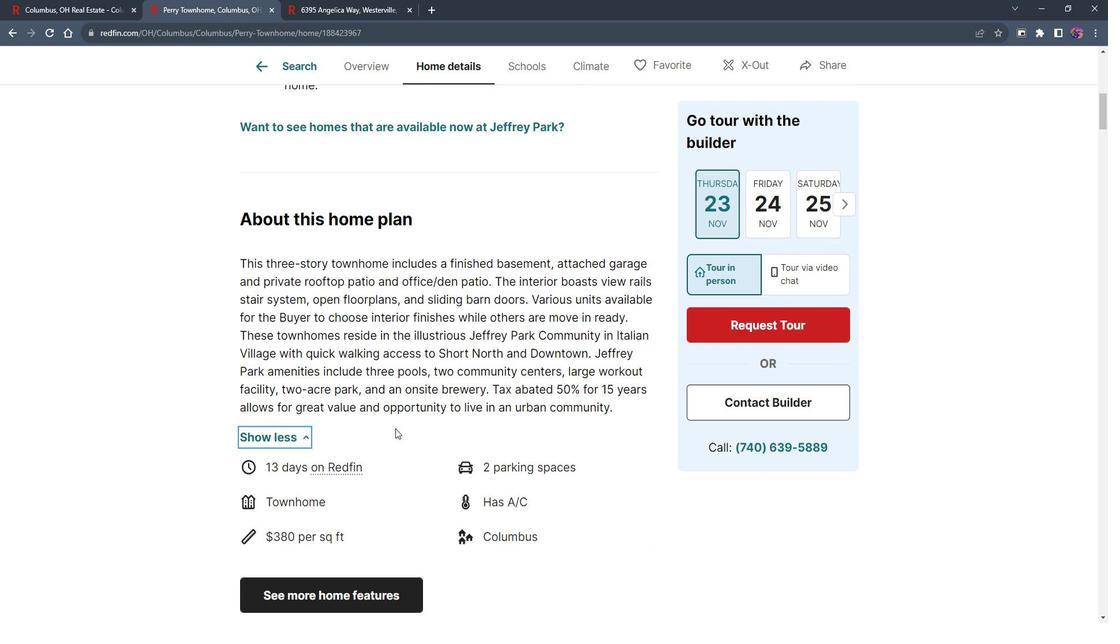 
Action: Mouse scrolled (403, 419) with delta (0, 0)
Screenshot: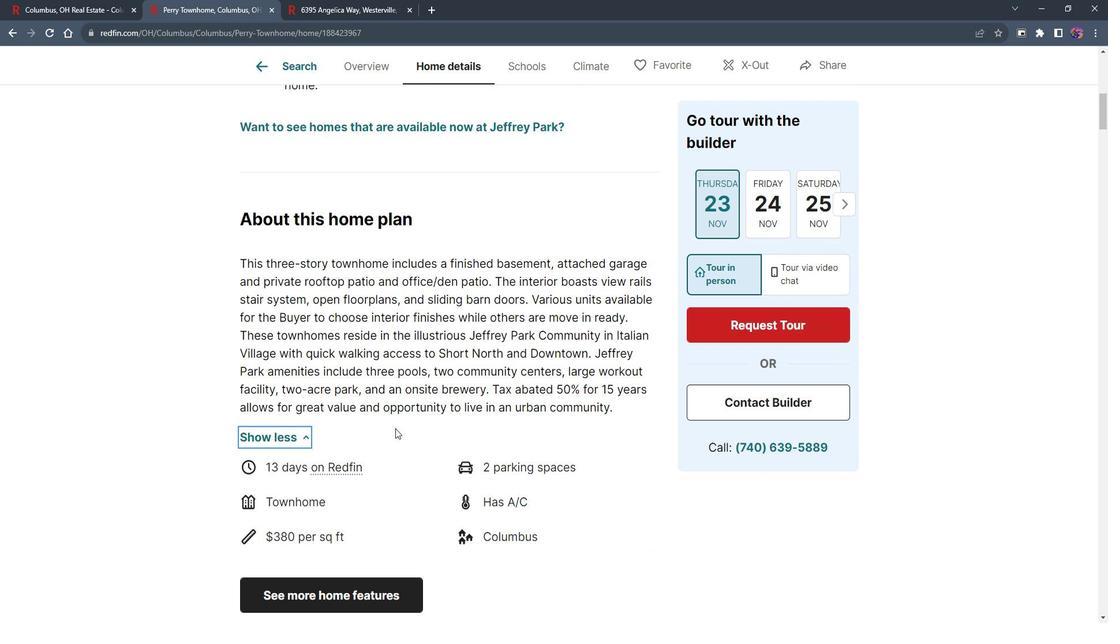 
Action: Mouse moved to (404, 416)
Screenshot: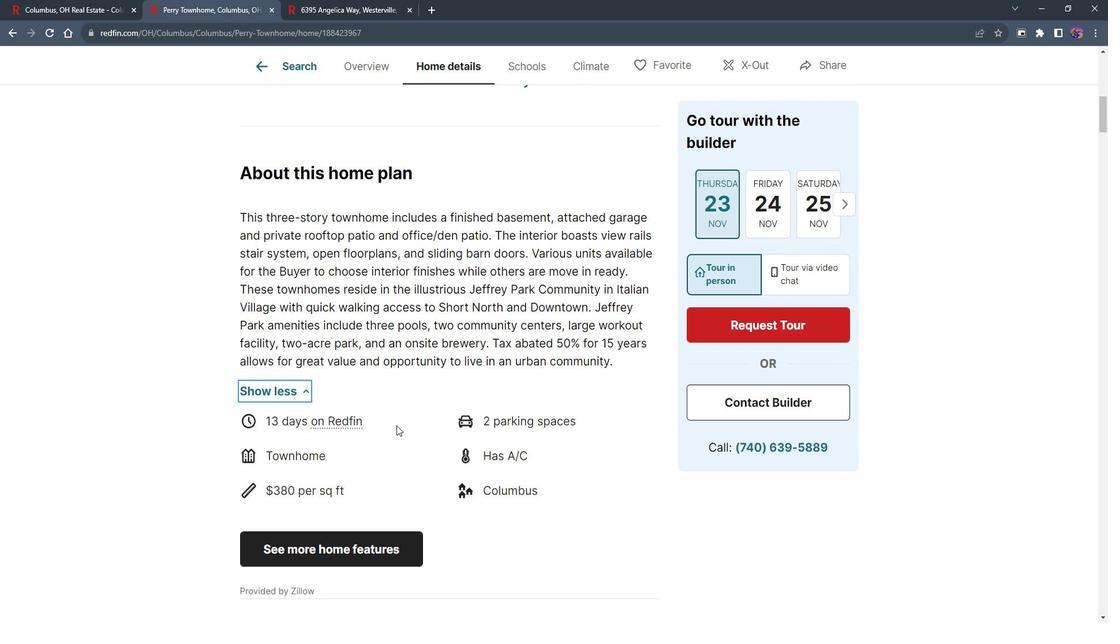 
Action: Mouse scrolled (404, 416) with delta (0, 0)
Screenshot: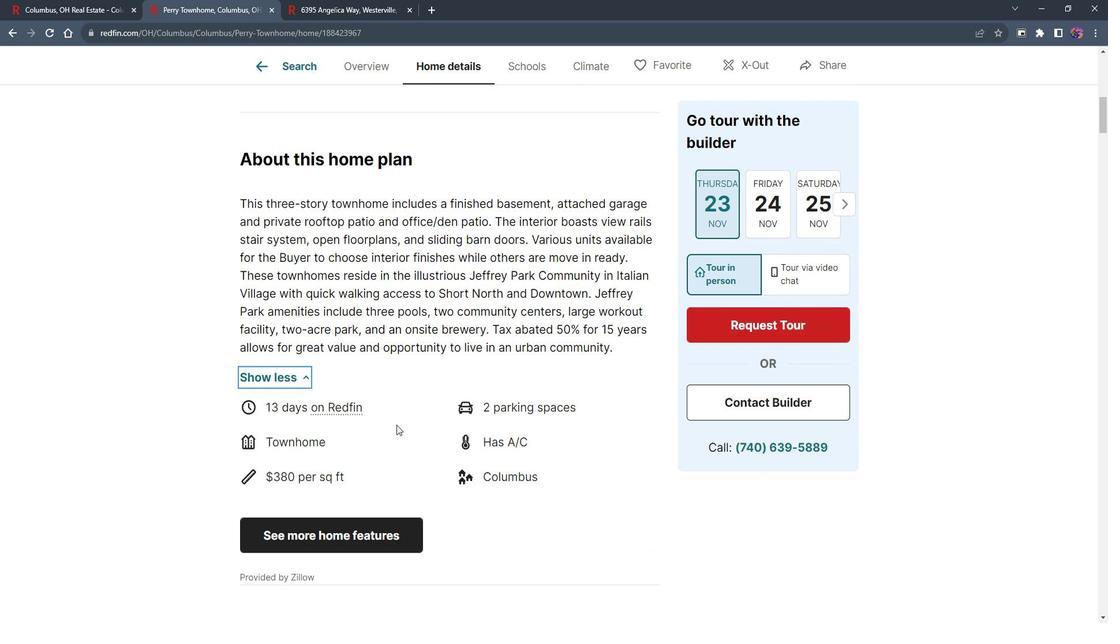 
Action: Mouse scrolled (404, 416) with delta (0, 0)
Screenshot: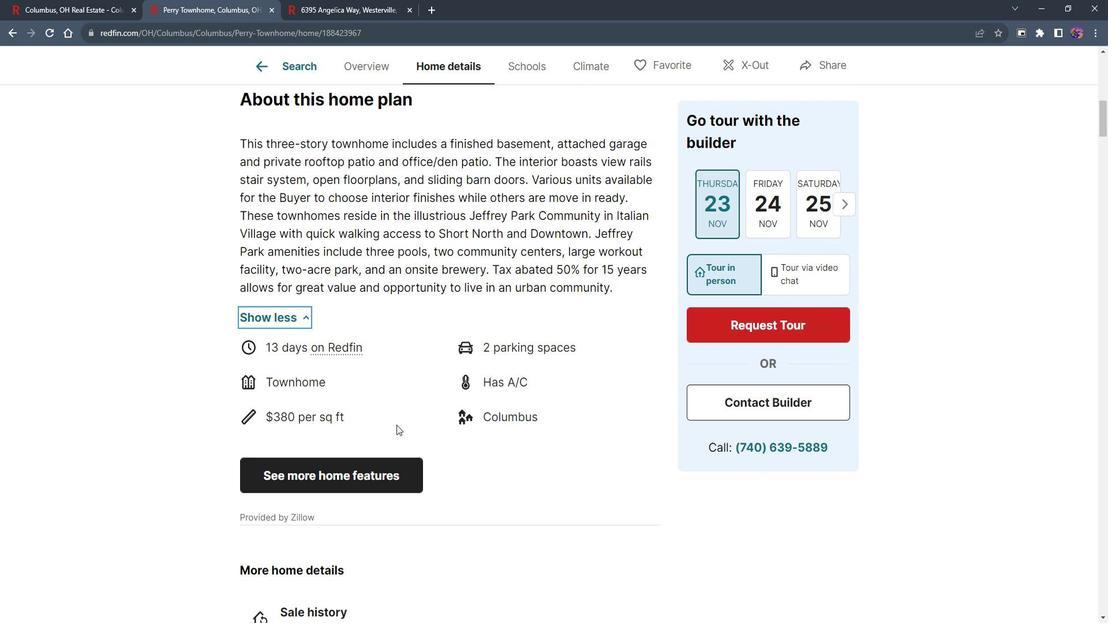 
Action: Mouse moved to (364, 414)
Screenshot: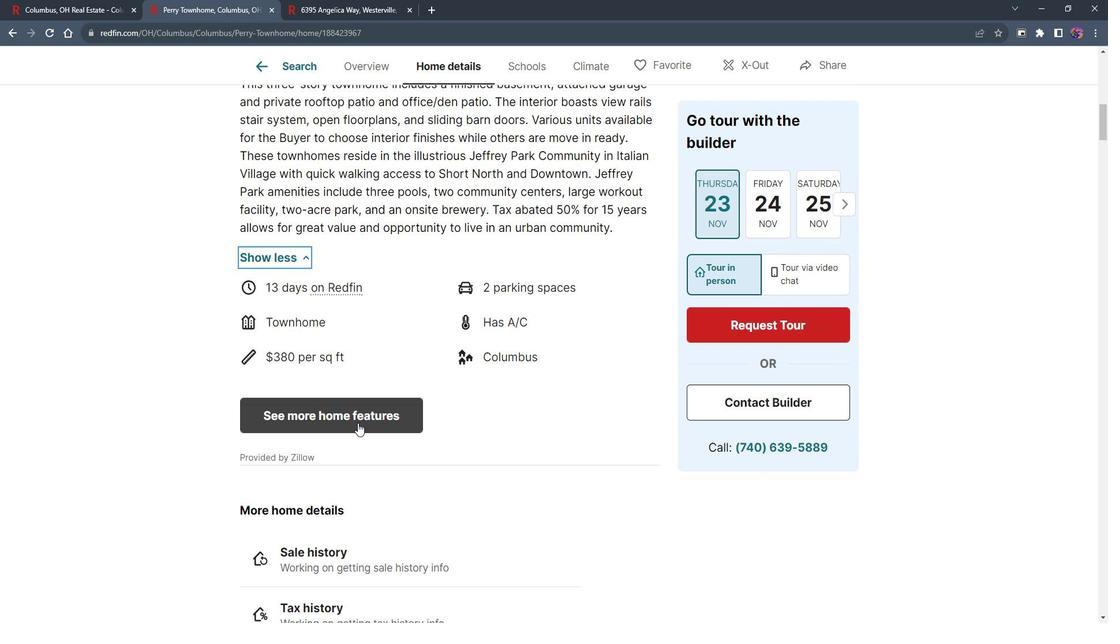 
Action: Mouse pressed left at (364, 414)
Screenshot: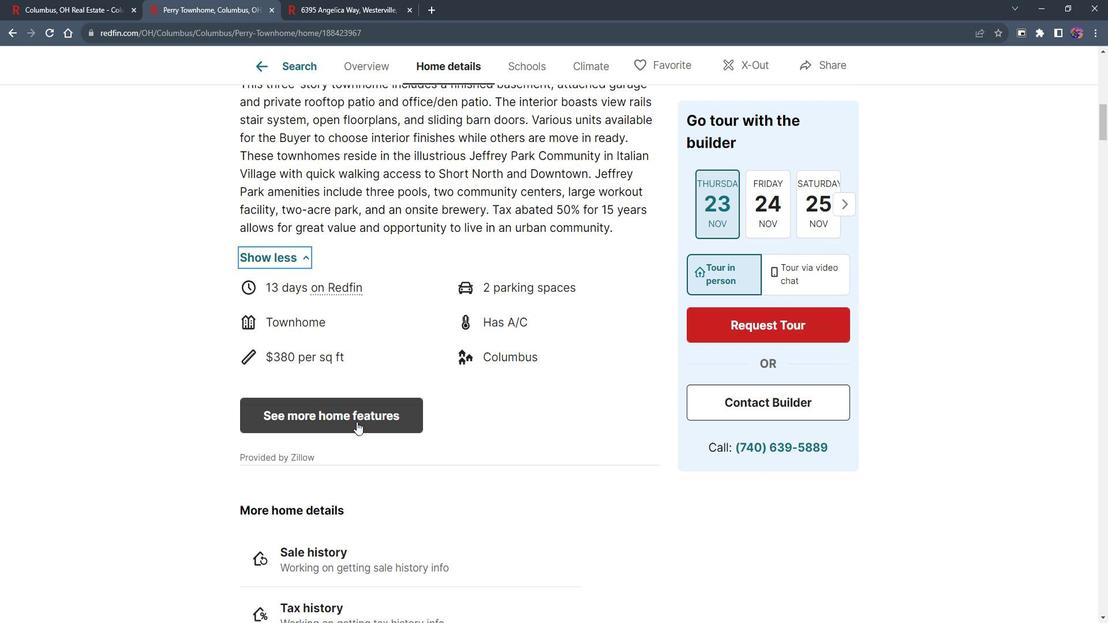 
Action: Mouse moved to (430, 144)
Screenshot: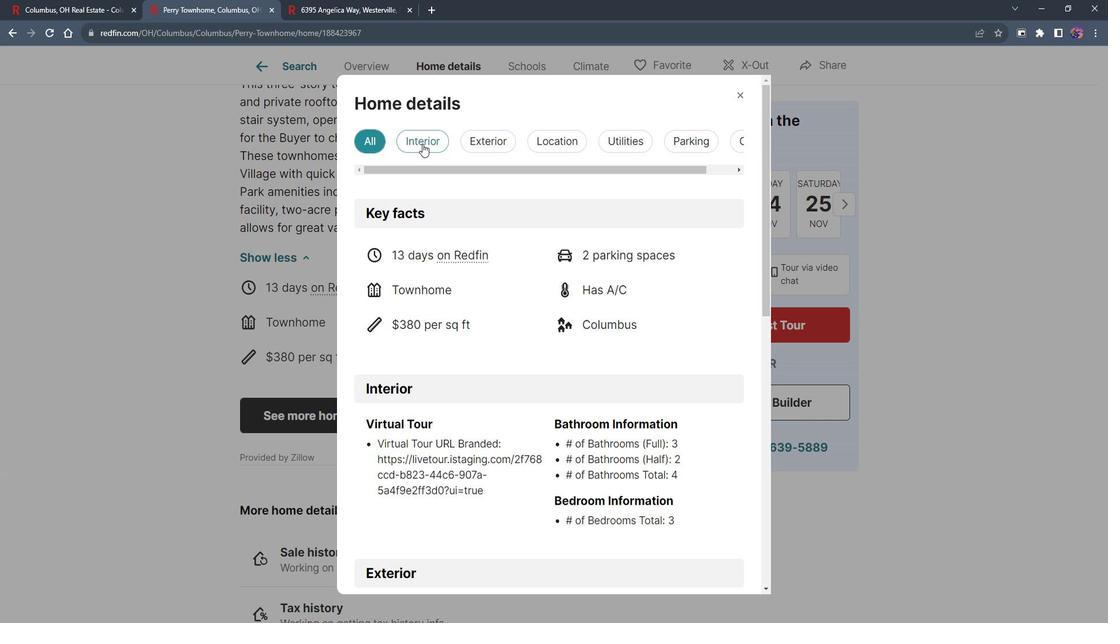 
Action: Mouse pressed left at (430, 144)
Screenshot: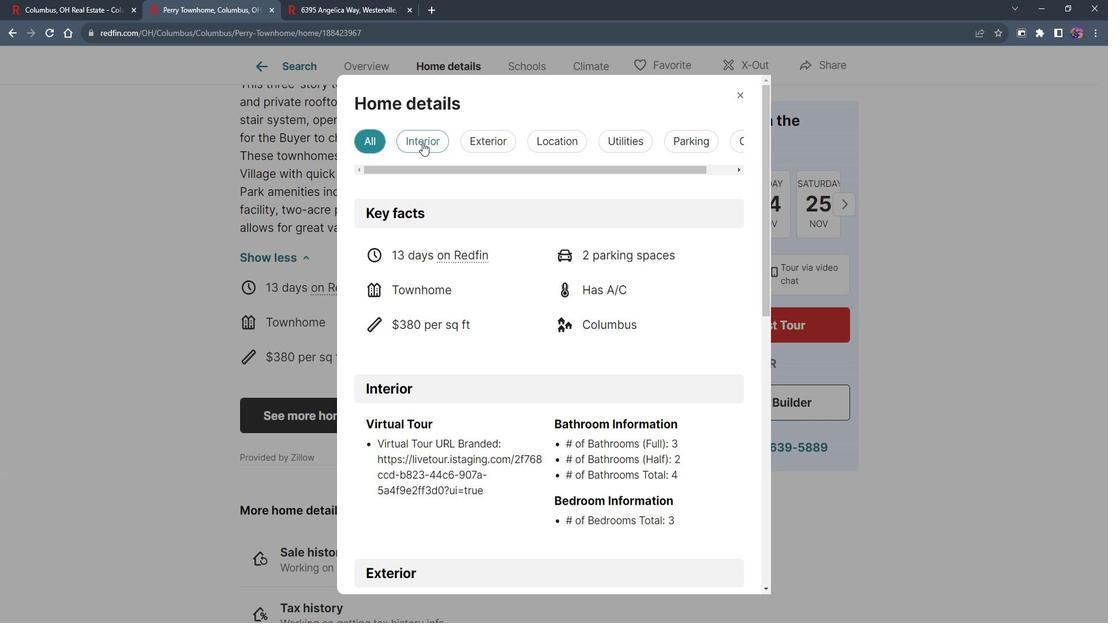 
Action: Mouse moved to (517, 304)
Screenshot: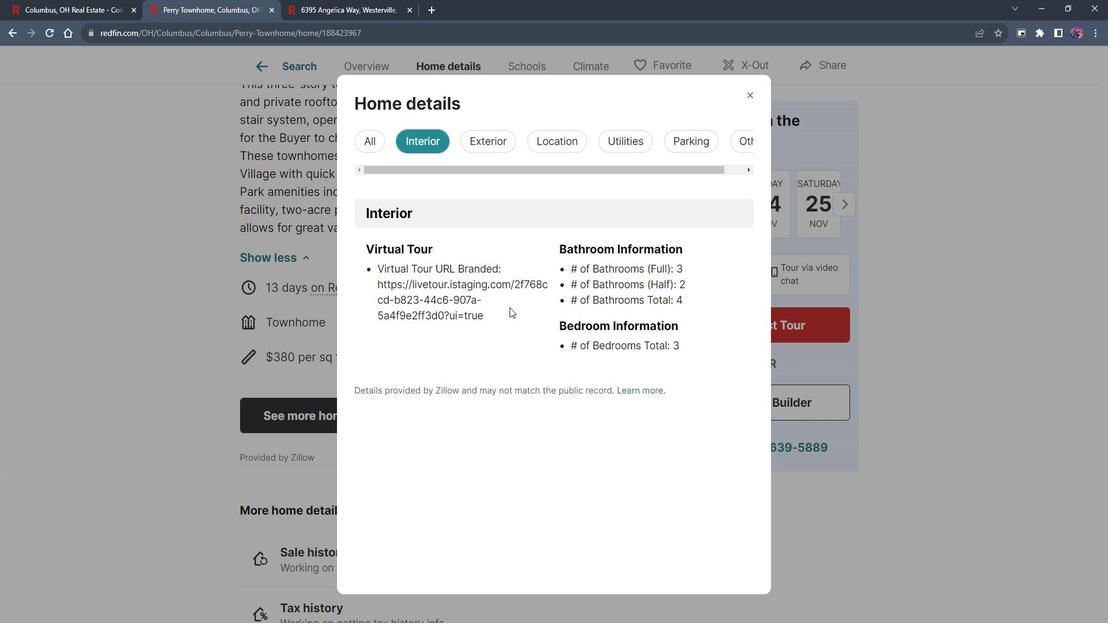
Action: Mouse scrolled (517, 303) with delta (0, 0)
Screenshot: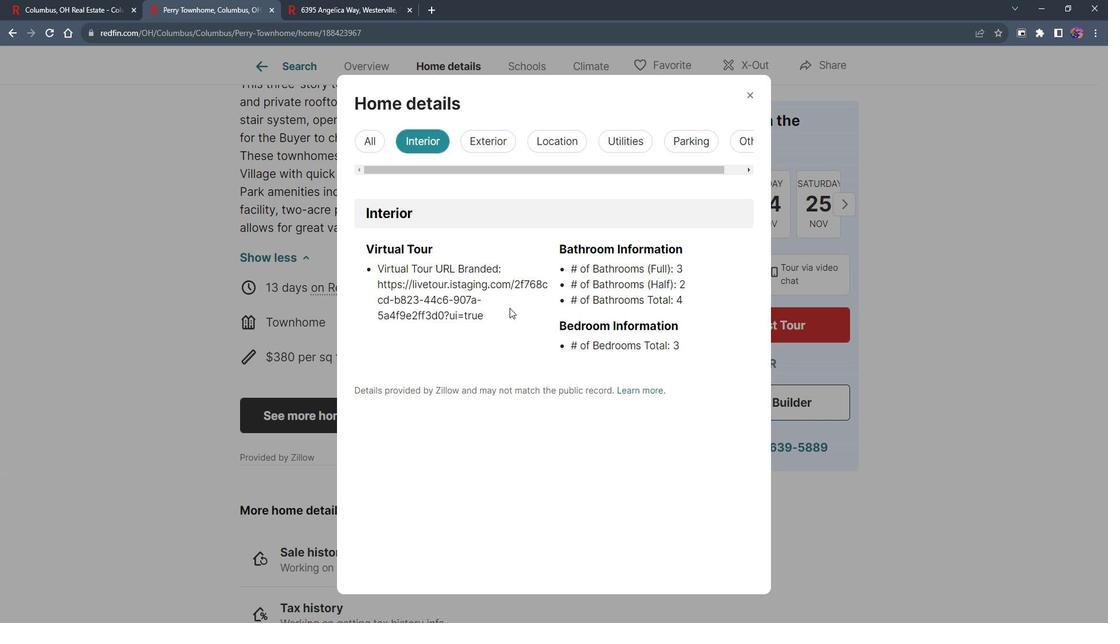 
Action: Mouse scrolled (517, 303) with delta (0, 0)
Screenshot: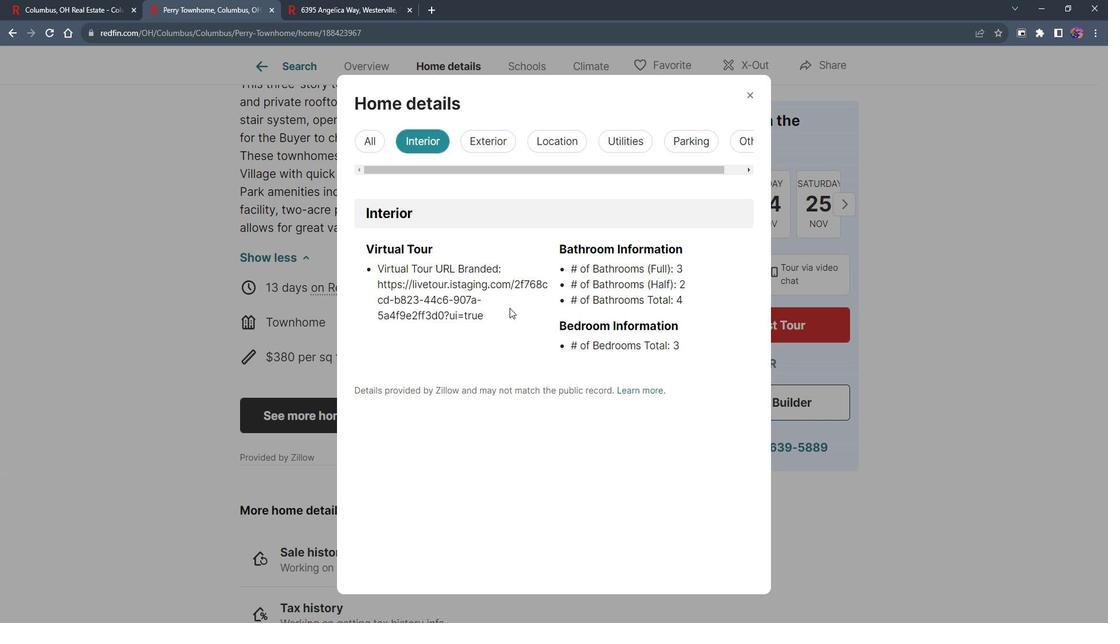 
Action: Mouse moved to (504, 135)
Screenshot: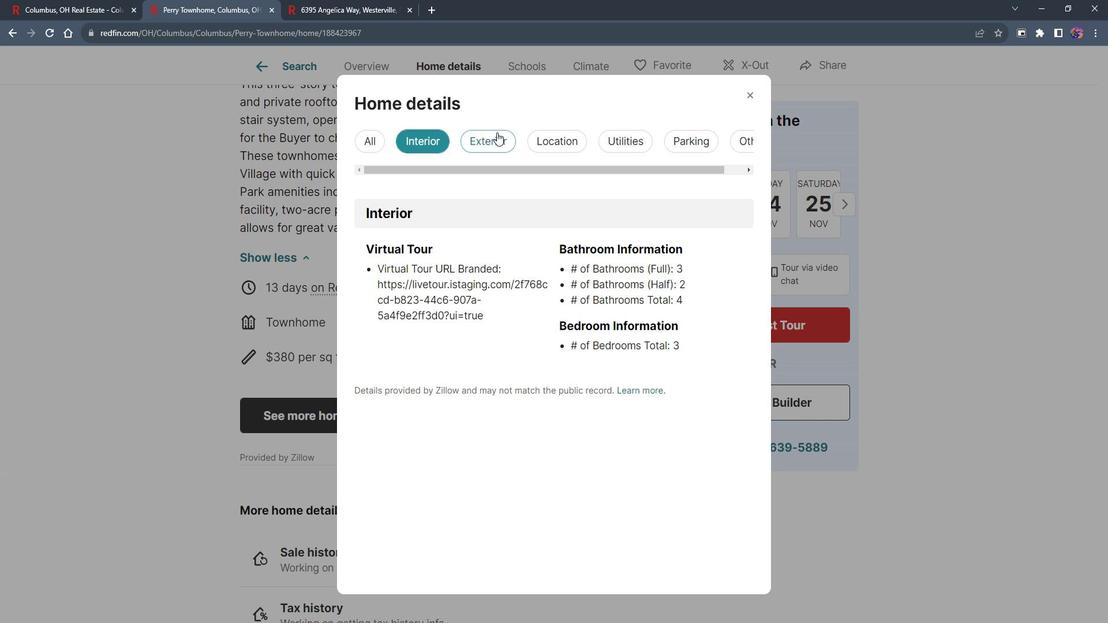 
Action: Mouse pressed left at (504, 135)
Screenshot: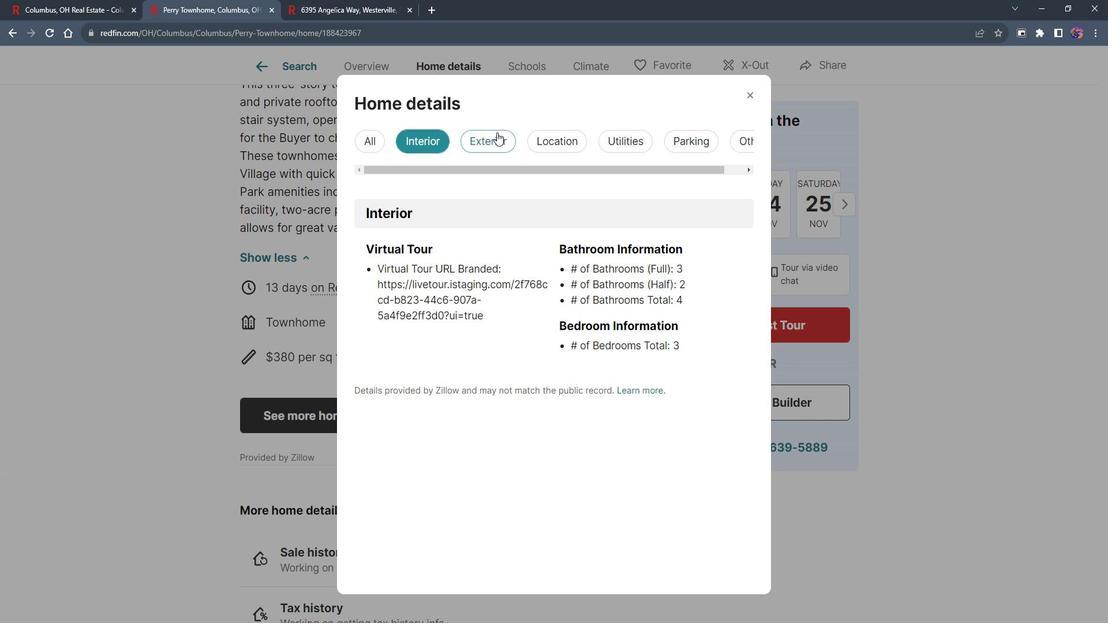 
Action: Mouse moved to (574, 144)
Screenshot: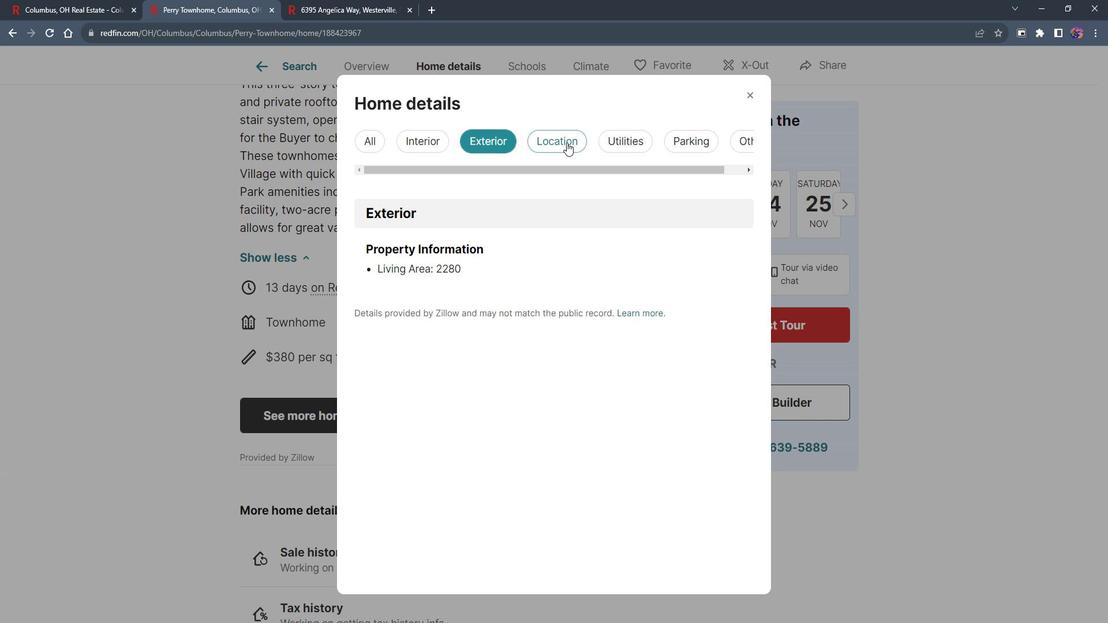 
Action: Mouse pressed left at (574, 144)
Screenshot: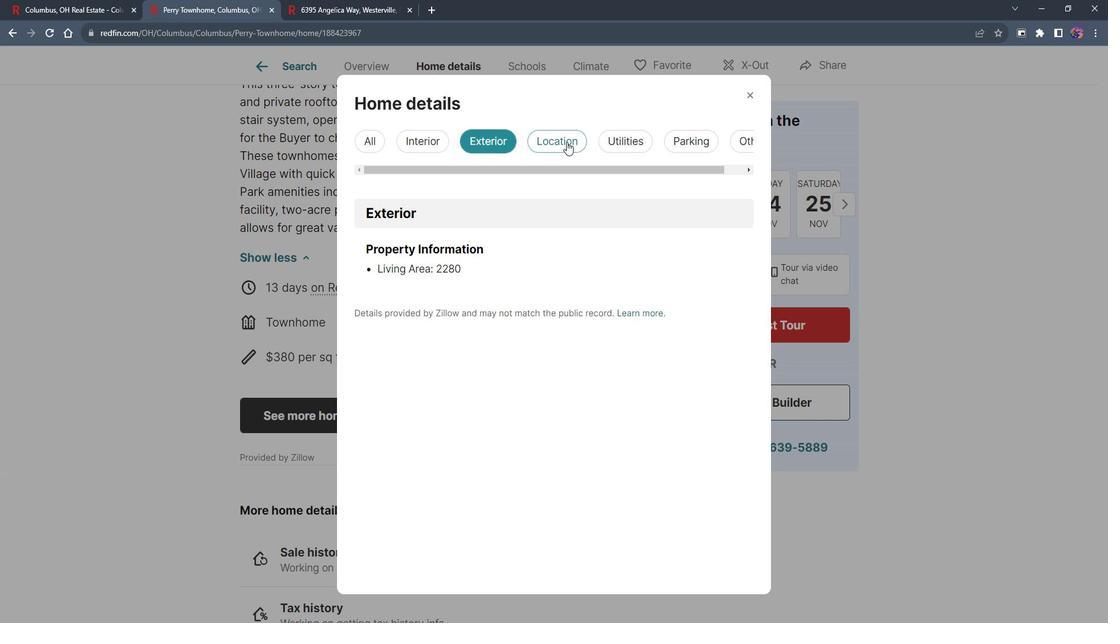 
Action: Mouse moved to (631, 144)
Screenshot: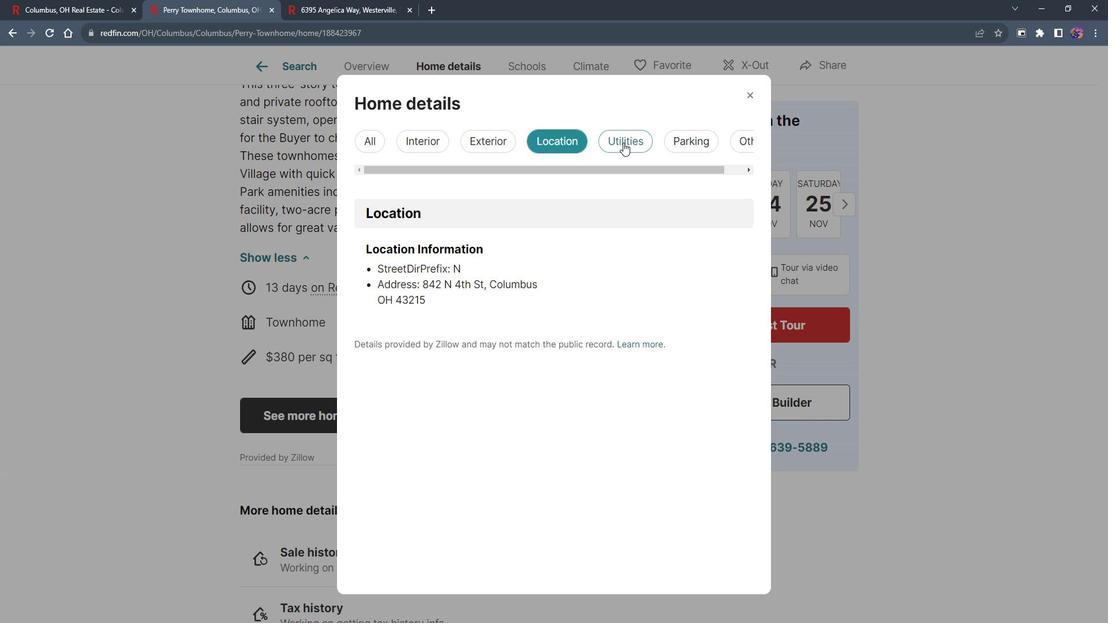 
Action: Mouse pressed left at (631, 144)
Screenshot: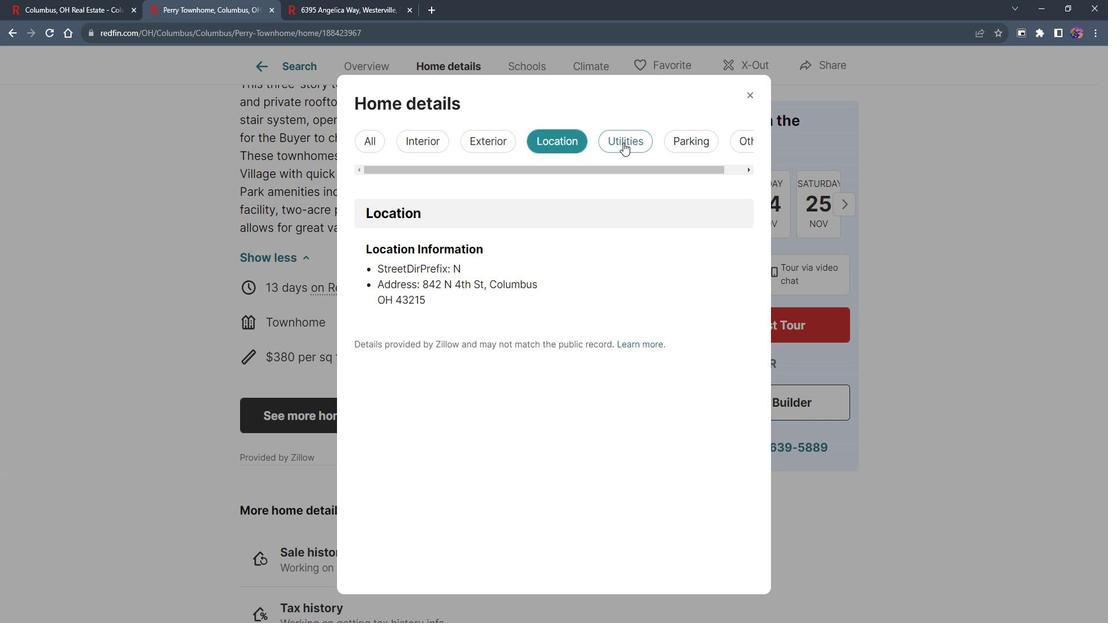 
Action: Mouse moved to (699, 140)
Screenshot: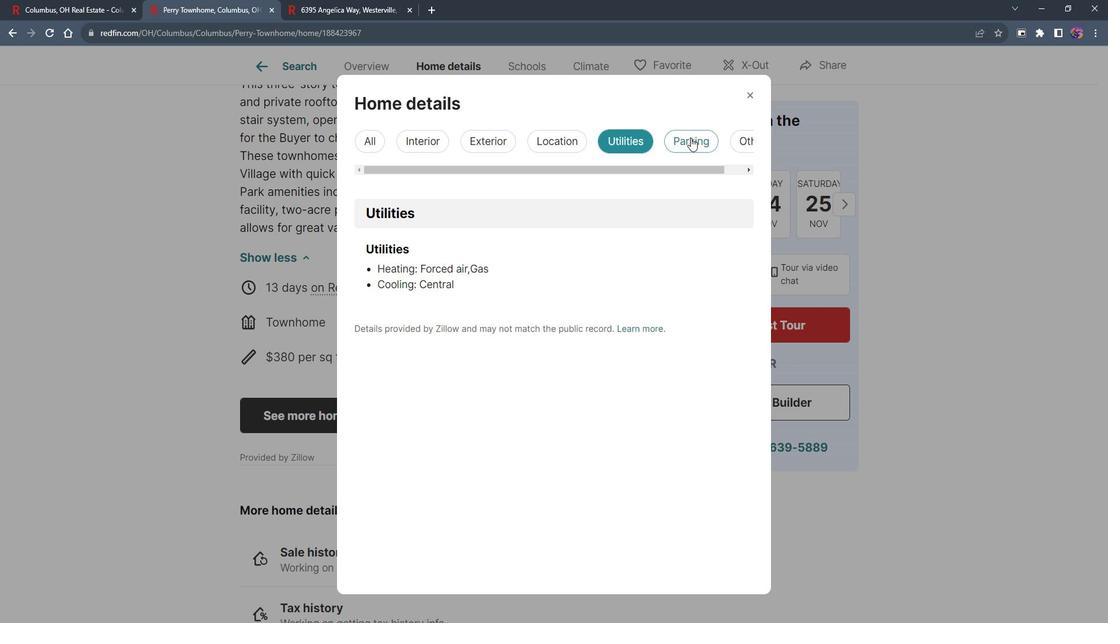 
Action: Mouse pressed left at (699, 140)
Screenshot: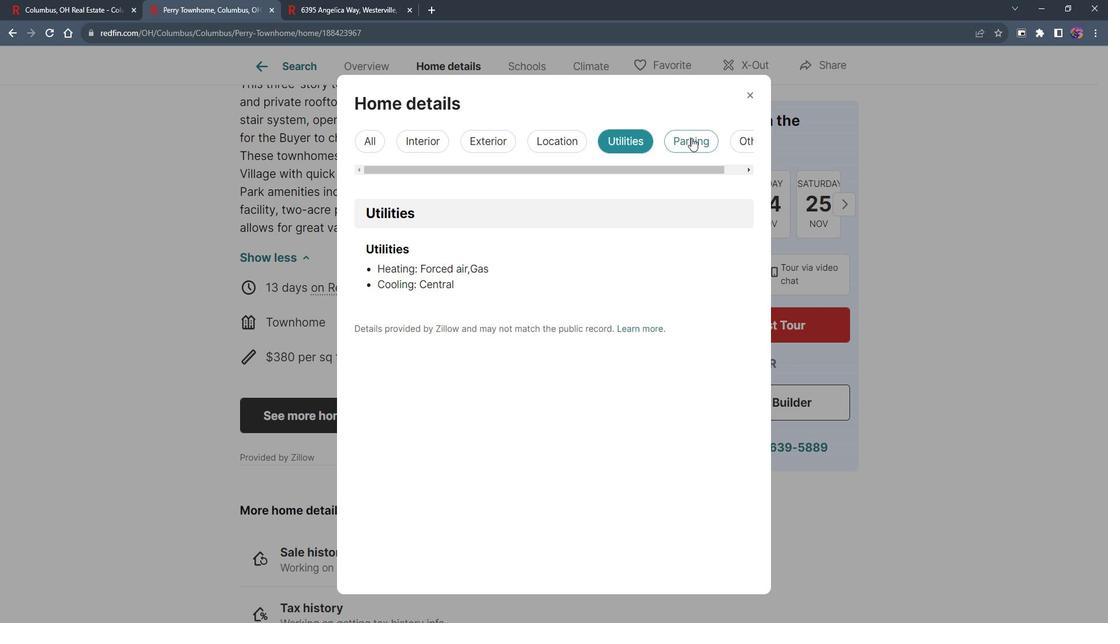 
Action: Mouse moved to (693, 172)
Screenshot: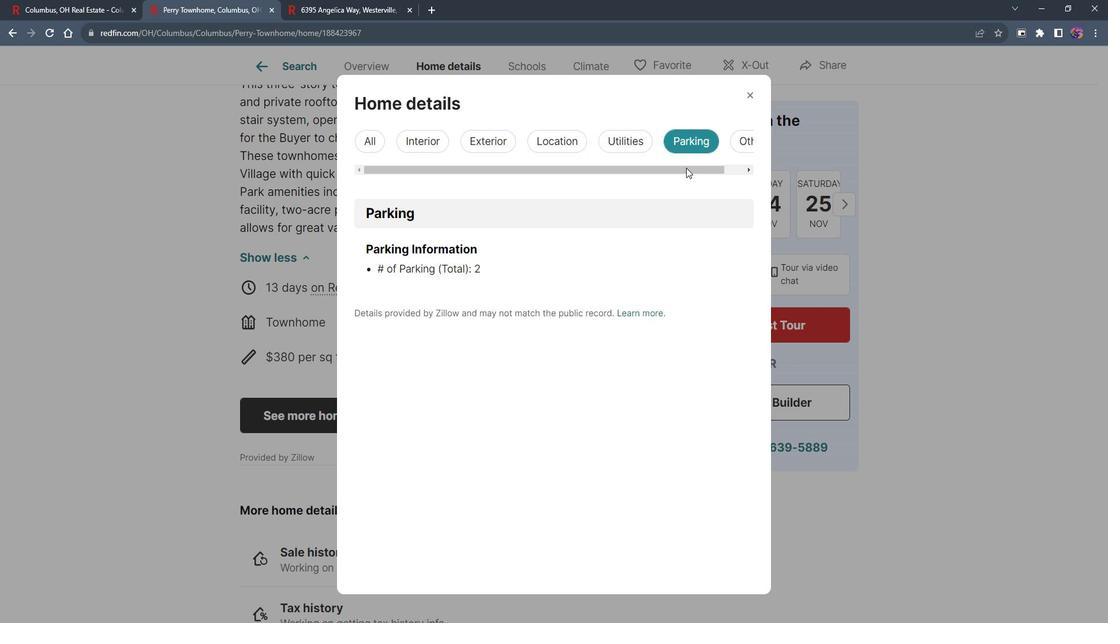 
Action: Mouse pressed left at (693, 172)
Screenshot: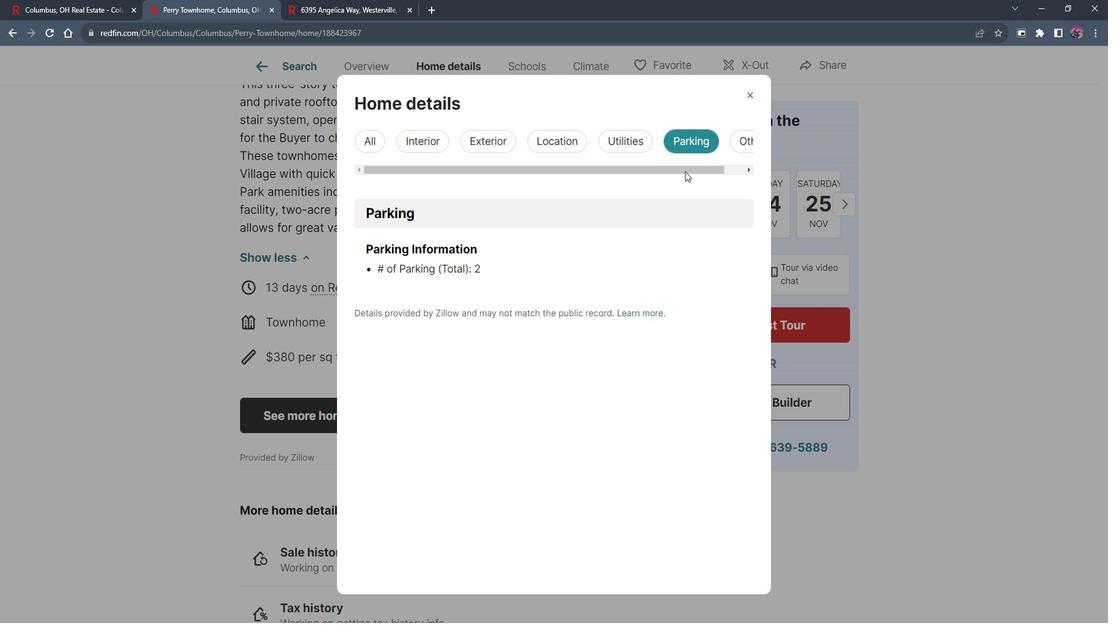 
Action: Mouse moved to (736, 143)
Screenshot: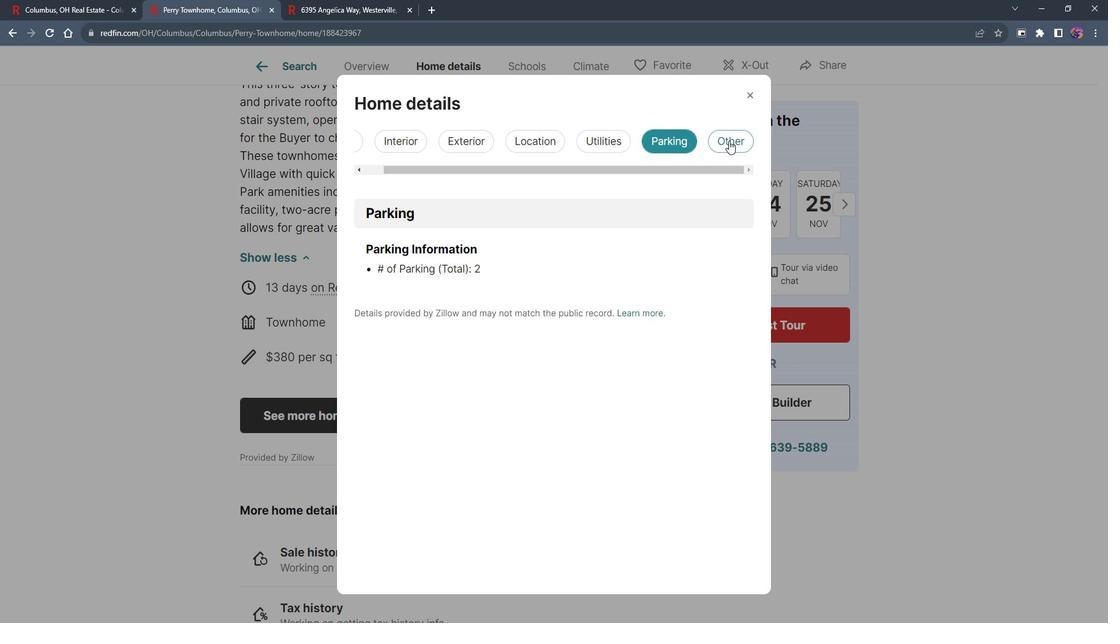 
Action: Mouse pressed left at (736, 143)
Screenshot: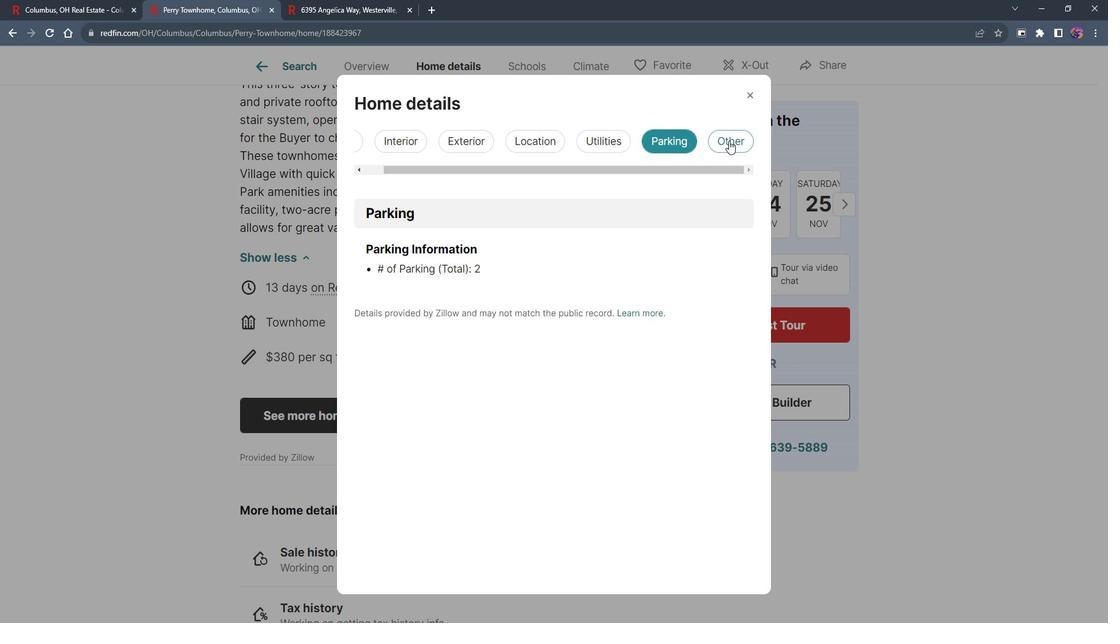 
Action: Mouse moved to (617, 335)
Screenshot: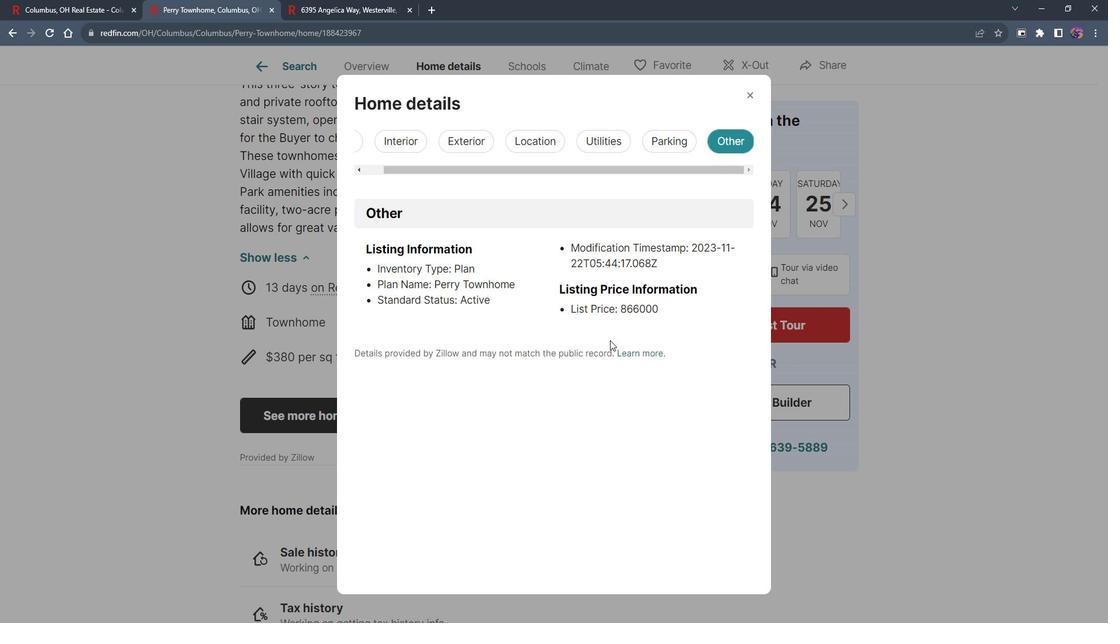 
Action: Mouse scrolled (617, 334) with delta (0, 0)
Screenshot: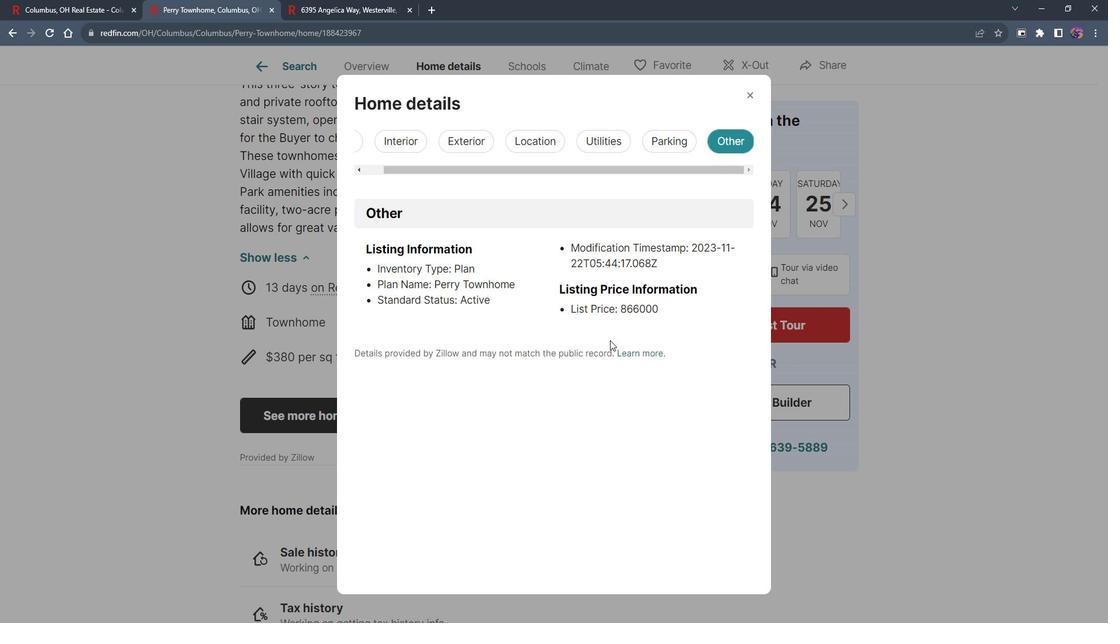 
Action: Mouse scrolled (617, 334) with delta (0, 0)
Screenshot: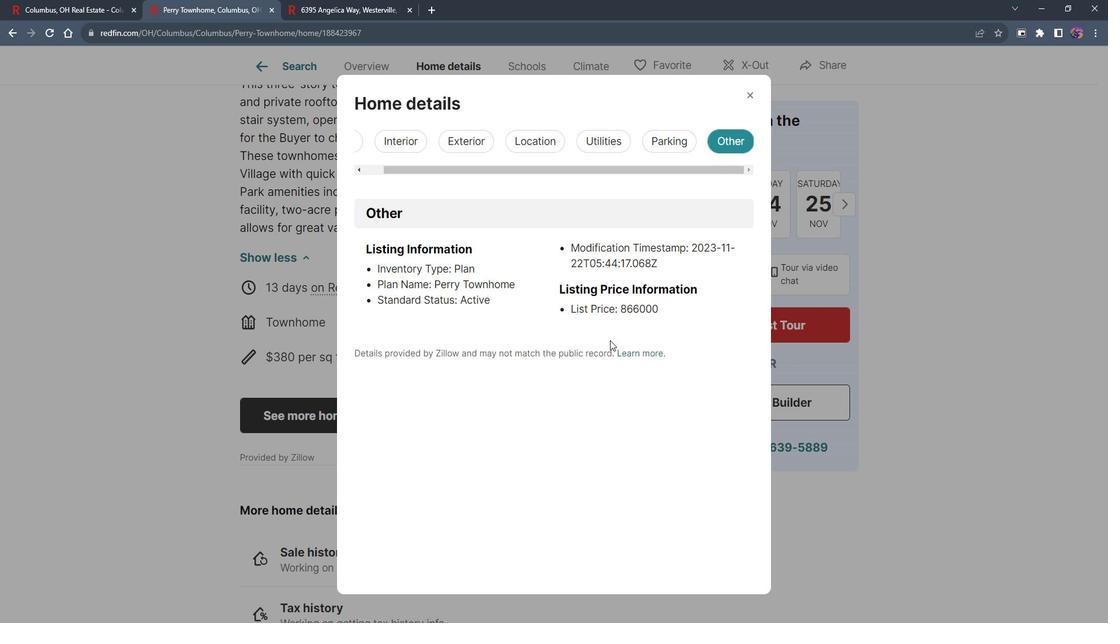 
Action: Mouse moved to (757, 101)
Screenshot: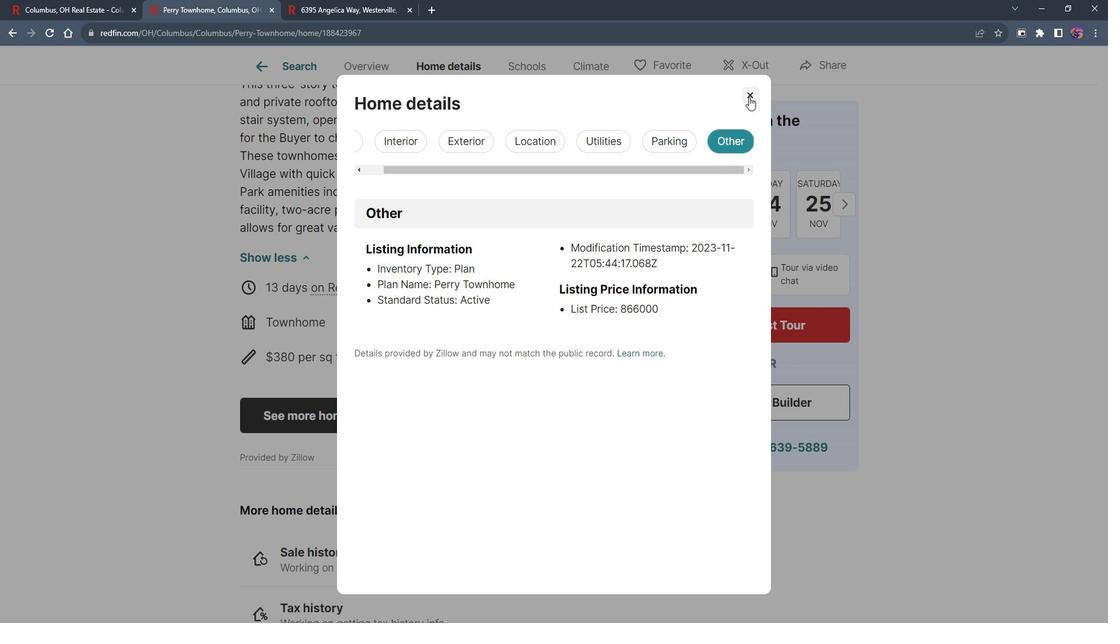 
Action: Mouse pressed left at (757, 101)
Screenshot: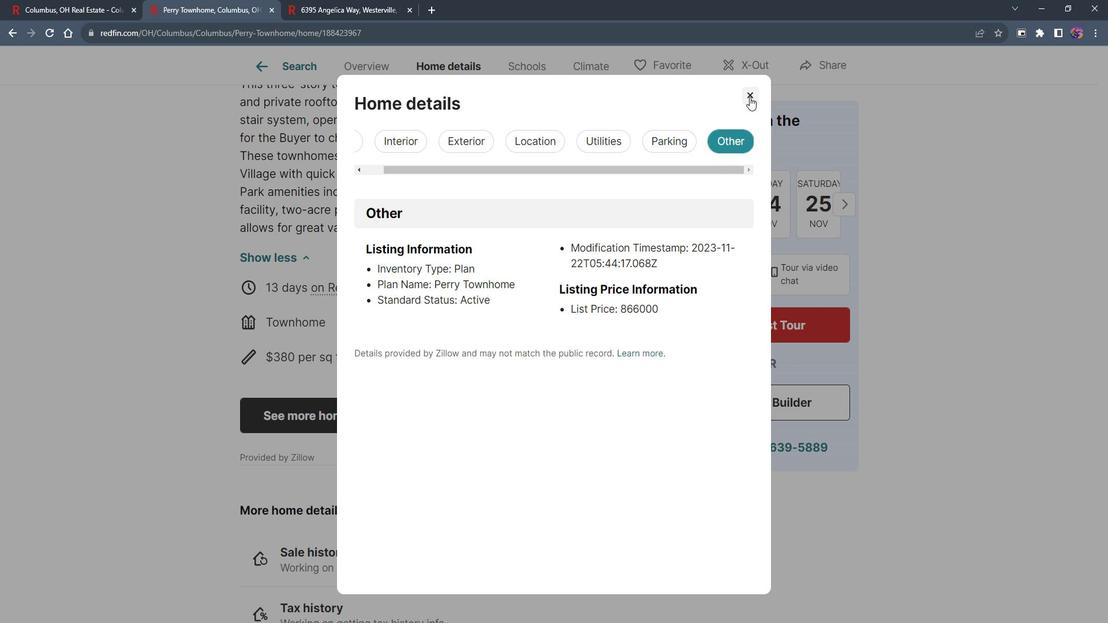 
Action: Mouse moved to (455, 429)
Screenshot: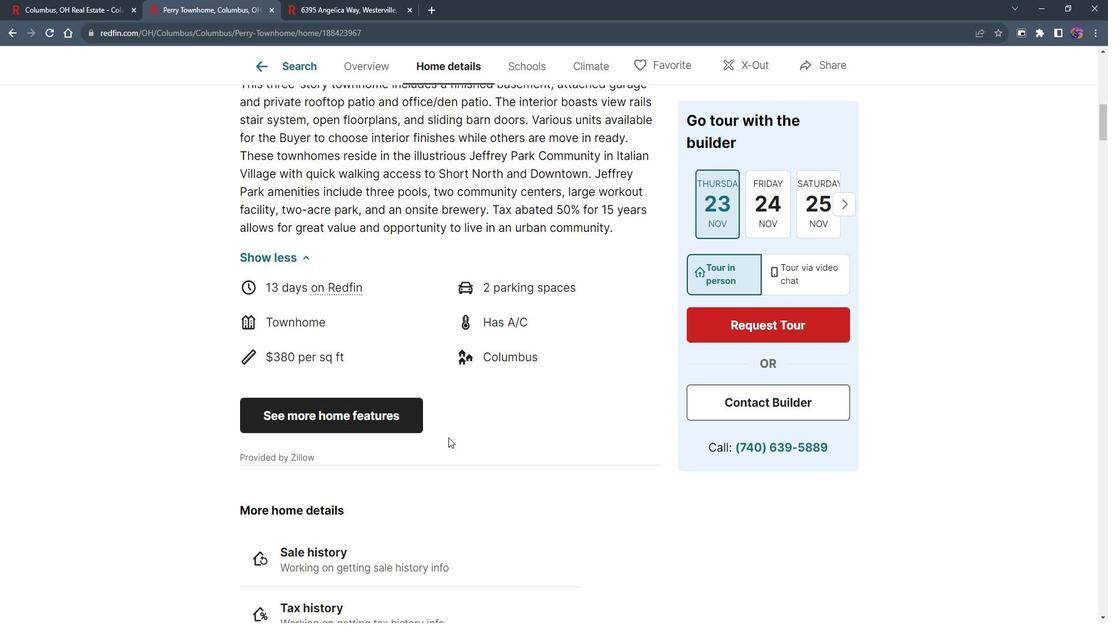 
Action: Mouse scrolled (455, 429) with delta (0, 0)
Screenshot: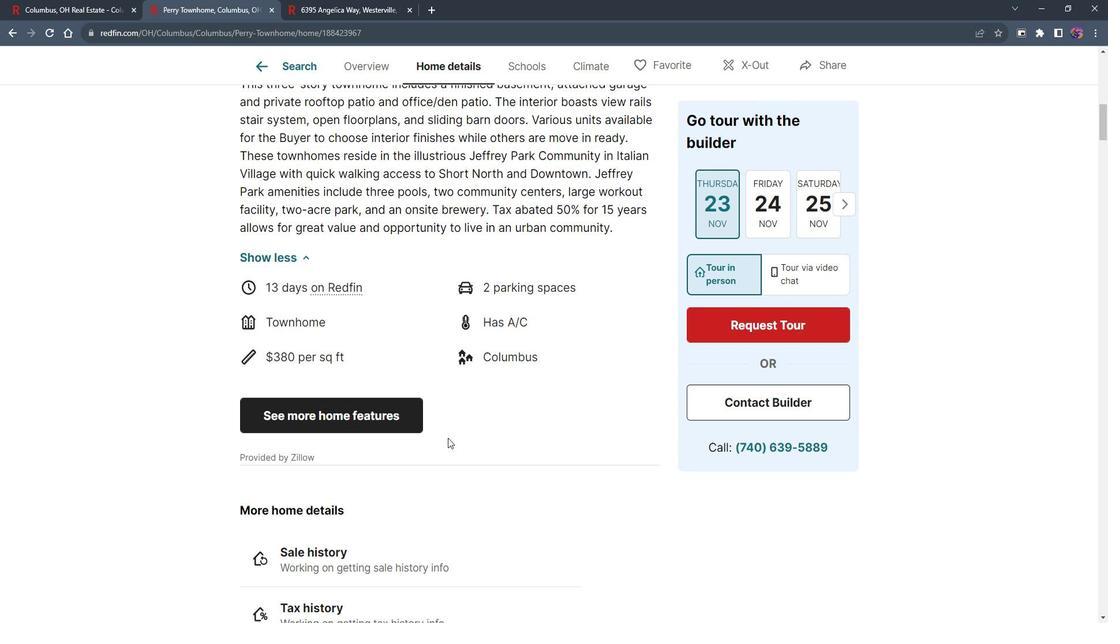 
Action: Mouse moved to (455, 429)
Screenshot: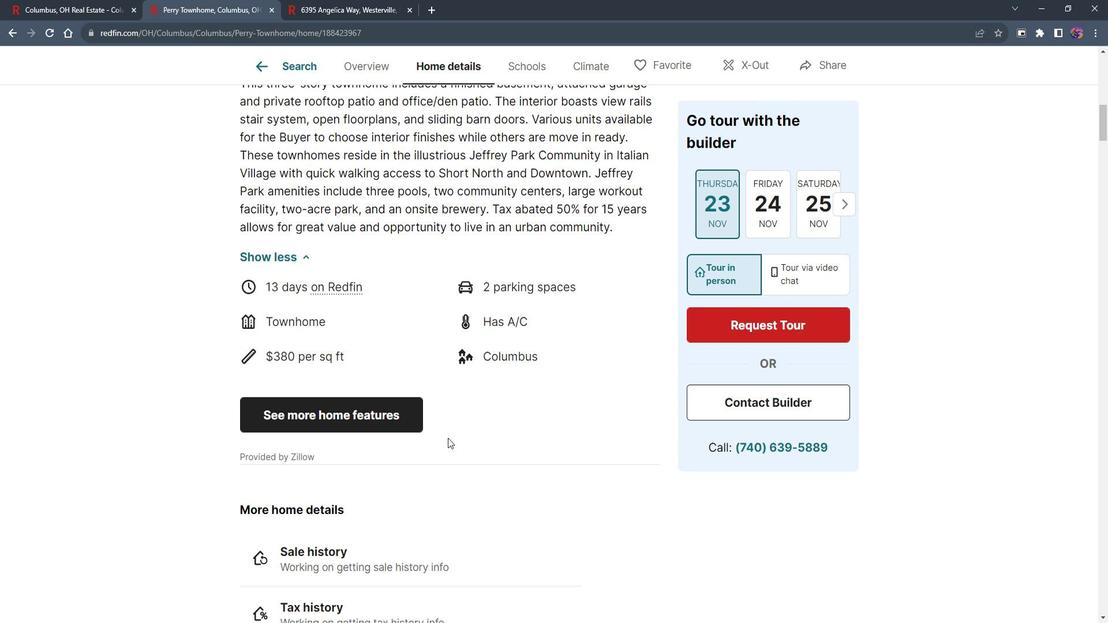 
Action: Mouse scrolled (455, 429) with delta (0, 0)
Screenshot: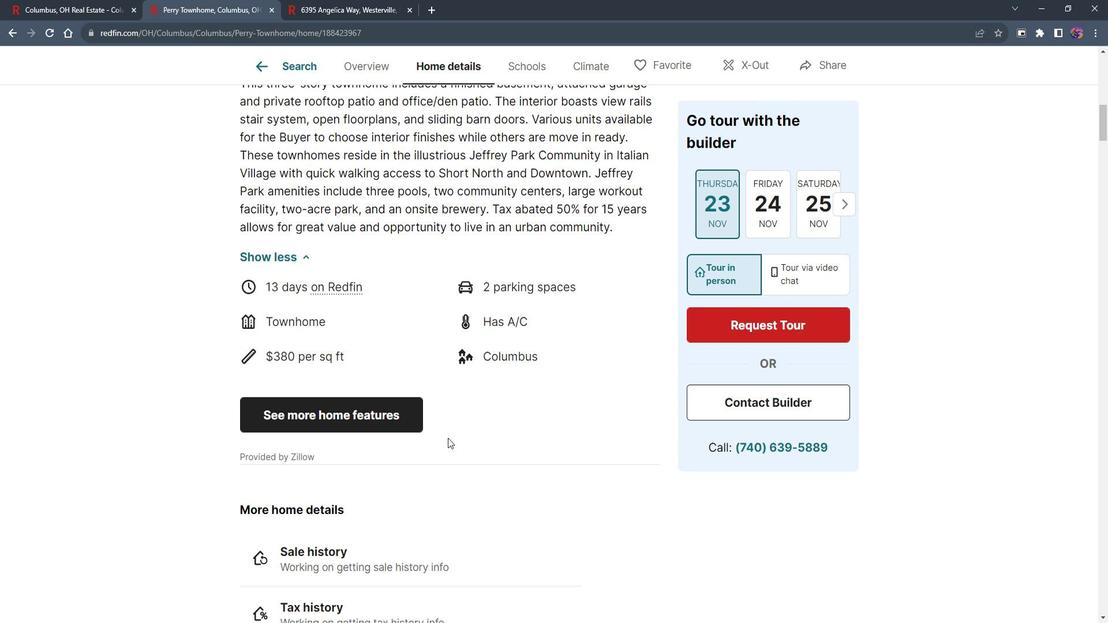 
Action: Mouse moved to (456, 427)
Screenshot: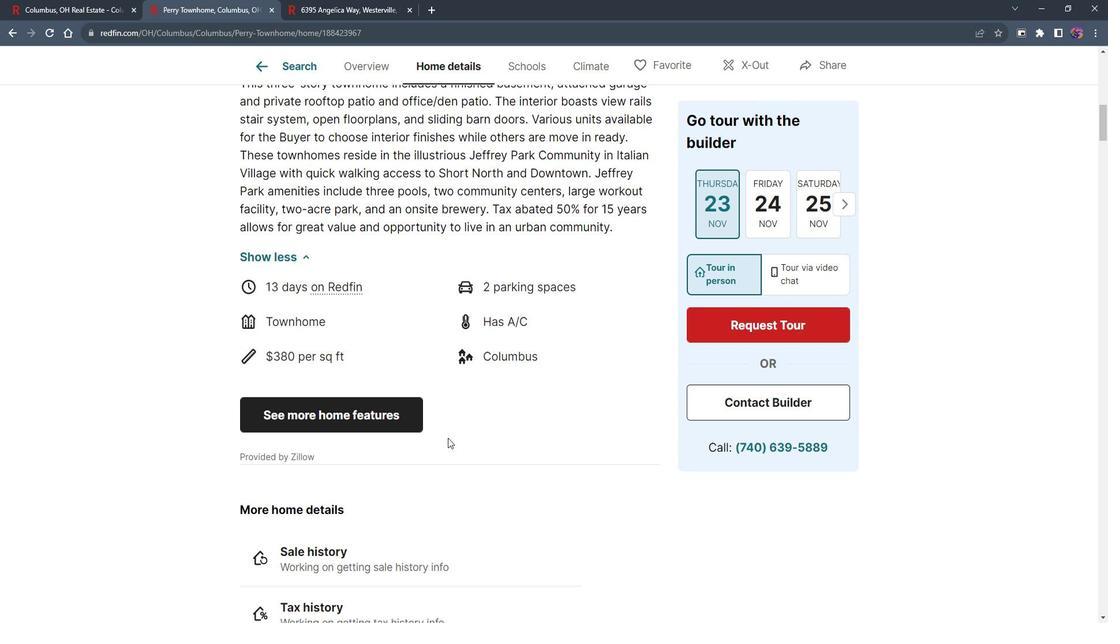 
Action: Mouse scrolled (456, 426) with delta (0, 0)
Screenshot: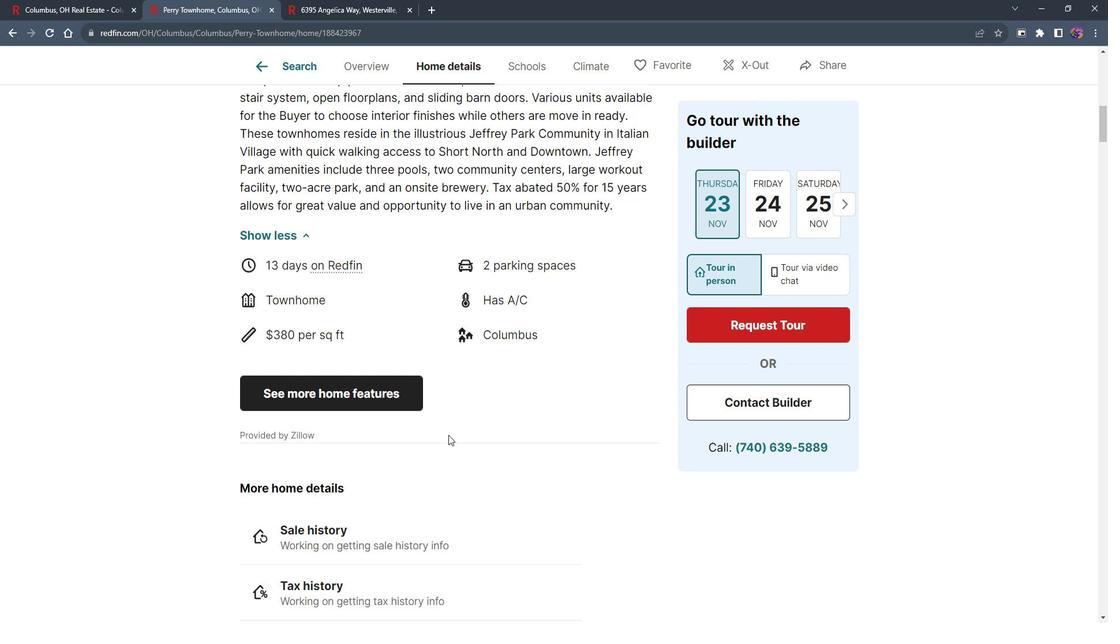 
Action: Mouse moved to (456, 426)
Screenshot: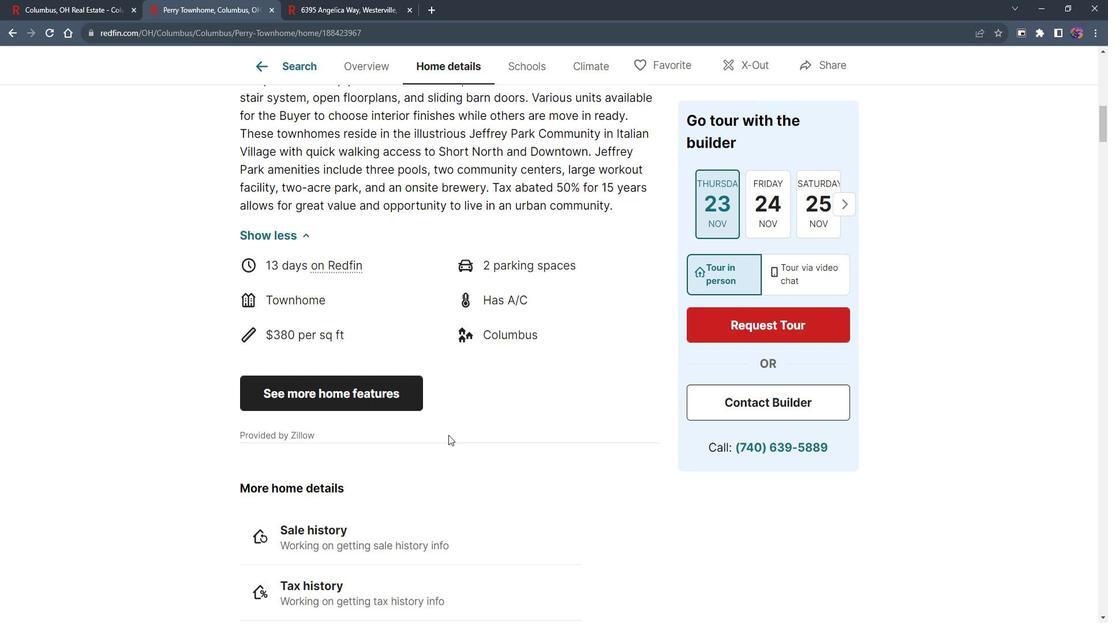 
Action: Mouse scrolled (456, 426) with delta (0, 0)
Screenshot: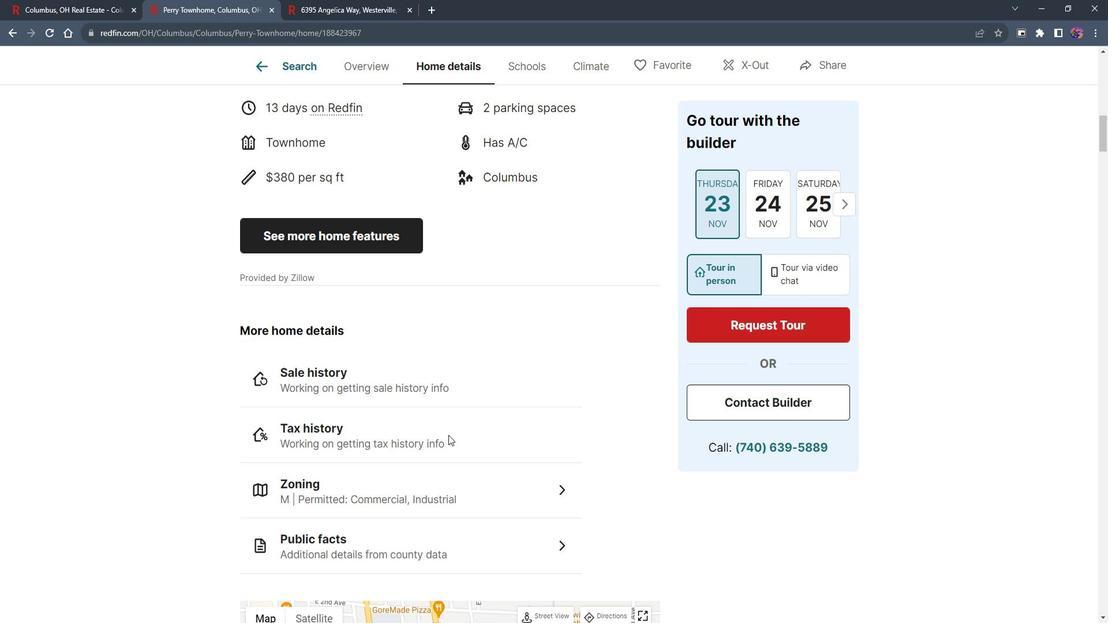 
Action: Mouse moved to (457, 426)
Screenshot: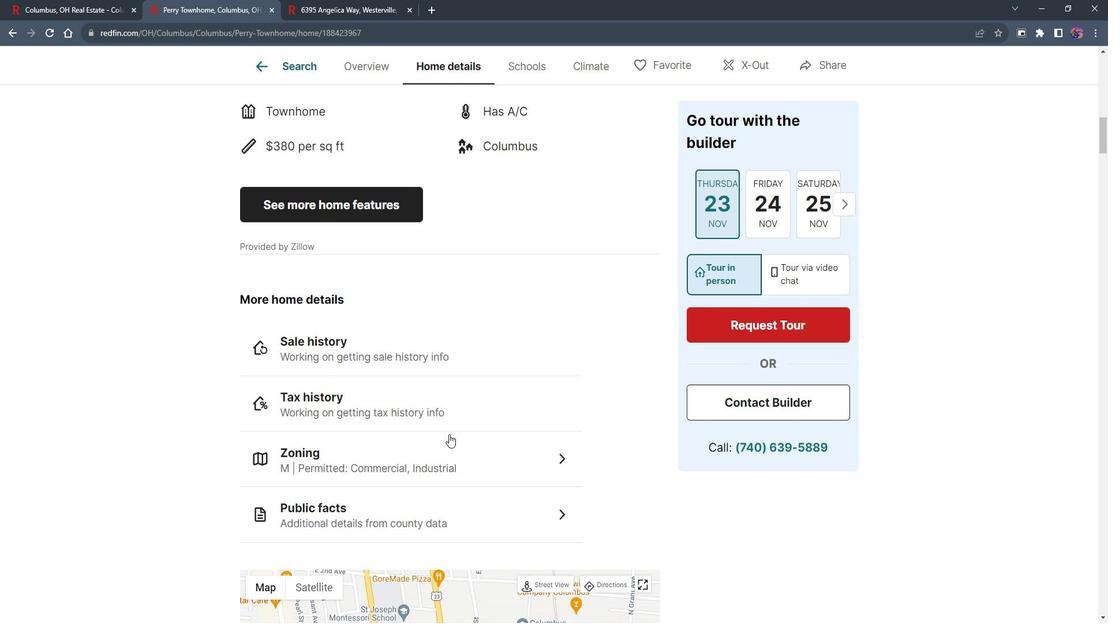 
Action: Mouse scrolled (457, 425) with delta (0, 0)
Screenshot: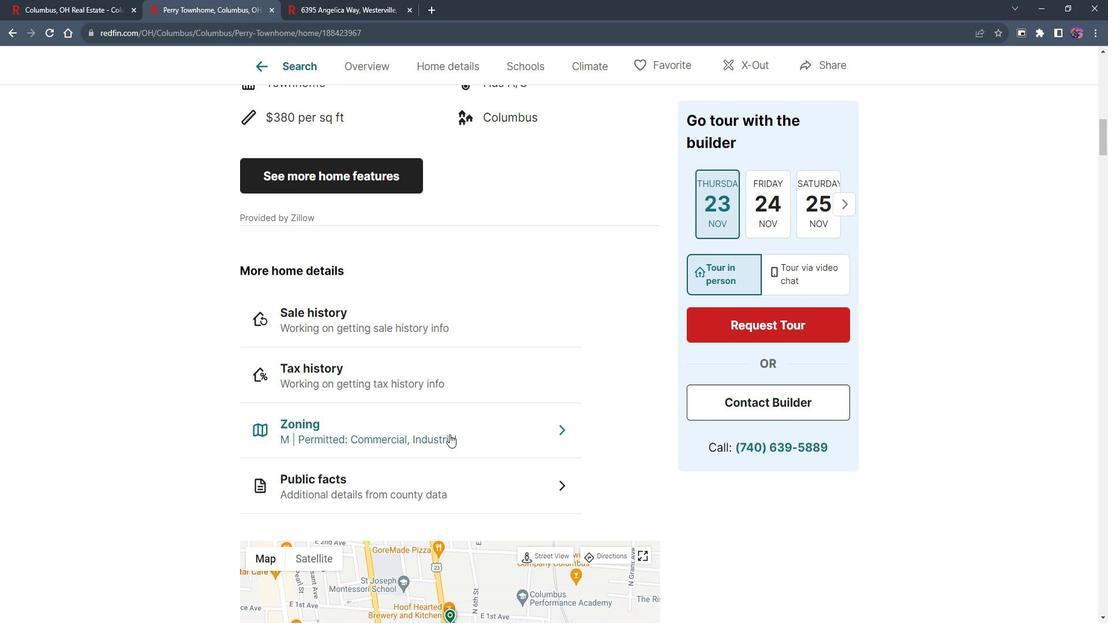 
Action: Mouse moved to (393, 258)
Screenshot: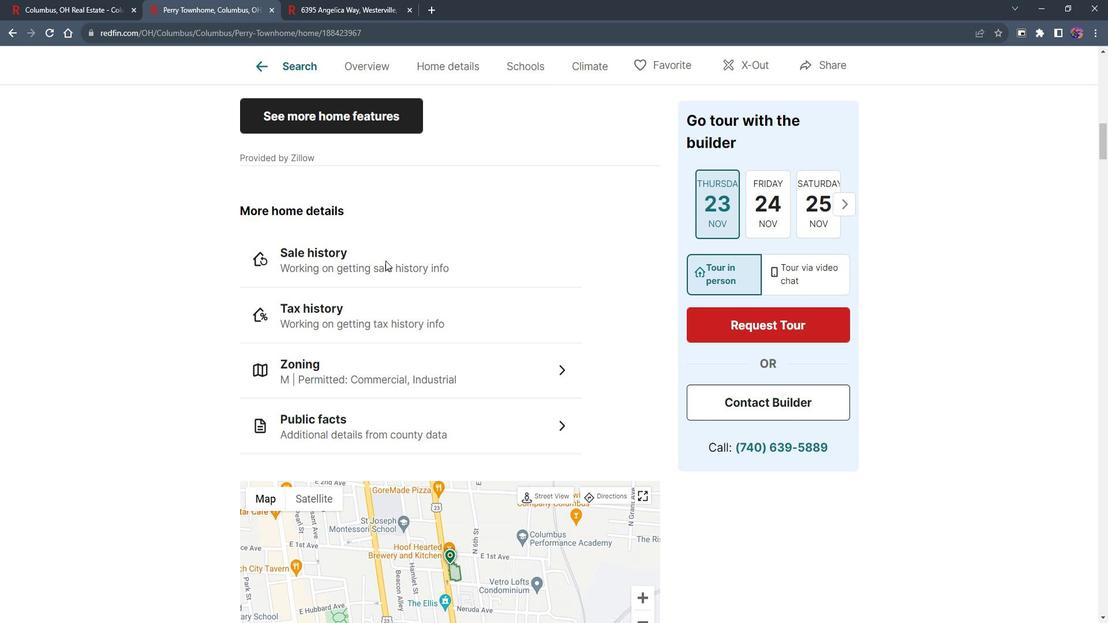 
Action: Mouse pressed left at (393, 258)
Screenshot: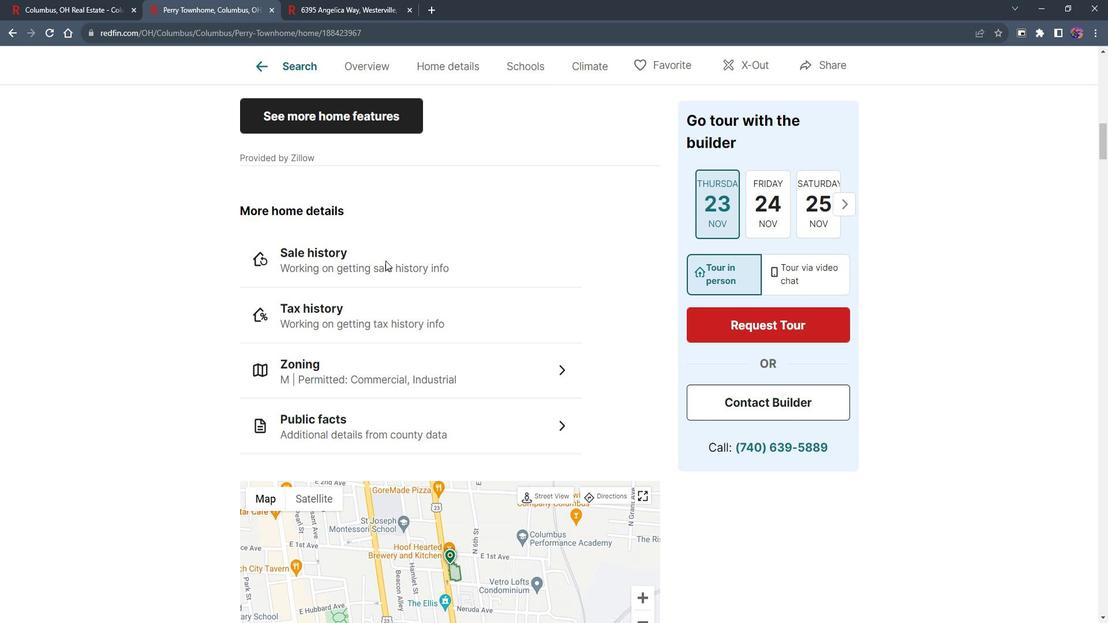 
Action: Mouse moved to (429, 362)
Screenshot: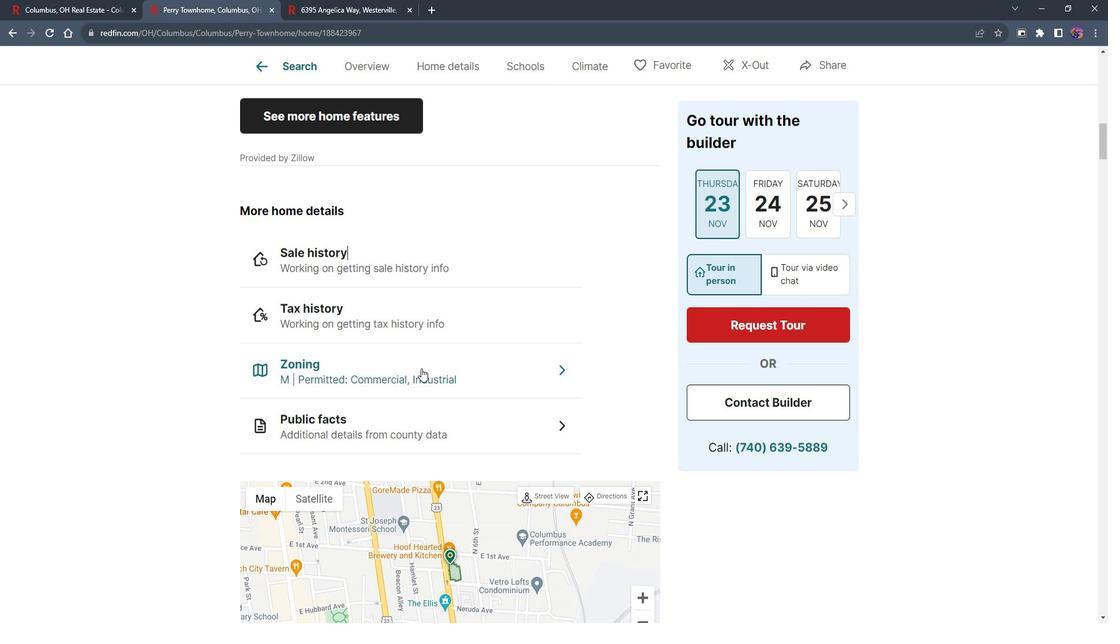 
Action: Mouse pressed left at (429, 362)
Screenshot: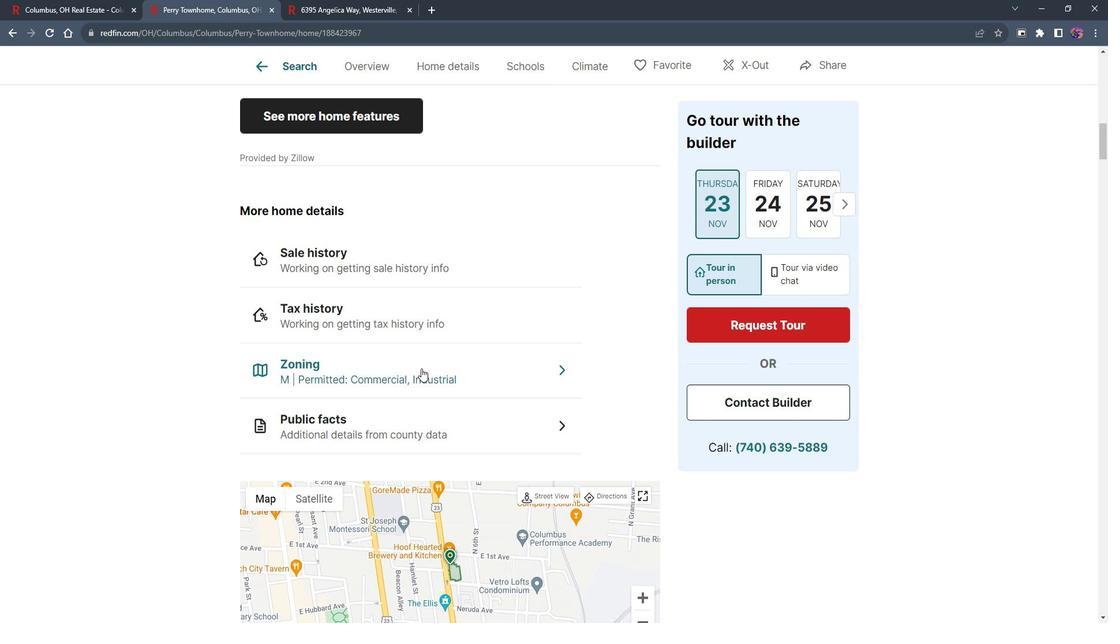 
Action: Mouse moved to (535, 385)
Screenshot: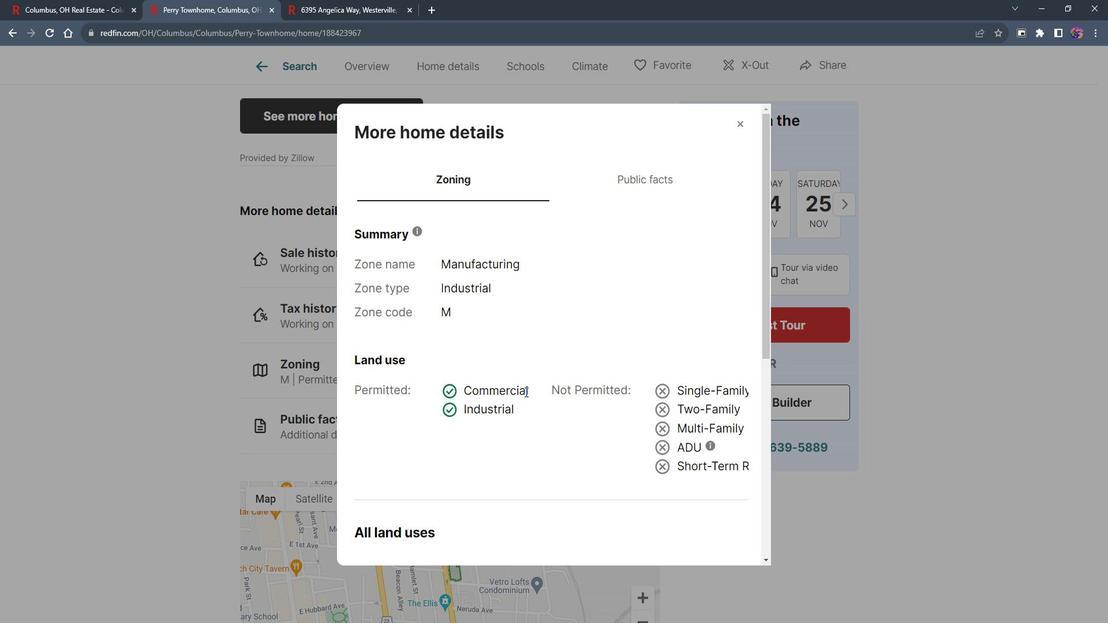 
Action: Mouse scrolled (535, 384) with delta (0, 0)
Screenshot: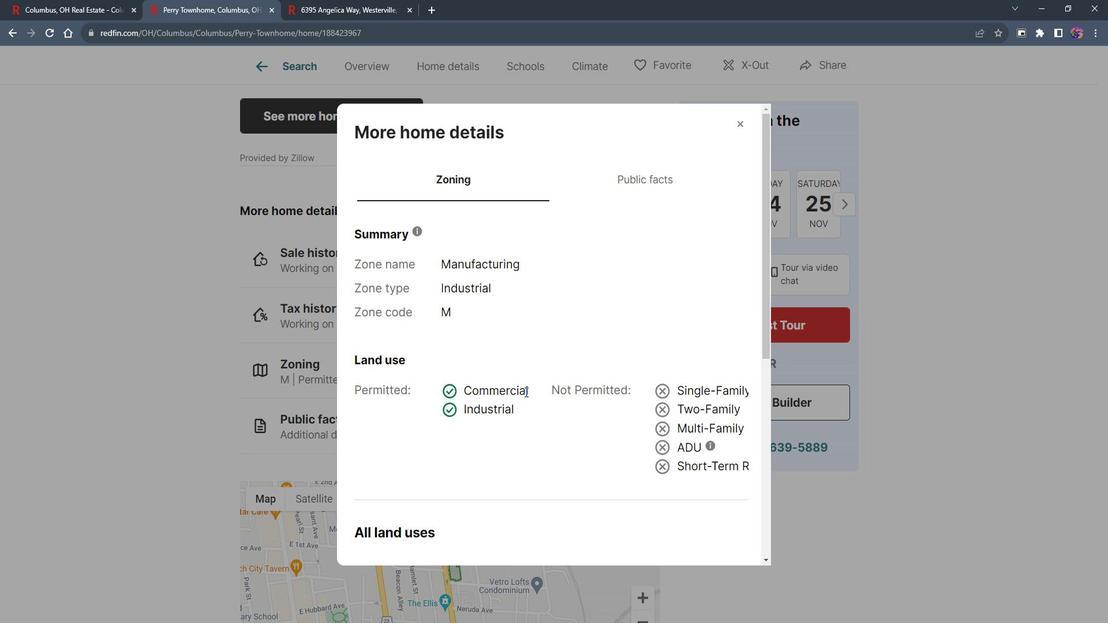 
Action: Mouse moved to (542, 385)
Screenshot: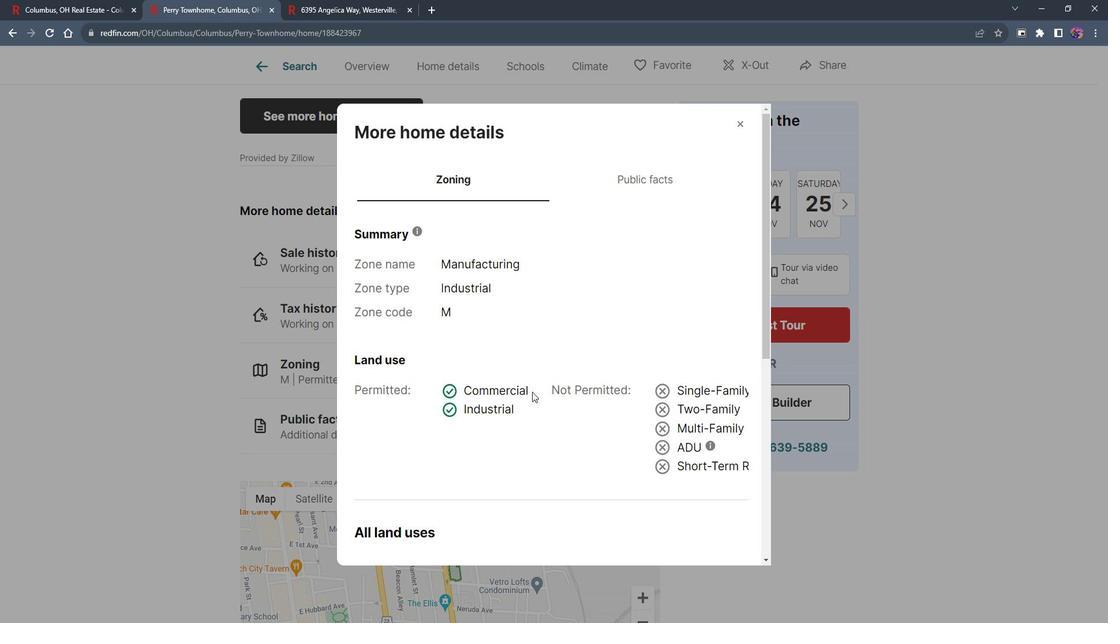 
Action: Mouse scrolled (542, 385) with delta (0, 0)
Screenshot: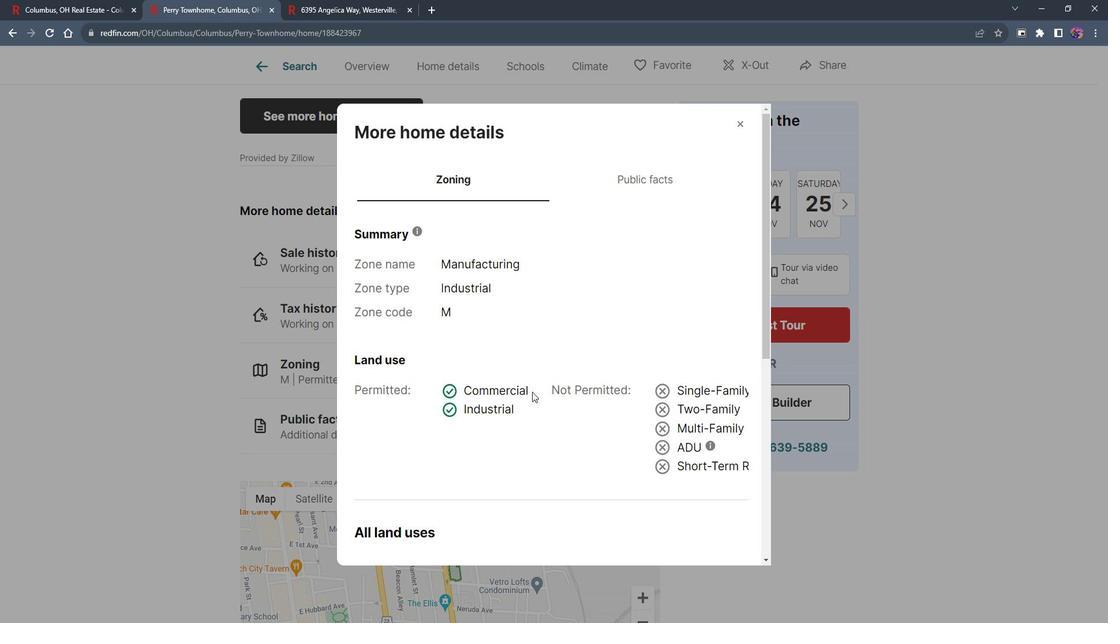 
Action: Mouse moved to (561, 380)
Screenshot: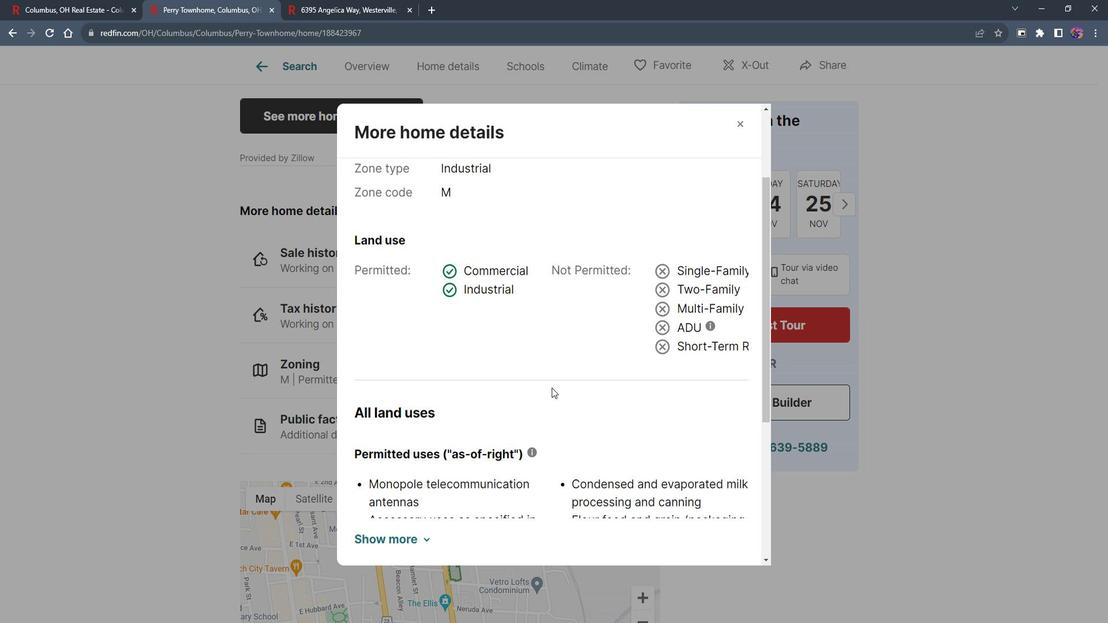 
Action: Mouse scrolled (561, 379) with delta (0, 0)
